 Task: Go to Program & Features. Select Whole Food Market. Add to cart Organic Onions-2. Select Amazon Health. Add to cart Omega-3 fatty acids capsules-2. Place order for Dillon Turner, _x000D_
314 W Division St_x000D_
Stilwell, Oklahoma(OK), 74960, Cell Number (918) 696-8153
Action: Mouse moved to (45, 55)
Screenshot: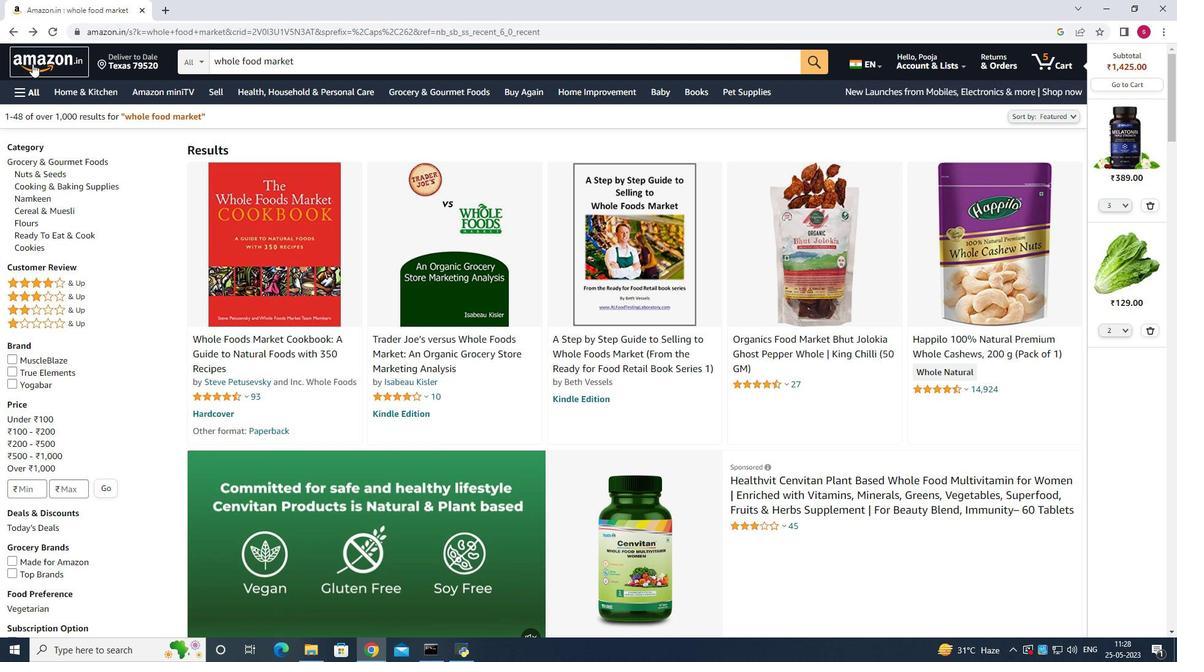 
Action: Mouse pressed left at (45, 55)
Screenshot: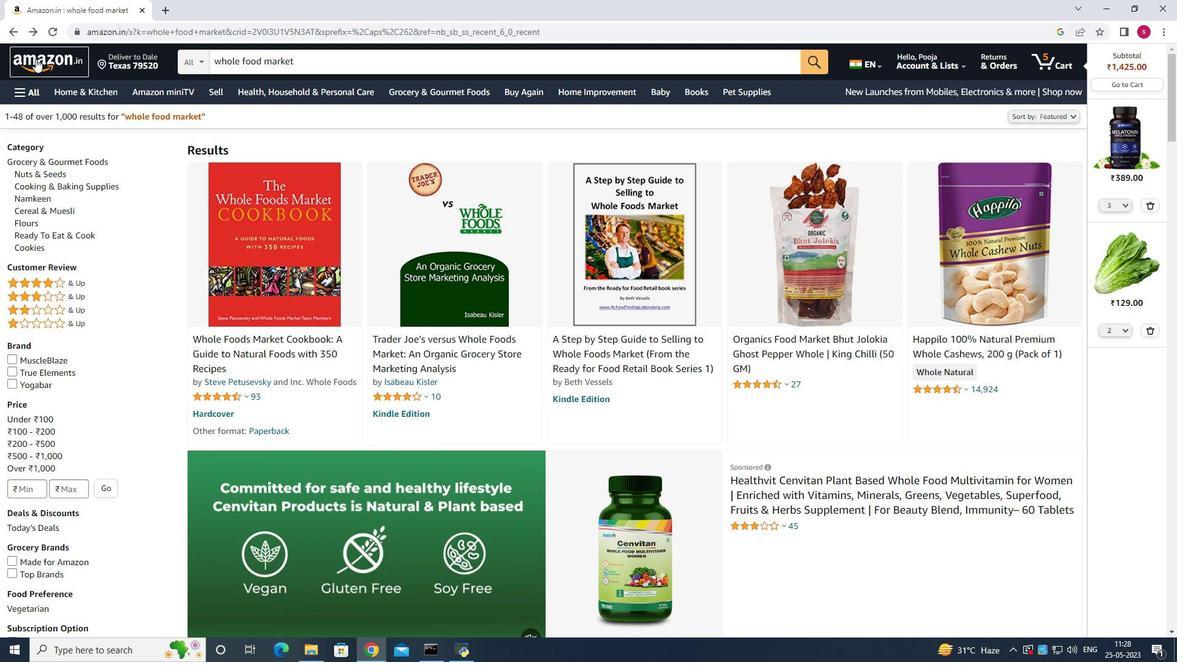 
Action: Mouse moved to (23, 93)
Screenshot: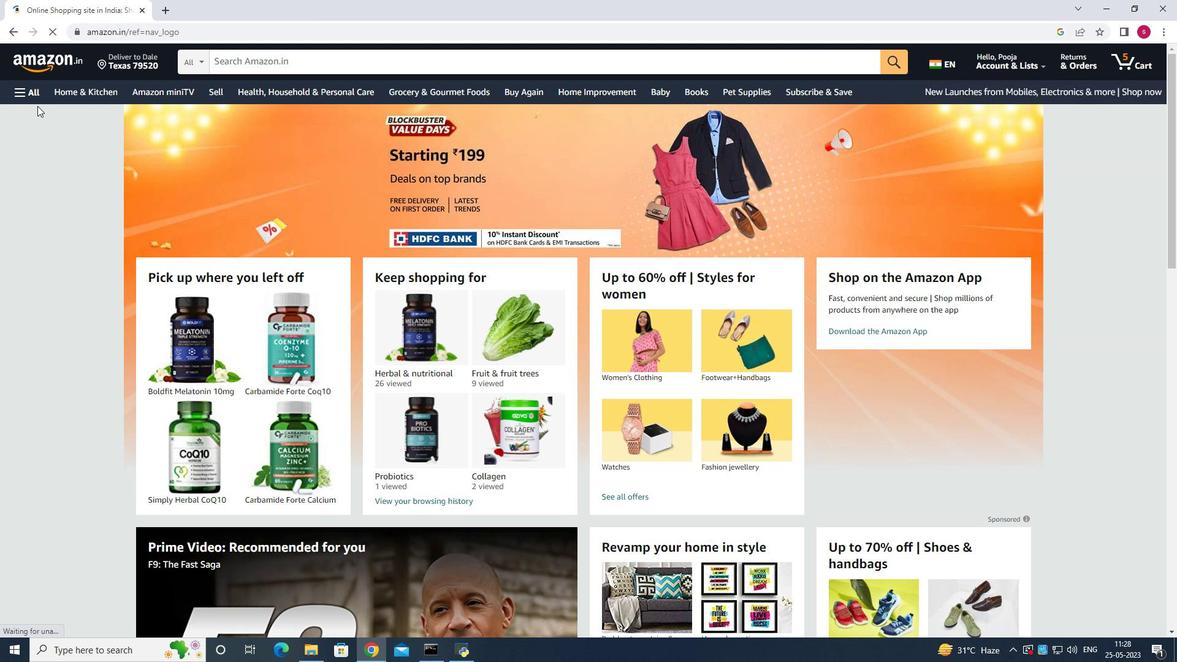 
Action: Mouse pressed left at (23, 93)
Screenshot: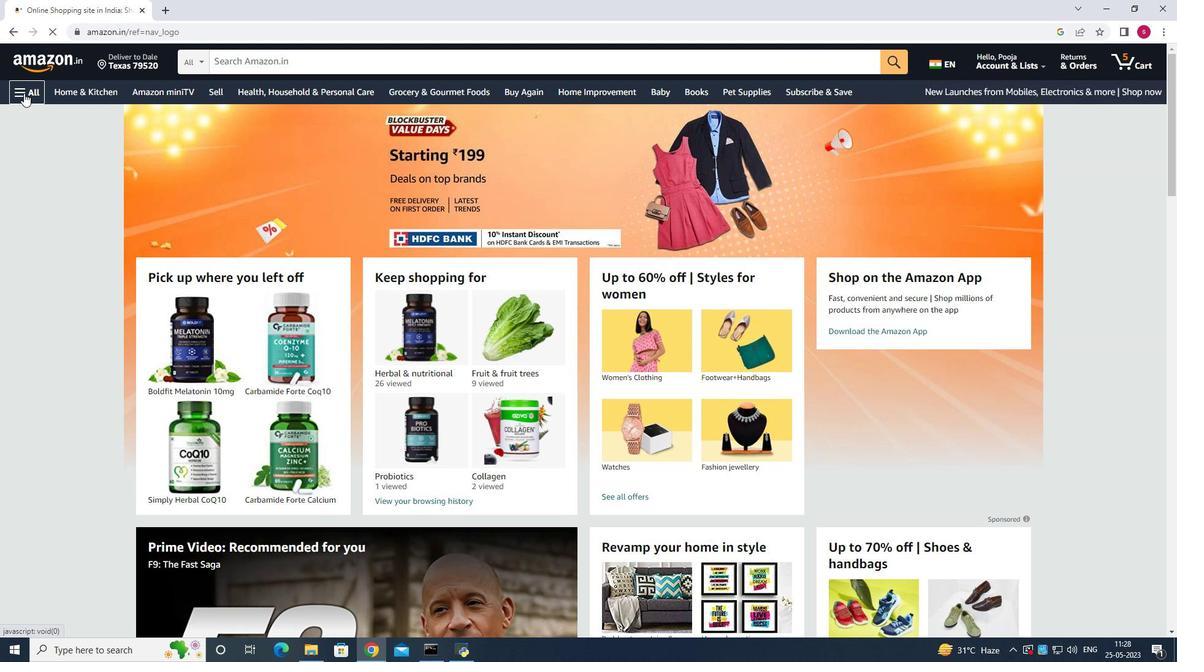 
Action: Mouse moved to (65, 143)
Screenshot: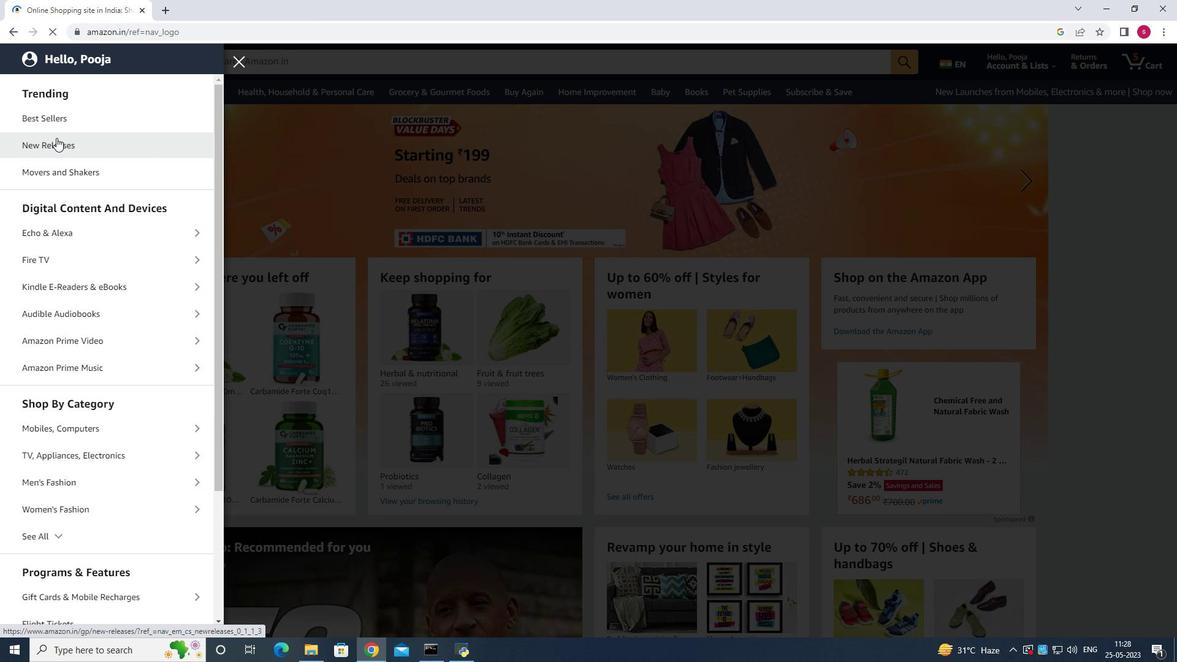 
Action: Mouse scrolled (65, 142) with delta (0, 0)
Screenshot: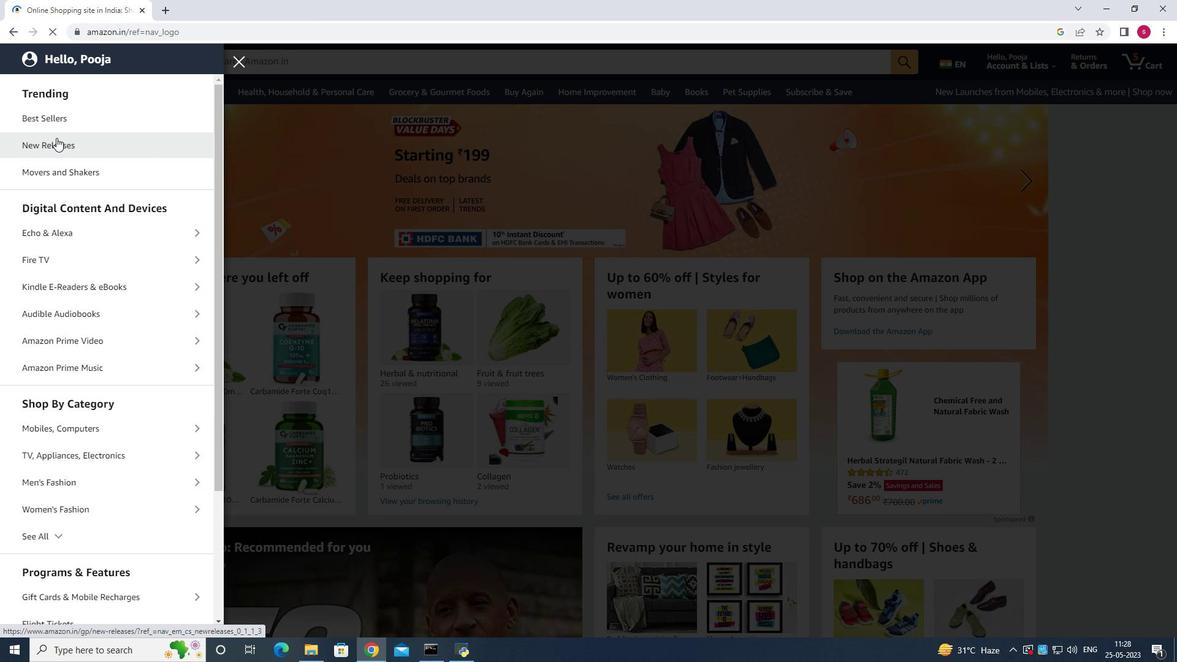 
Action: Mouse moved to (66, 143)
Screenshot: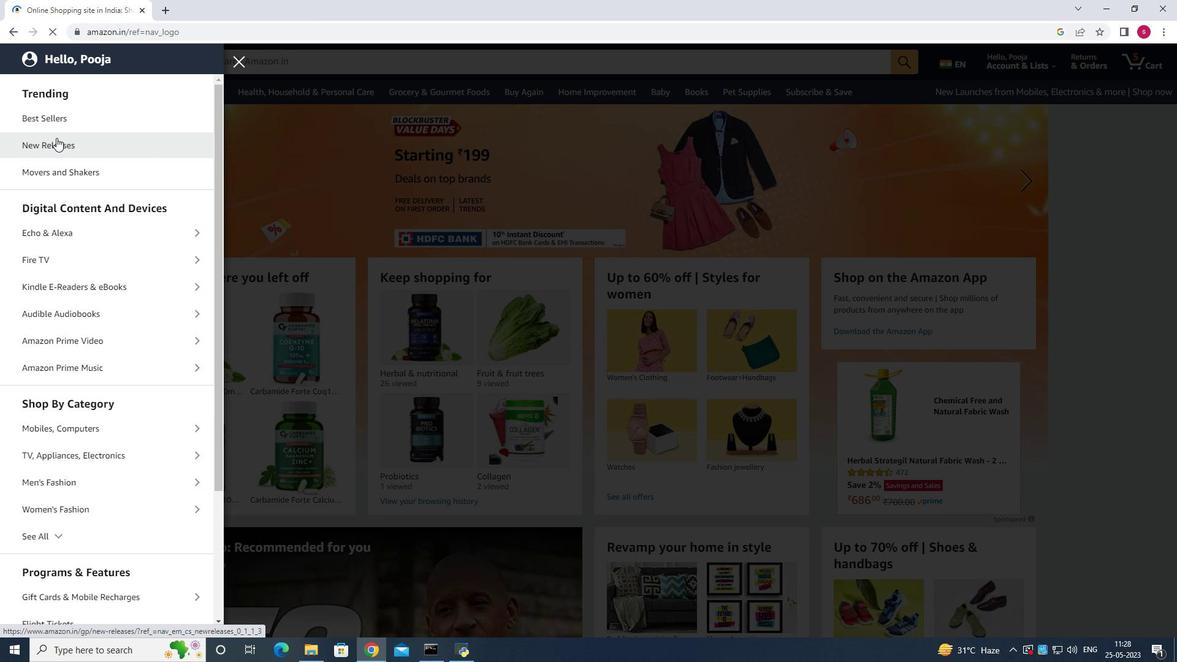
Action: Mouse scrolled (66, 142) with delta (0, 0)
Screenshot: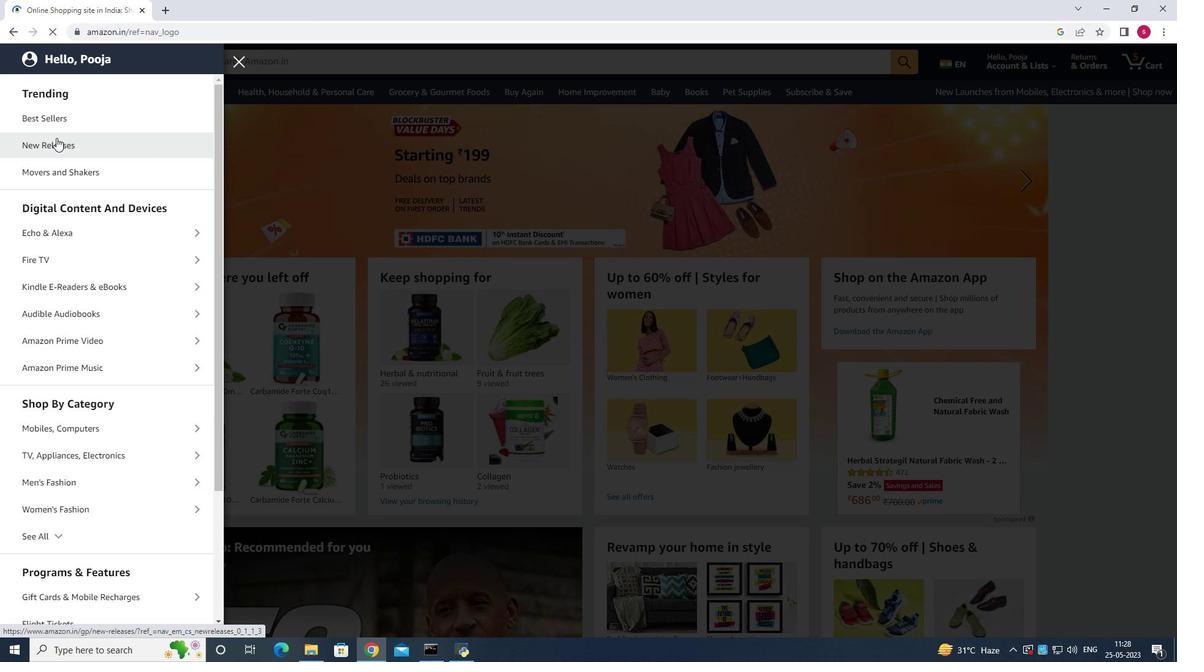 
Action: Mouse moved to (66, 144)
Screenshot: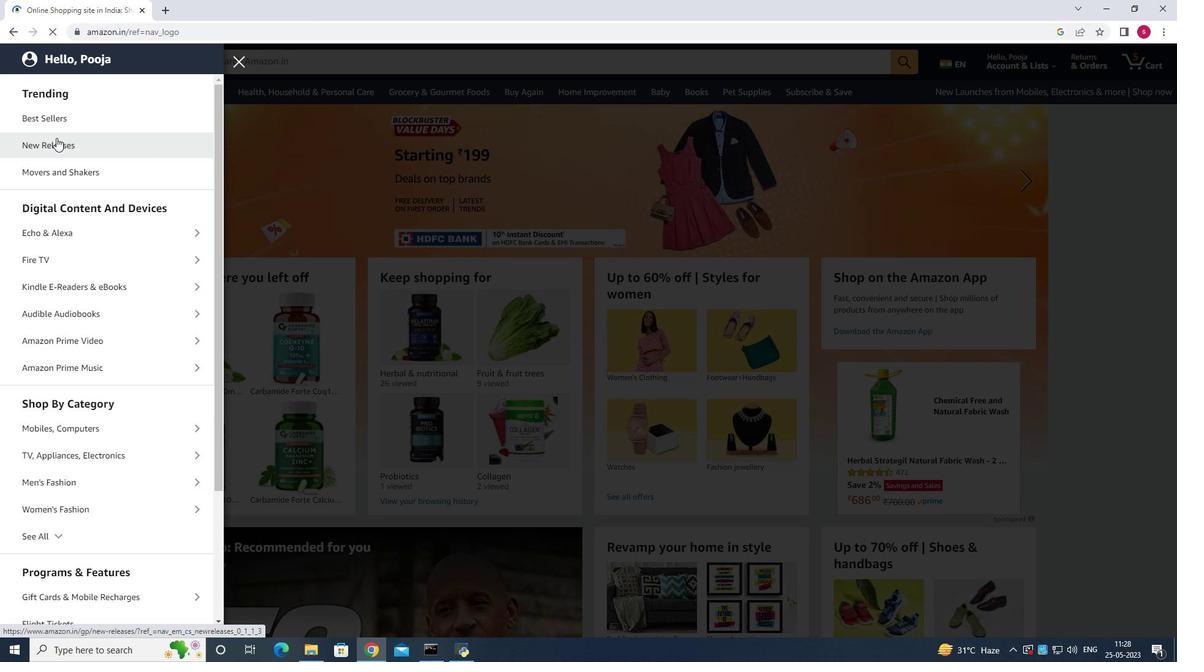 
Action: Mouse scrolled (66, 143) with delta (0, 0)
Screenshot: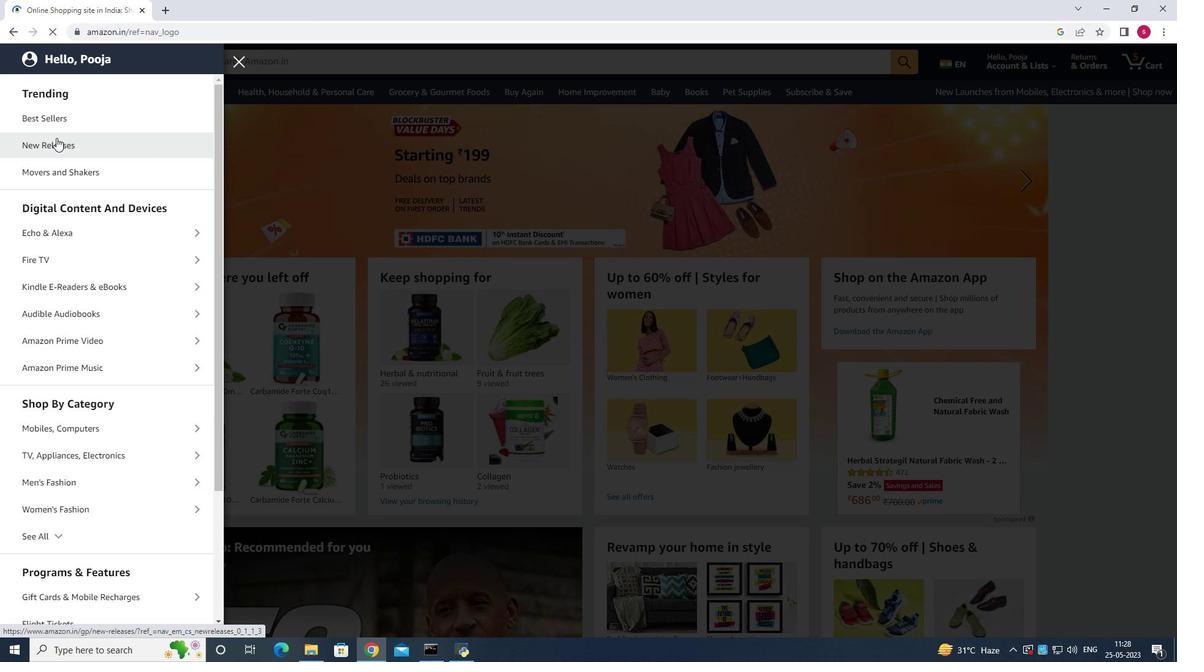 
Action: Mouse moved to (66, 144)
Screenshot: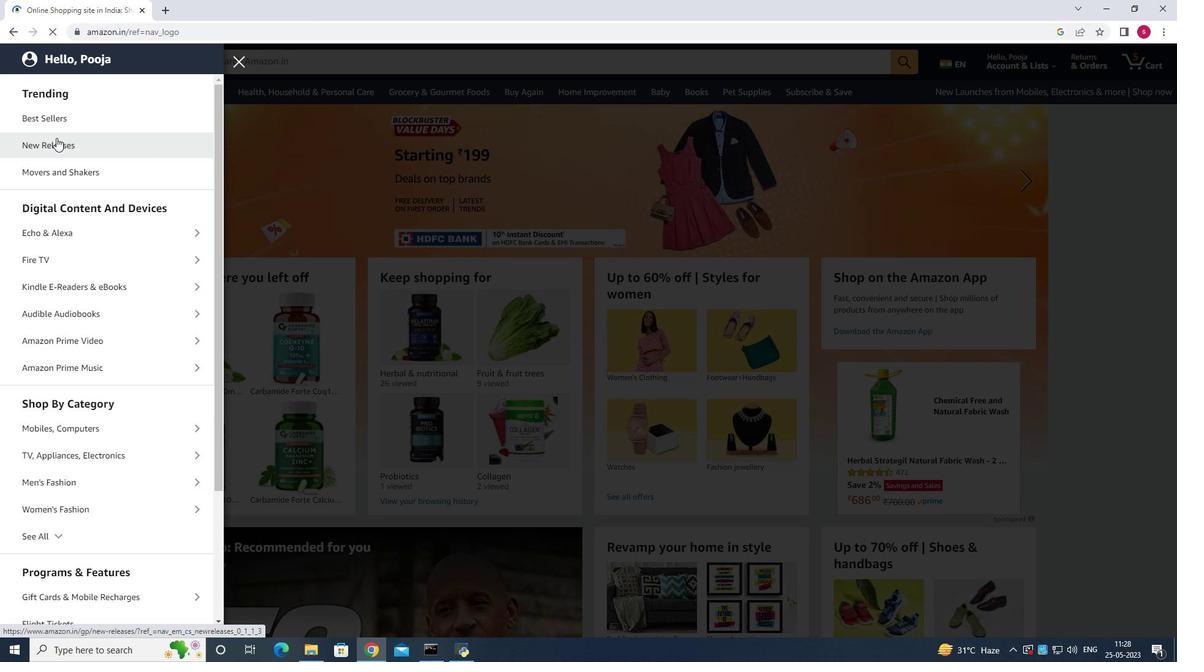 
Action: Mouse scrolled (66, 142) with delta (0, -1)
Screenshot: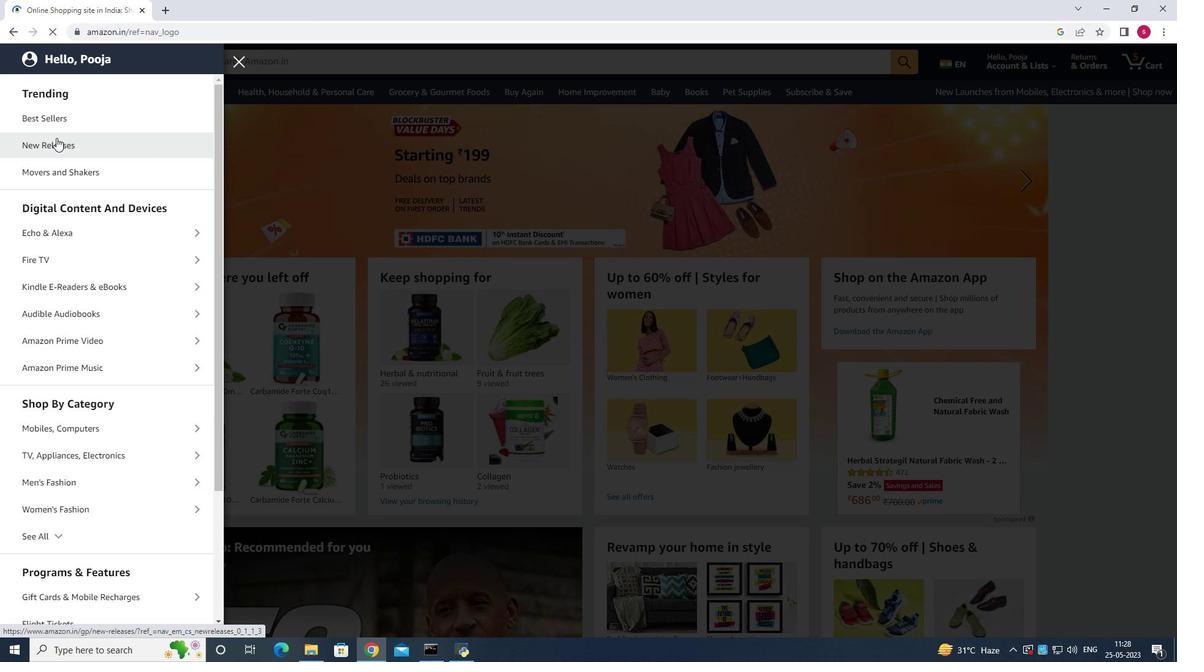 
Action: Mouse scrolled (66, 142) with delta (0, -1)
Screenshot: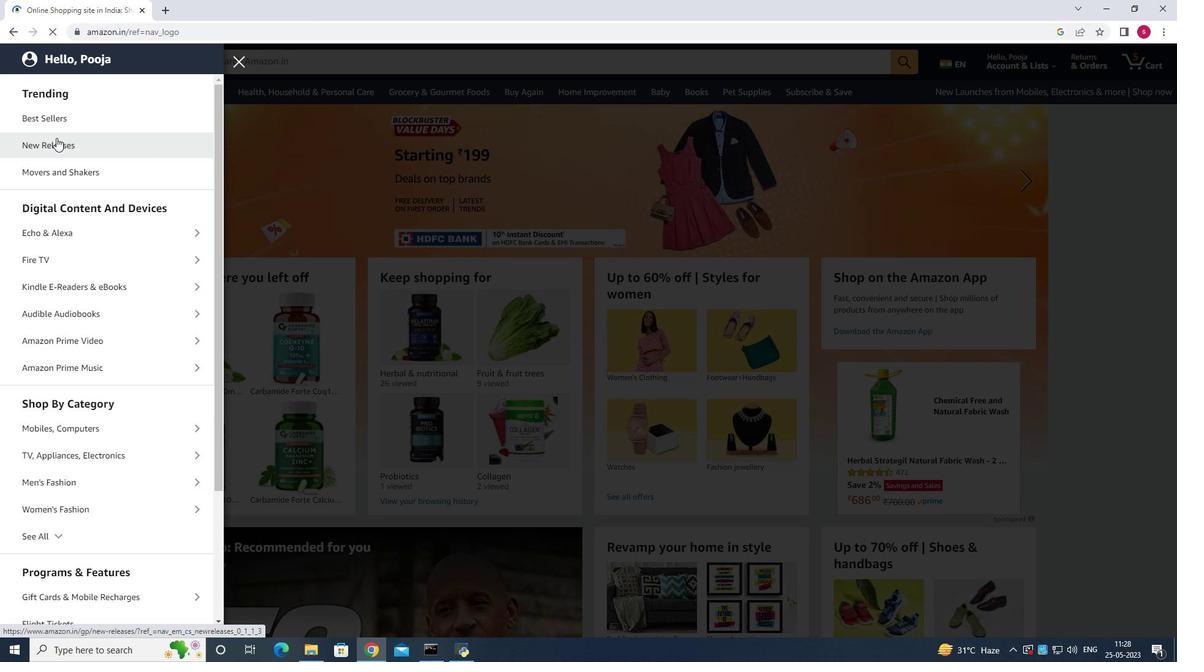 
Action: Mouse moved to (68, 145)
Screenshot: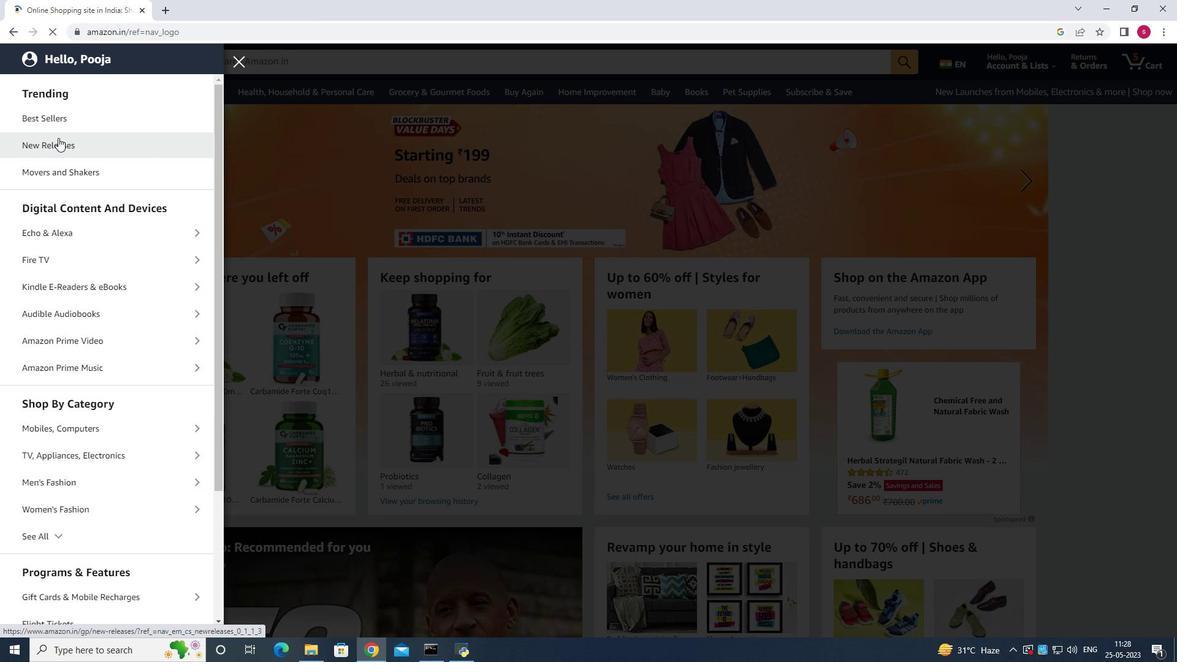 
Action: Mouse scrolled (68, 144) with delta (0, 0)
Screenshot: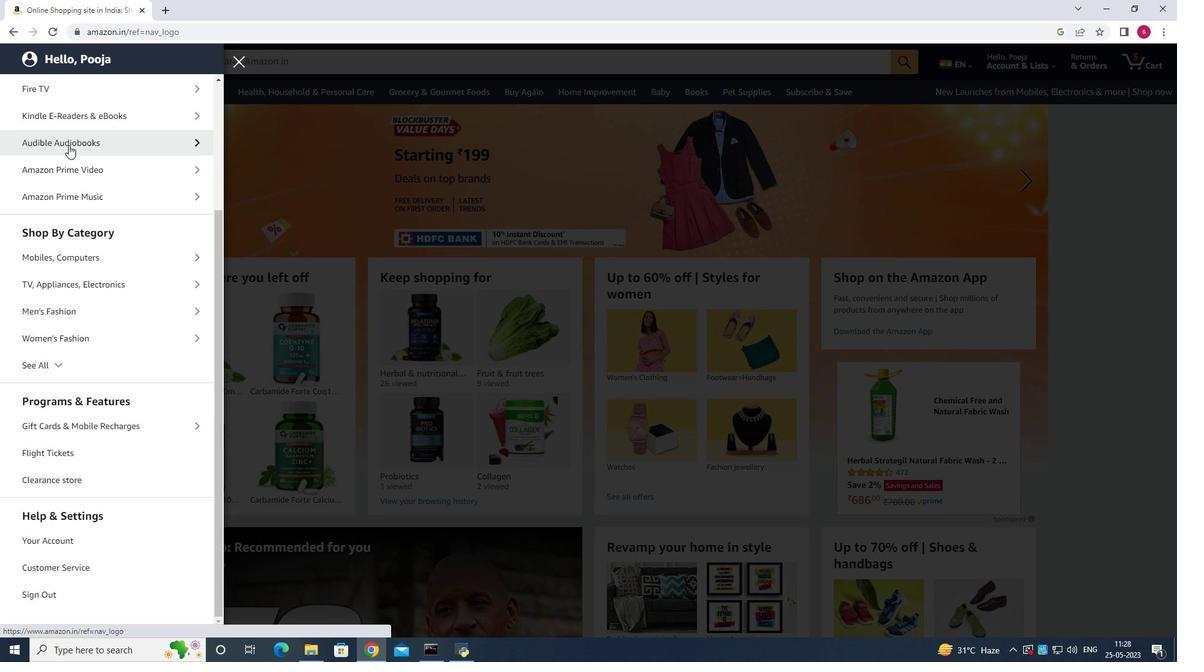 
Action: Mouse moved to (131, 428)
Screenshot: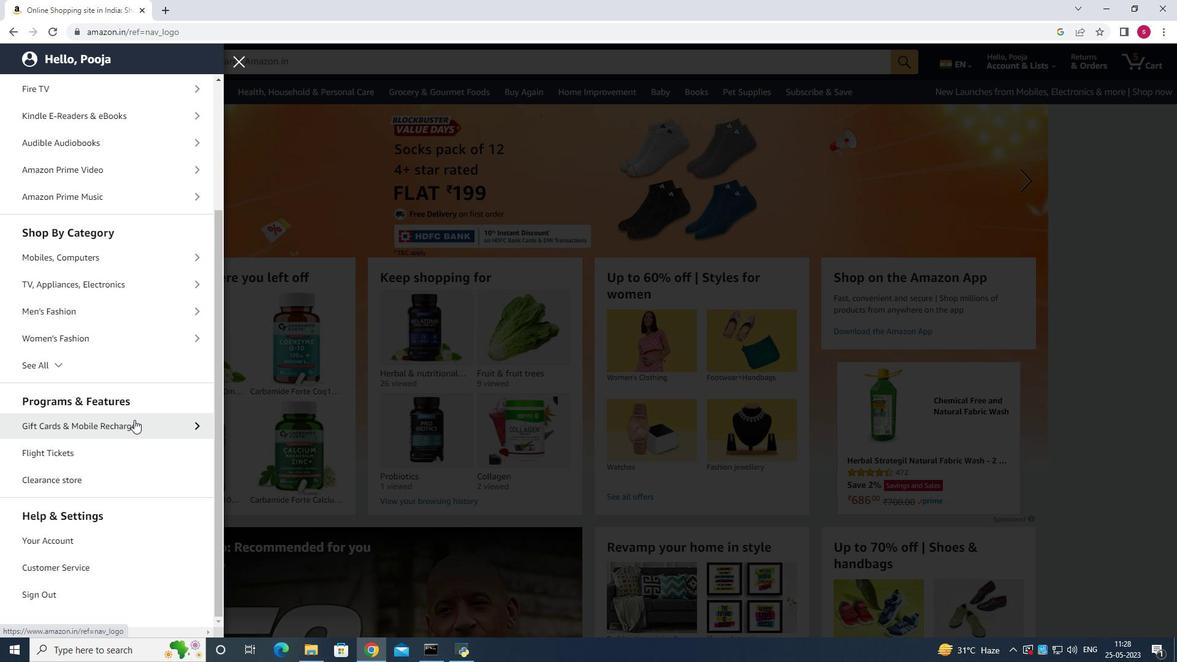 
Action: Mouse pressed left at (131, 428)
Screenshot: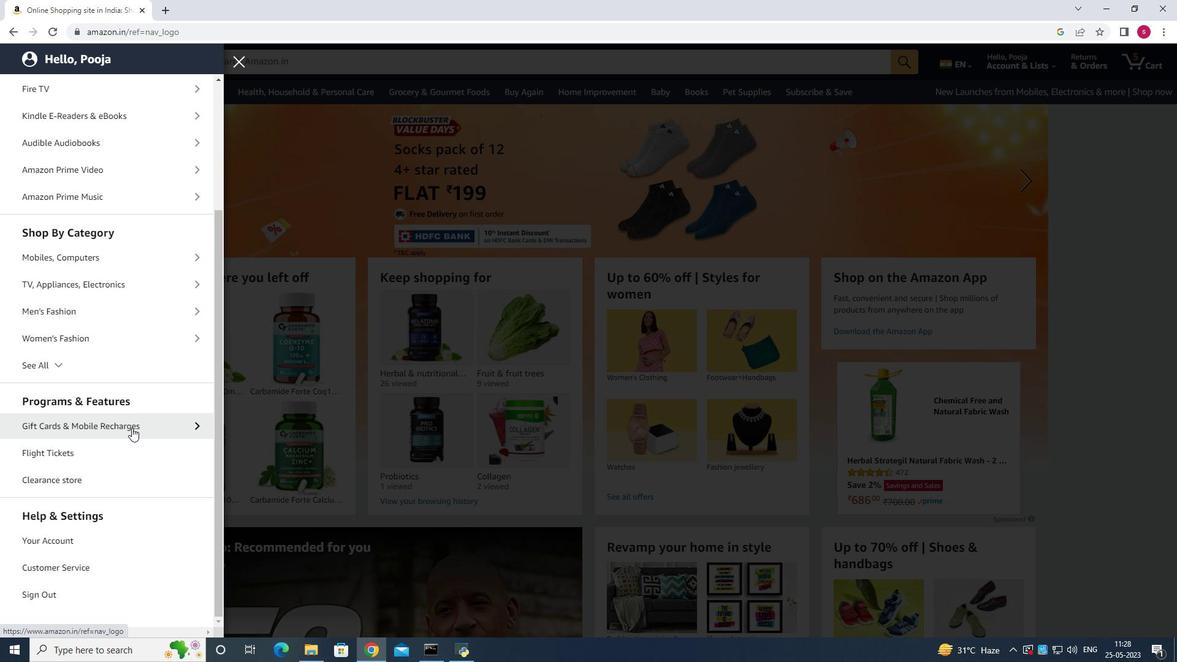 
Action: Mouse moved to (239, 65)
Screenshot: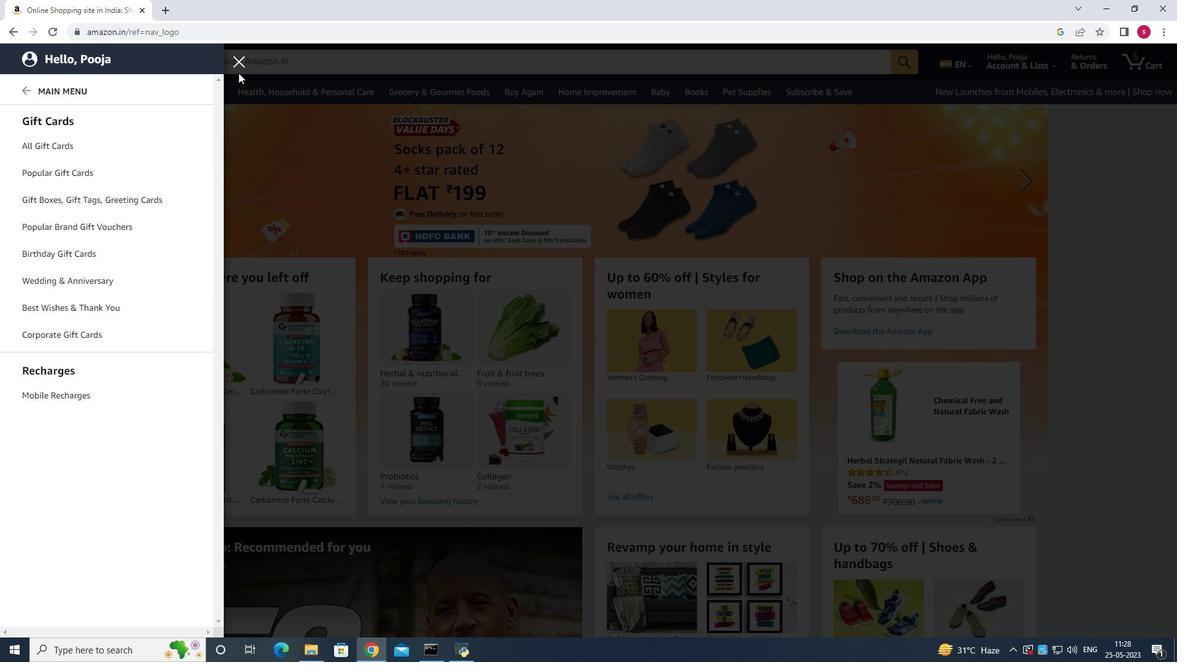 
Action: Mouse pressed left at (239, 65)
Screenshot: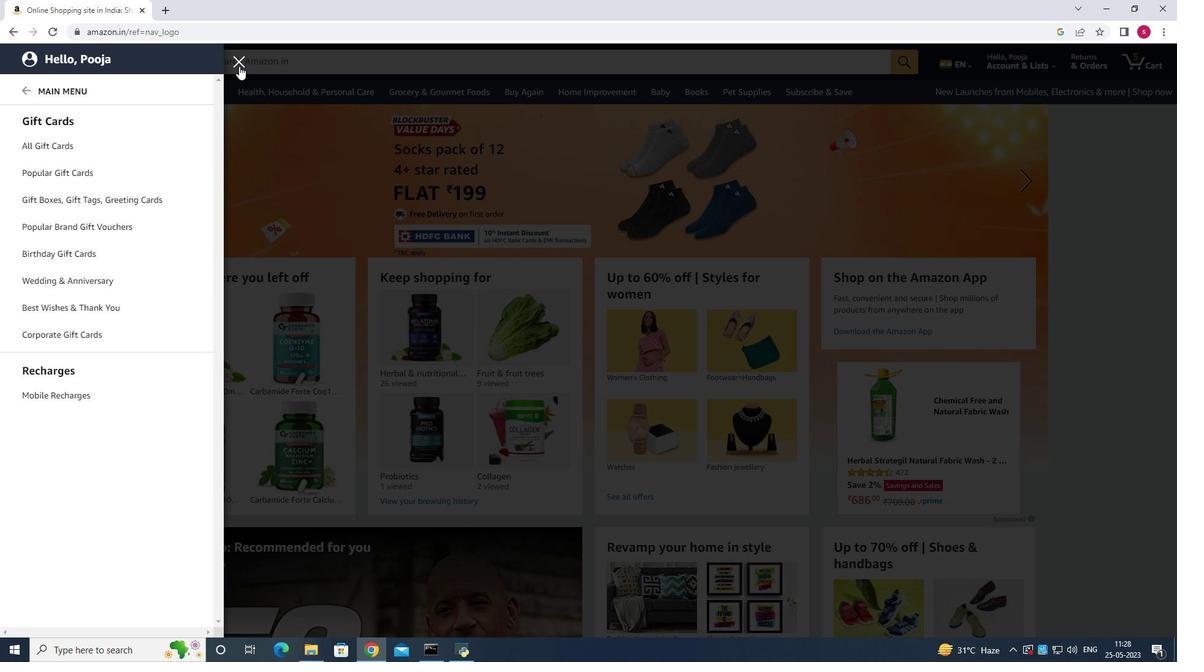 
Action: Mouse moved to (296, 61)
Screenshot: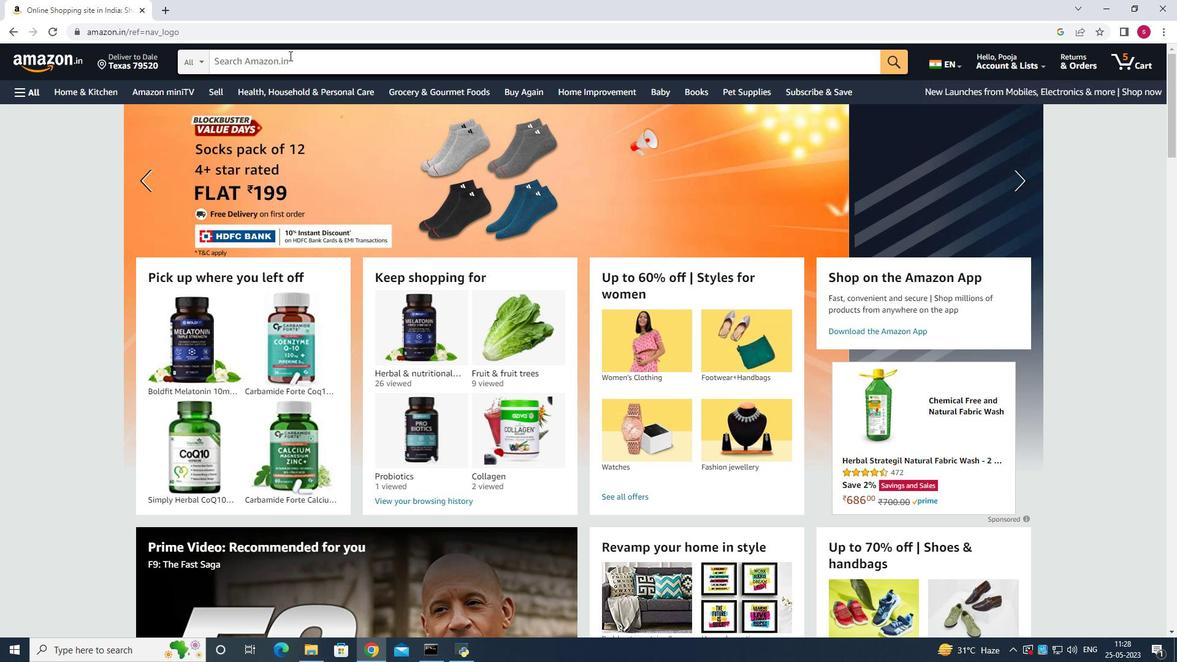 
Action: Mouse pressed left at (296, 61)
Screenshot: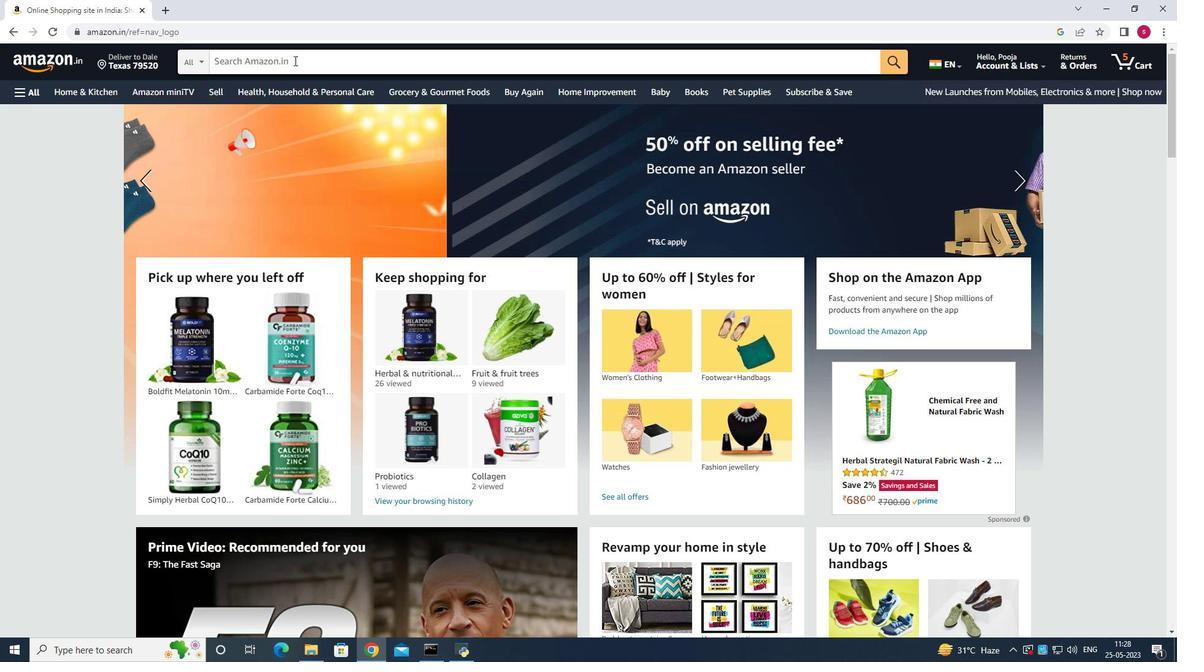 
Action: Mouse moved to (299, 83)
Screenshot: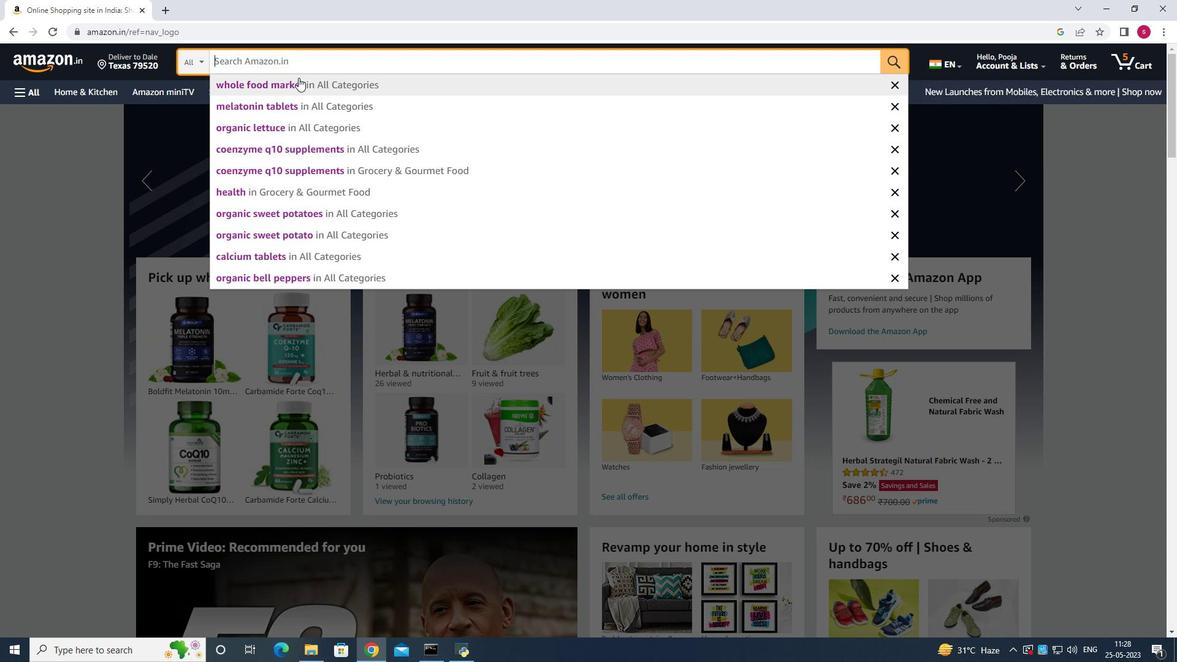 
Action: Mouse pressed left at (299, 83)
Screenshot: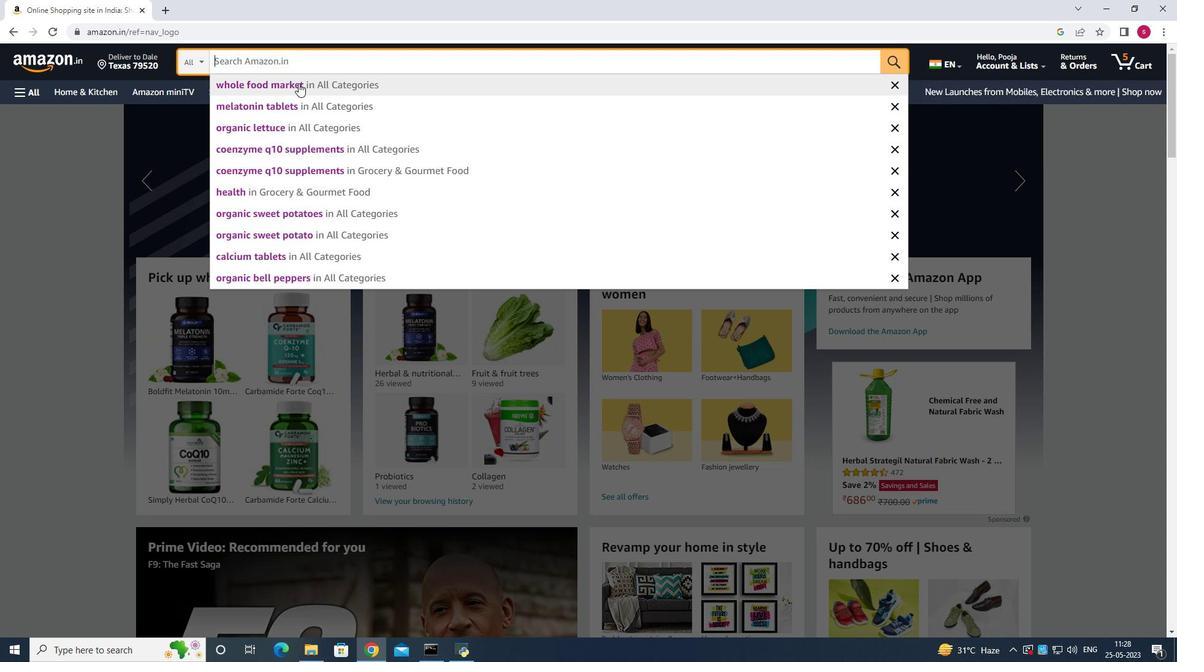 
Action: Mouse moved to (324, 64)
Screenshot: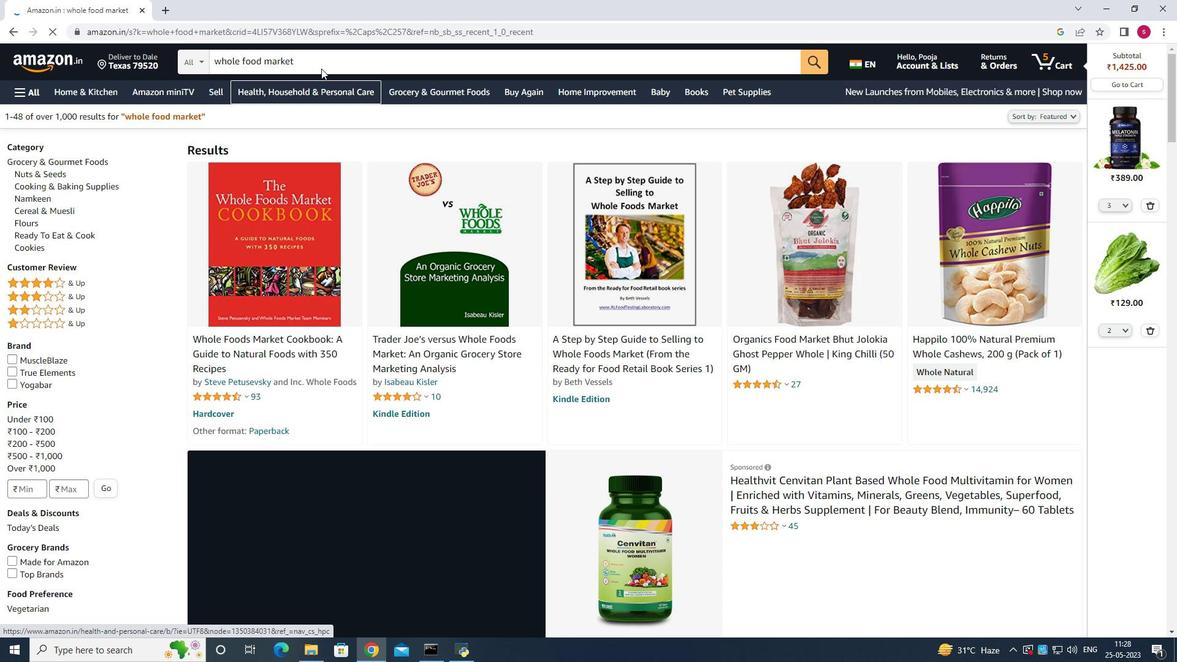 
Action: Mouse pressed left at (324, 64)
Screenshot: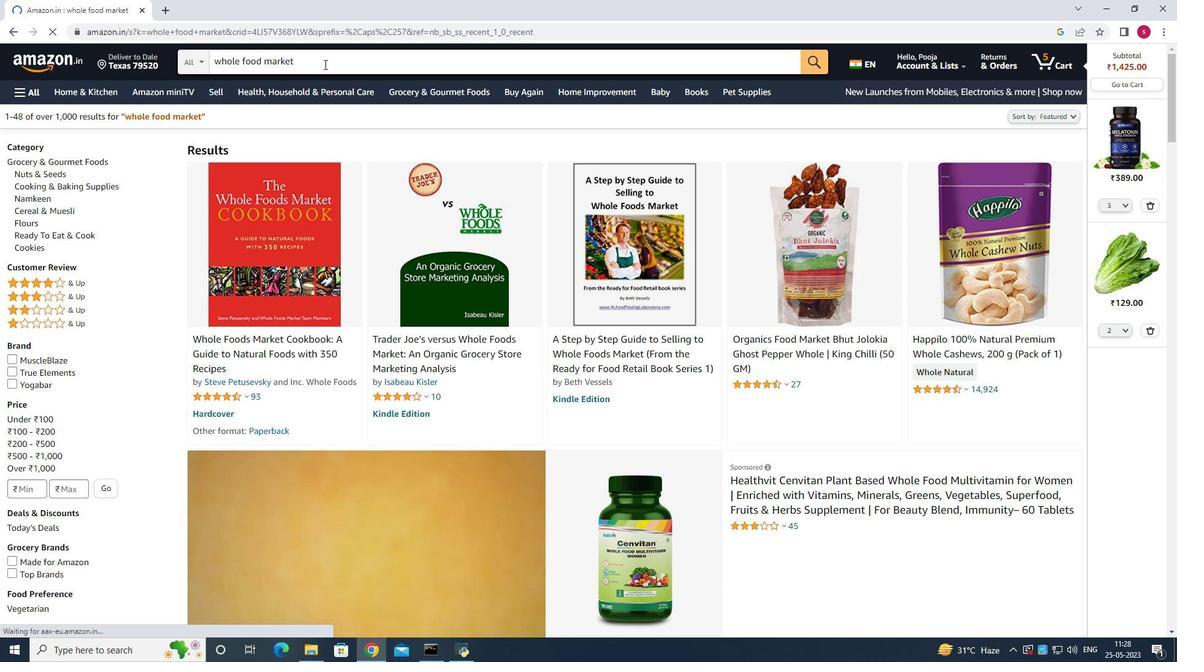 
Action: Mouse moved to (327, 63)
Screenshot: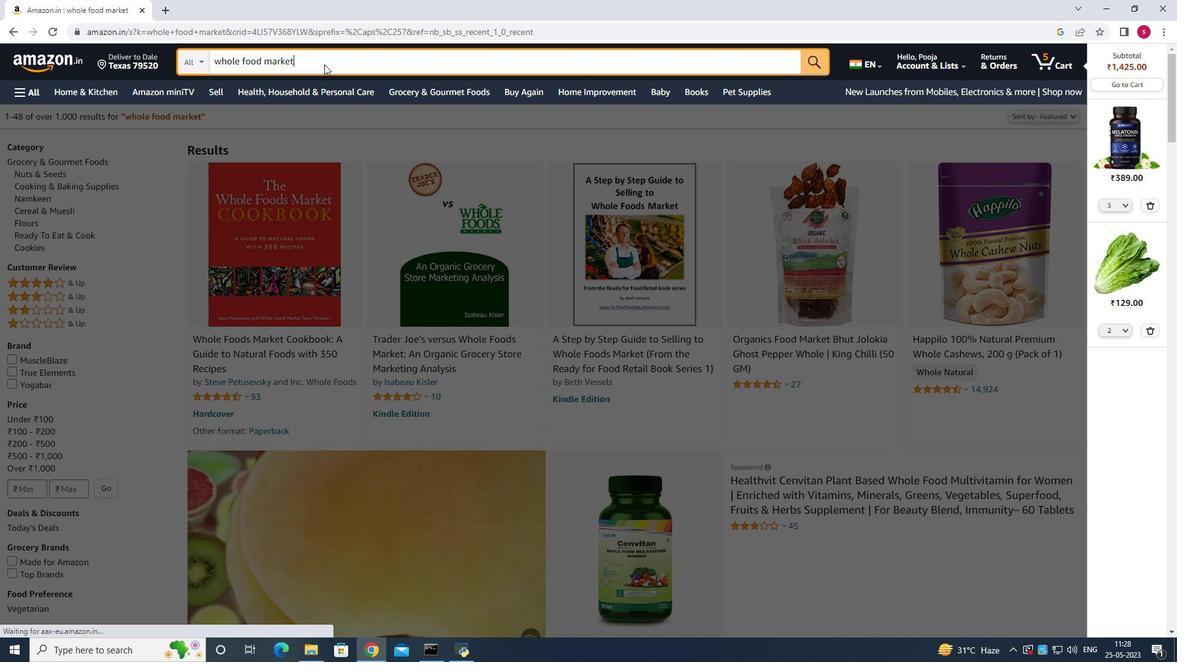 
Action: Key pressed <Key.backspace><Key.backspace><Key.backspace><Key.backspace><Key.backspace><Key.backspace><Key.backspace><Key.backspace><Key.backspace><Key.backspace><Key.backspace><Key.backspace><Key.backspace><Key.backspace><Key.backspace><Key.backspace><Key.backspace><Key.backspace><Key.backspace><Key.backspace><Key.backspace><Key.backspace><Key.backspace><Key.backspace><Key.backspace>
Screenshot: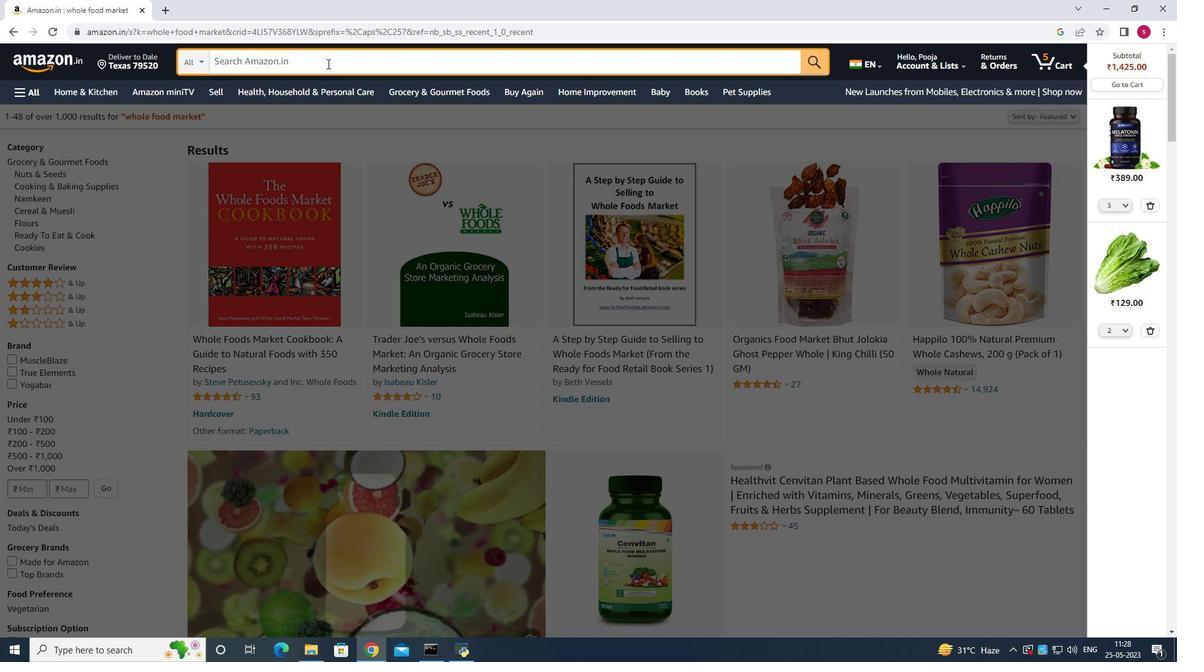 
Action: Mouse moved to (318, 49)
Screenshot: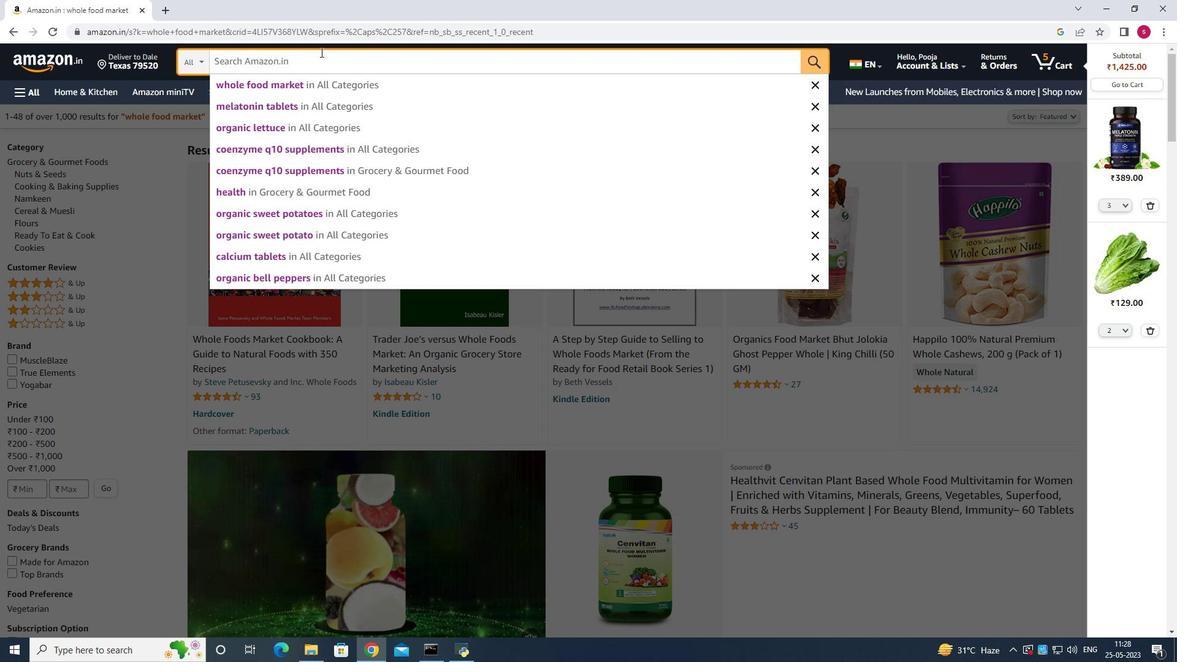 
Action: Key pressed <Key.shift>Orgab<Key.backspace>nic<Key.space>onion<Key.enter>
Screenshot: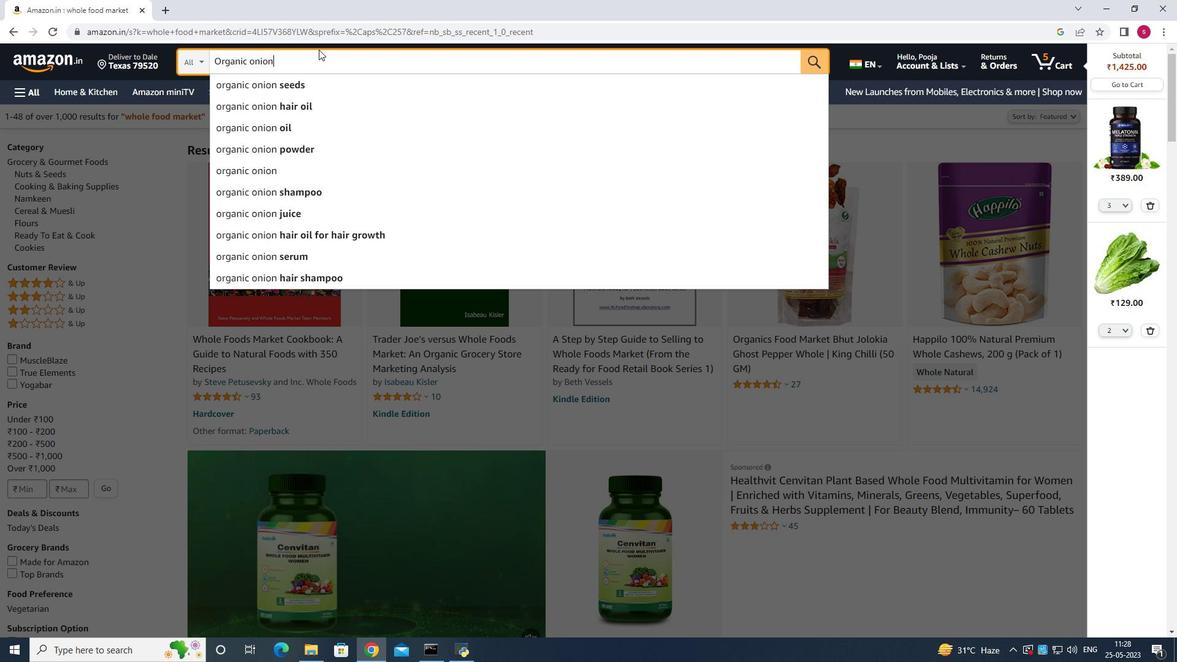 
Action: Mouse moved to (363, 157)
Screenshot: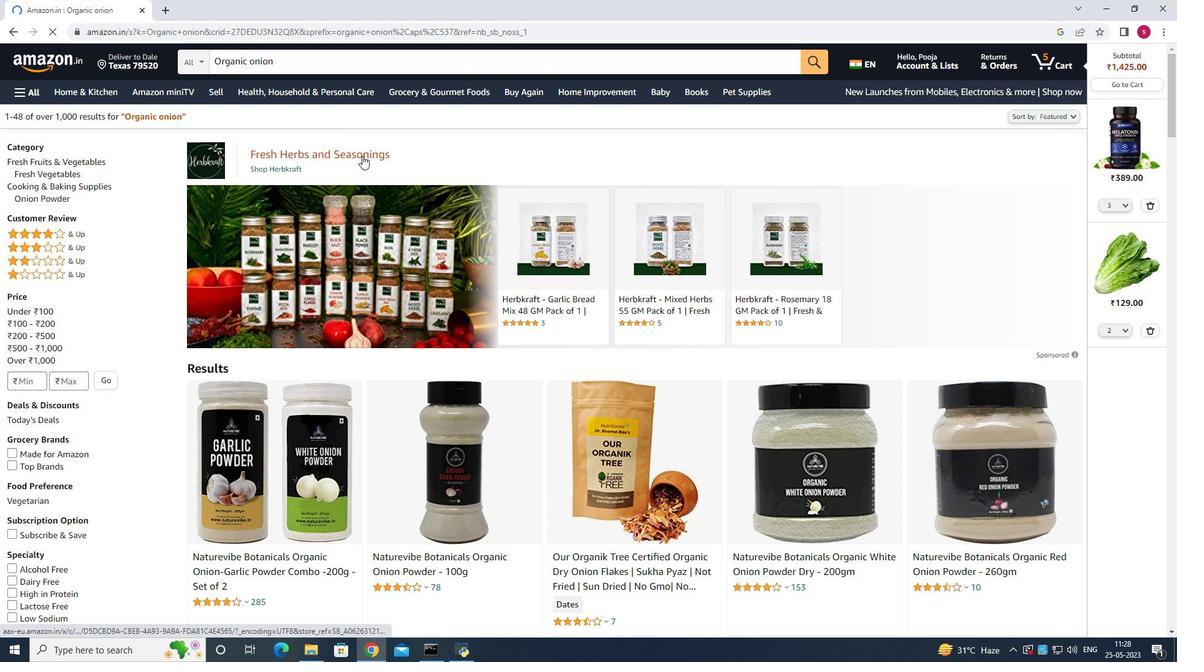 
Action: Mouse scrolled (363, 156) with delta (0, 0)
Screenshot: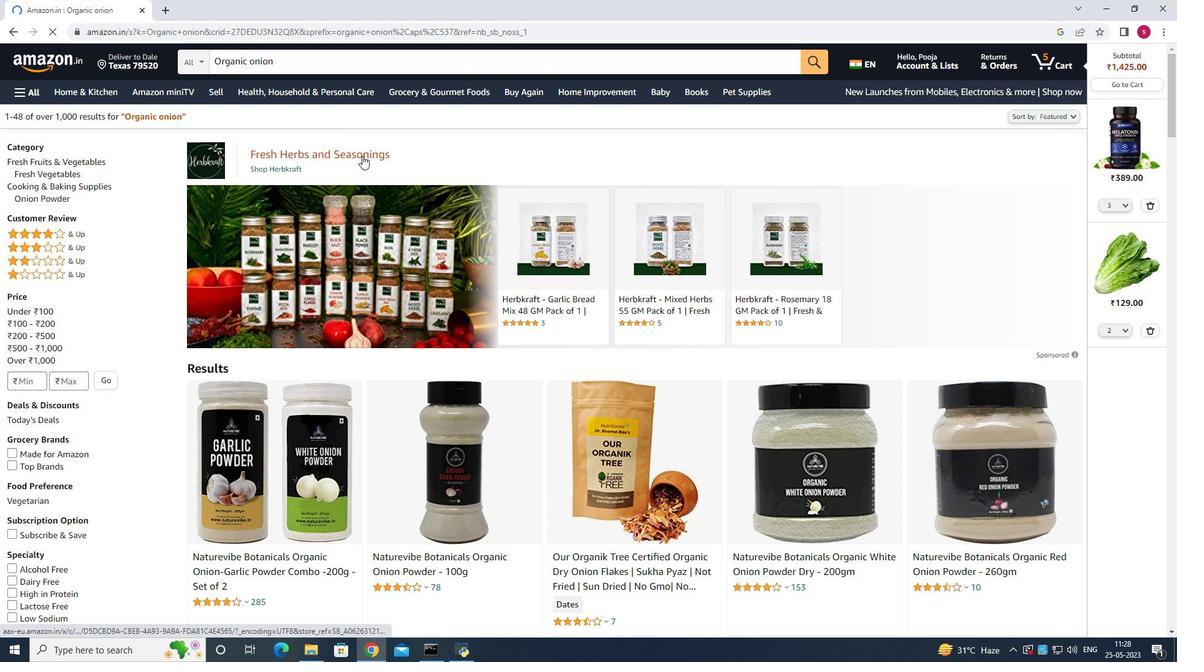 
Action: Mouse moved to (364, 163)
Screenshot: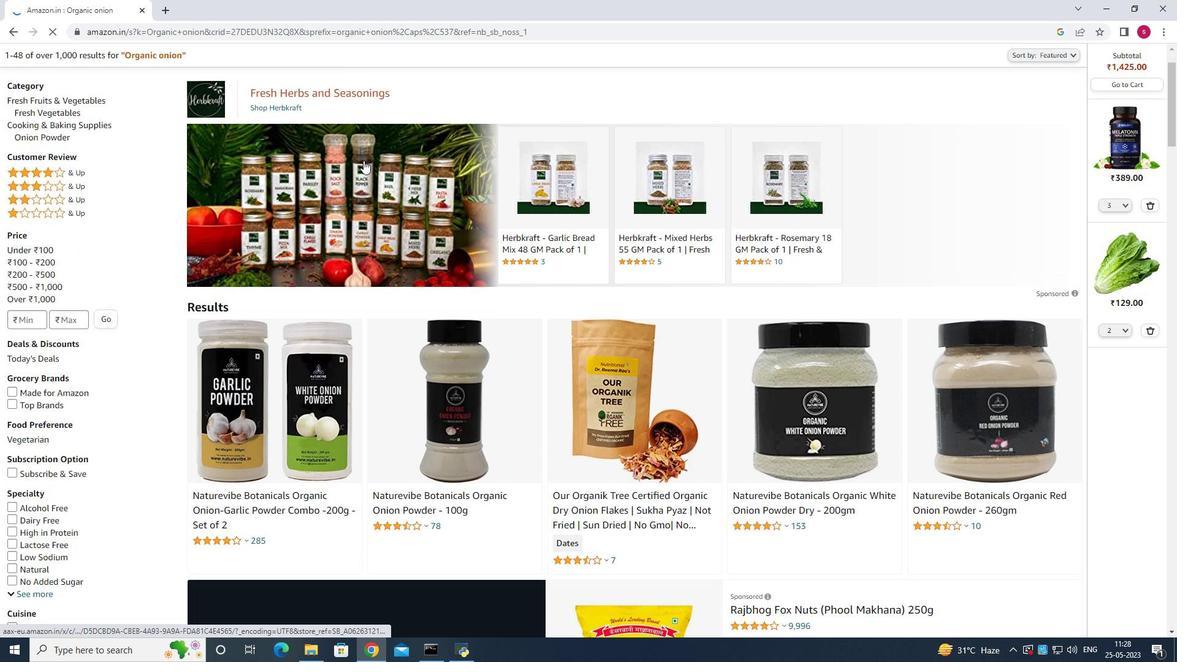 
Action: Mouse scrolled (363, 162) with delta (0, 0)
Screenshot: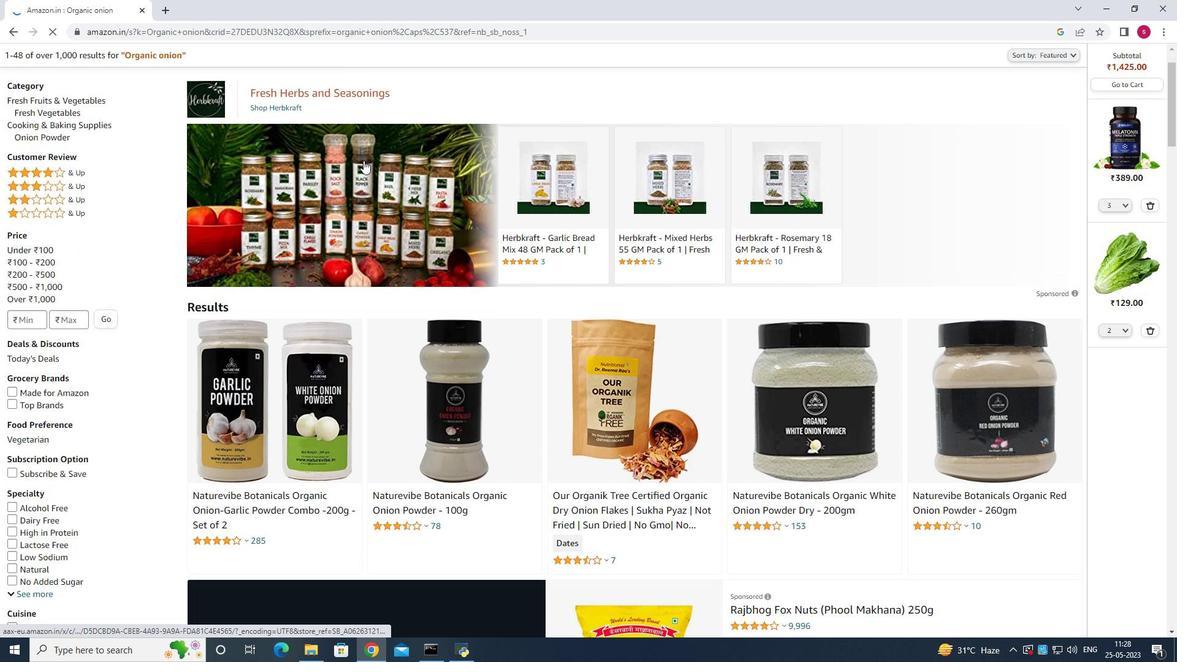 
Action: Mouse moved to (364, 163)
Screenshot: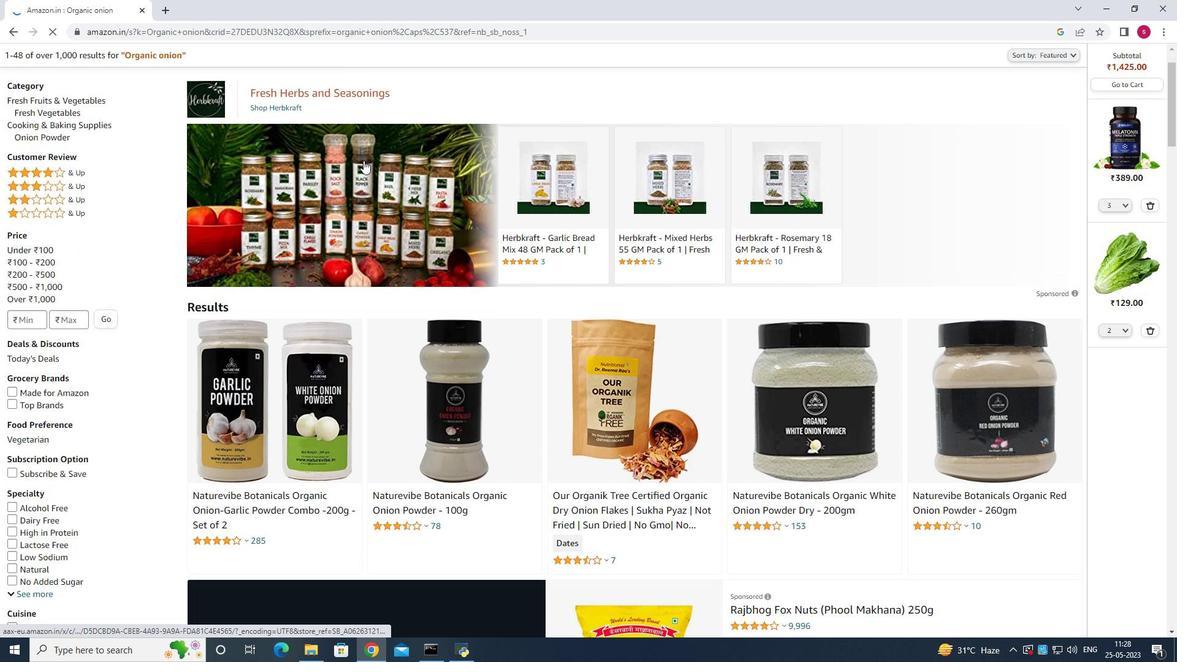 
Action: Mouse scrolled (364, 163) with delta (0, 0)
Screenshot: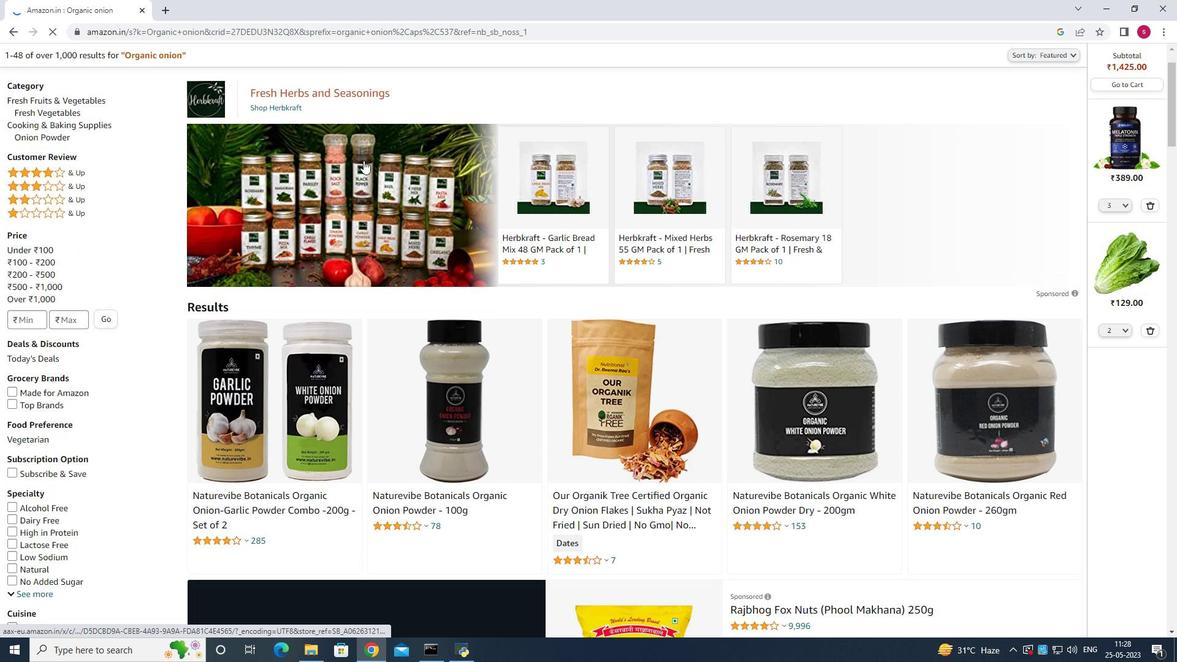 
Action: Mouse moved to (366, 164)
Screenshot: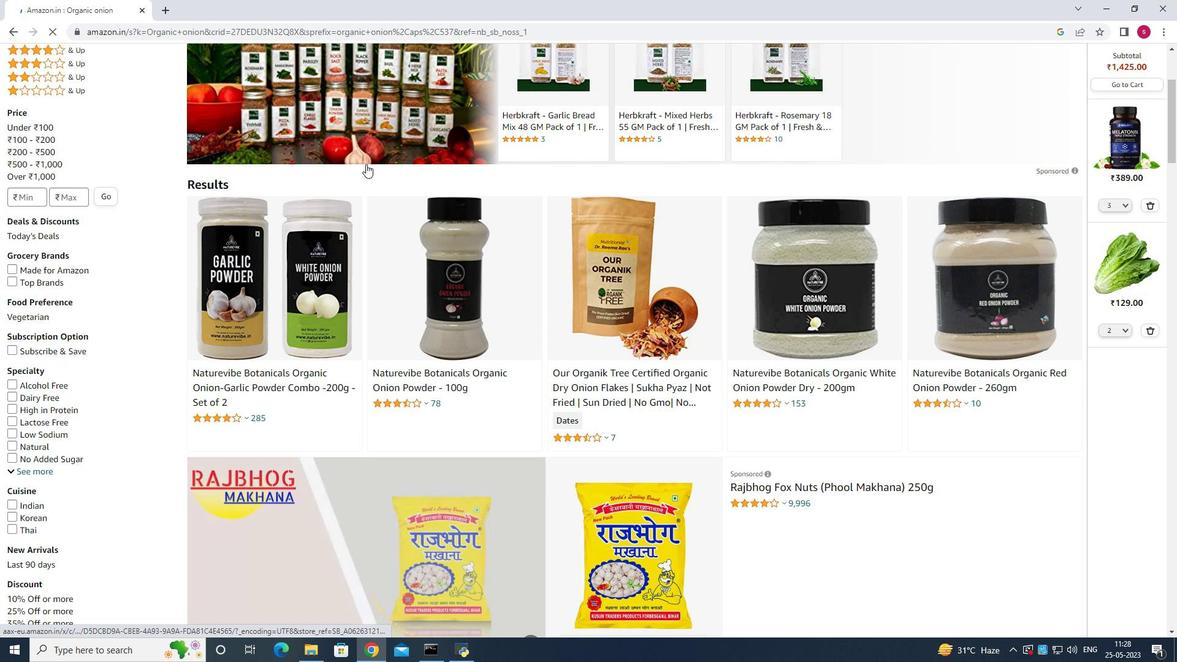 
Action: Mouse scrolled (366, 164) with delta (0, 0)
Screenshot: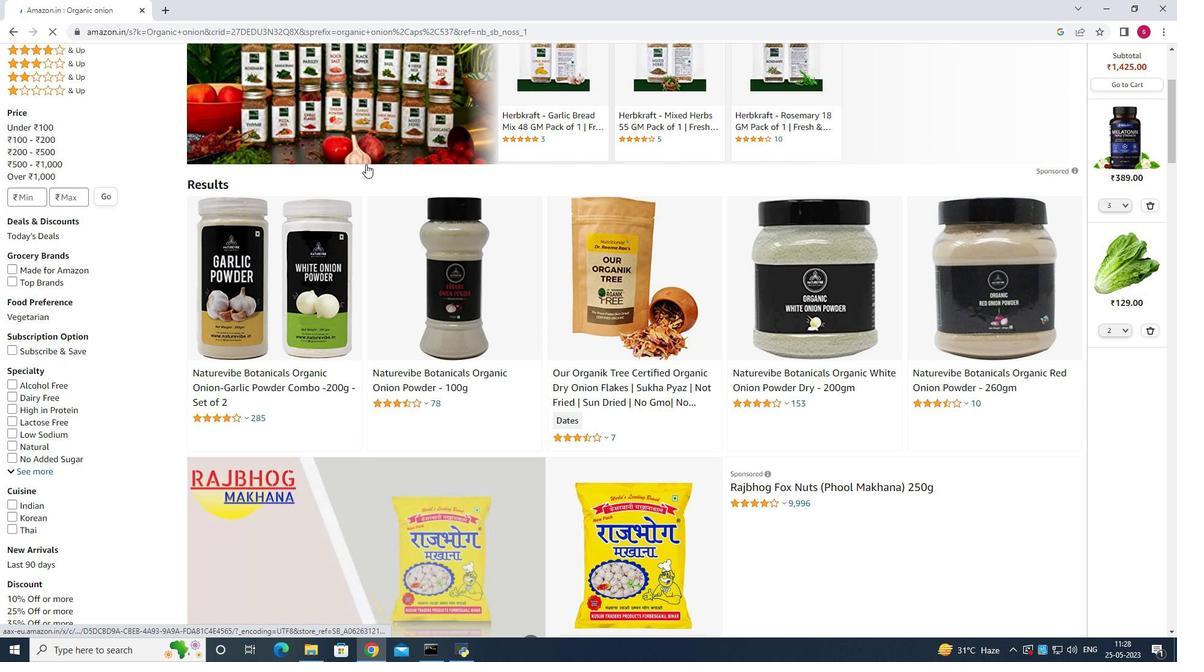 
Action: Mouse moved to (366, 164)
Screenshot: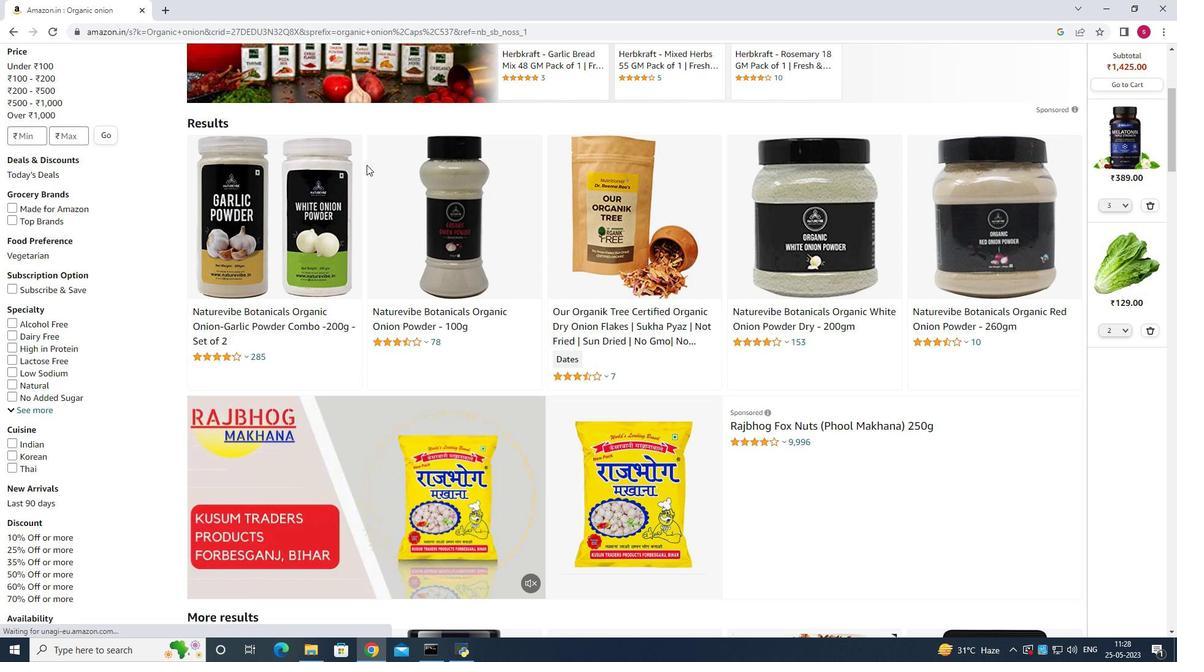 
Action: Mouse scrolled (366, 164) with delta (0, 0)
Screenshot: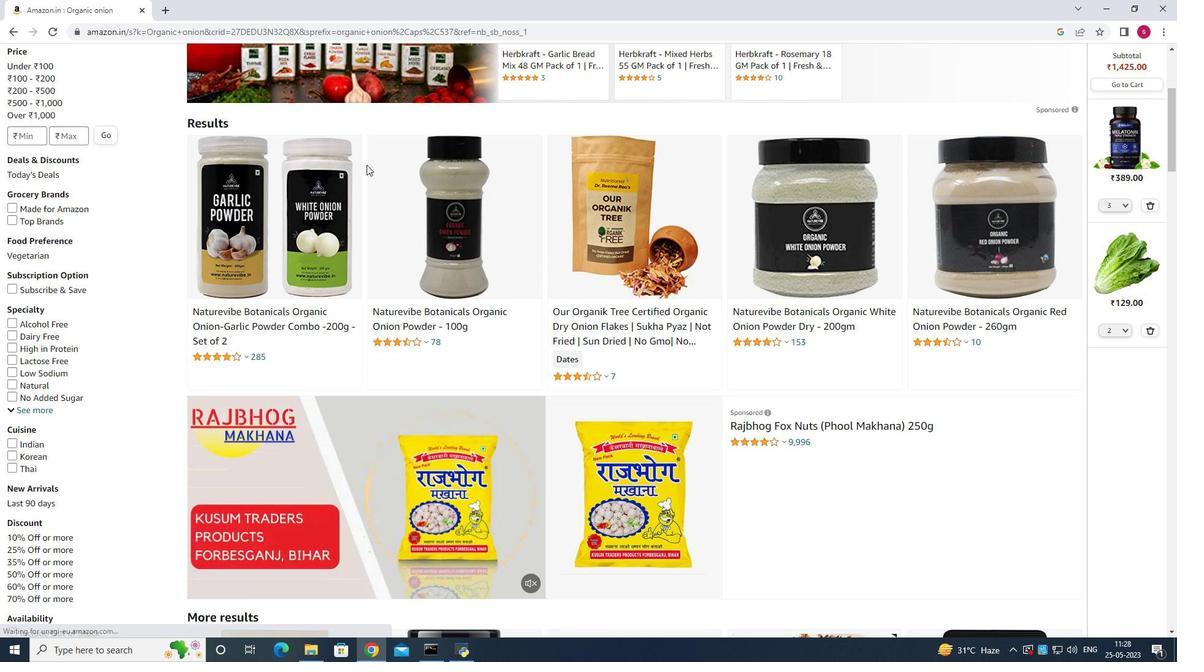 
Action: Mouse moved to (367, 164)
Screenshot: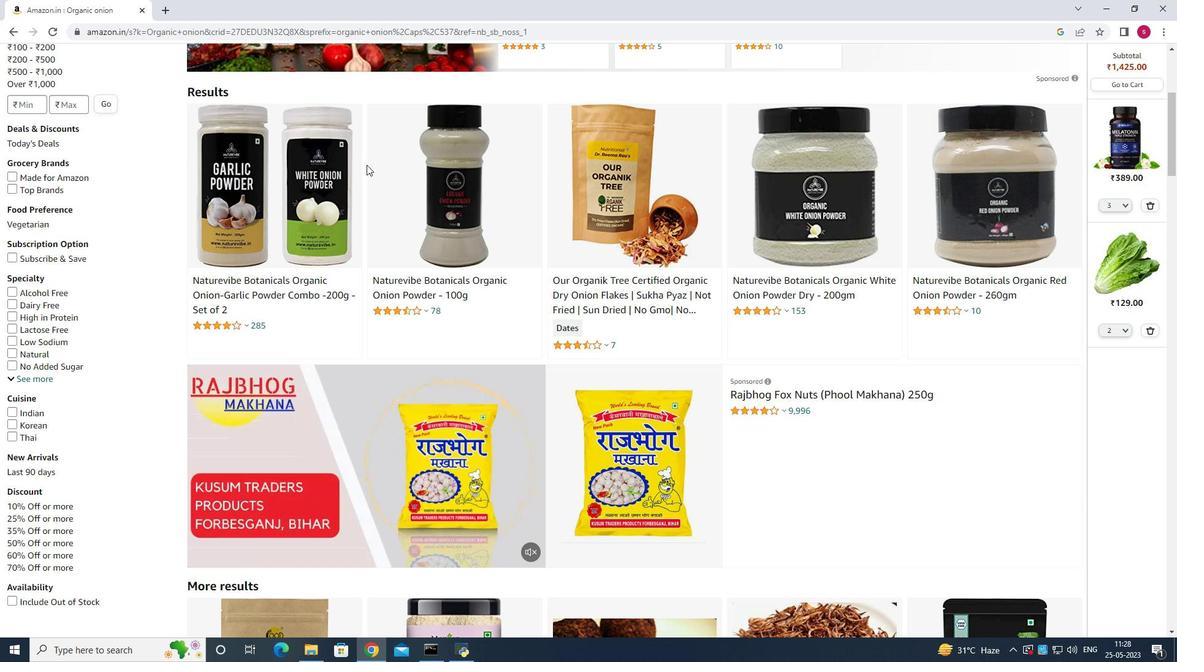 
Action: Mouse scrolled (367, 164) with delta (0, 0)
Screenshot: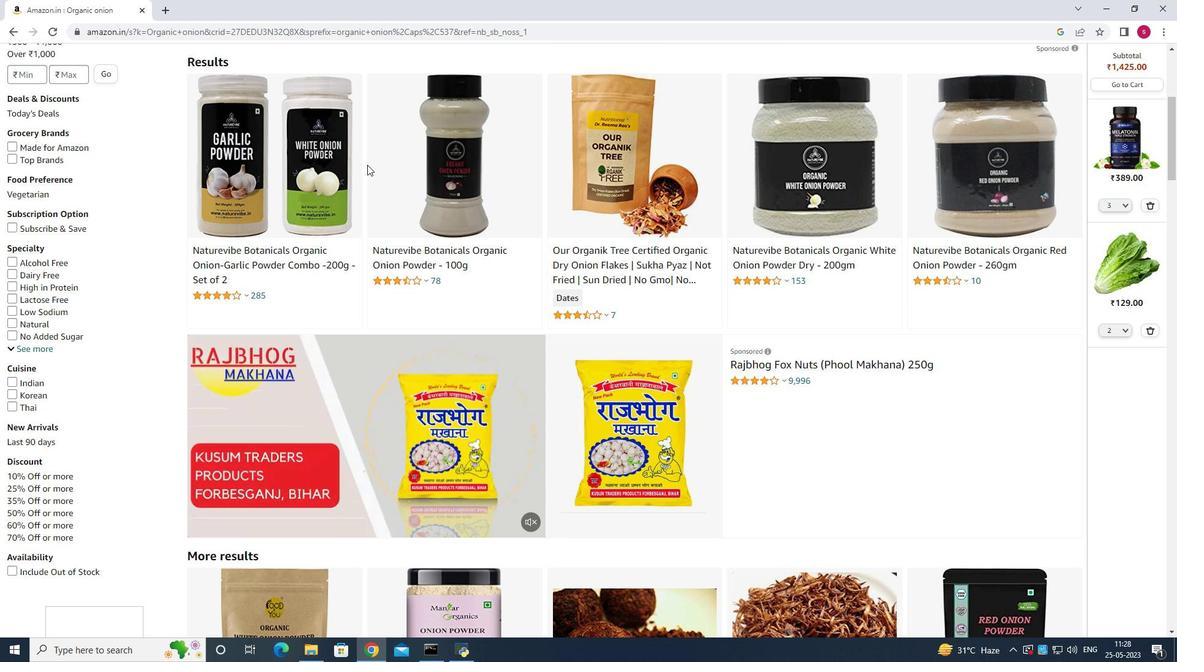 
Action: Mouse scrolled (367, 164) with delta (0, 0)
Screenshot: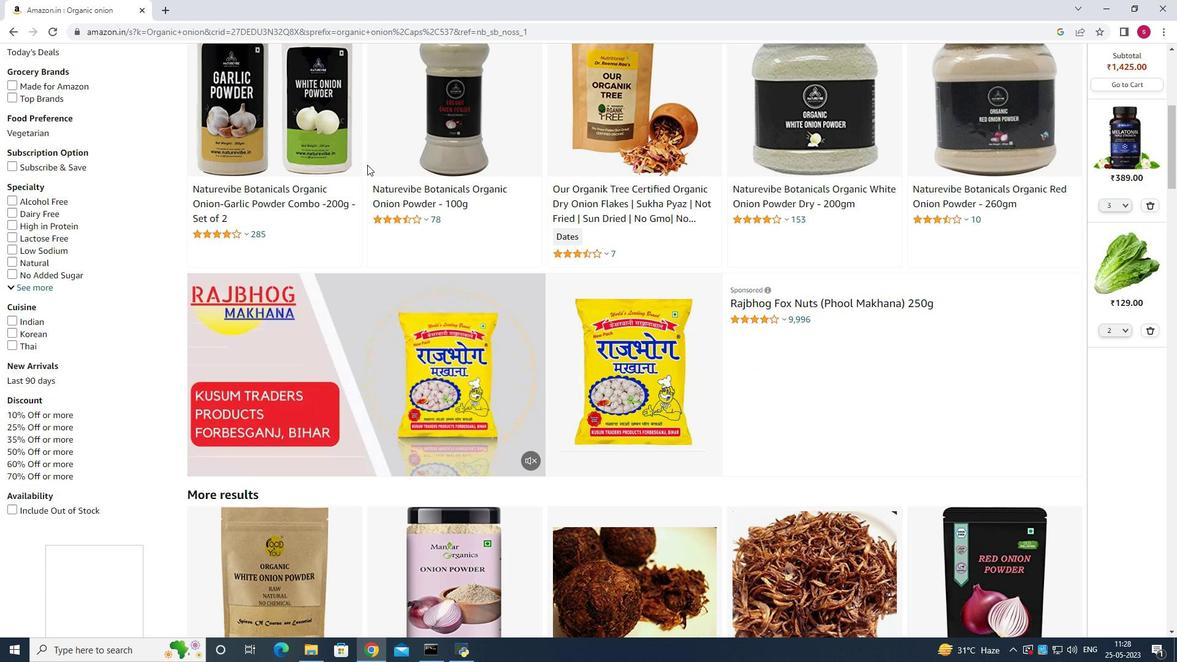 
Action: Mouse scrolled (367, 164) with delta (0, 0)
Screenshot: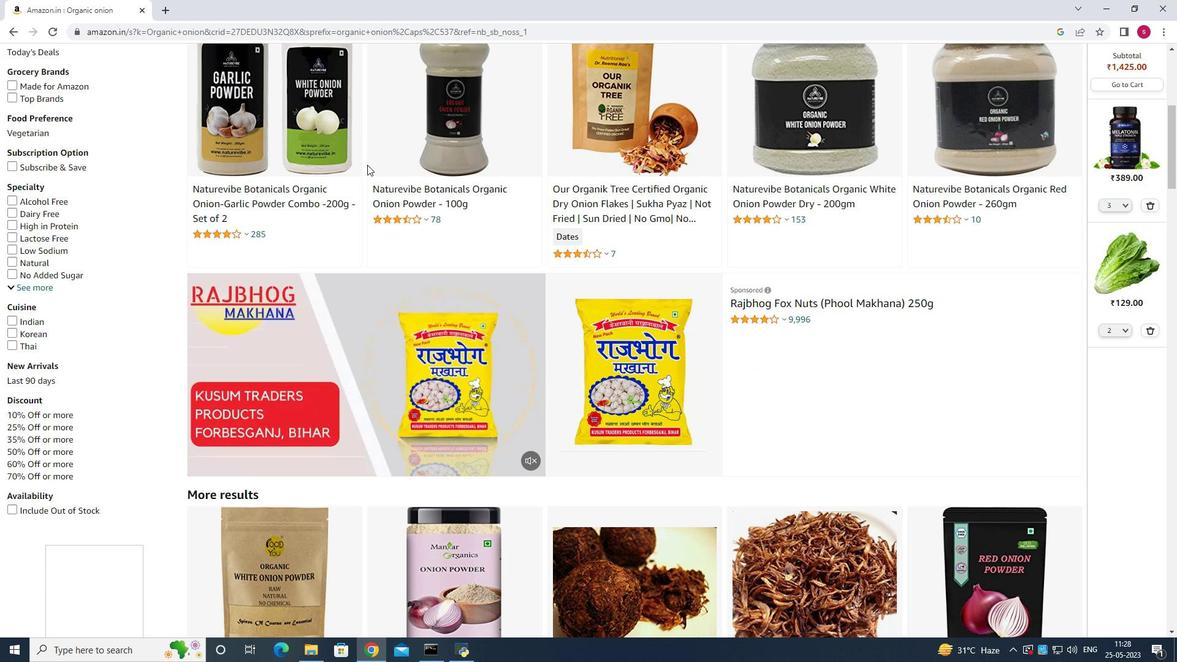 
Action: Mouse scrolled (367, 164) with delta (0, 0)
Screenshot: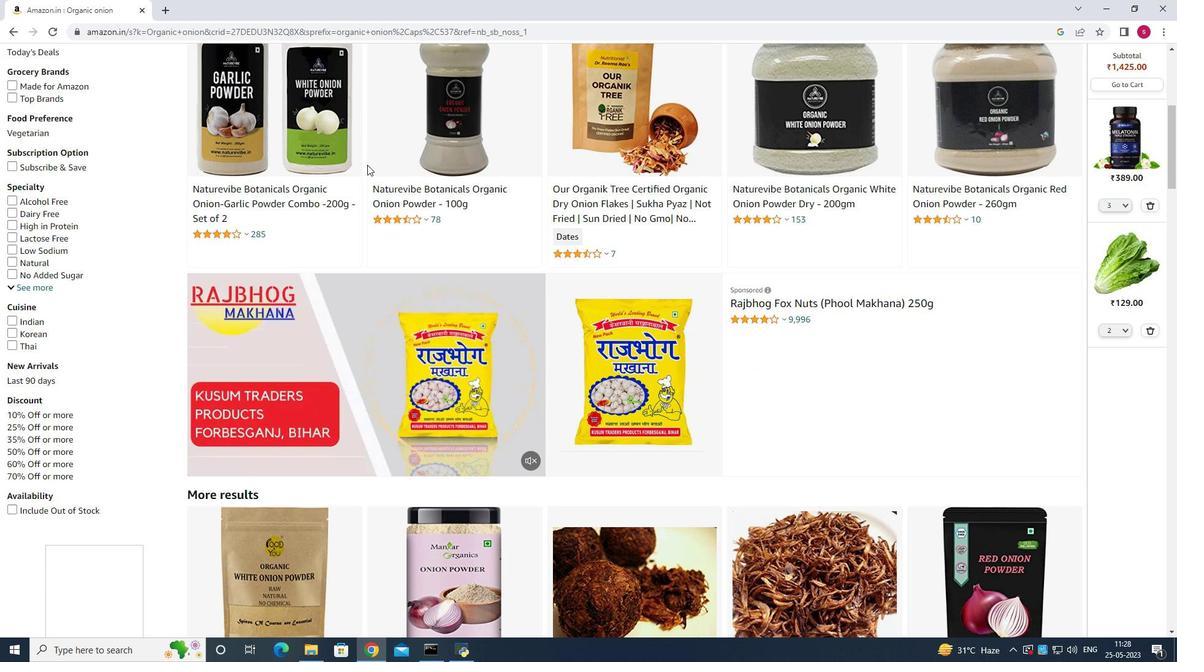 
Action: Mouse moved to (367, 165)
Screenshot: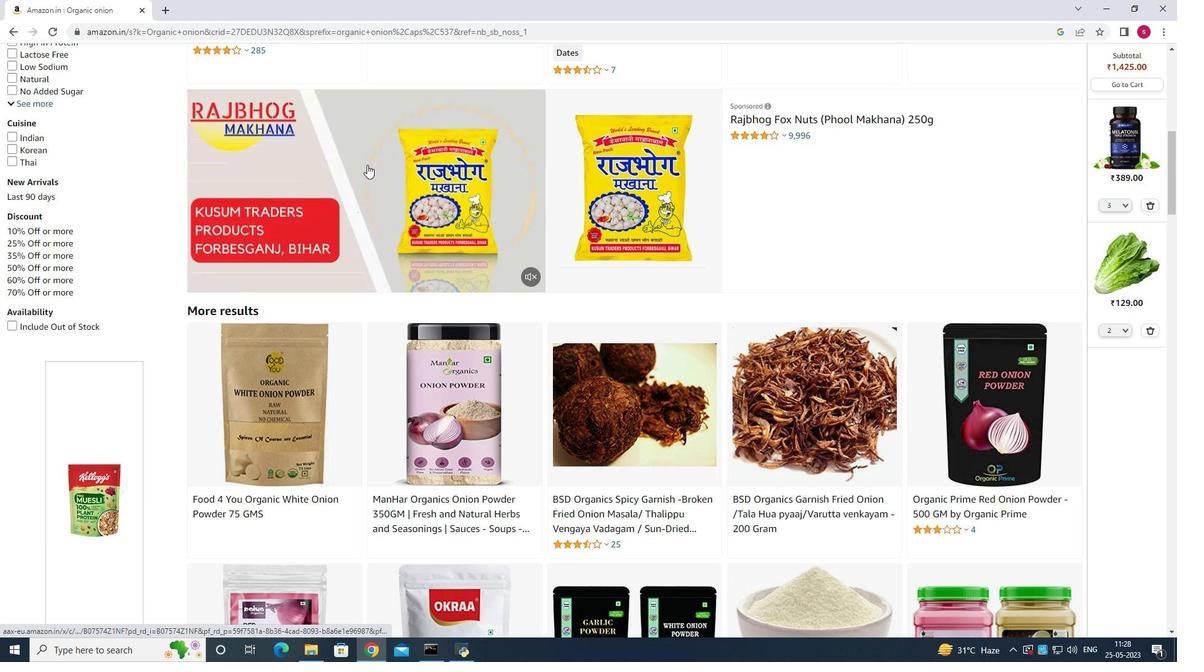 
Action: Mouse scrolled (367, 164) with delta (0, 0)
Screenshot: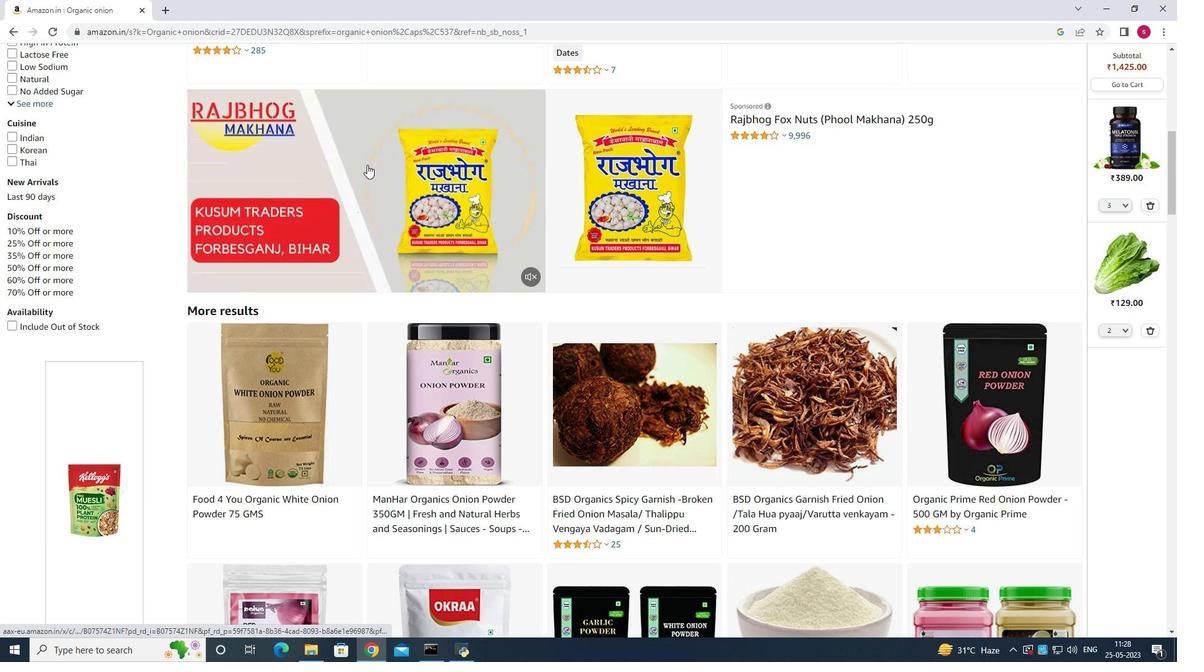
Action: Mouse moved to (368, 169)
Screenshot: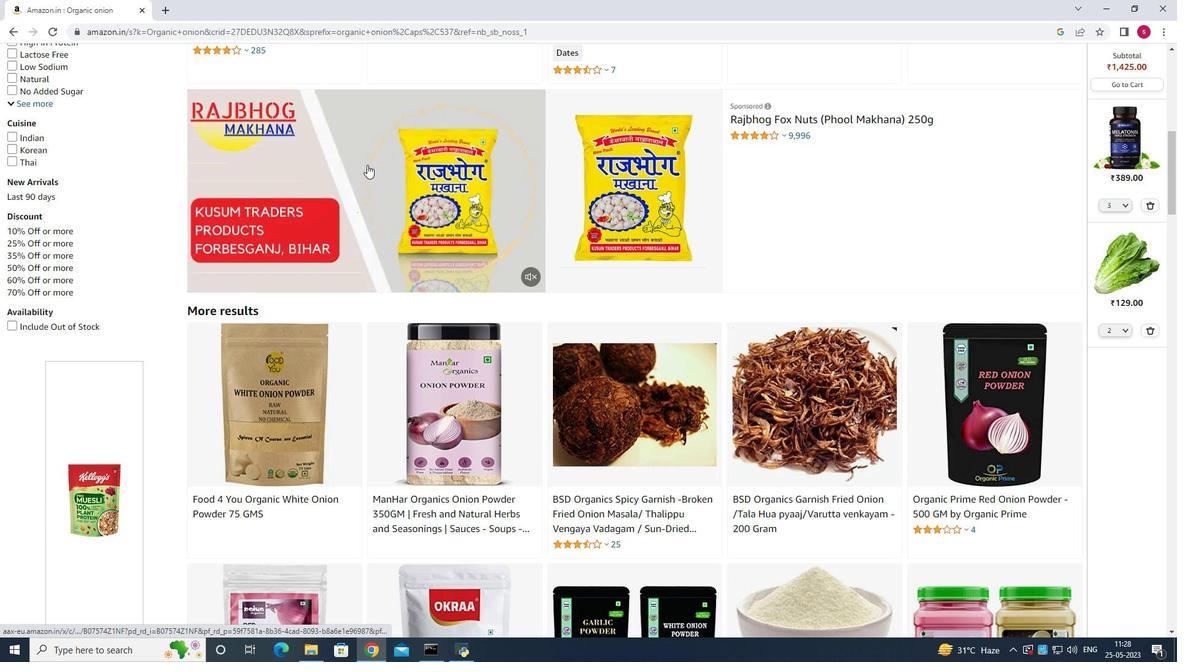 
Action: Mouse scrolled (368, 168) with delta (0, 0)
Screenshot: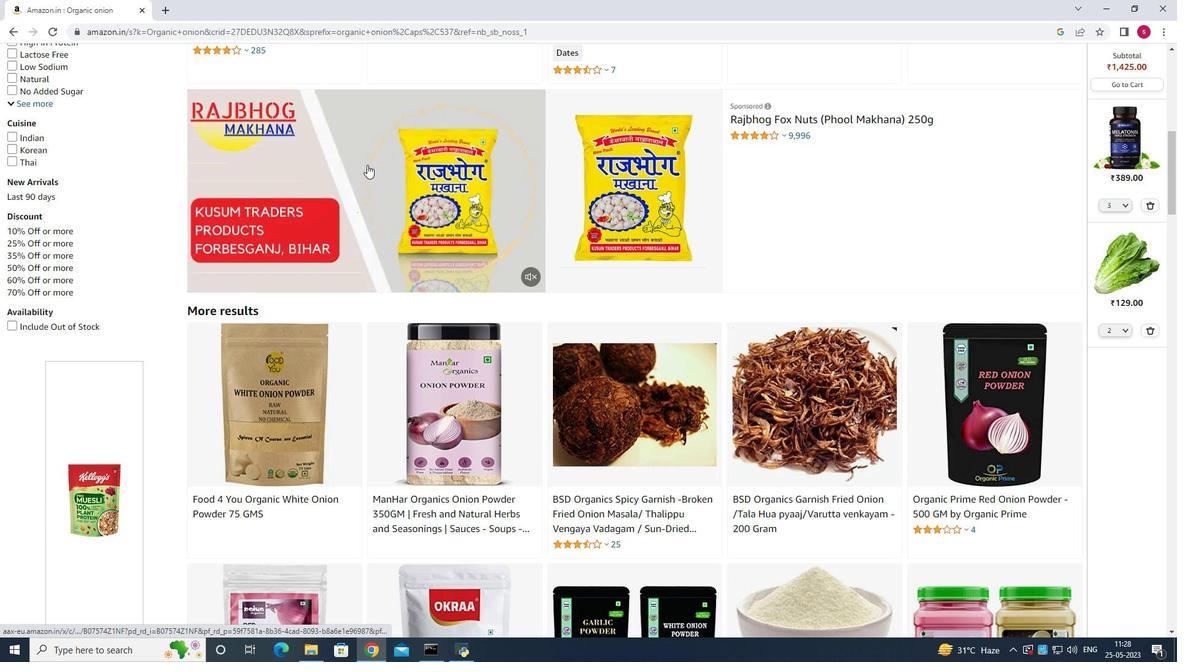 
Action: Mouse scrolled (368, 168) with delta (0, 0)
Screenshot: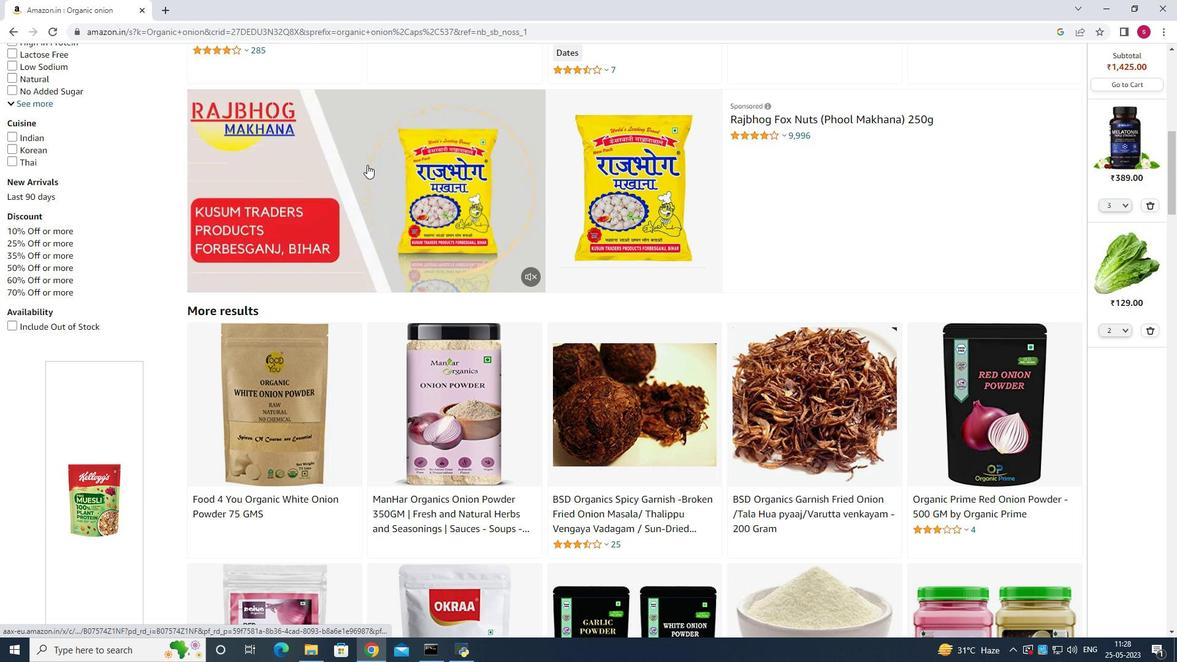 
Action: Mouse scrolled (368, 168) with delta (0, 0)
Screenshot: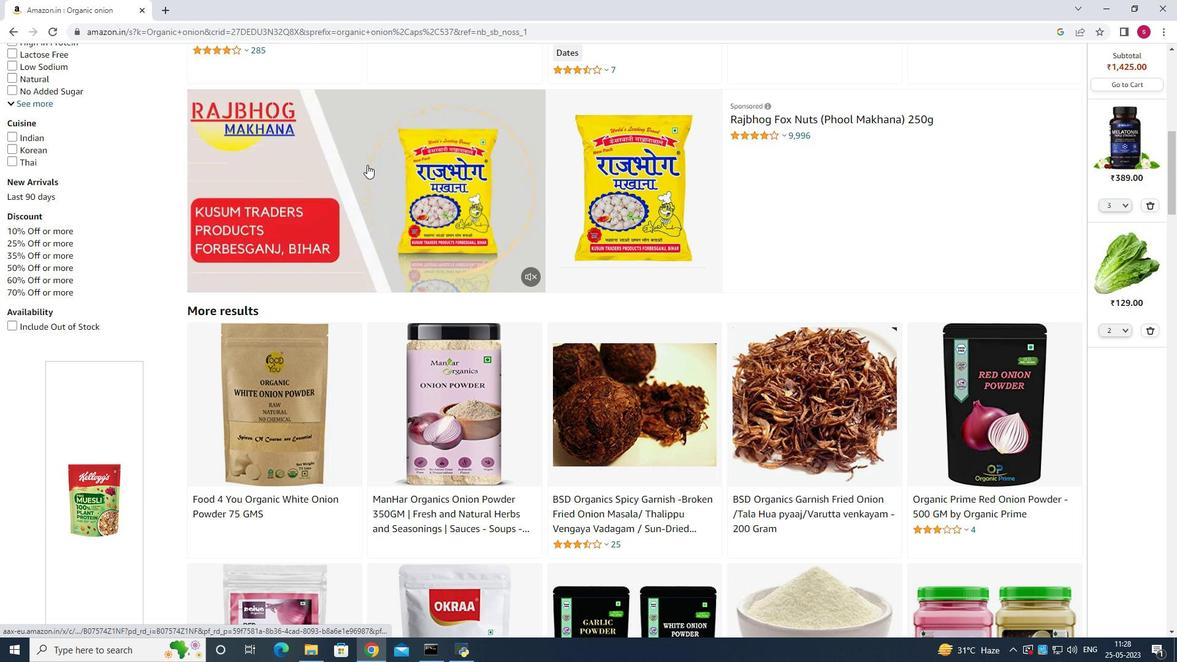 
Action: Mouse scrolled (368, 168) with delta (0, 0)
Screenshot: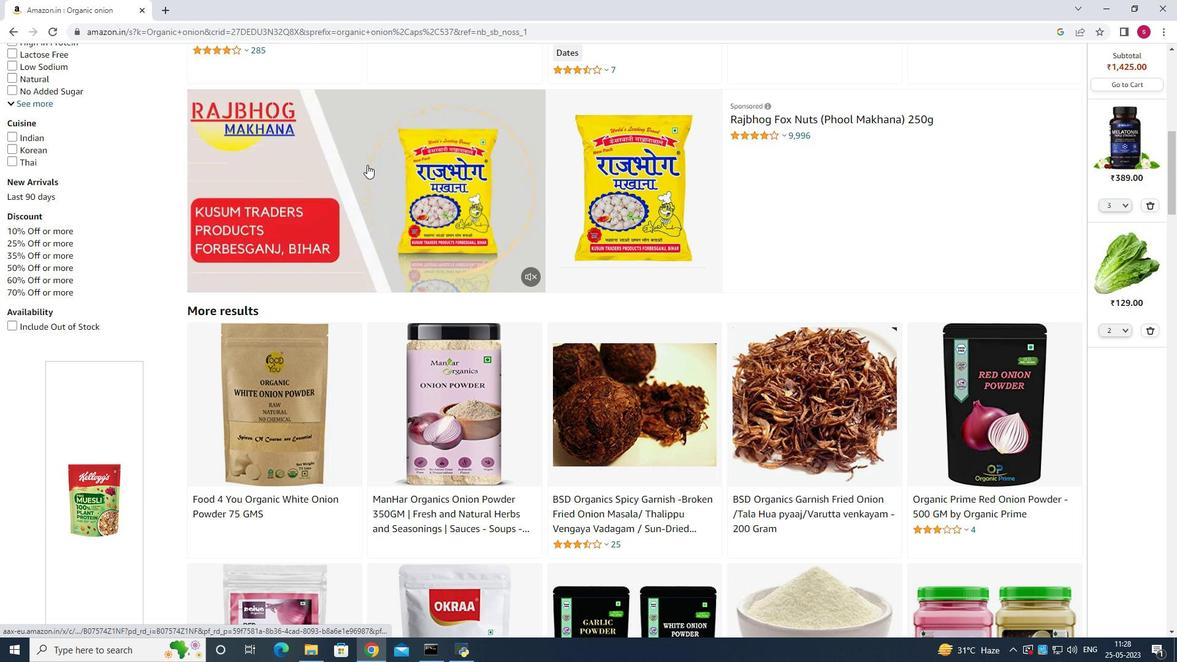 
Action: Mouse scrolled (368, 168) with delta (0, 0)
Screenshot: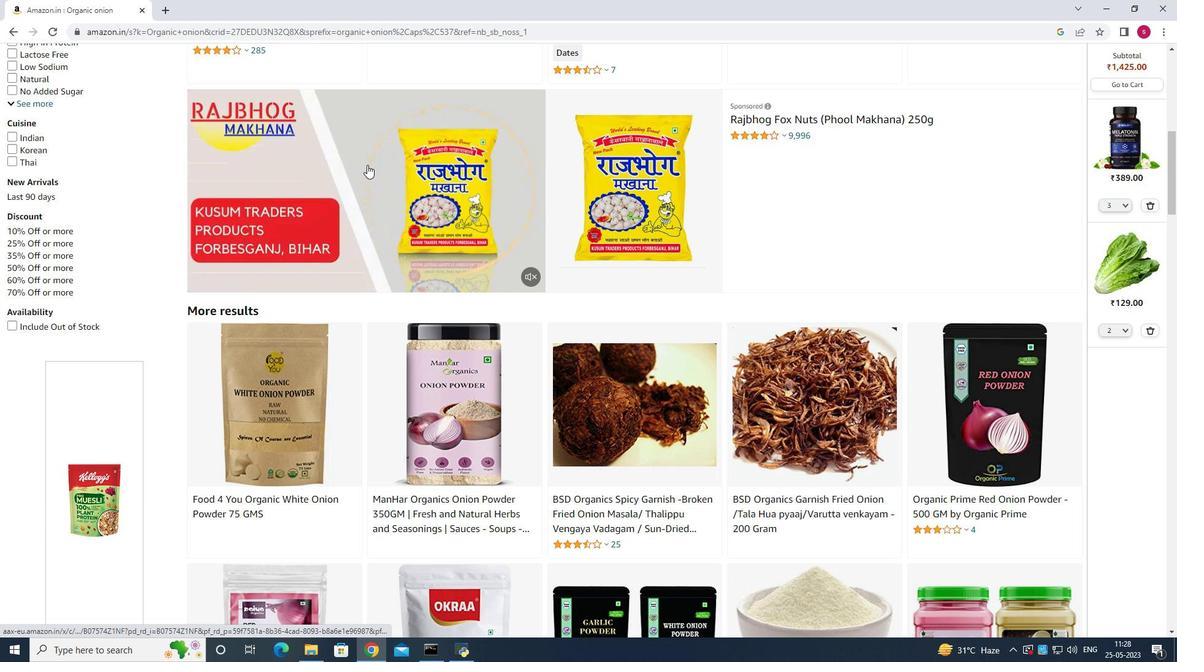 
Action: Mouse scrolled (368, 168) with delta (0, 0)
Screenshot: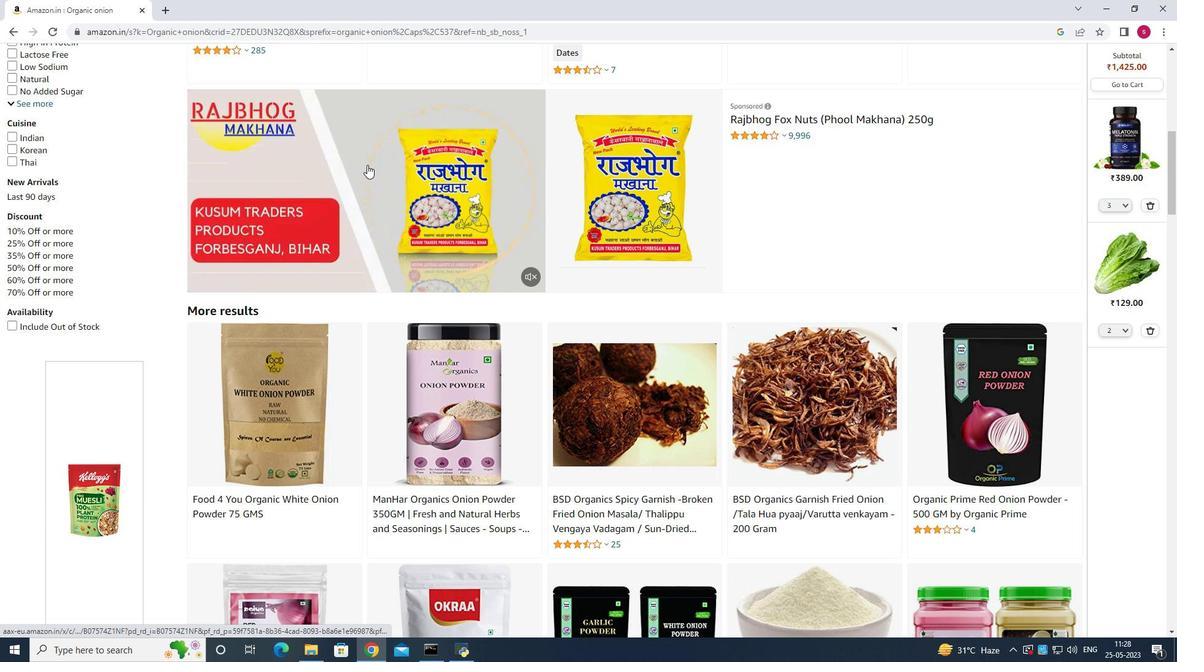 
Action: Mouse scrolled (368, 169) with delta (0, 0)
Screenshot: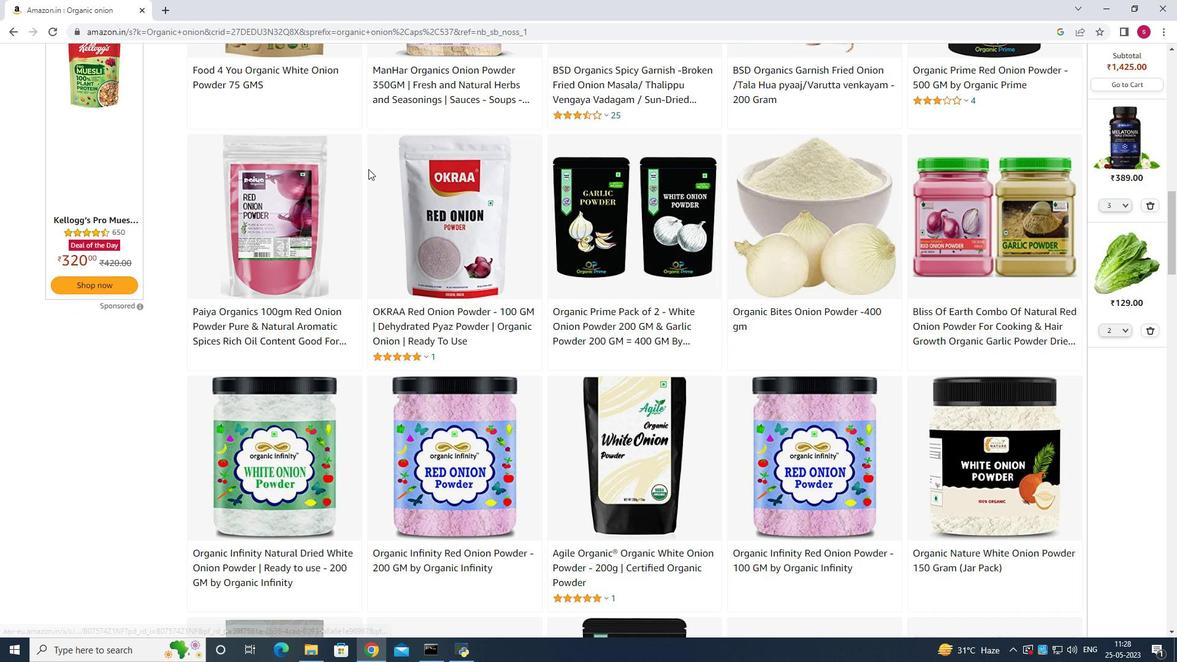 
Action: Mouse scrolled (368, 169) with delta (0, 0)
Screenshot: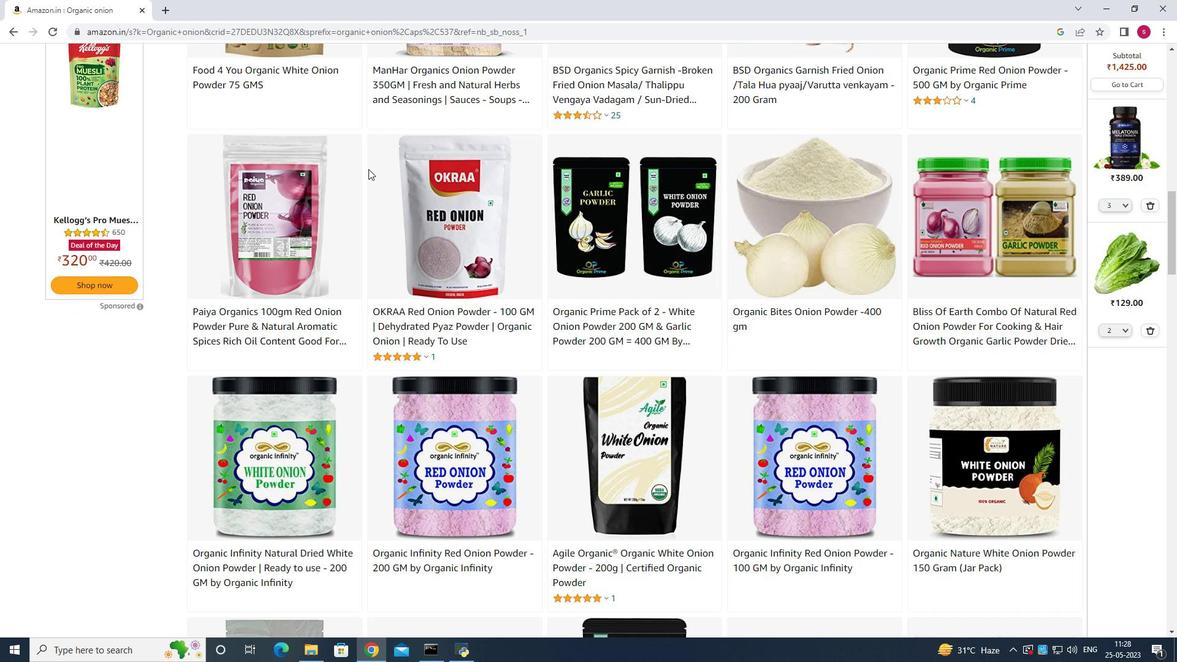
Action: Mouse scrolled (368, 169) with delta (0, 0)
Screenshot: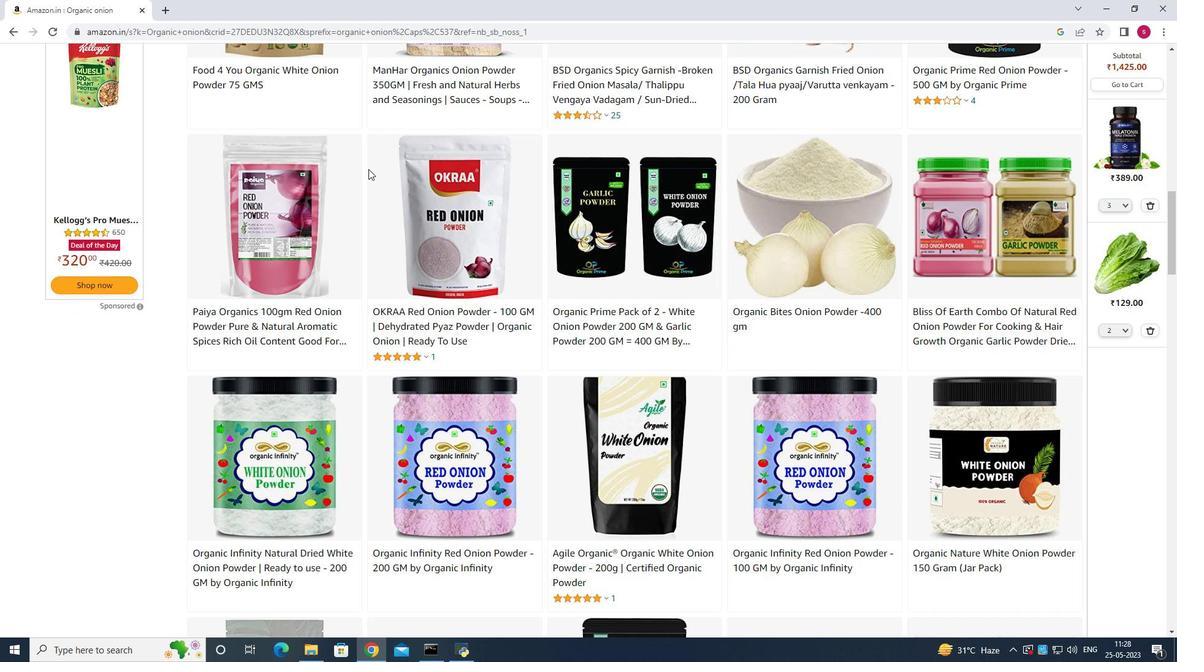
Action: Mouse scrolled (368, 168) with delta (0, 0)
Screenshot: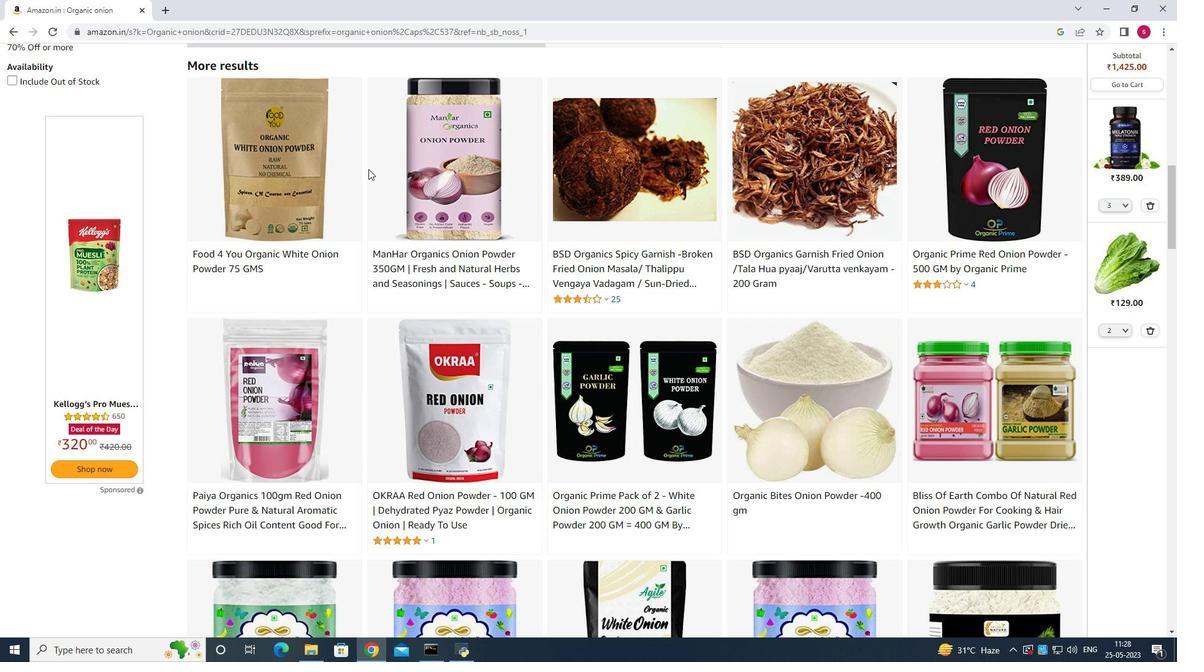 
Action: Mouse scrolled (368, 168) with delta (0, 0)
Screenshot: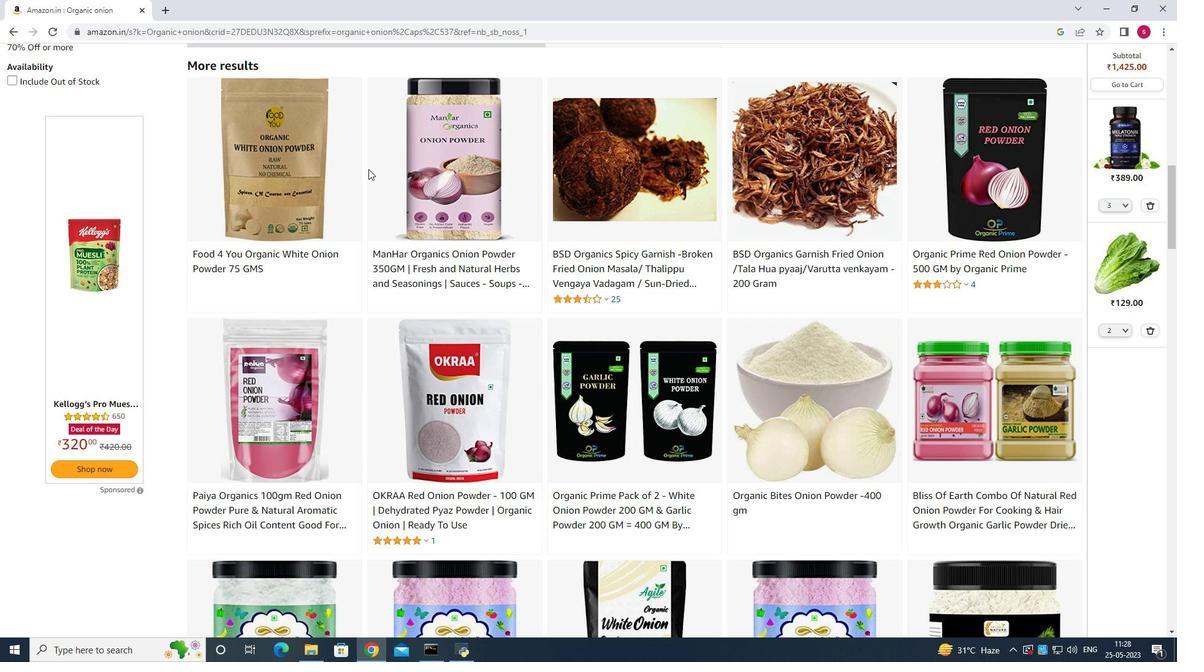 
Action: Mouse scrolled (368, 168) with delta (0, 0)
Screenshot: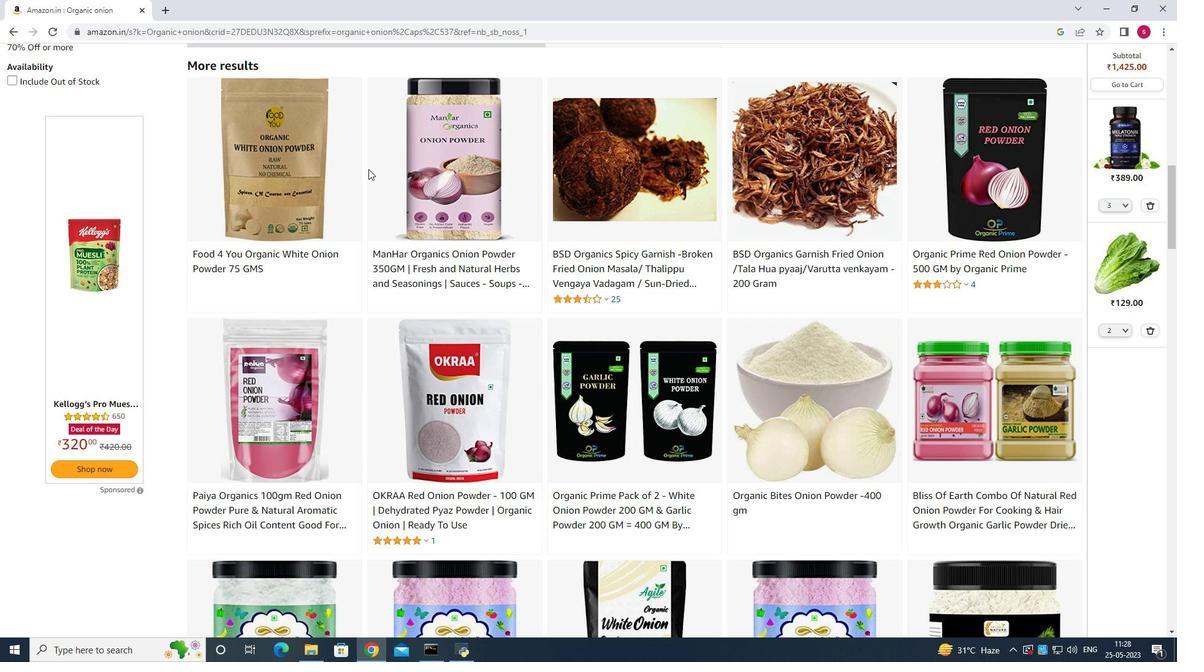 
Action: Mouse moved to (833, 223)
Screenshot: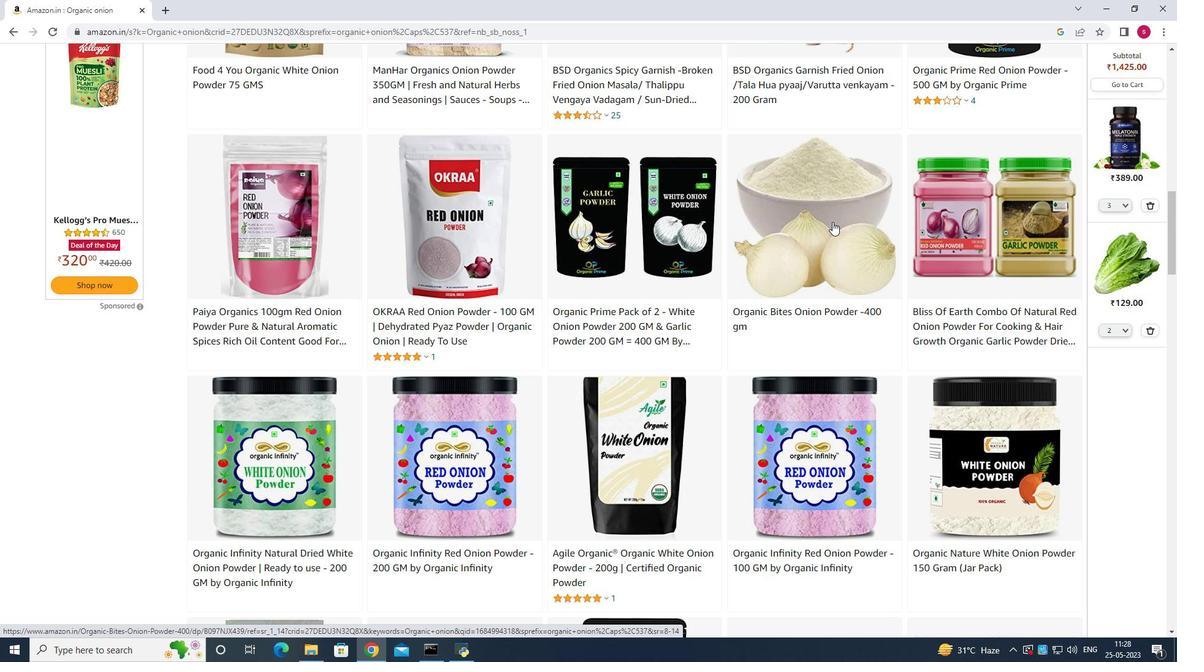 
Action: Mouse scrolled (833, 223) with delta (0, 0)
Screenshot: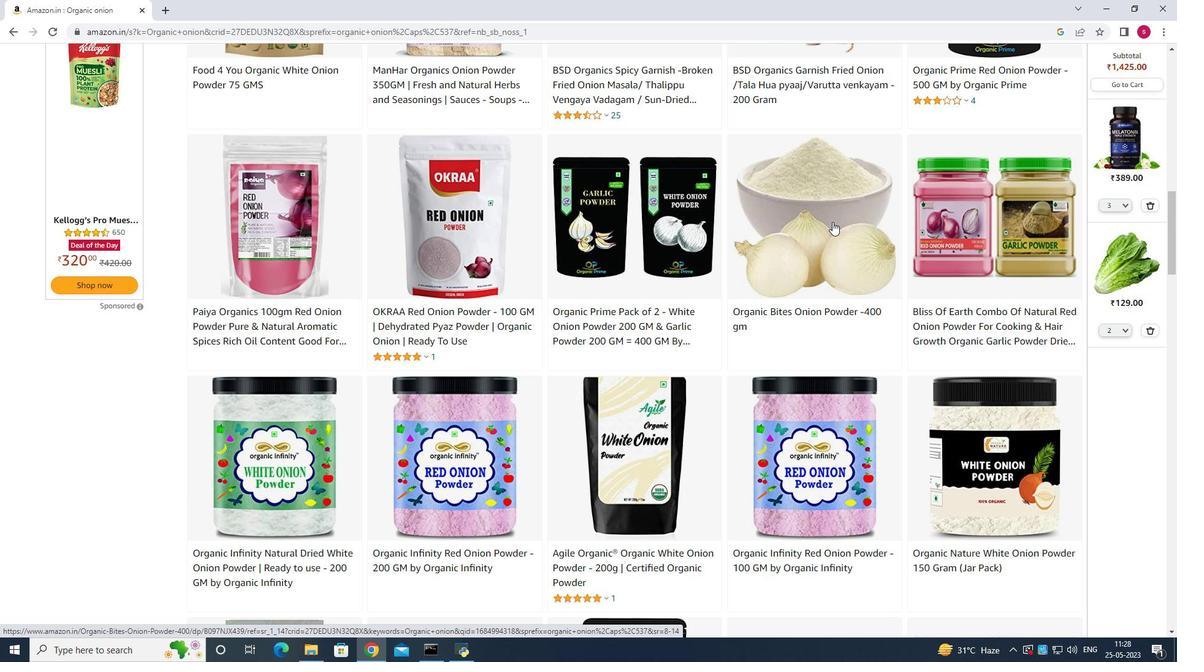 
Action: Mouse moved to (833, 226)
Screenshot: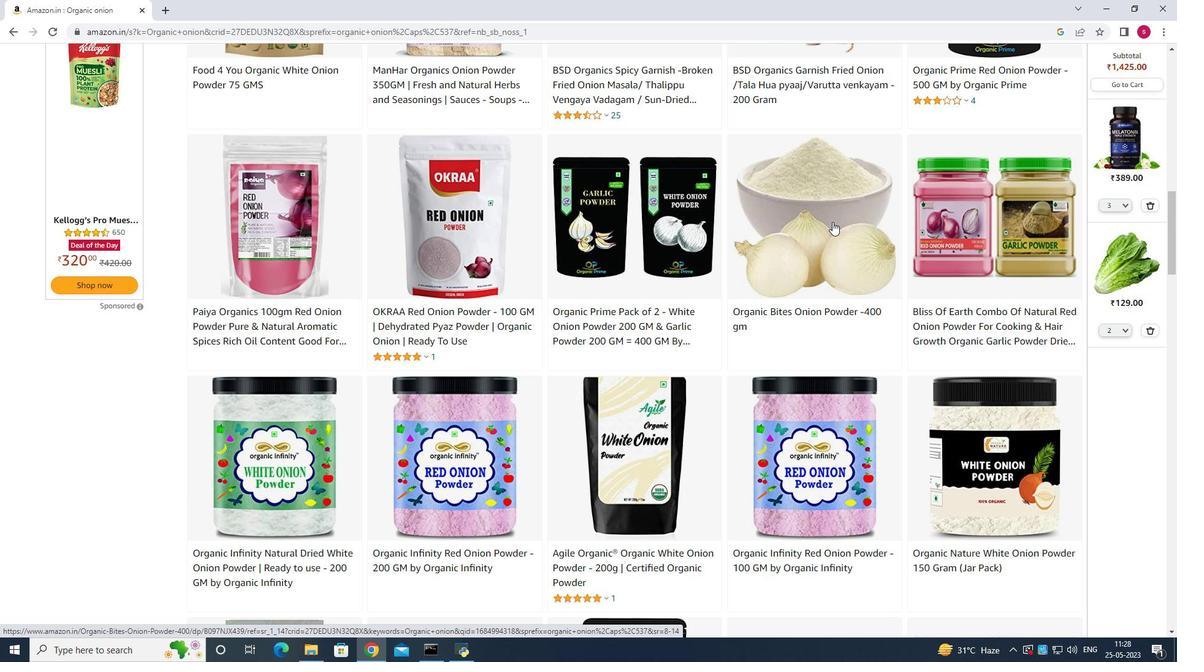 
Action: Mouse scrolled (833, 225) with delta (0, 0)
Screenshot: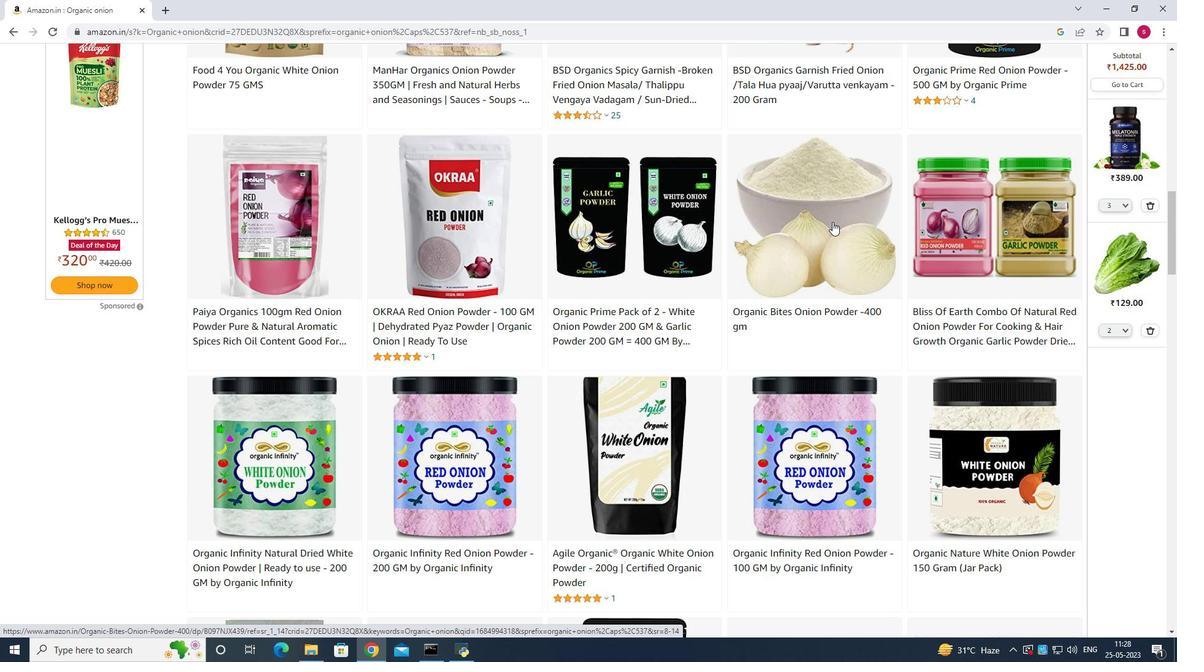 
Action: Mouse moved to (833, 228)
Screenshot: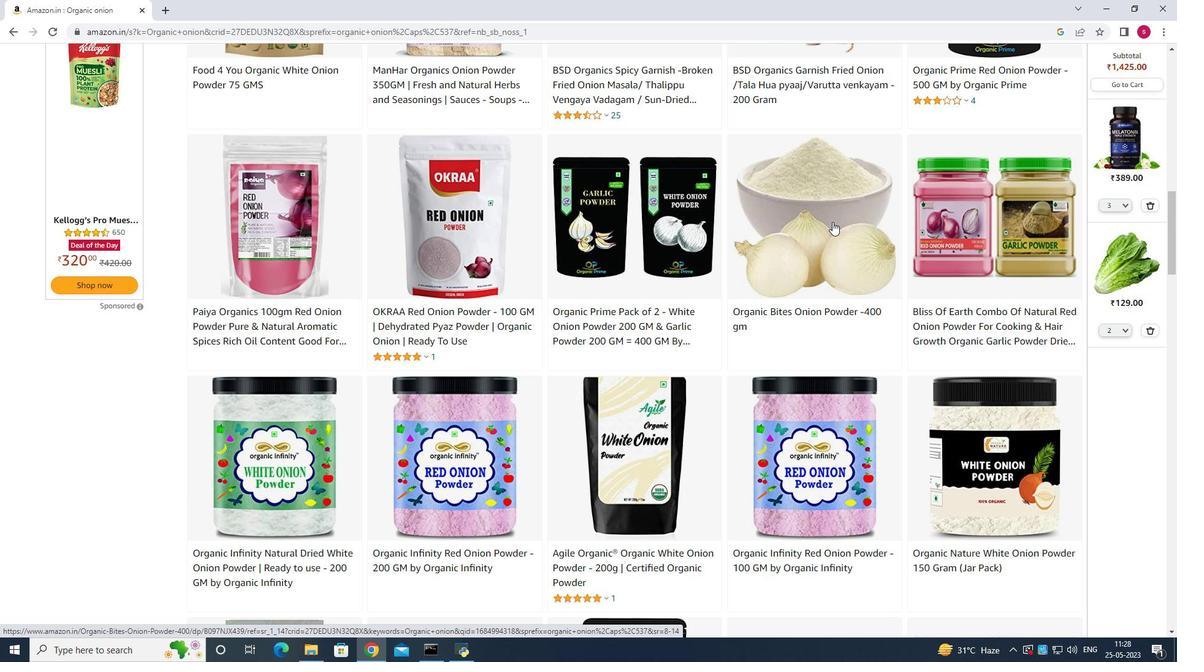 
Action: Mouse scrolled (833, 227) with delta (0, 0)
Screenshot: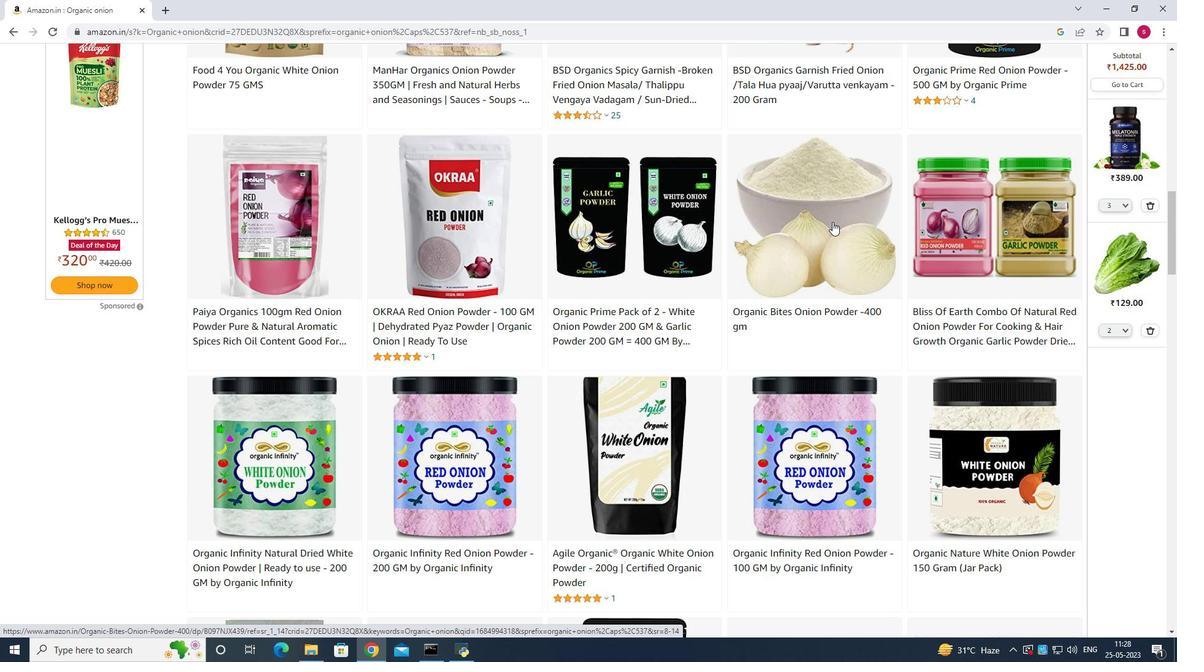 
Action: Mouse scrolled (833, 227) with delta (0, 0)
Screenshot: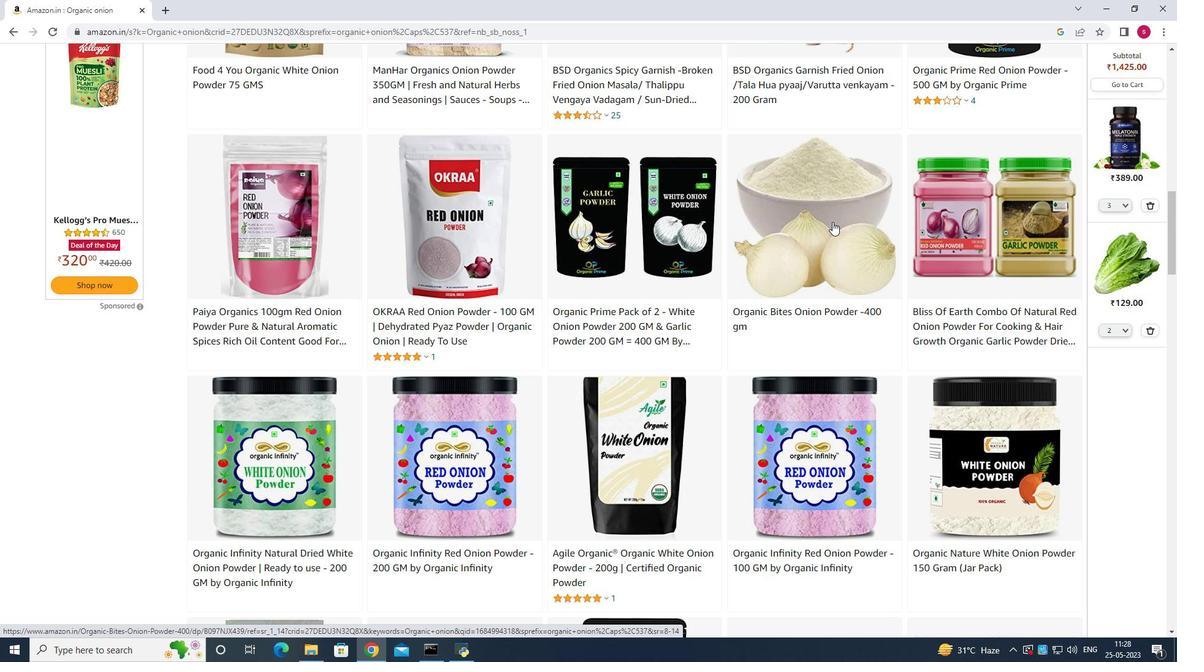 
Action: Mouse moved to (833, 228)
Screenshot: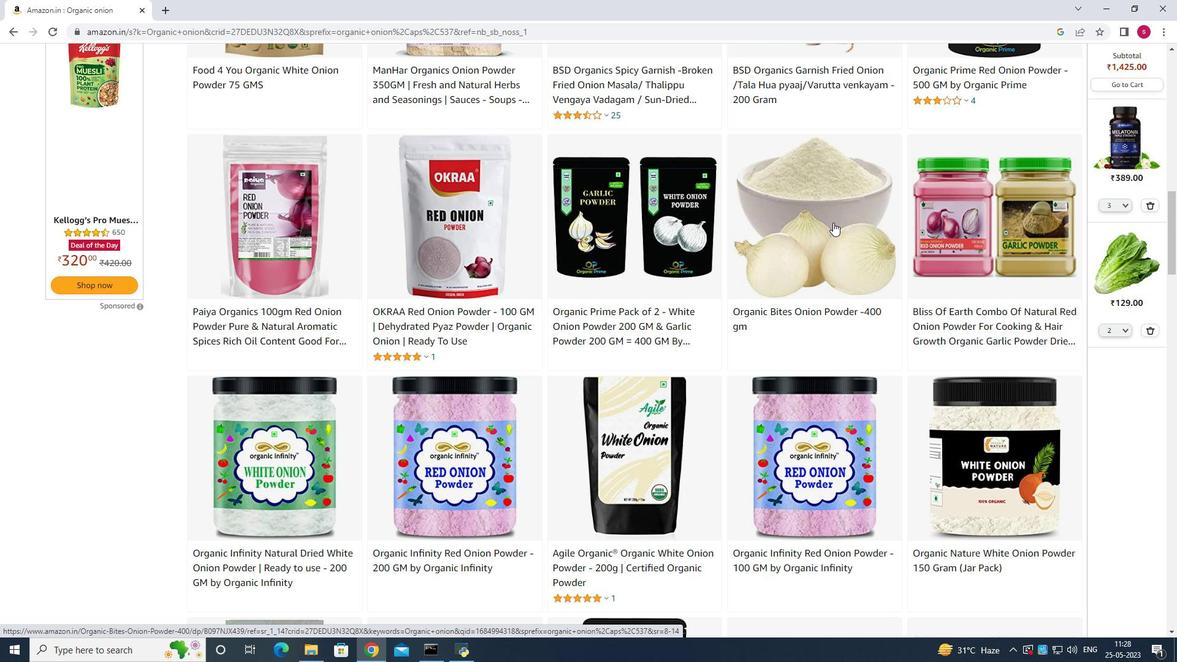 
Action: Mouse scrolled (833, 228) with delta (0, 0)
Screenshot: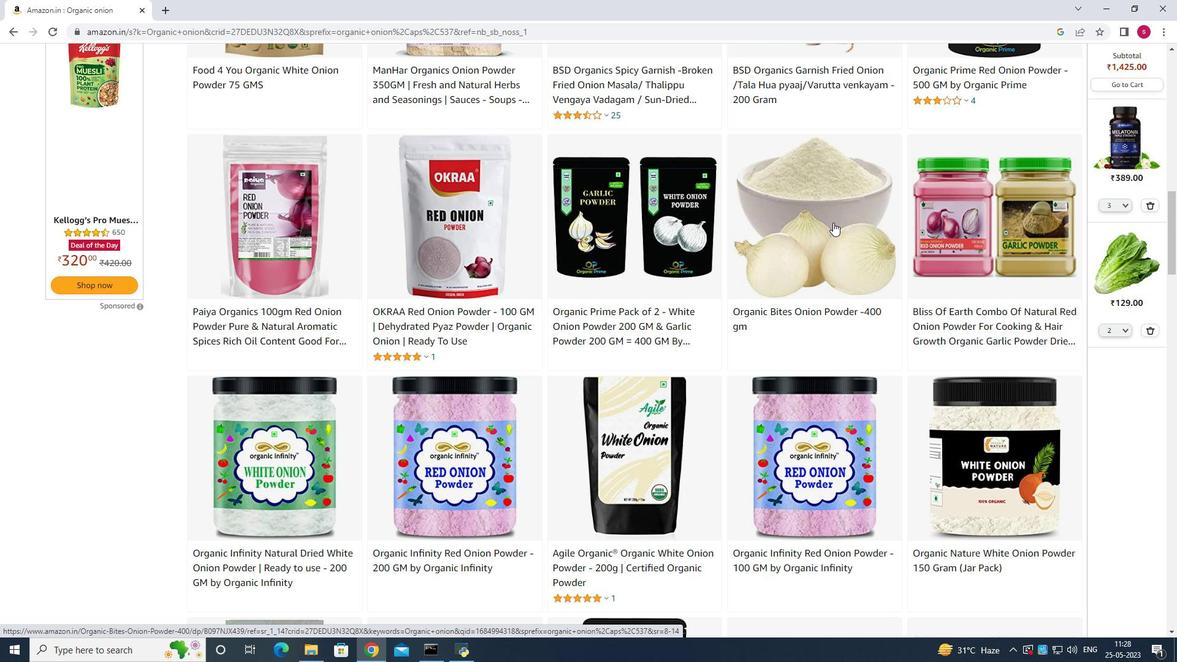 
Action: Mouse moved to (833, 229)
Screenshot: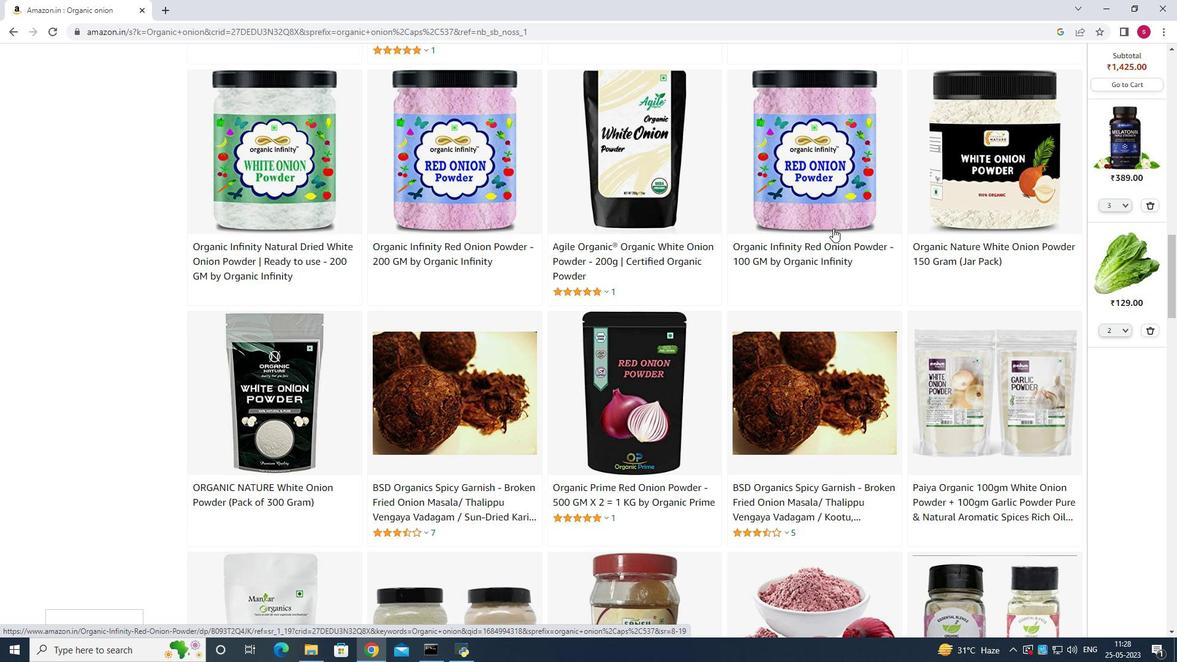
Action: Mouse scrolled (833, 228) with delta (0, 0)
Screenshot: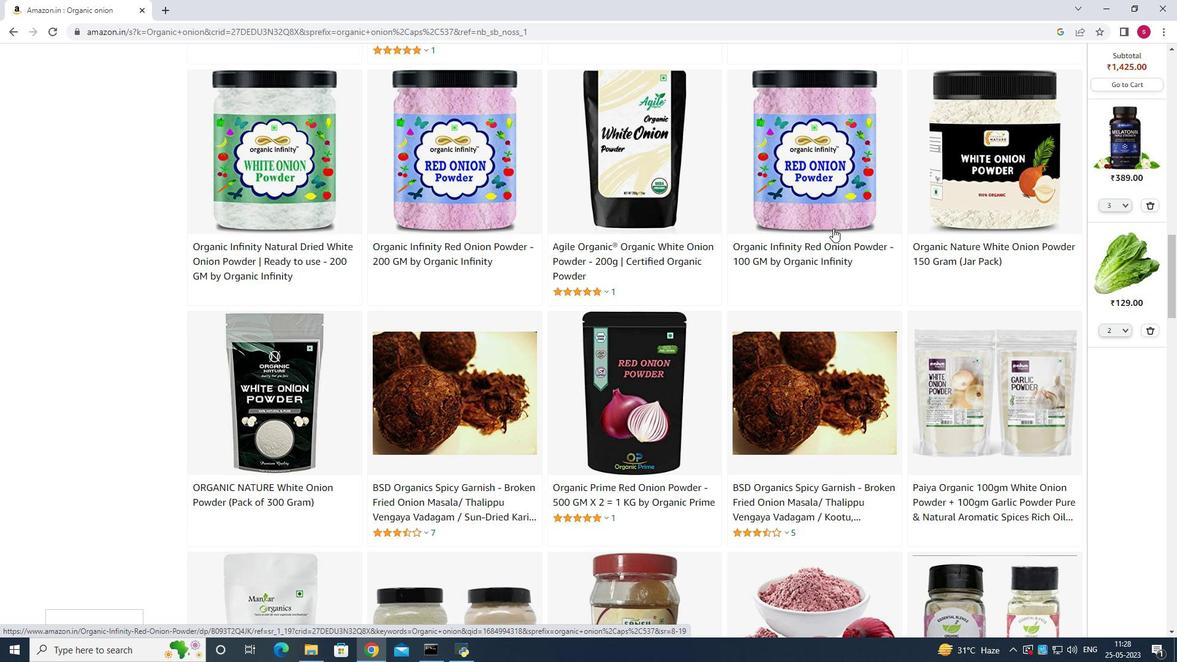 
Action: Mouse scrolled (833, 228) with delta (0, 0)
Screenshot: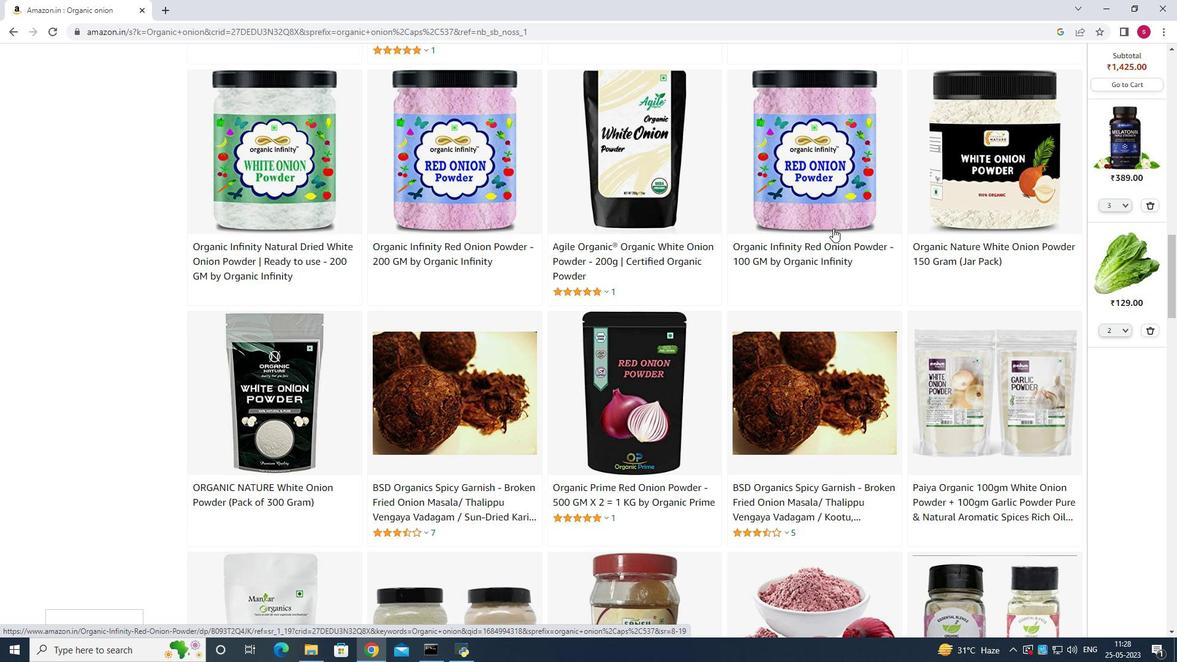 
Action: Mouse scrolled (833, 228) with delta (0, 0)
Screenshot: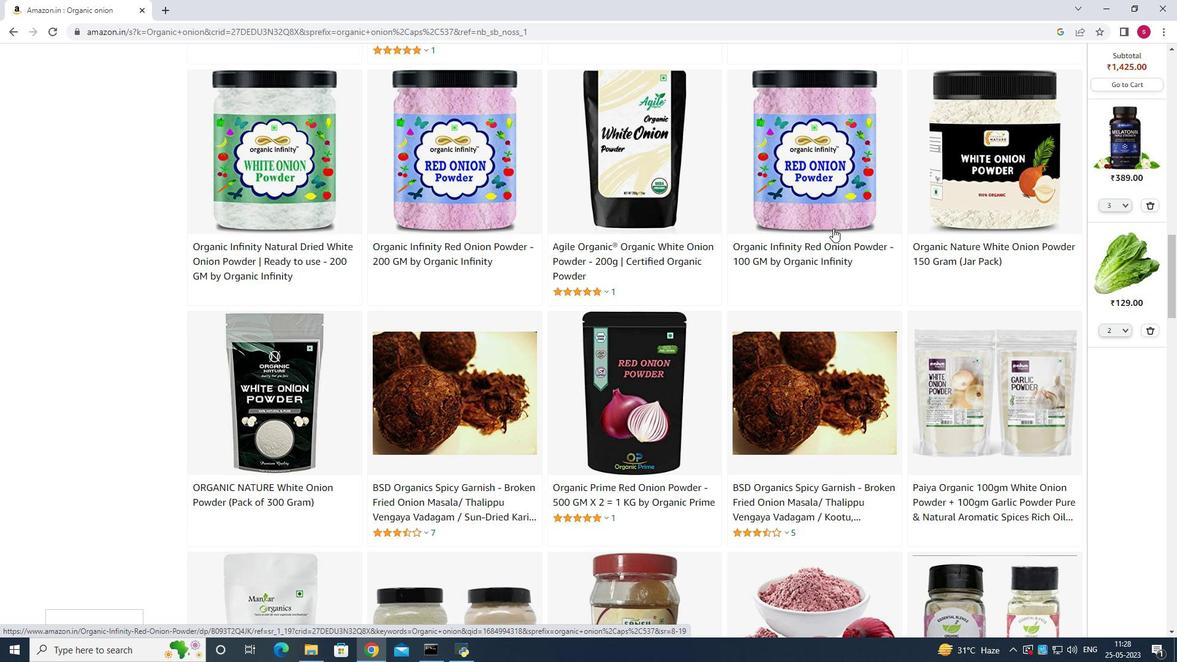
Action: Mouse moved to (833, 230)
Screenshot: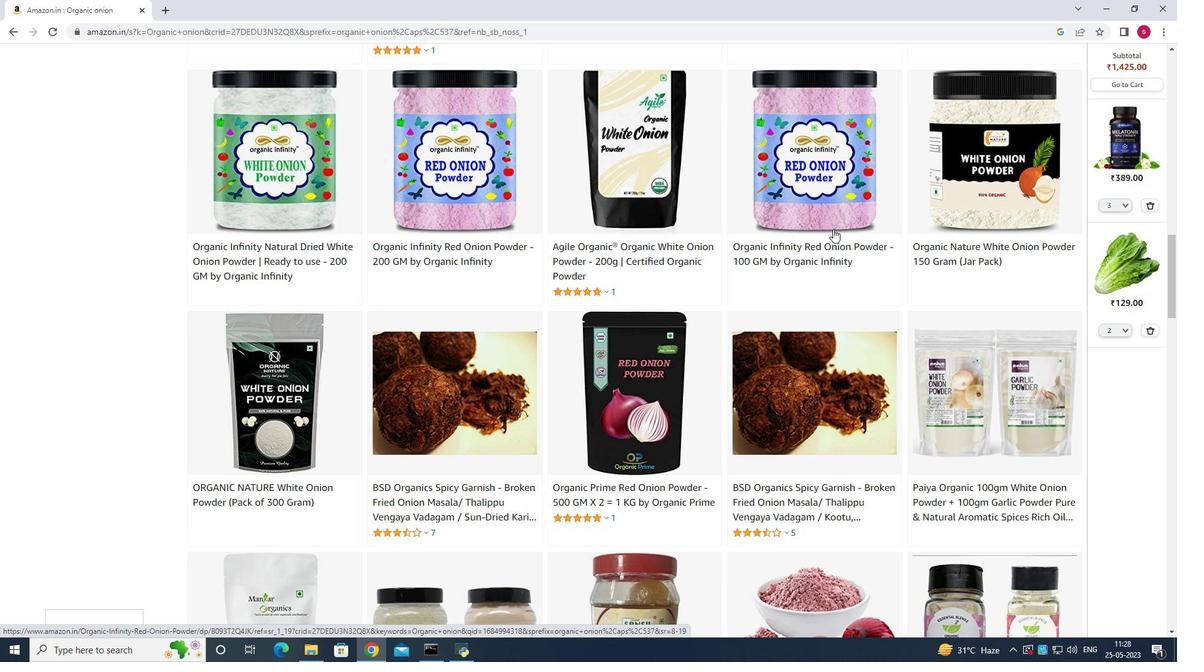 
Action: Mouse scrolled (833, 229) with delta (0, 0)
Screenshot: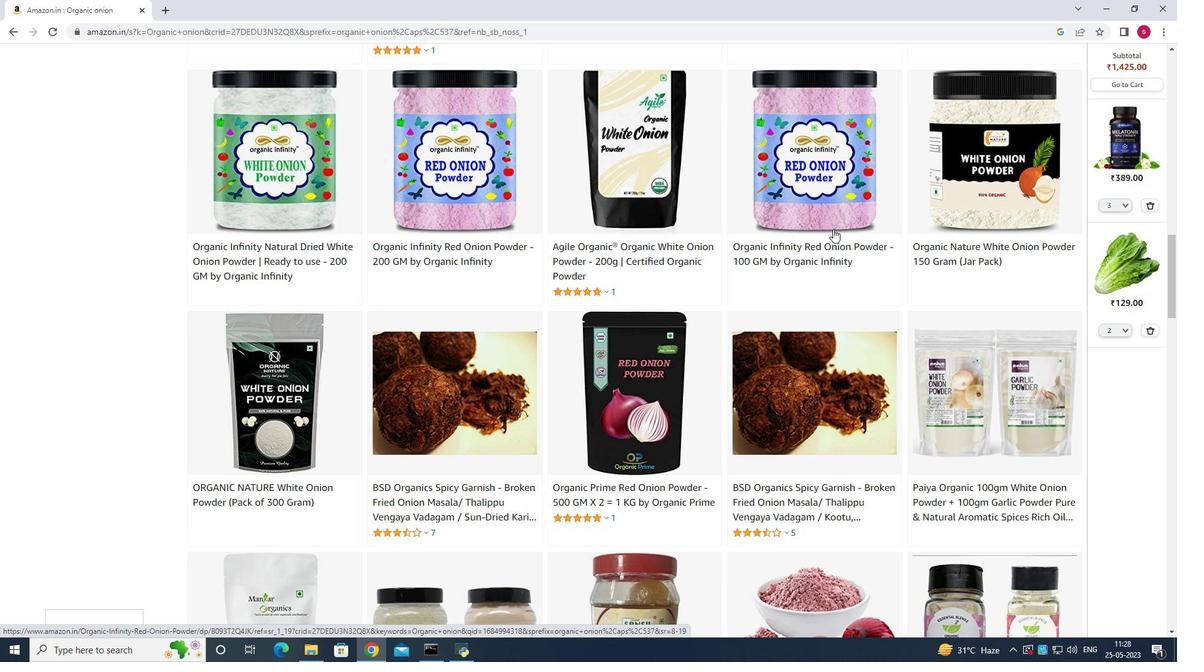
Action: Mouse moved to (830, 232)
Screenshot: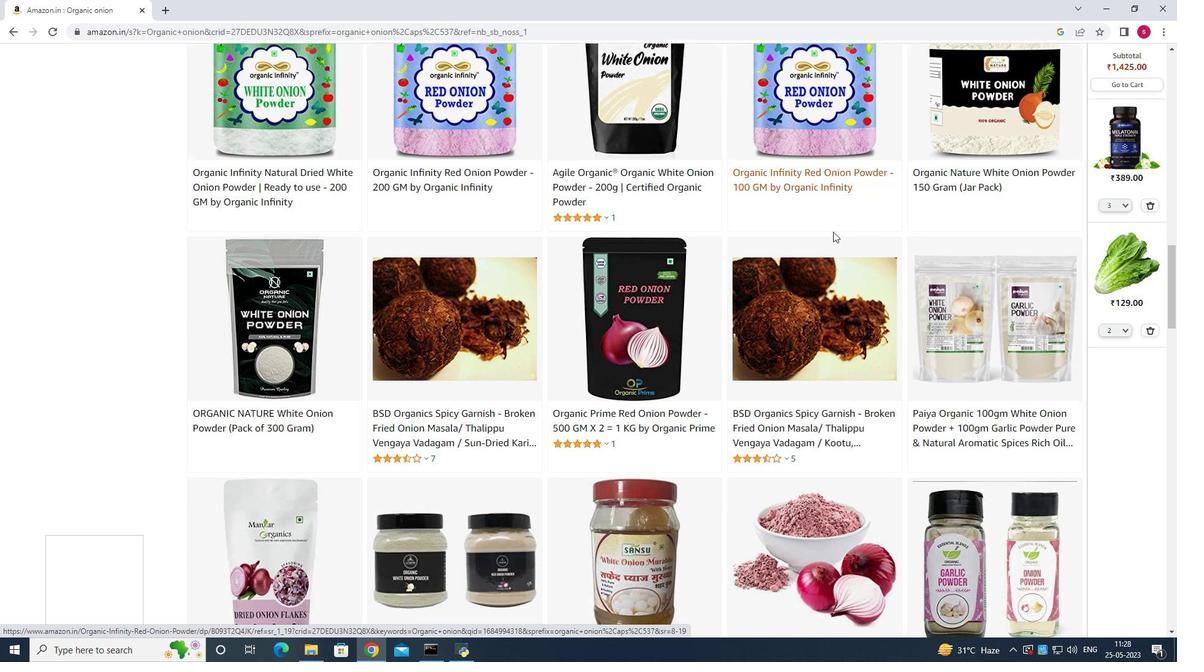 
Action: Mouse scrolled (830, 231) with delta (0, 0)
Screenshot: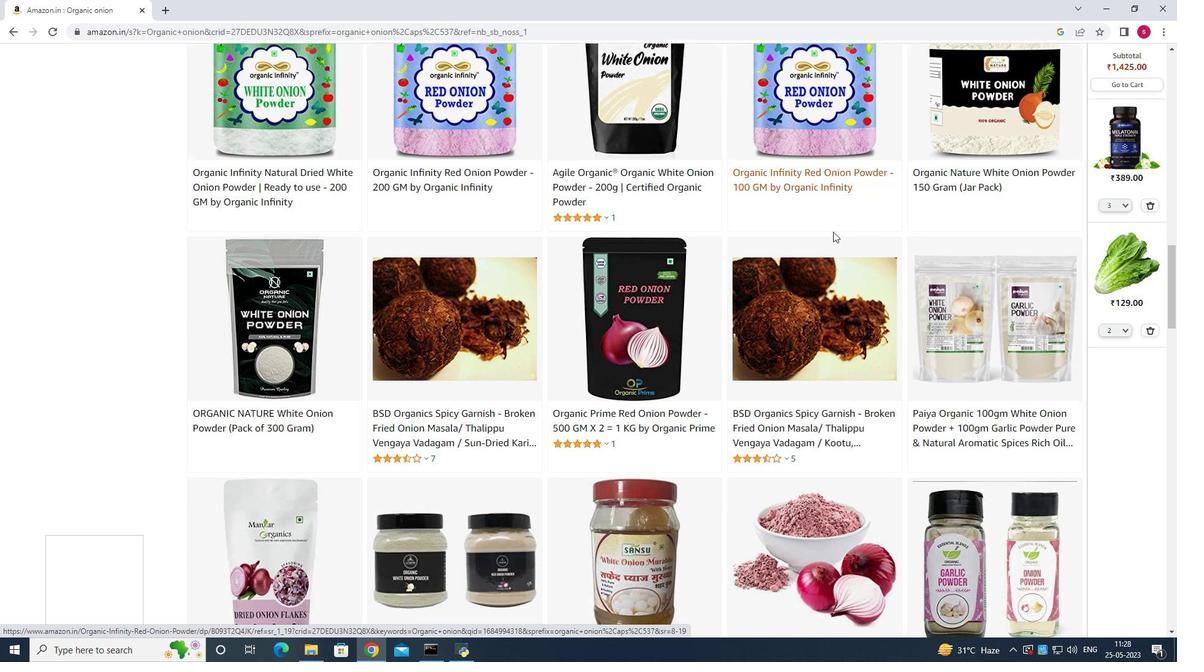 
Action: Mouse moved to (829, 233)
Screenshot: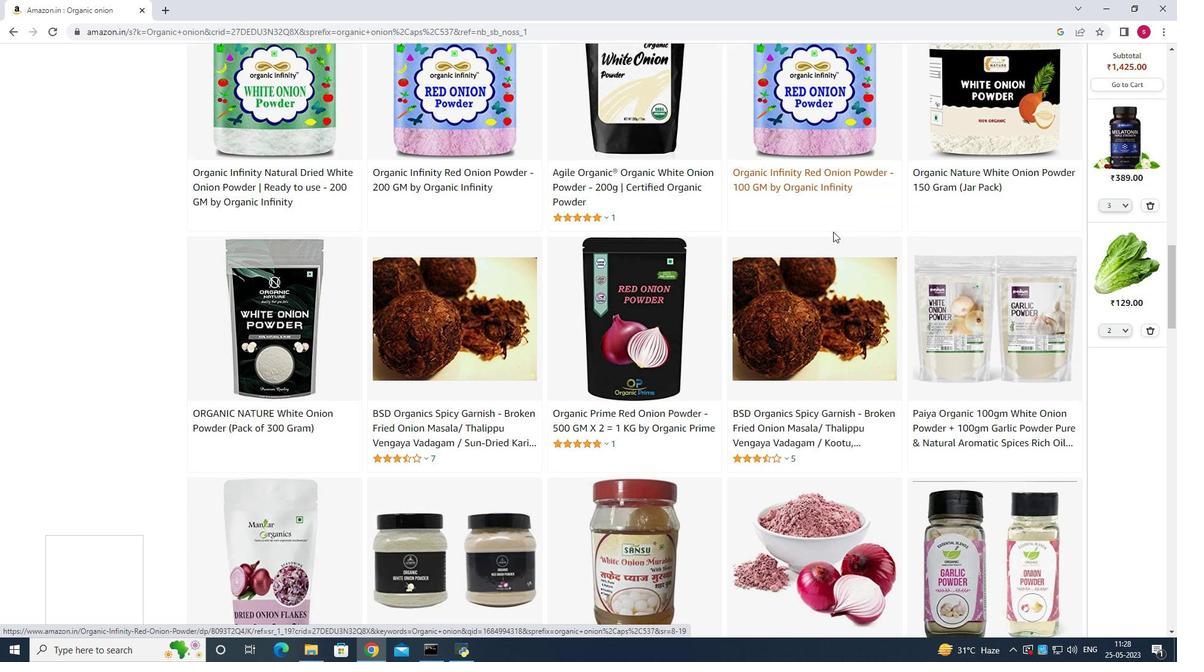 
Action: Mouse scrolled (829, 232) with delta (0, 0)
Screenshot: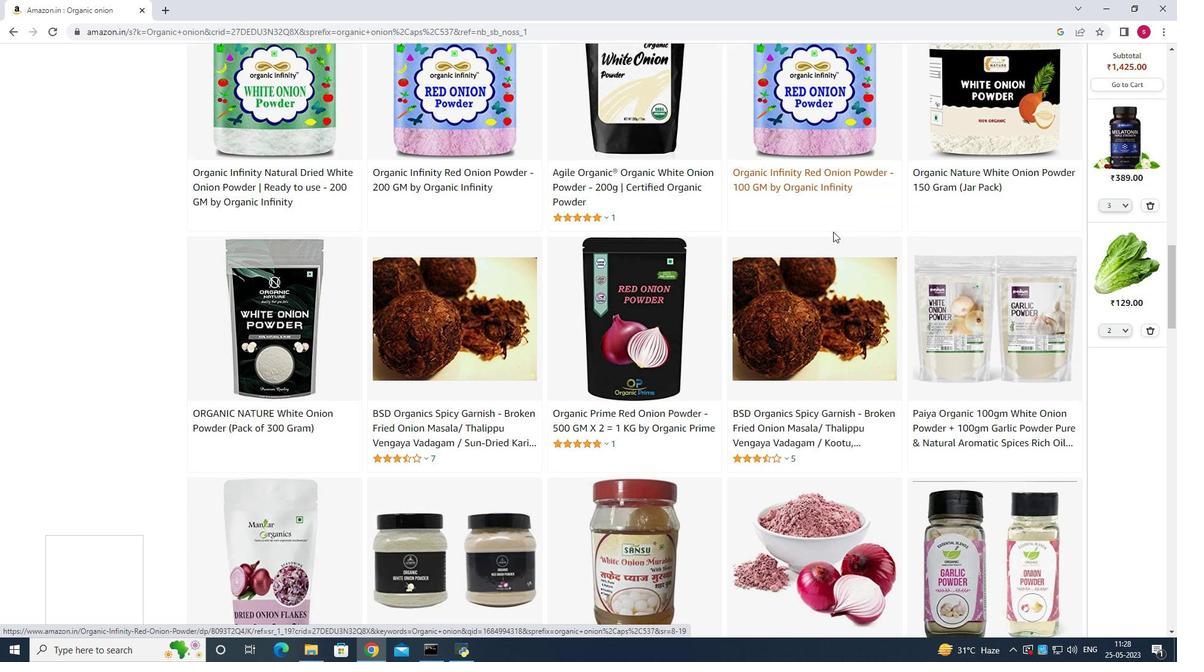 
Action: Mouse moved to (813, 237)
Screenshot: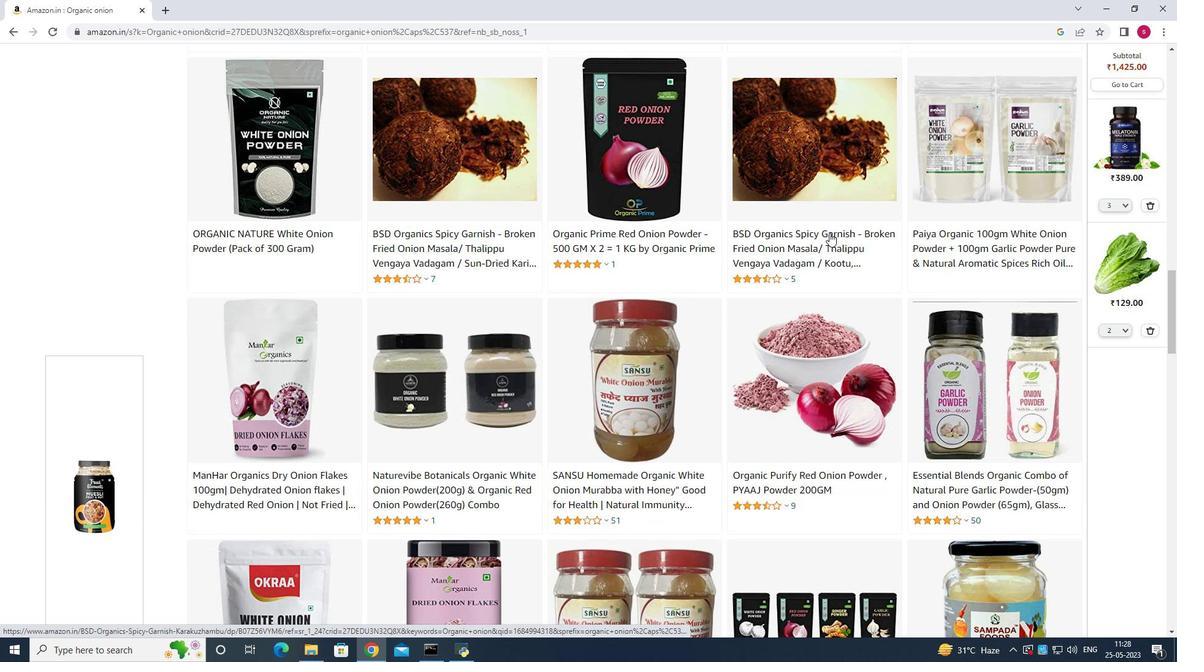 
Action: Mouse scrolled (828, 232) with delta (0, 0)
Screenshot: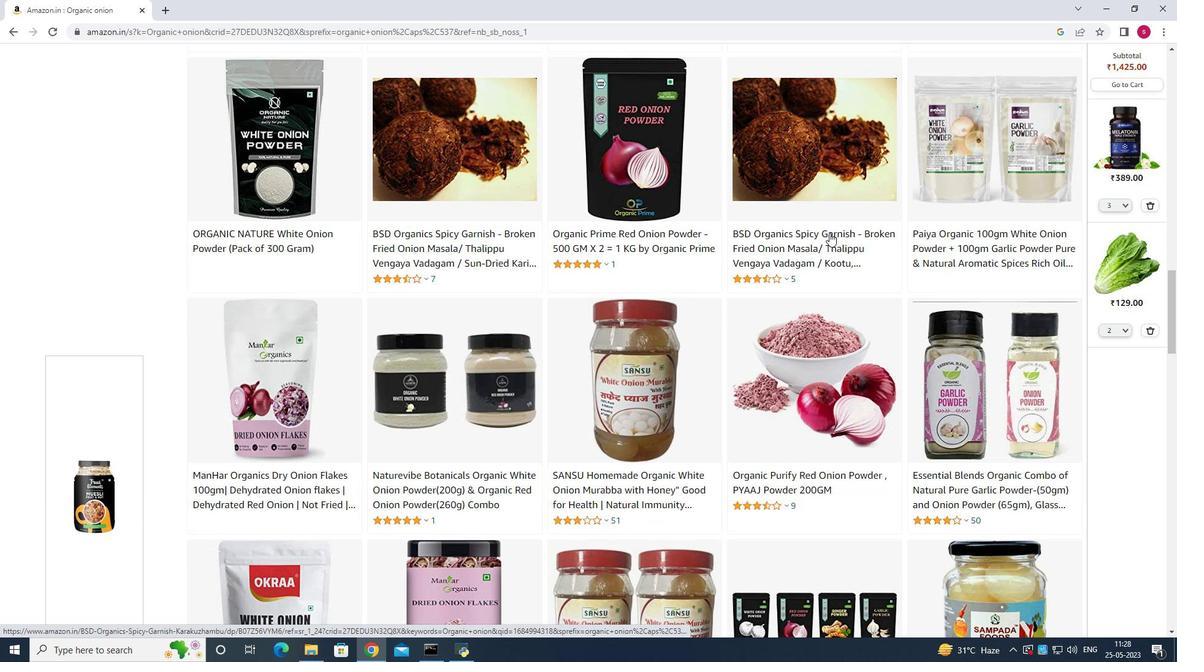 
Action: Mouse moved to (807, 241)
Screenshot: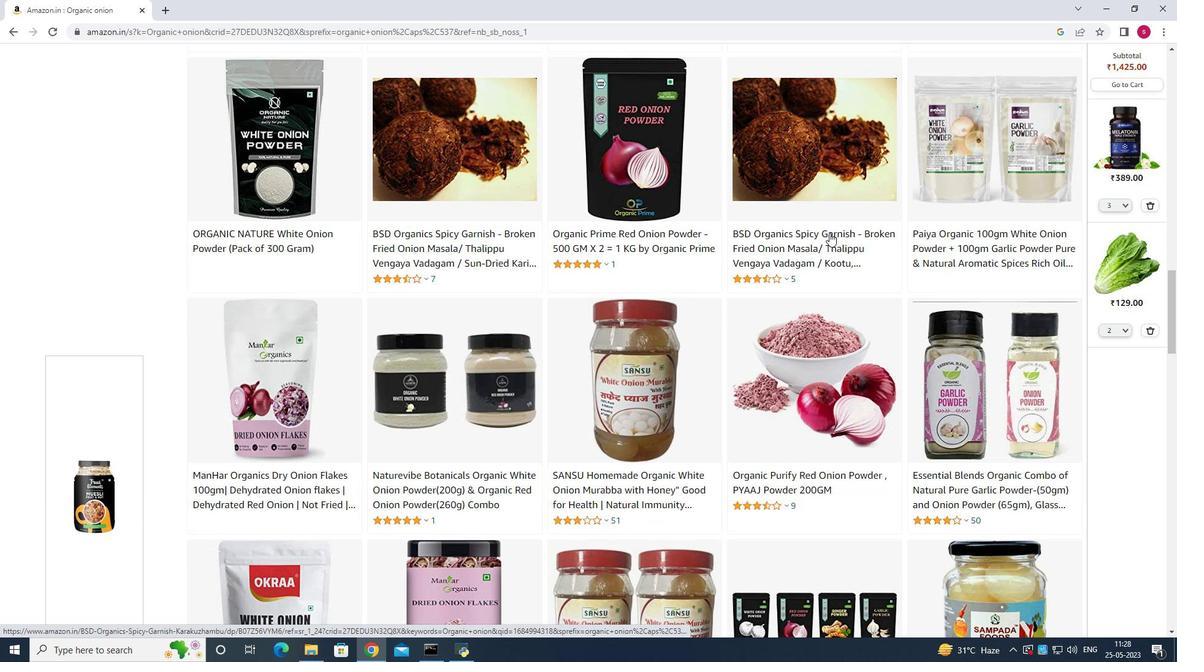 
Action: Mouse scrolled (810, 239) with delta (0, 0)
Screenshot: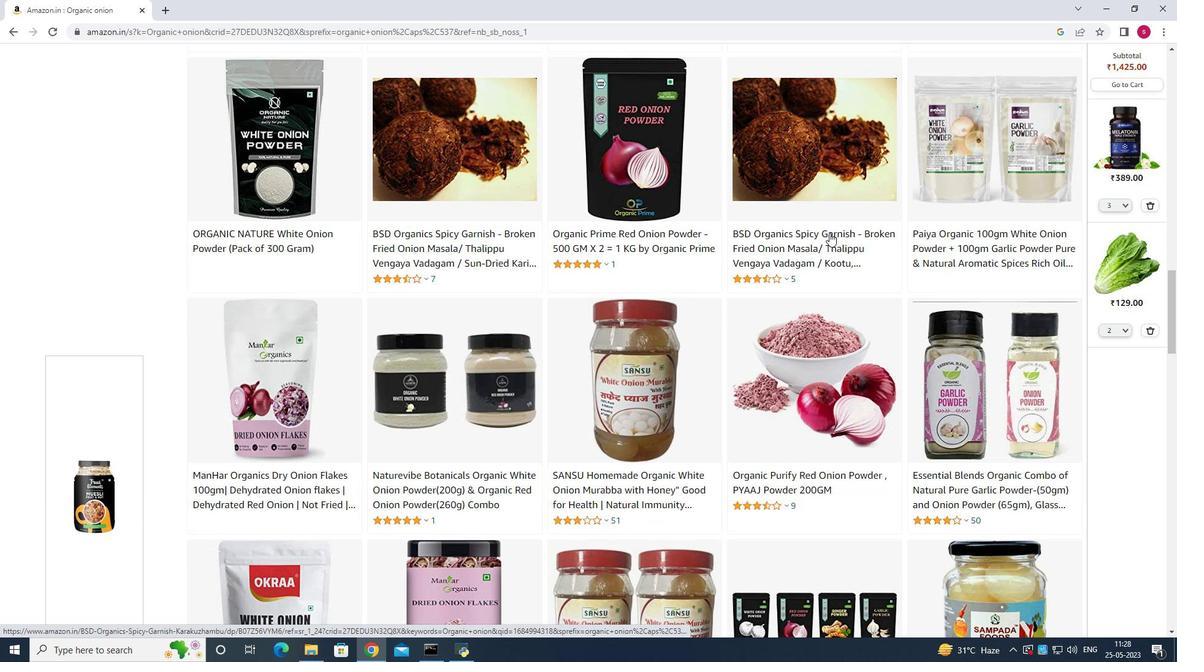 
Action: Mouse moved to (802, 243)
Screenshot: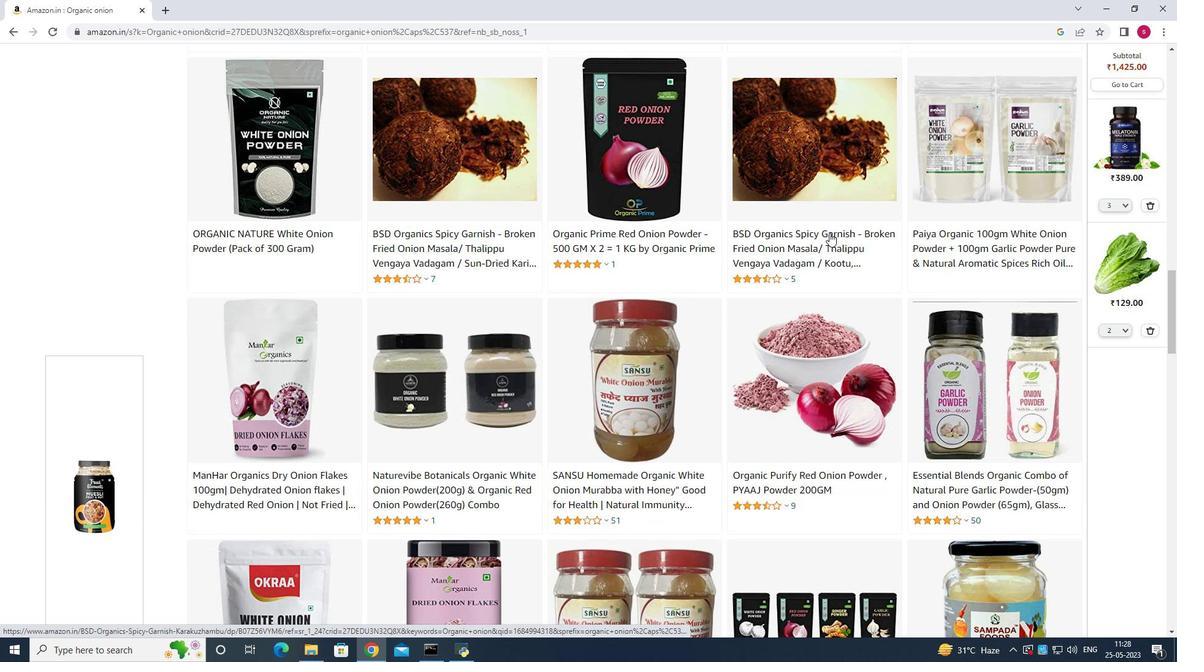 
Action: Mouse scrolled (803, 242) with delta (0, 0)
Screenshot: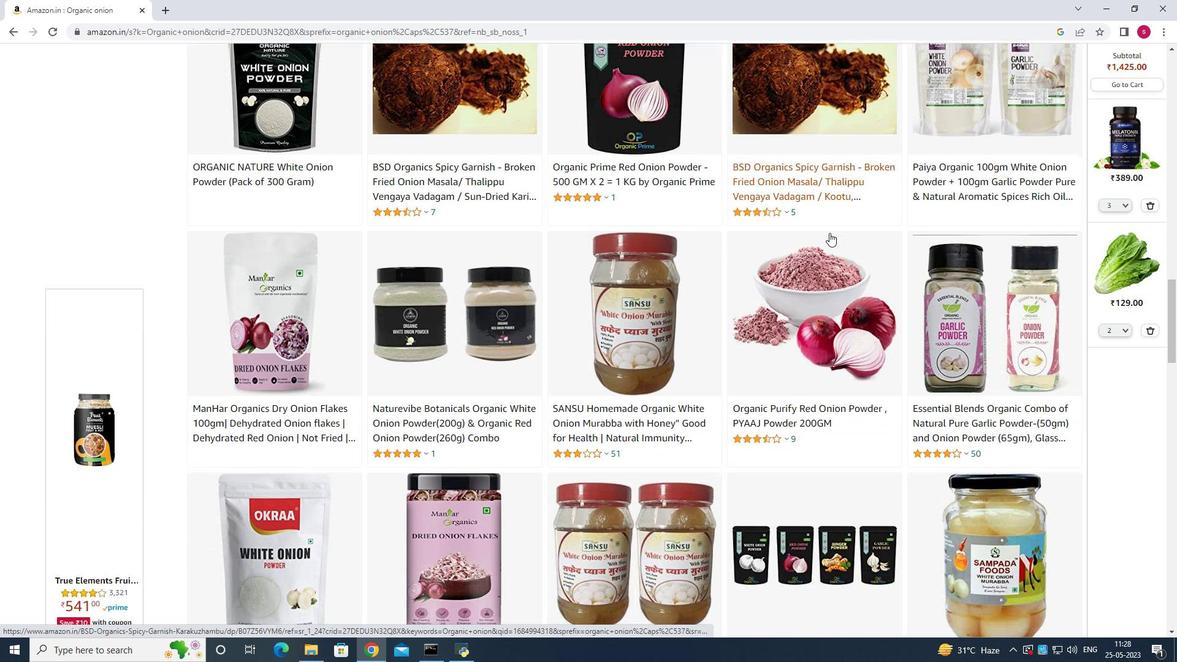 
Action: Mouse moved to (681, 251)
Screenshot: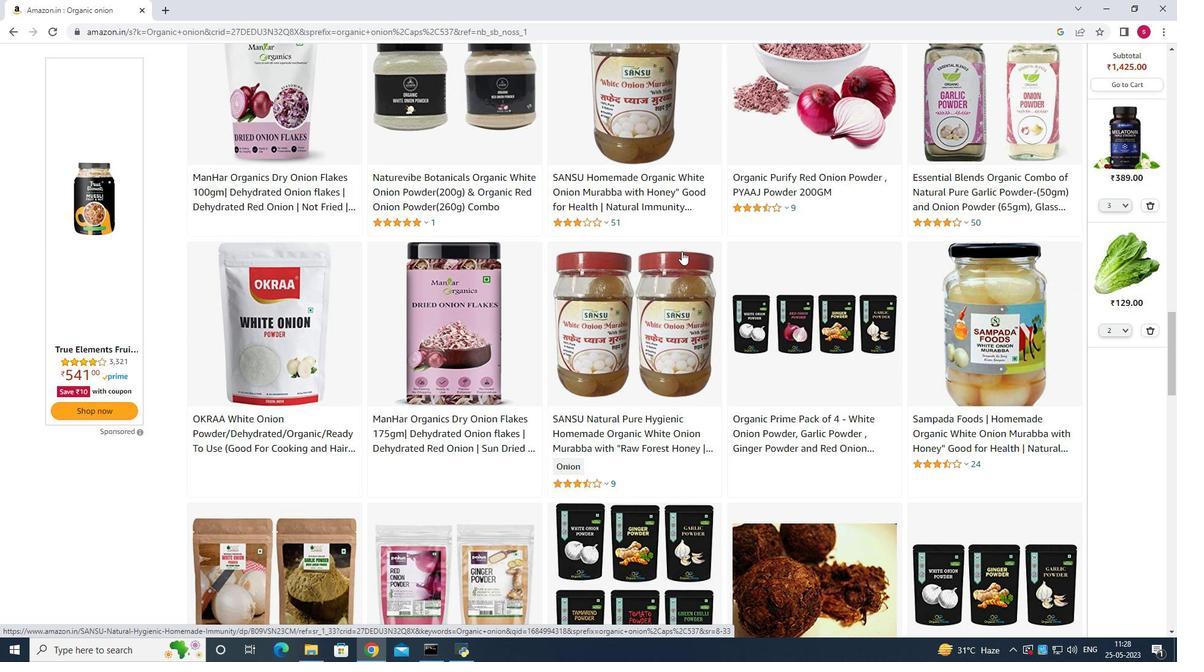 
Action: Mouse scrolled (681, 250) with delta (0, 0)
Screenshot: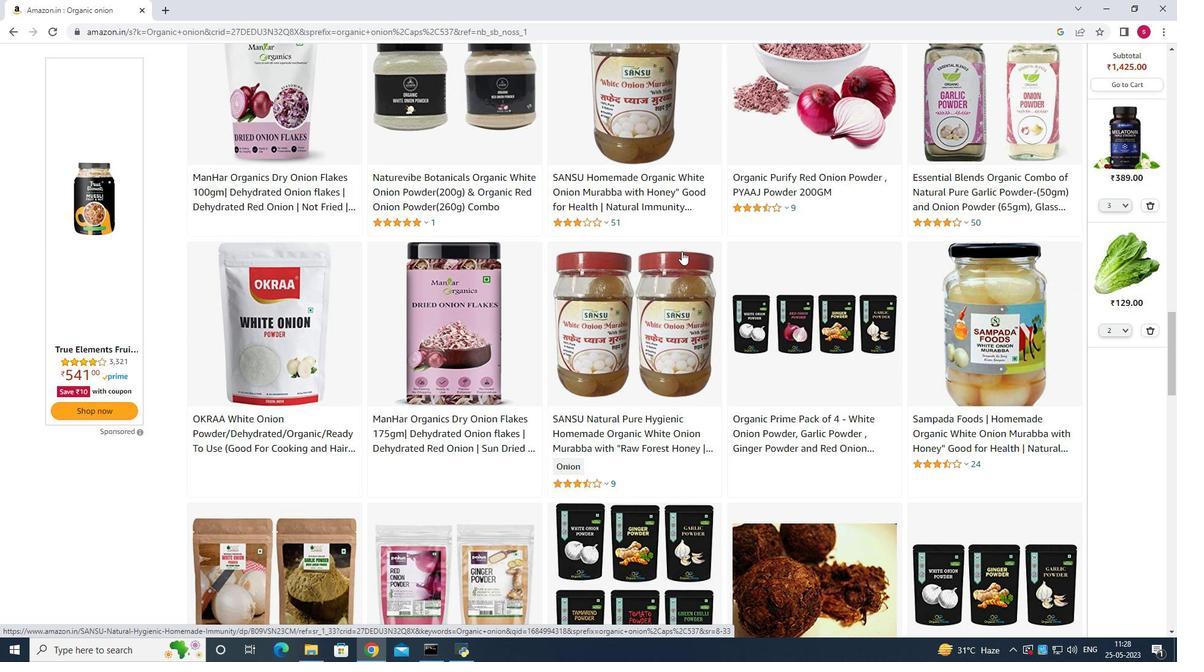 
Action: Mouse moved to (683, 252)
Screenshot: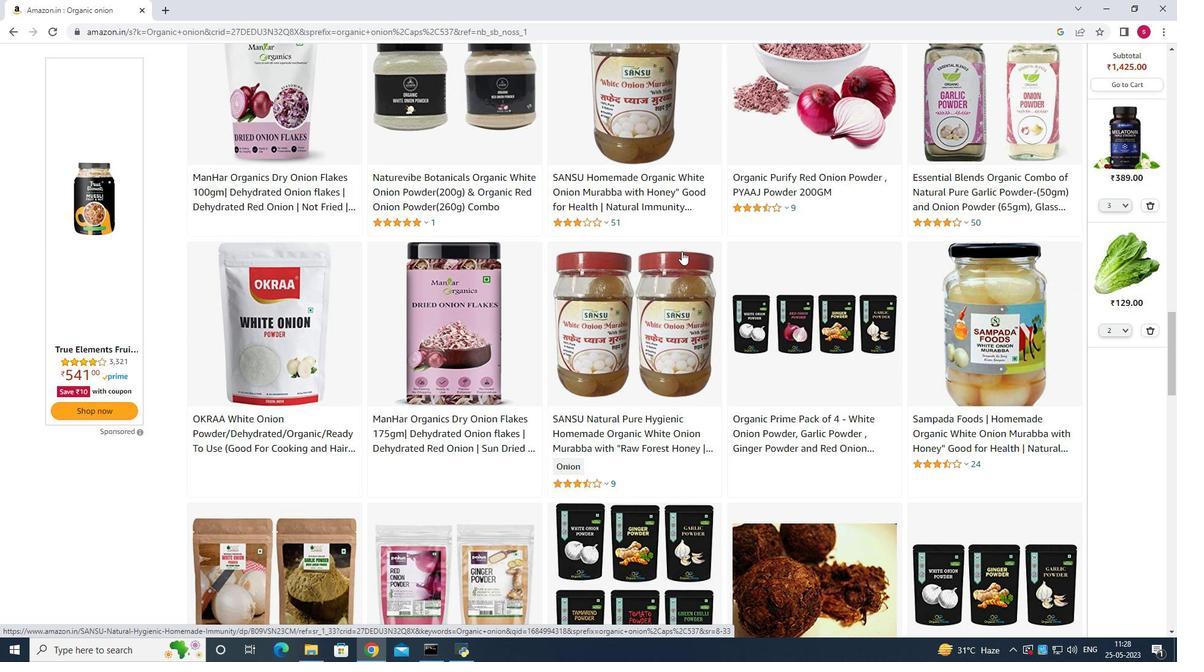 
Action: Mouse scrolled (683, 252) with delta (0, 0)
Screenshot: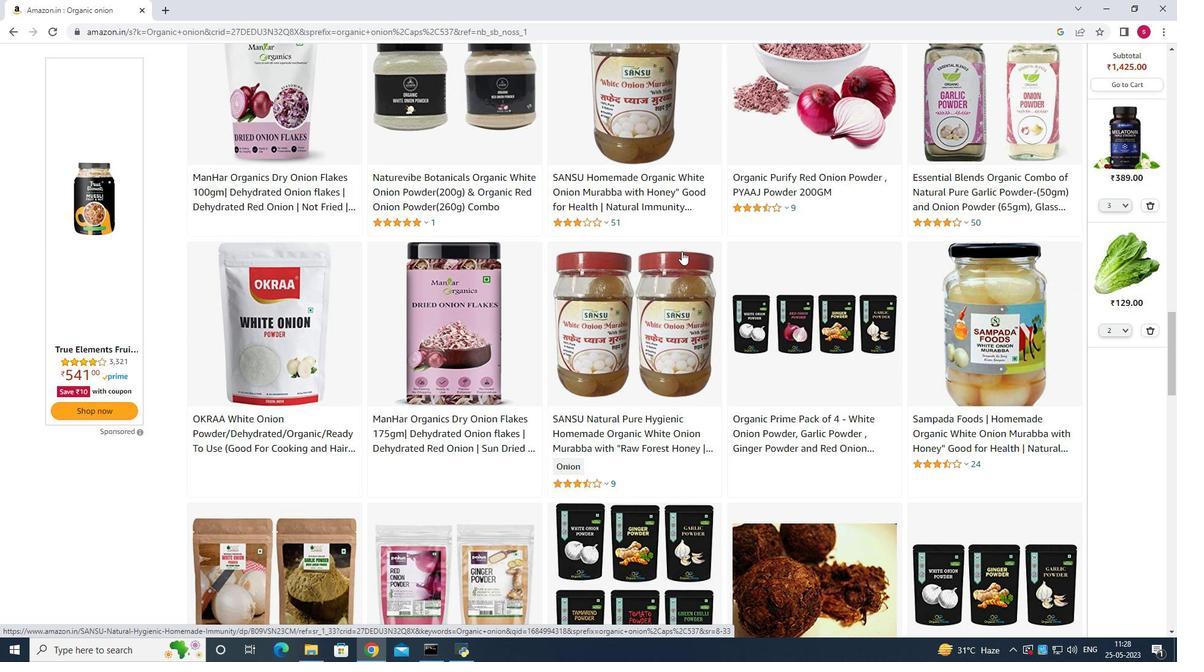 
Action: Mouse scrolled (683, 252) with delta (0, 0)
Screenshot: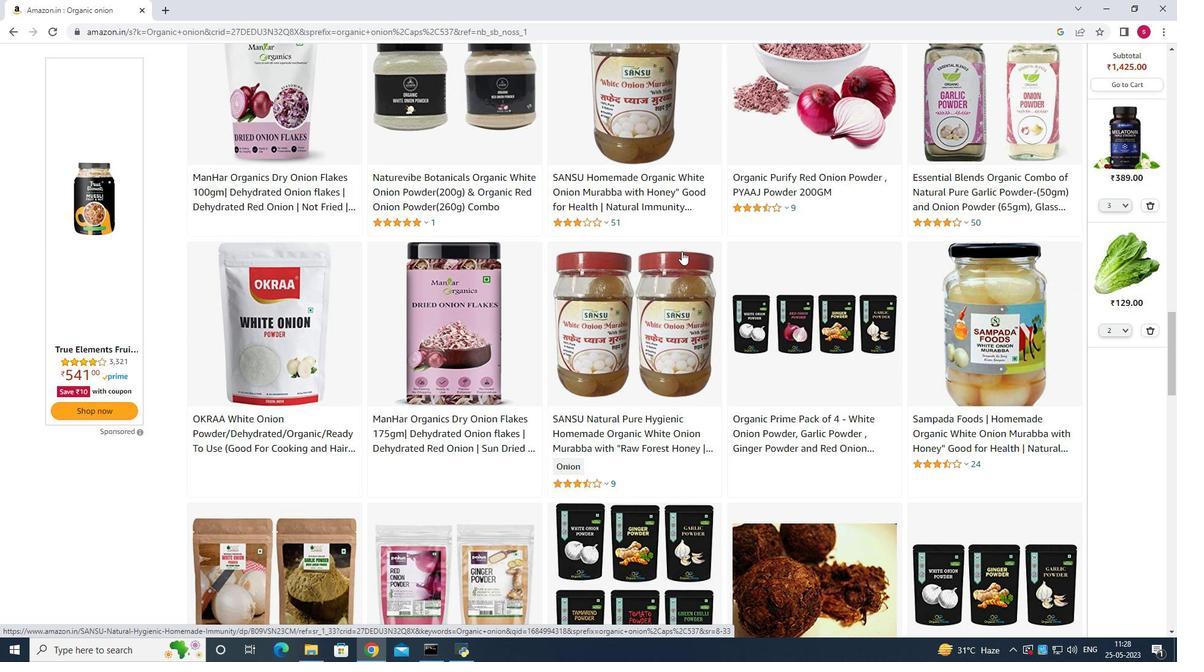 
Action: Mouse scrolled (683, 252) with delta (0, 0)
Screenshot: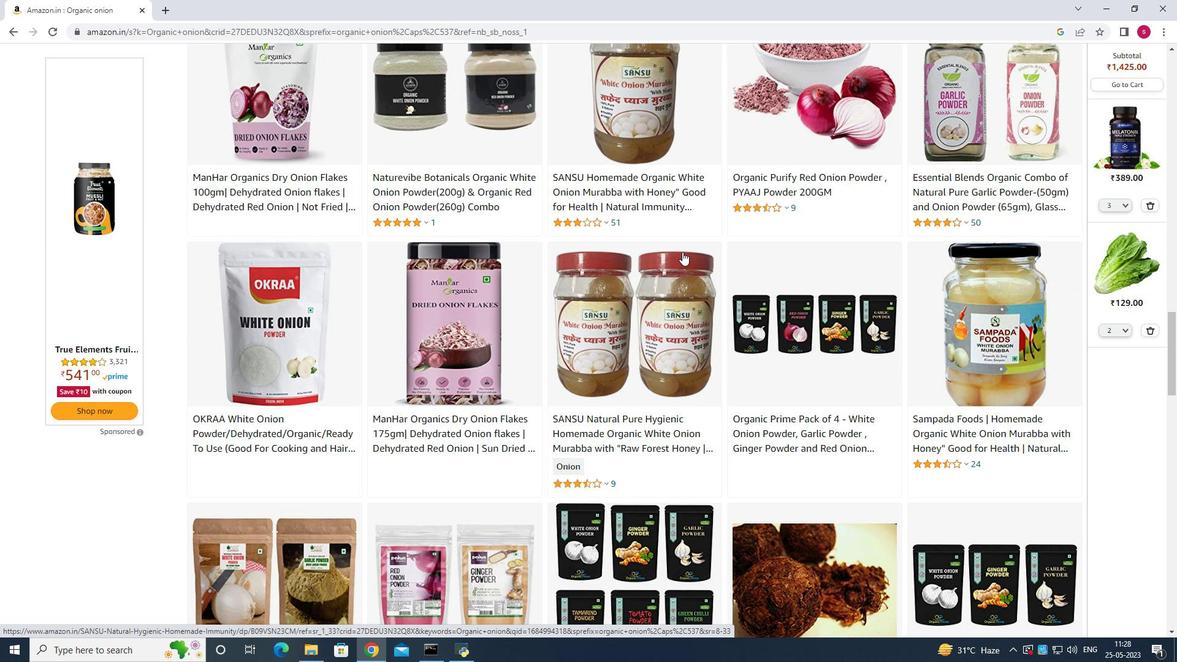 
Action: Mouse scrolled (683, 252) with delta (0, 0)
Screenshot: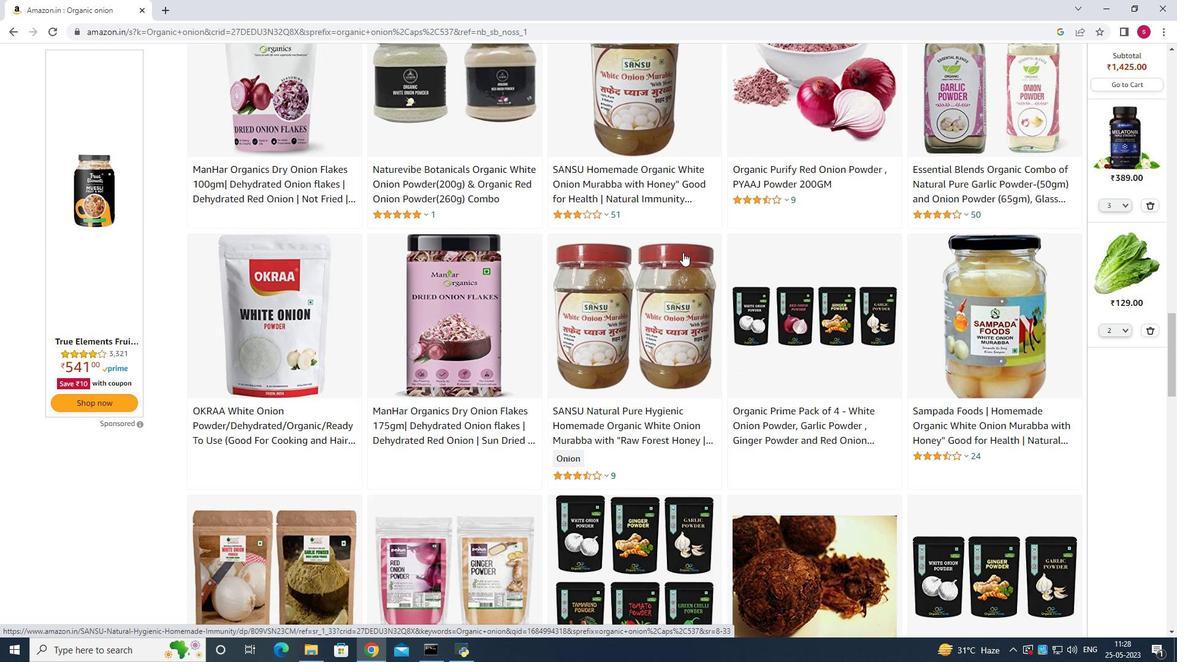 
Action: Mouse moved to (687, 252)
Screenshot: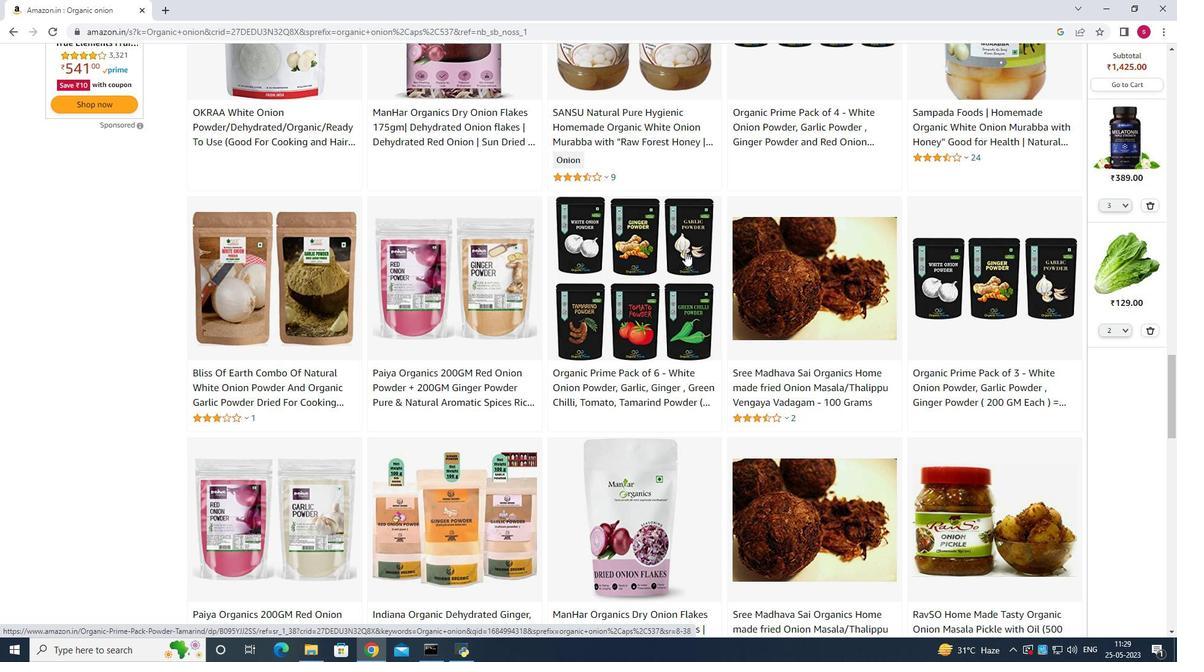 
Action: Mouse scrolled (687, 251) with delta (0, 0)
Screenshot: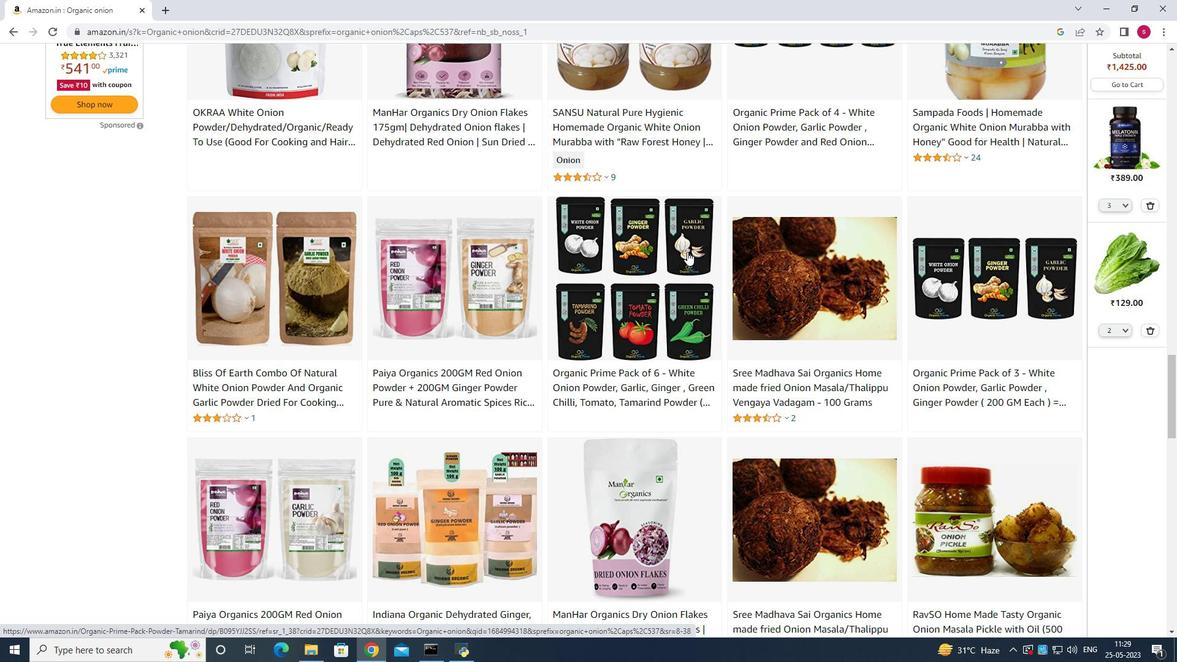 
Action: Mouse scrolled (687, 251) with delta (0, 0)
Screenshot: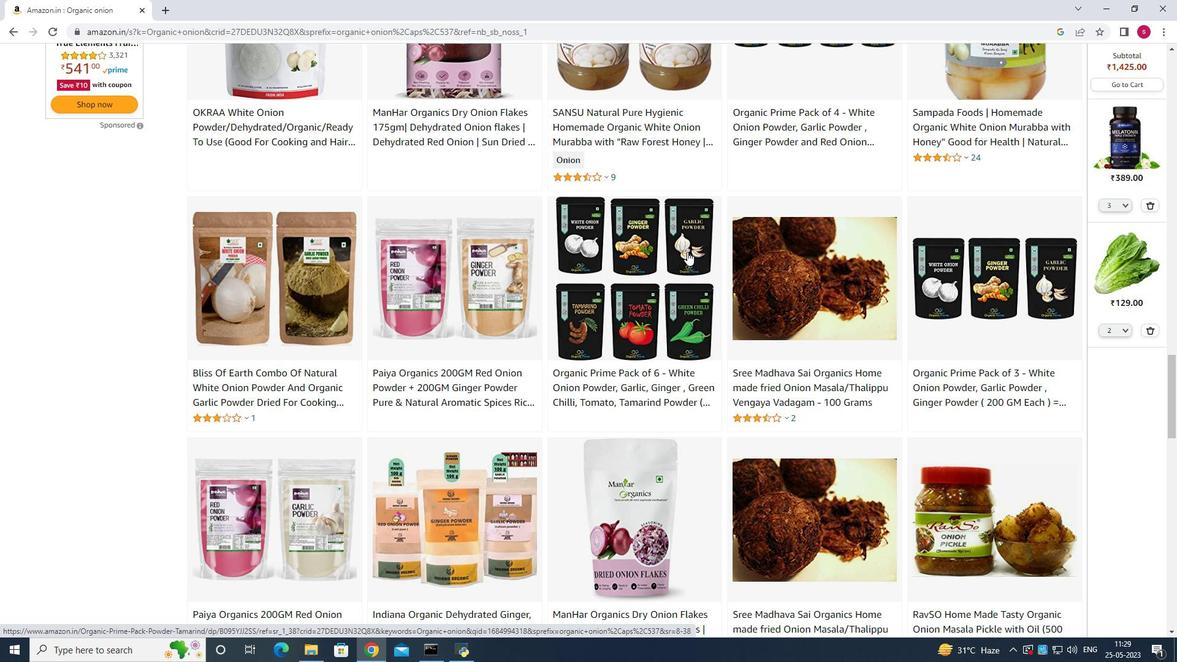 
Action: Mouse scrolled (687, 251) with delta (0, 0)
Screenshot: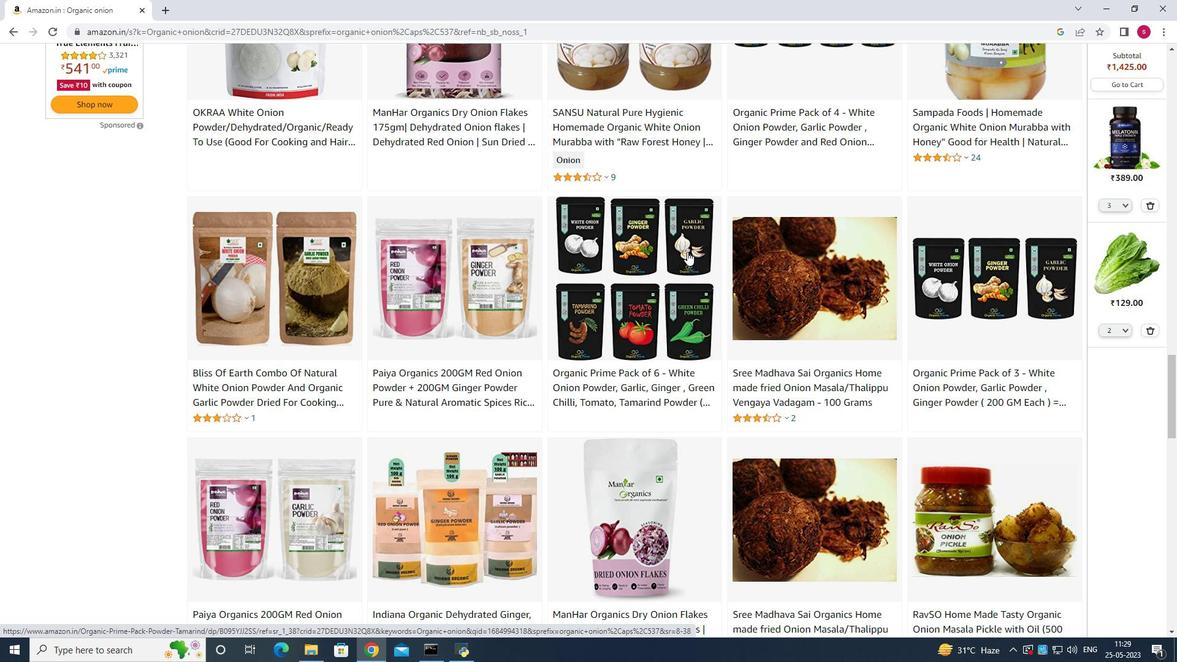 
Action: Mouse scrolled (687, 251) with delta (0, 0)
Screenshot: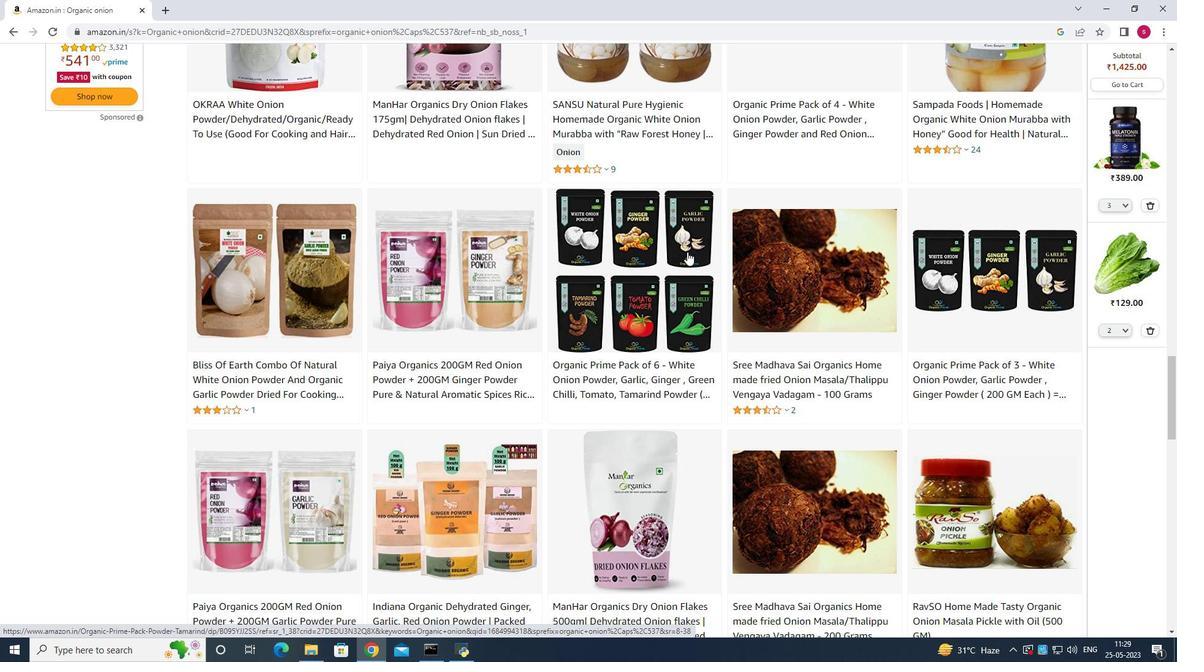 
Action: Mouse scrolled (687, 251) with delta (0, 0)
Screenshot: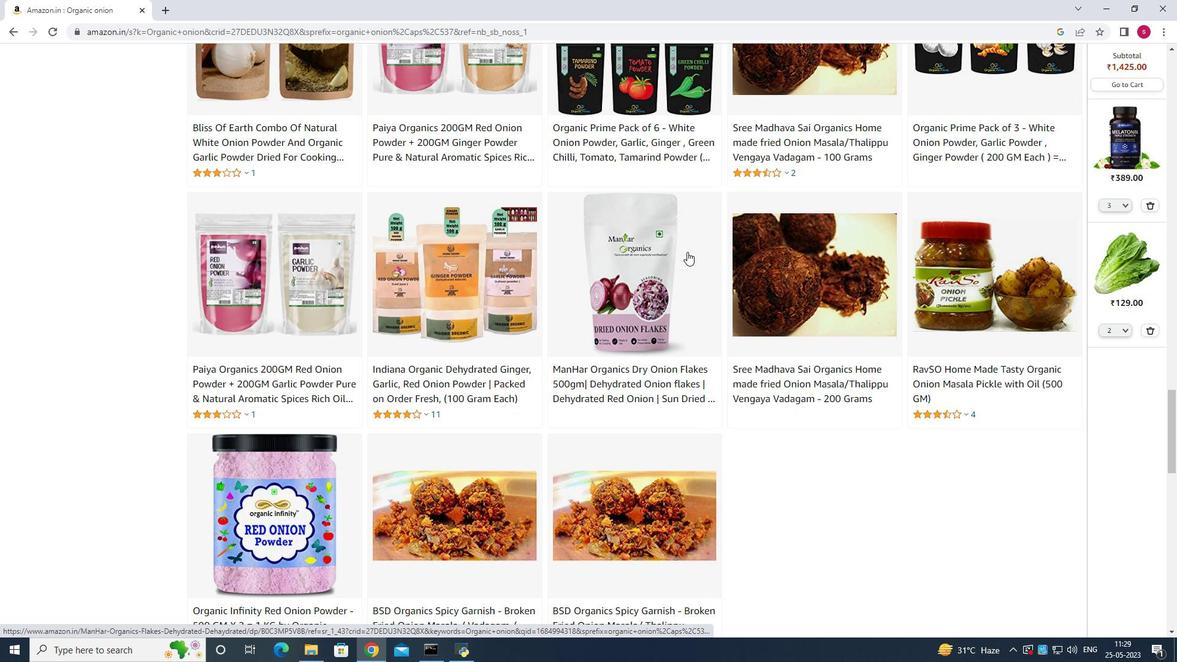 
Action: Mouse scrolled (687, 251) with delta (0, 0)
Screenshot: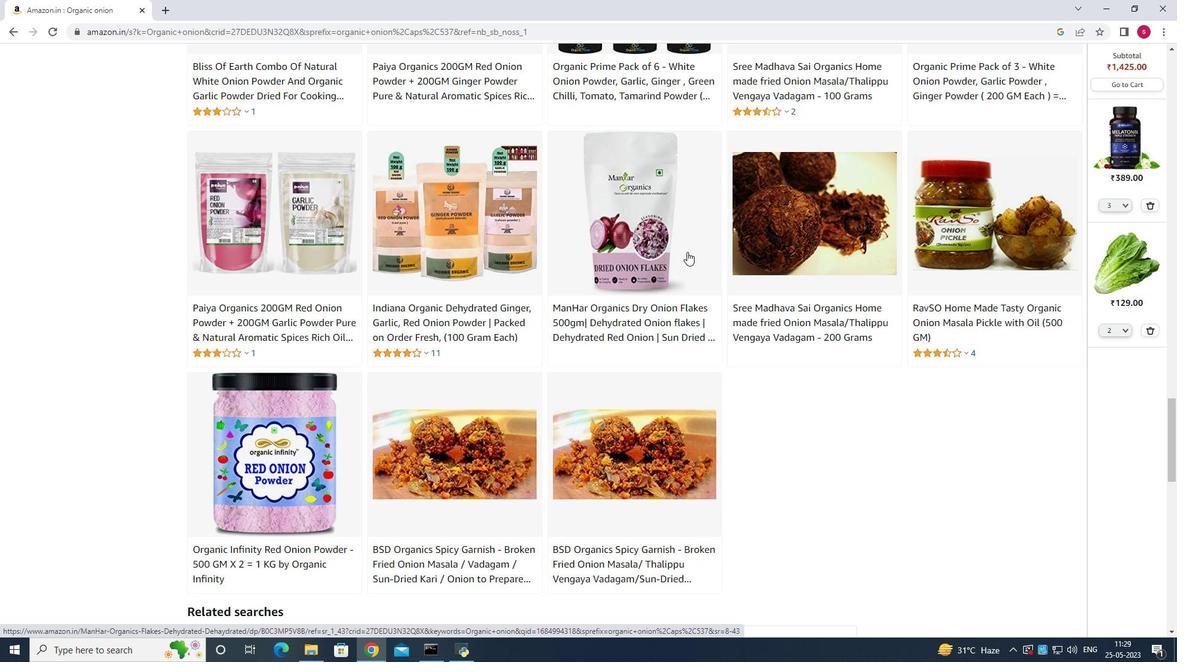 
Action: Mouse scrolled (687, 251) with delta (0, 0)
Screenshot: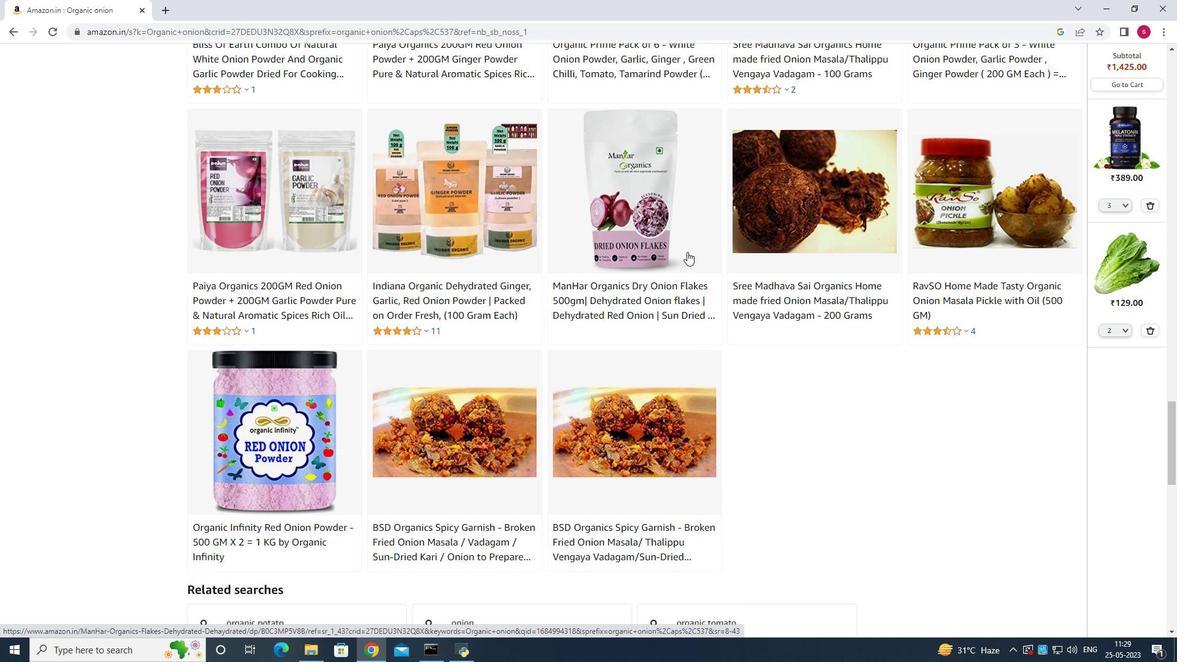 
Action: Mouse scrolled (687, 251) with delta (0, 0)
Screenshot: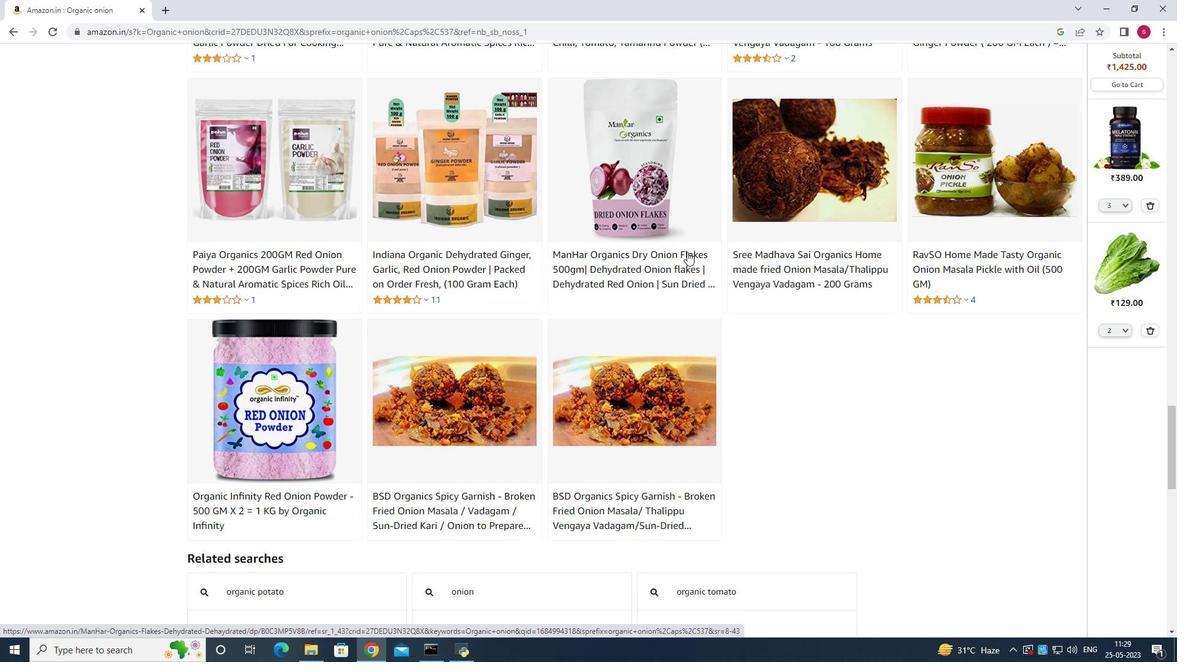 
Action: Mouse scrolled (687, 251) with delta (0, 0)
Screenshot: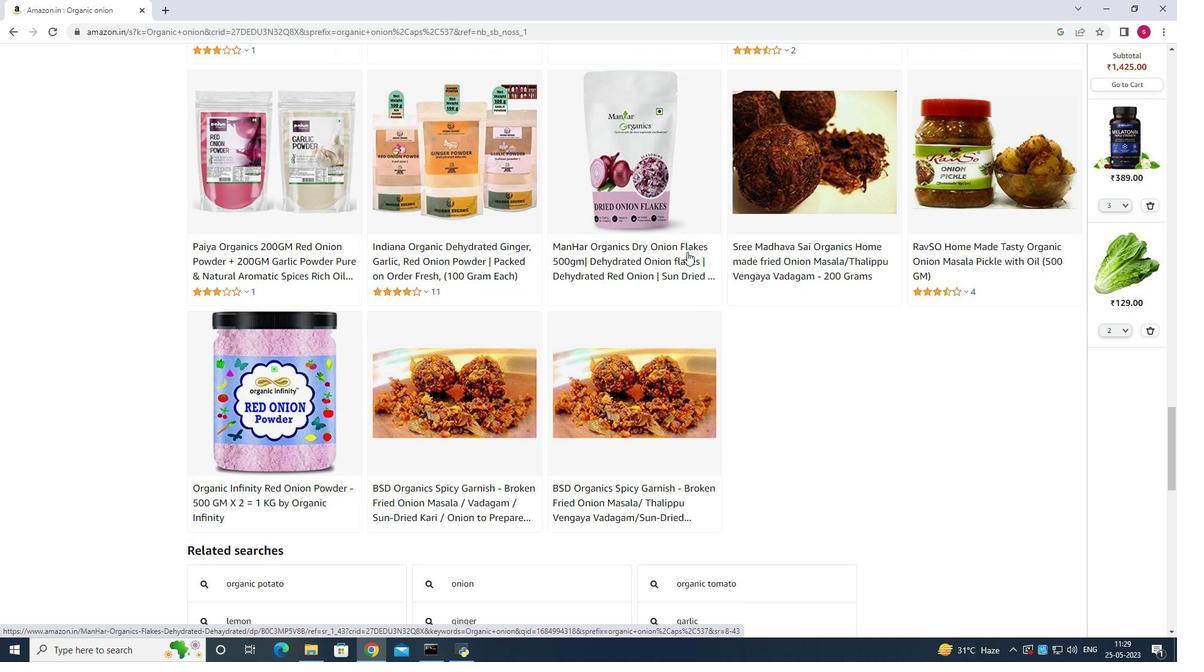 
Action: Mouse scrolled (687, 251) with delta (0, 0)
Screenshot: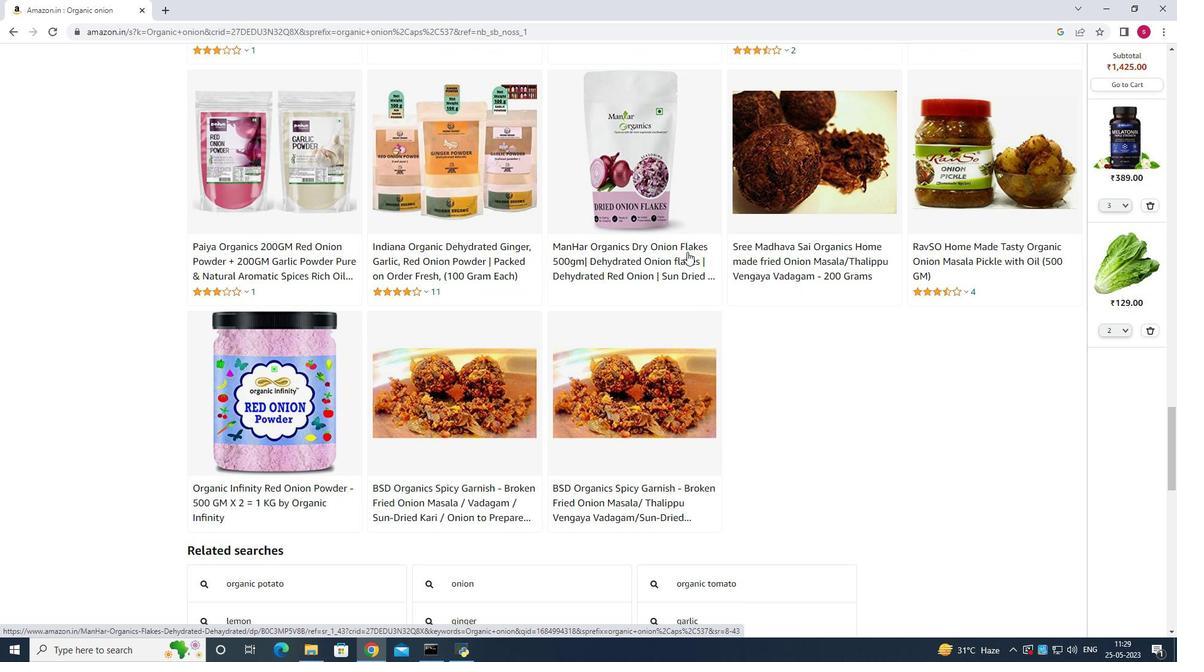 
Action: Mouse scrolled (687, 251) with delta (0, 0)
Screenshot: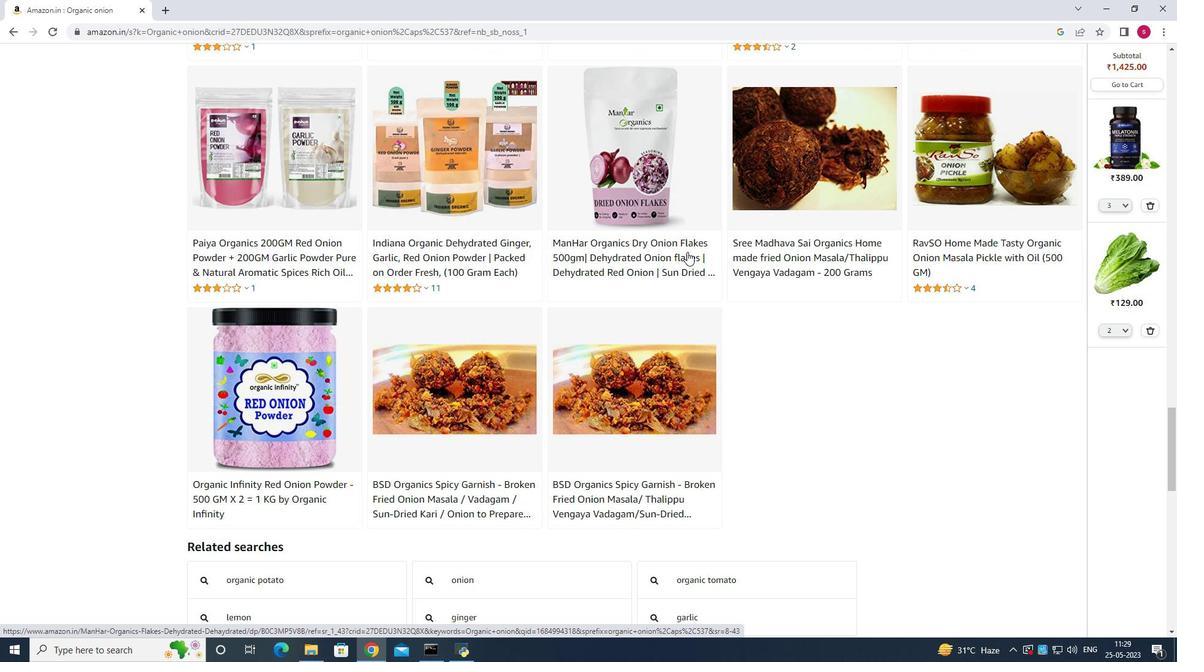 
Action: Mouse scrolled (687, 252) with delta (0, 0)
Screenshot: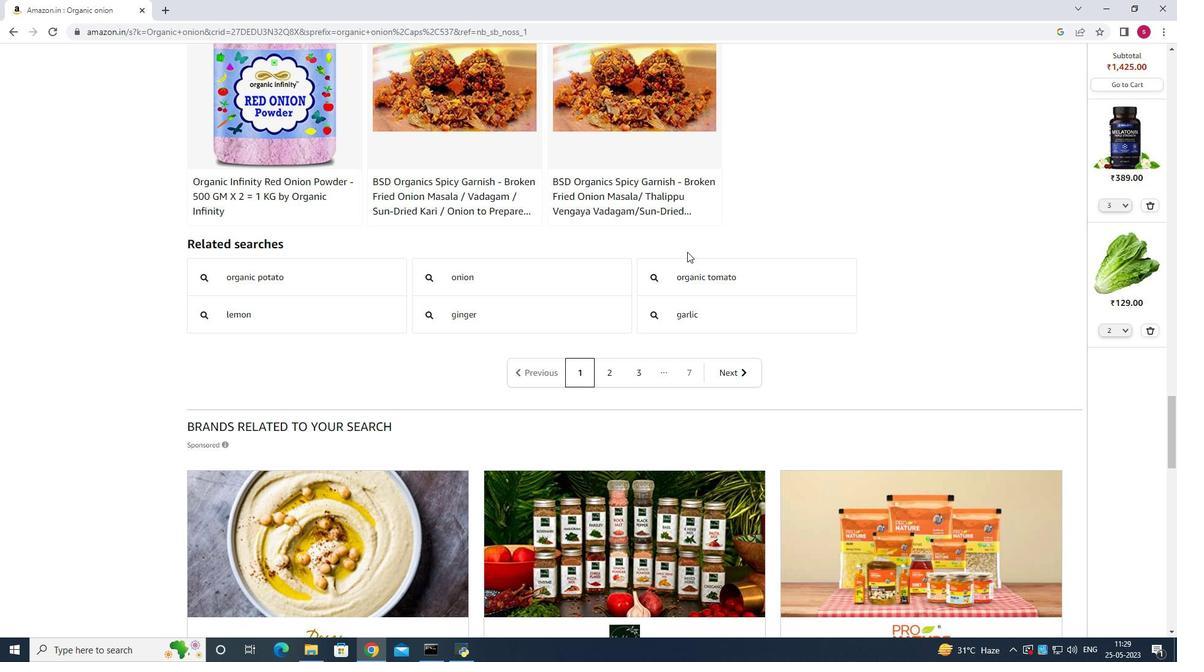 
Action: Mouse scrolled (687, 252) with delta (0, 0)
Screenshot: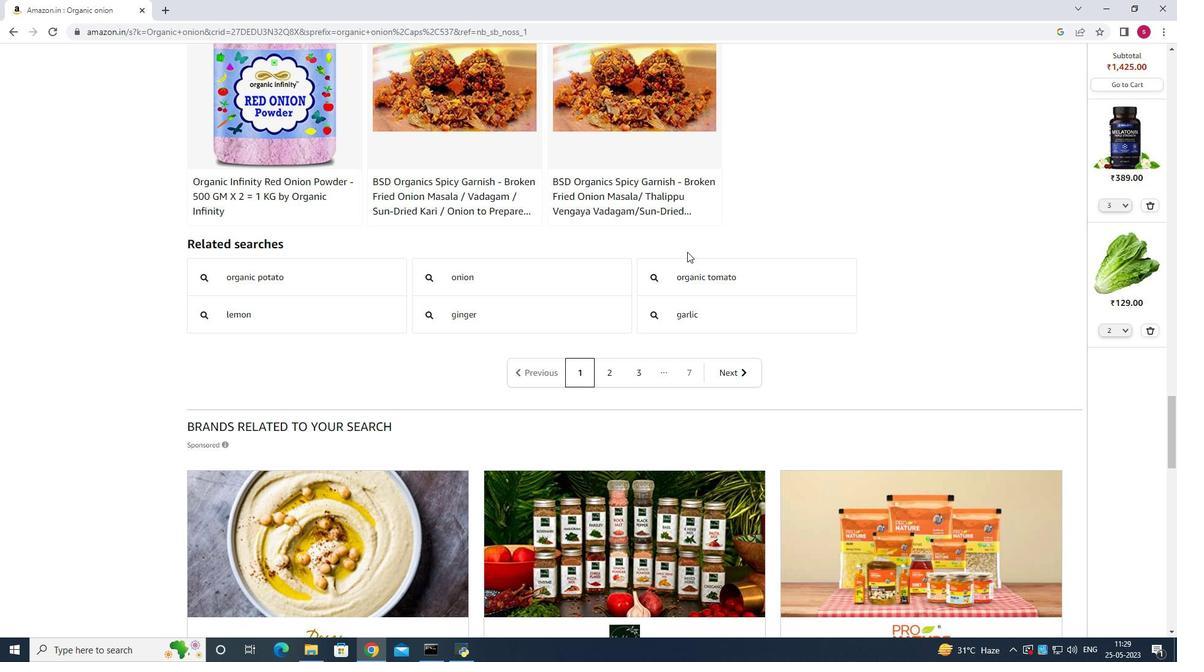
Action: Mouse scrolled (687, 252) with delta (0, 0)
Screenshot: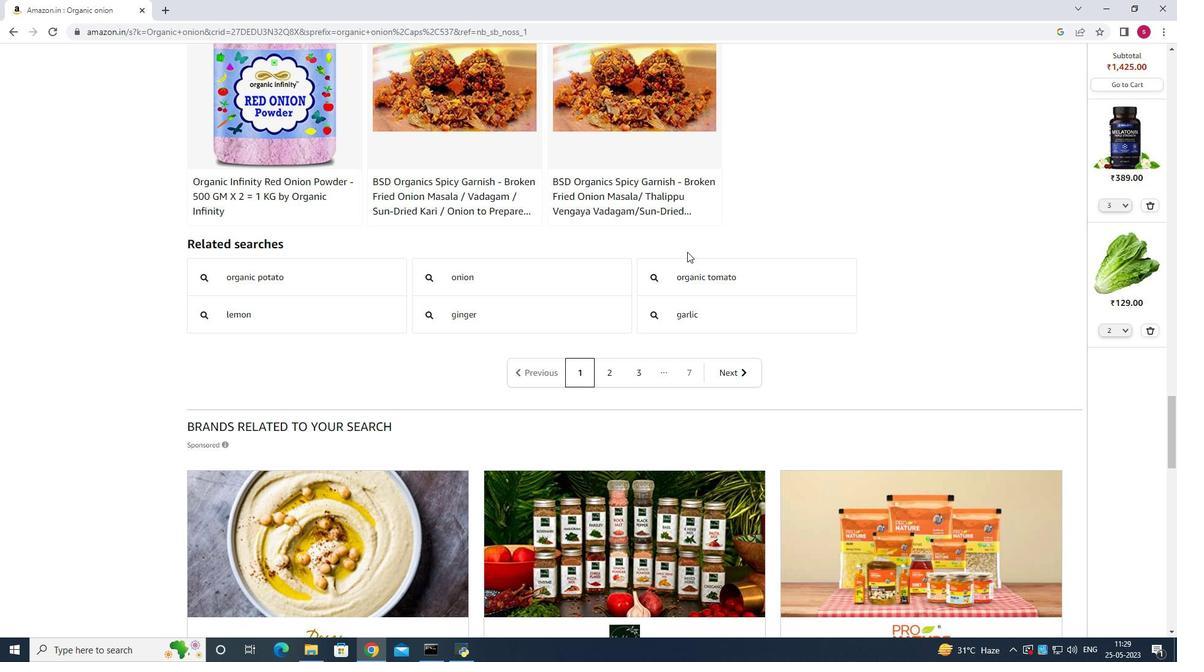 
Action: Mouse scrolled (687, 252) with delta (0, 0)
Screenshot: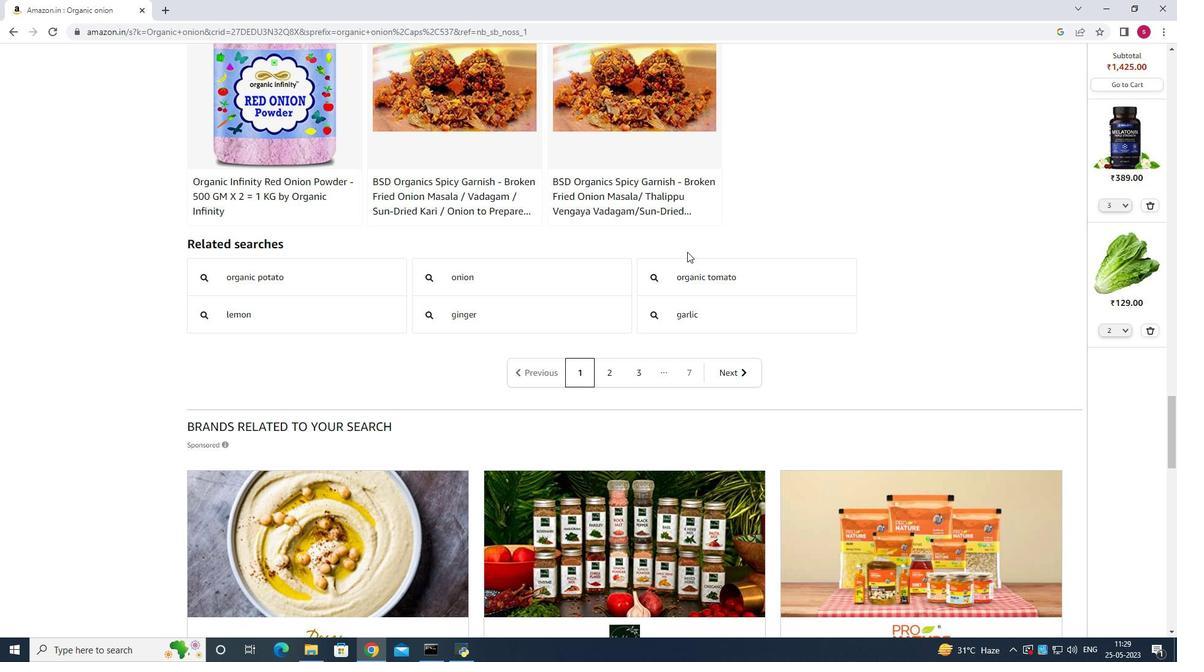 
Action: Mouse scrolled (687, 252) with delta (0, 0)
Screenshot: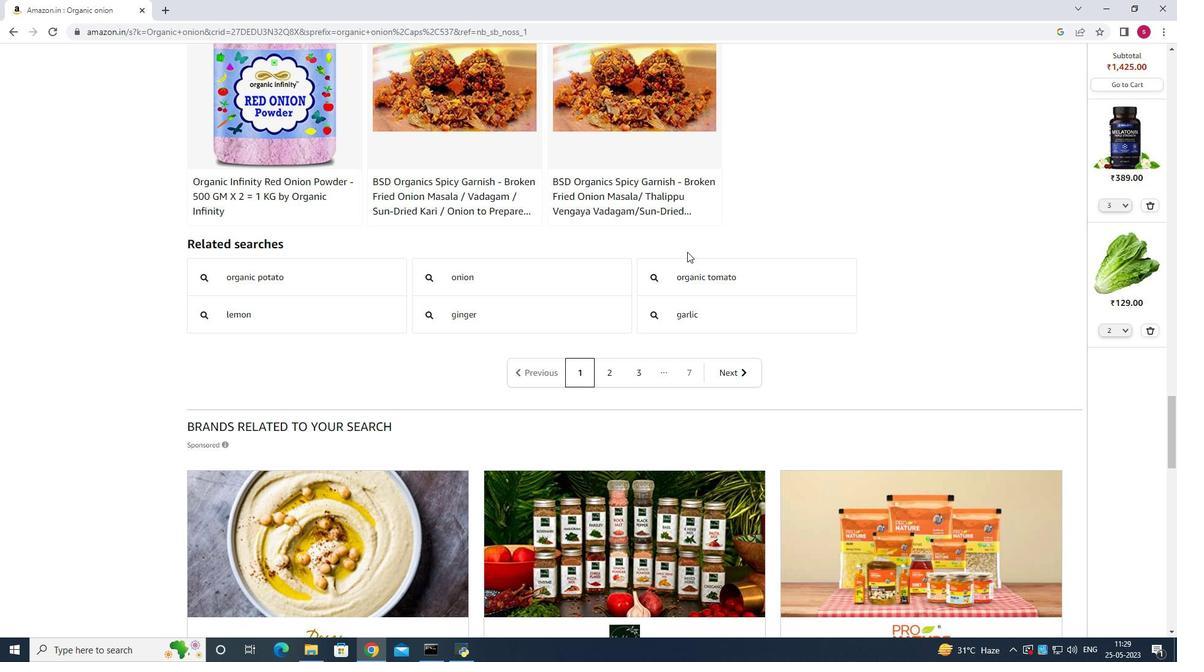 
Action: Mouse scrolled (687, 252) with delta (0, 0)
Screenshot: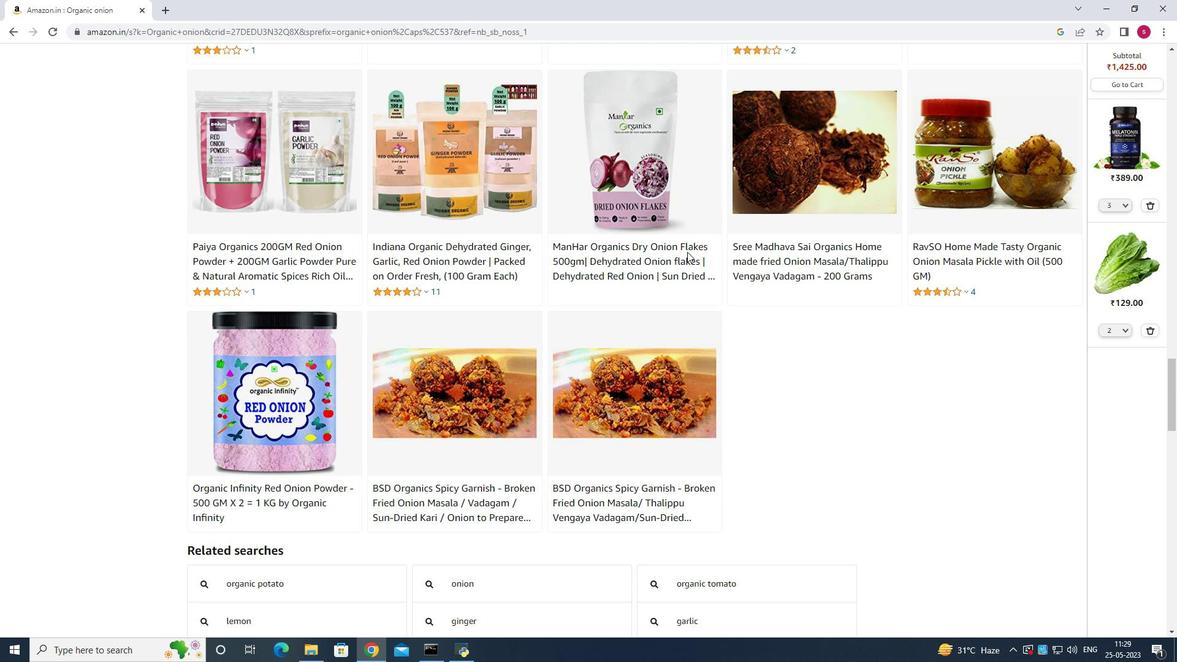 
Action: Mouse scrolled (687, 252) with delta (0, 0)
Screenshot: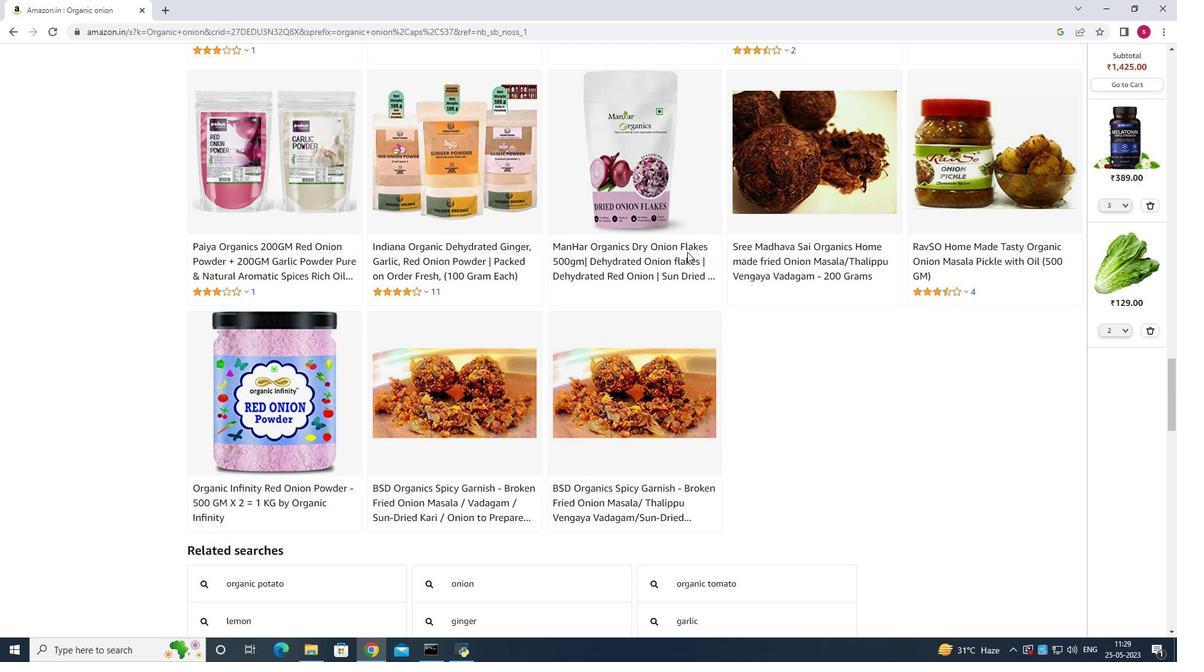 
Action: Mouse scrolled (687, 252) with delta (0, 0)
Screenshot: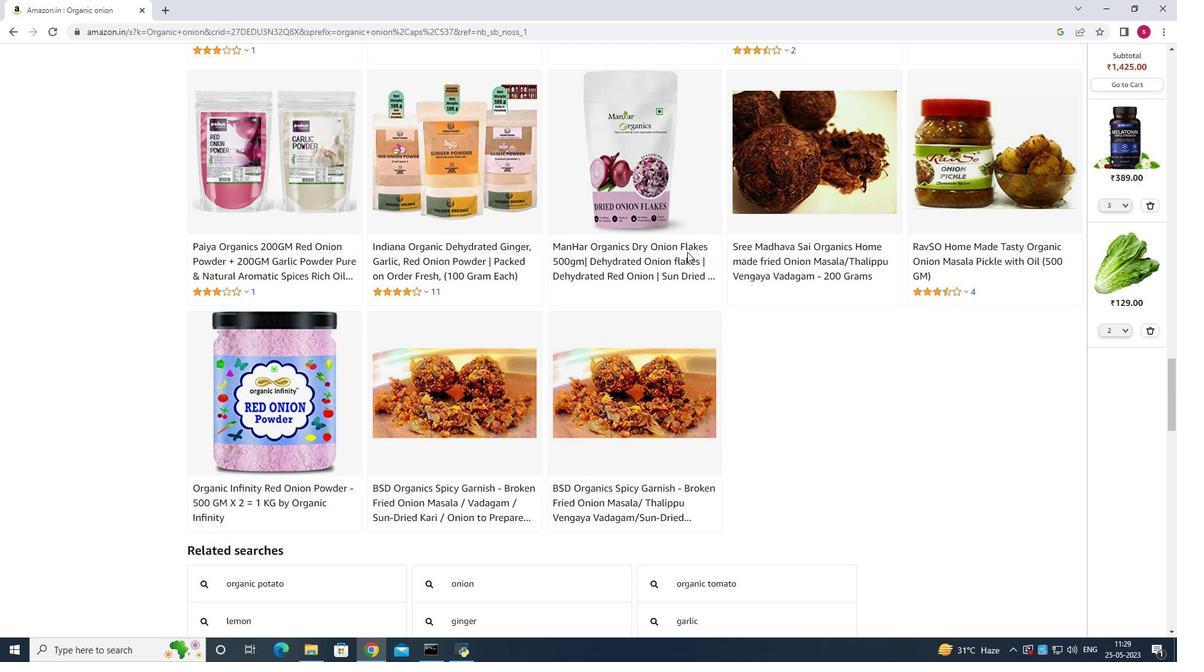 
Action: Mouse scrolled (687, 252) with delta (0, 0)
Screenshot: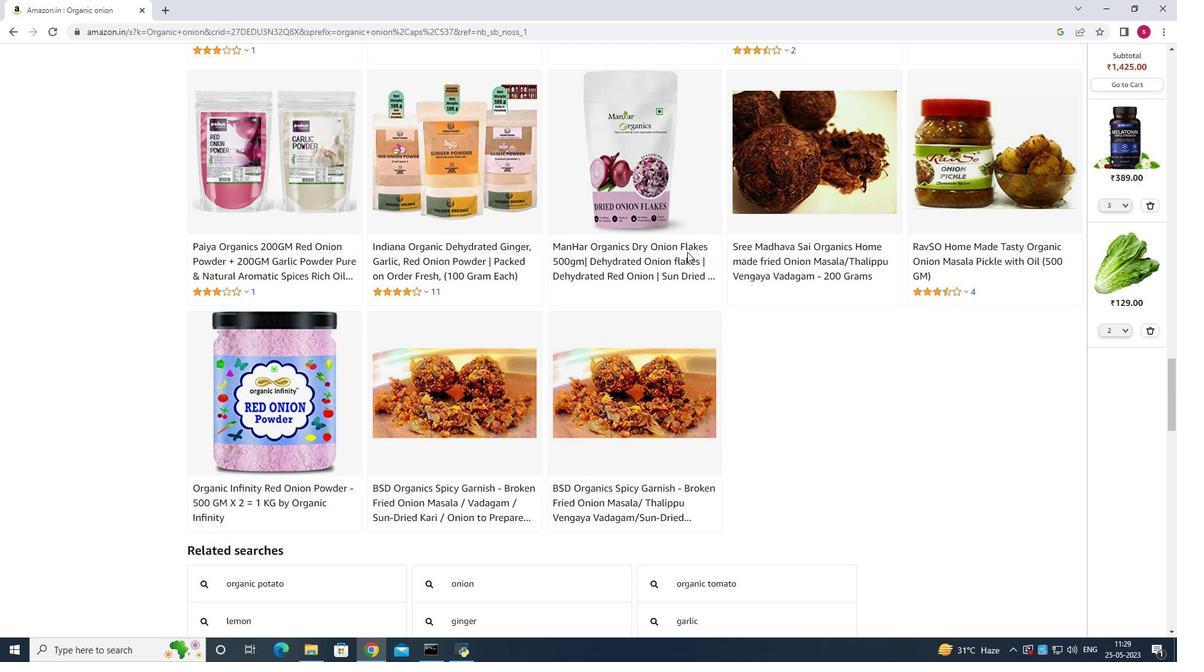 
Action: Mouse moved to (688, 251)
Screenshot: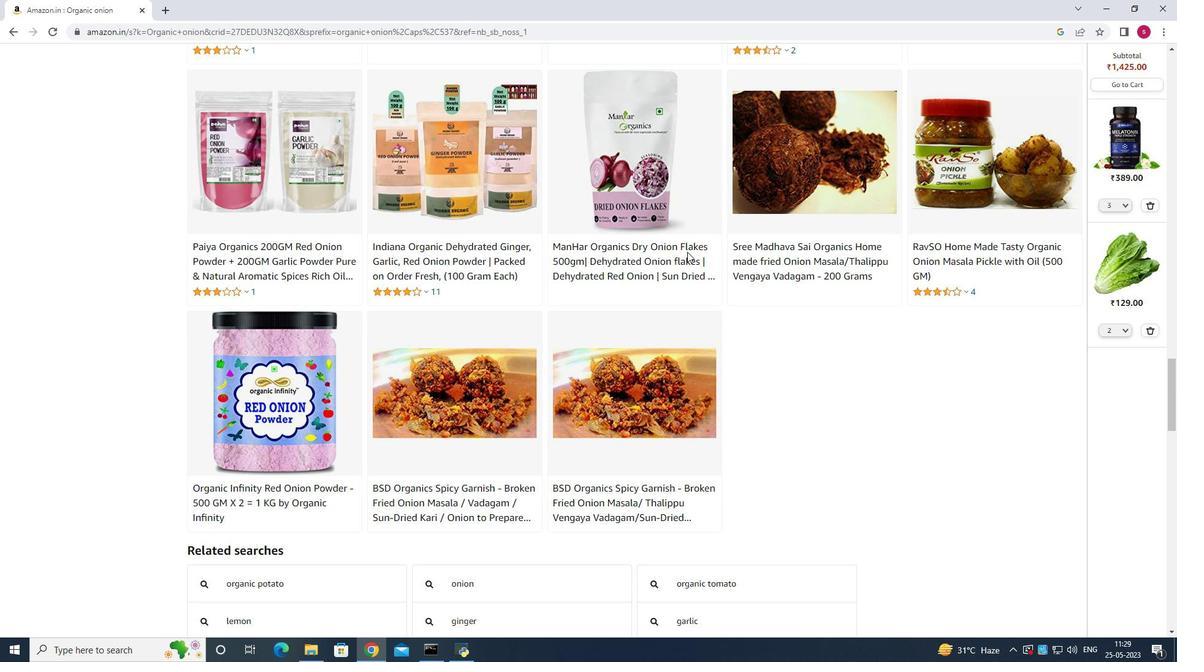 
Action: Mouse scrolled (688, 252) with delta (0, 0)
Screenshot: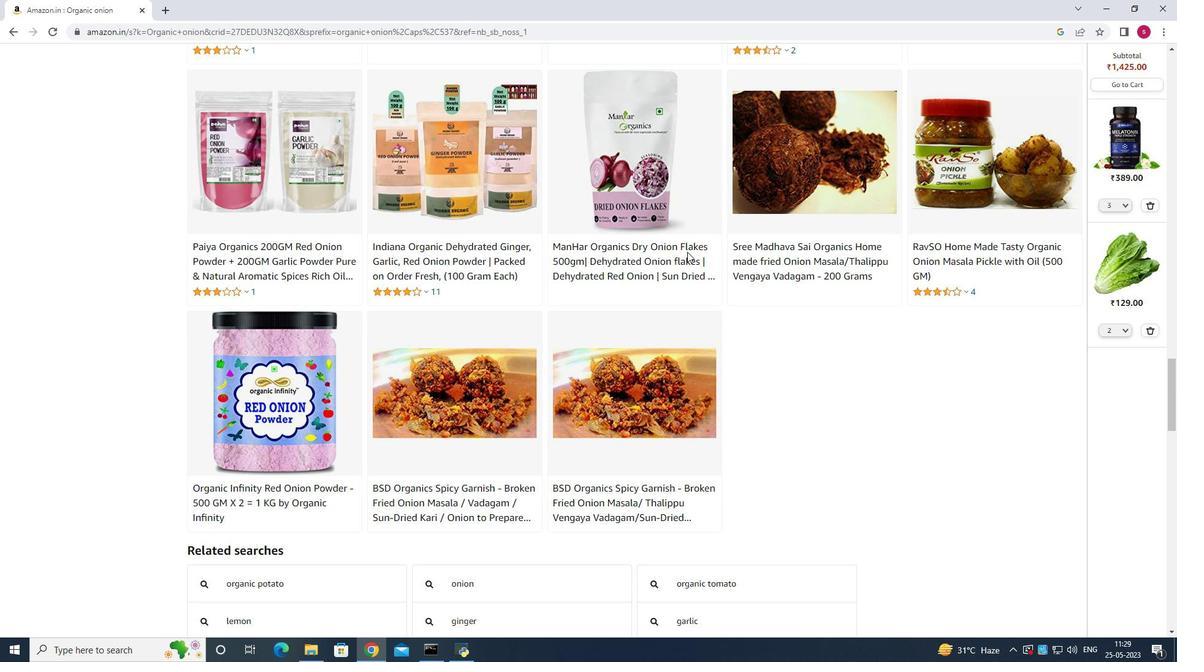 
Action: Mouse moved to (685, 237)
Screenshot: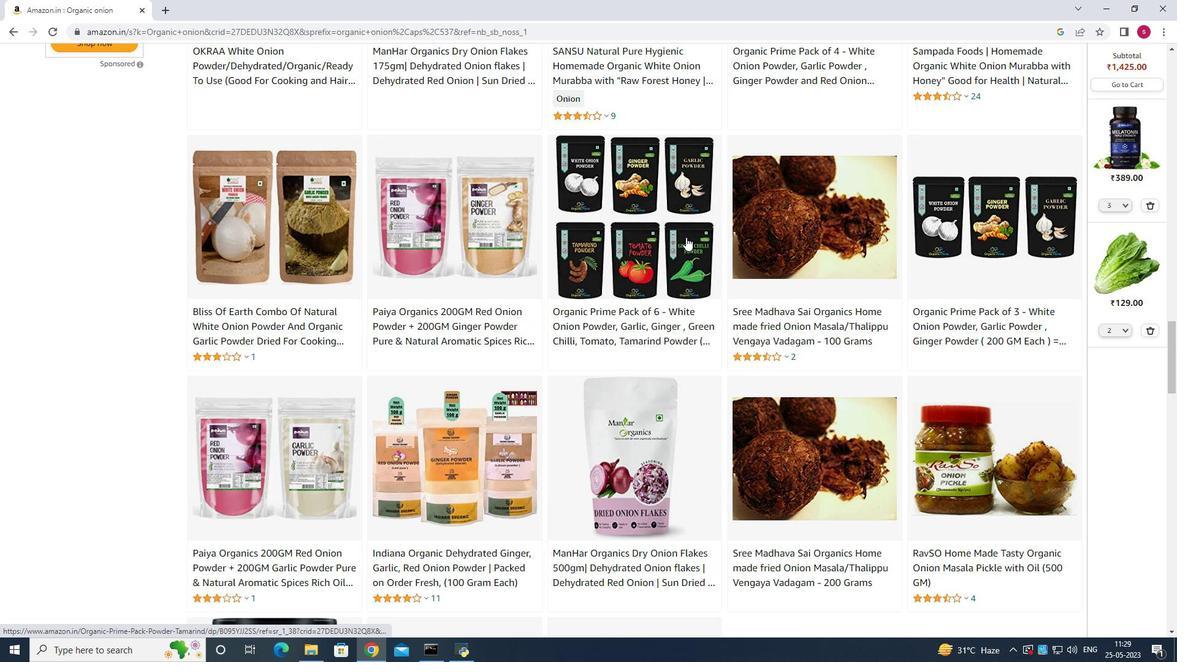 
Action: Mouse scrolled (685, 238) with delta (0, 0)
Screenshot: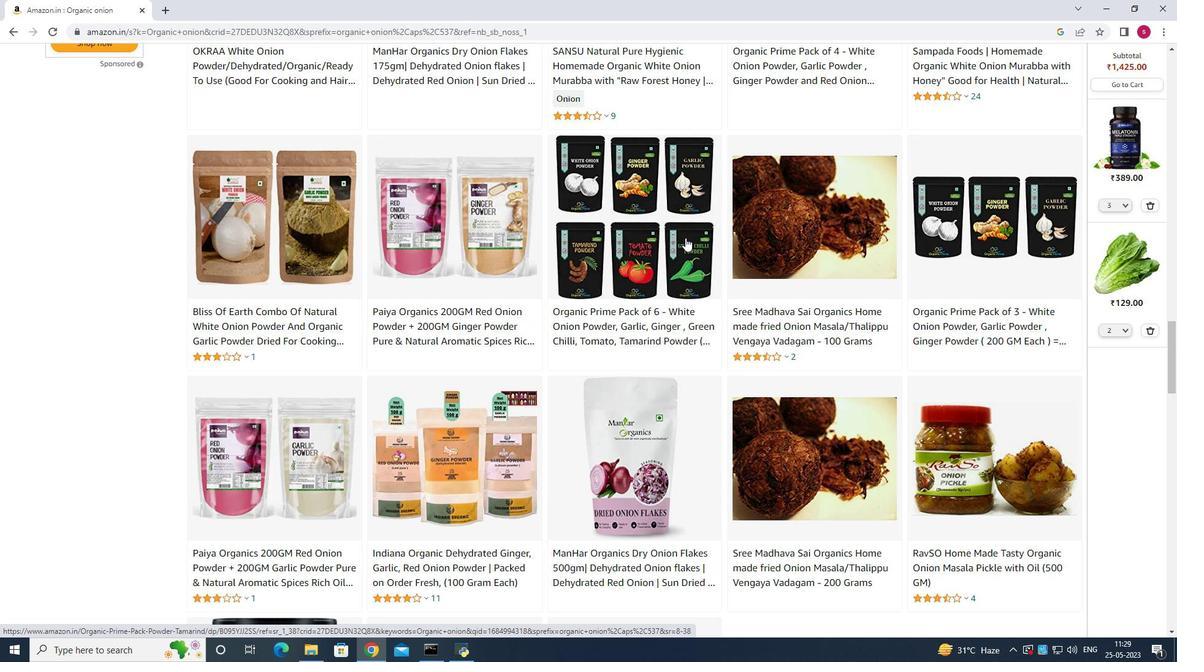 
Action: Mouse scrolled (685, 238) with delta (0, 0)
Screenshot: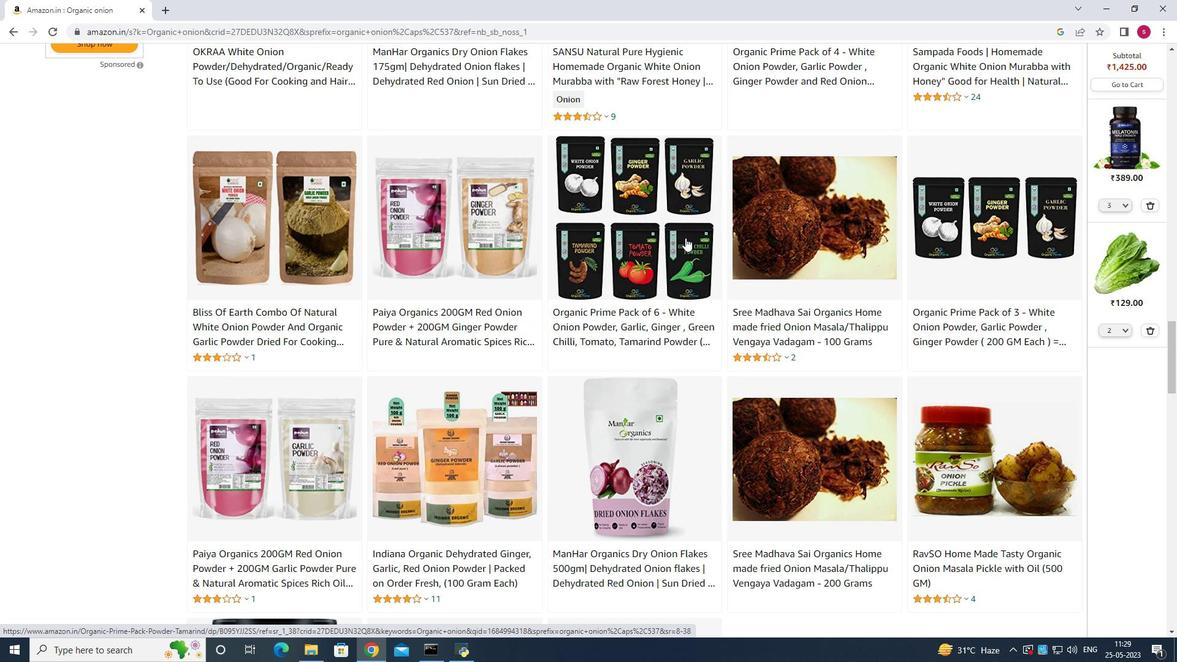 
Action: Mouse scrolled (685, 238) with delta (0, 0)
Screenshot: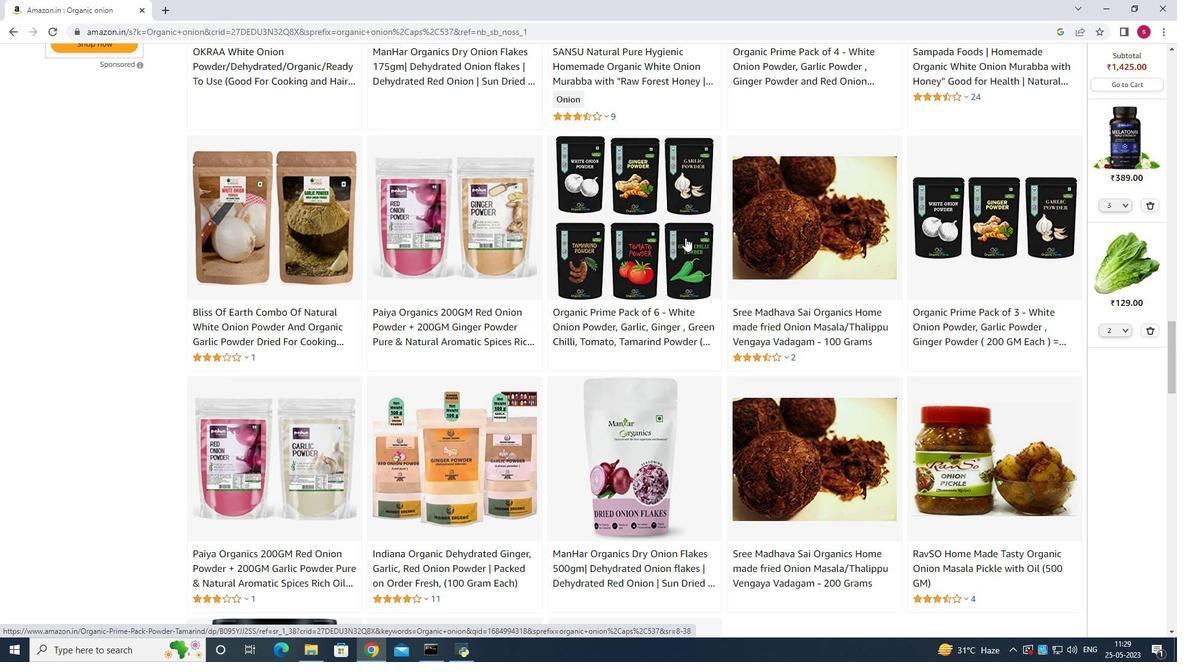 
Action: Mouse scrolled (685, 238) with delta (0, 0)
Screenshot: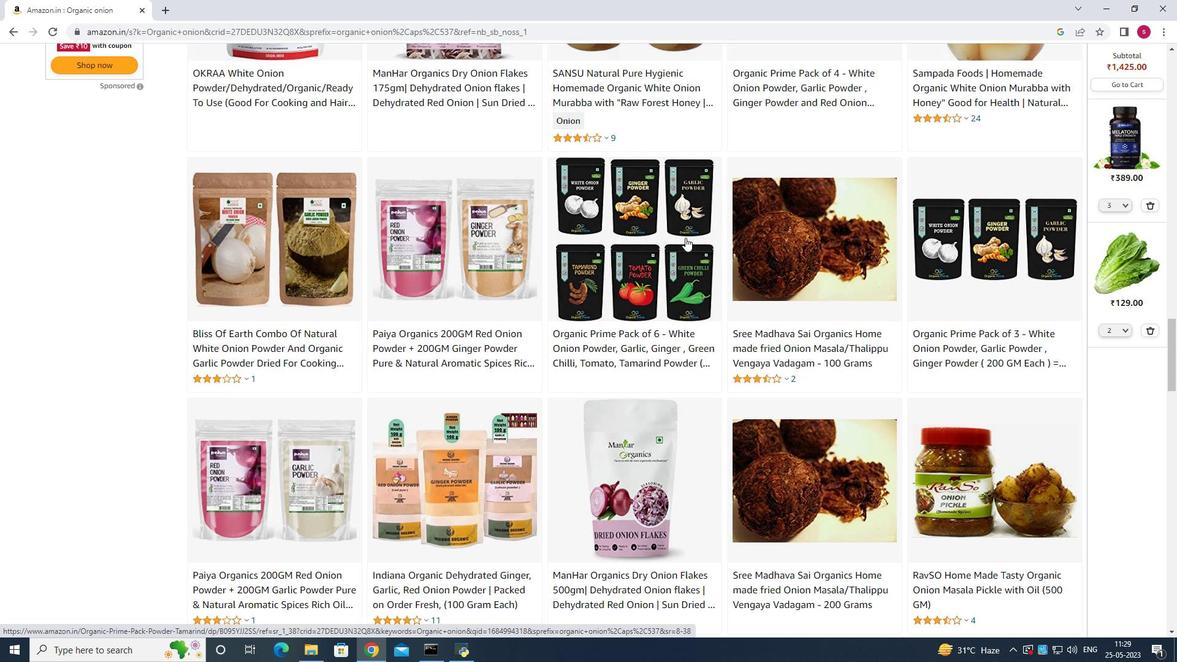 
Action: Mouse scrolled (685, 238) with delta (0, 0)
Screenshot: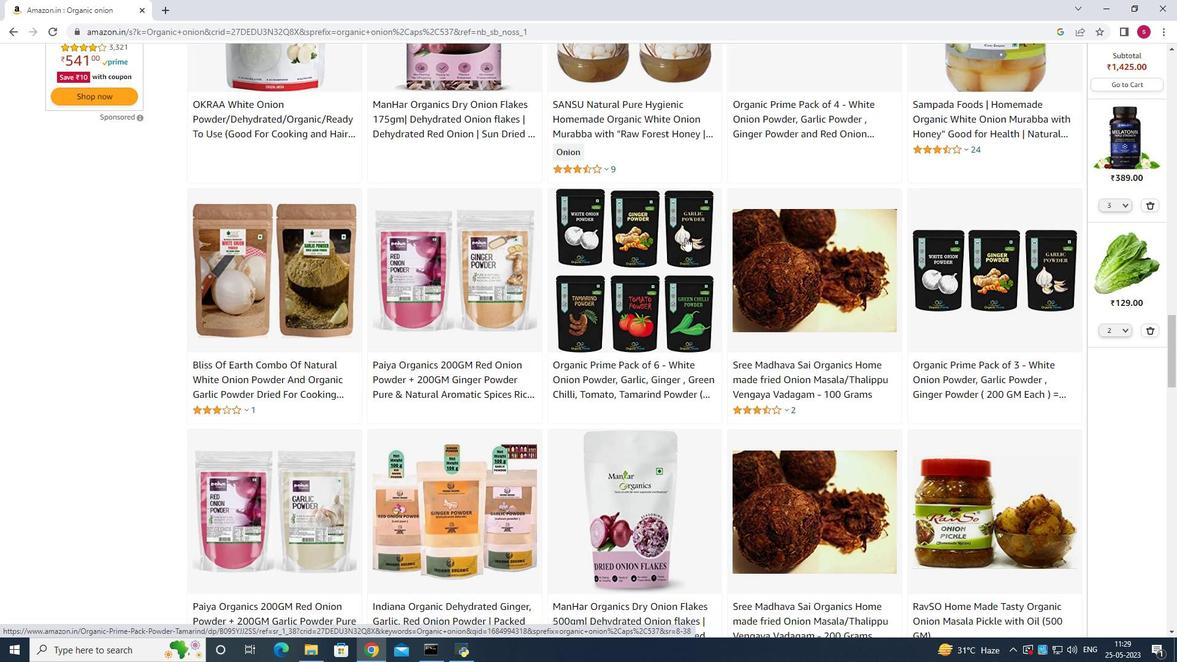 
Action: Mouse scrolled (685, 238) with delta (0, 0)
Screenshot: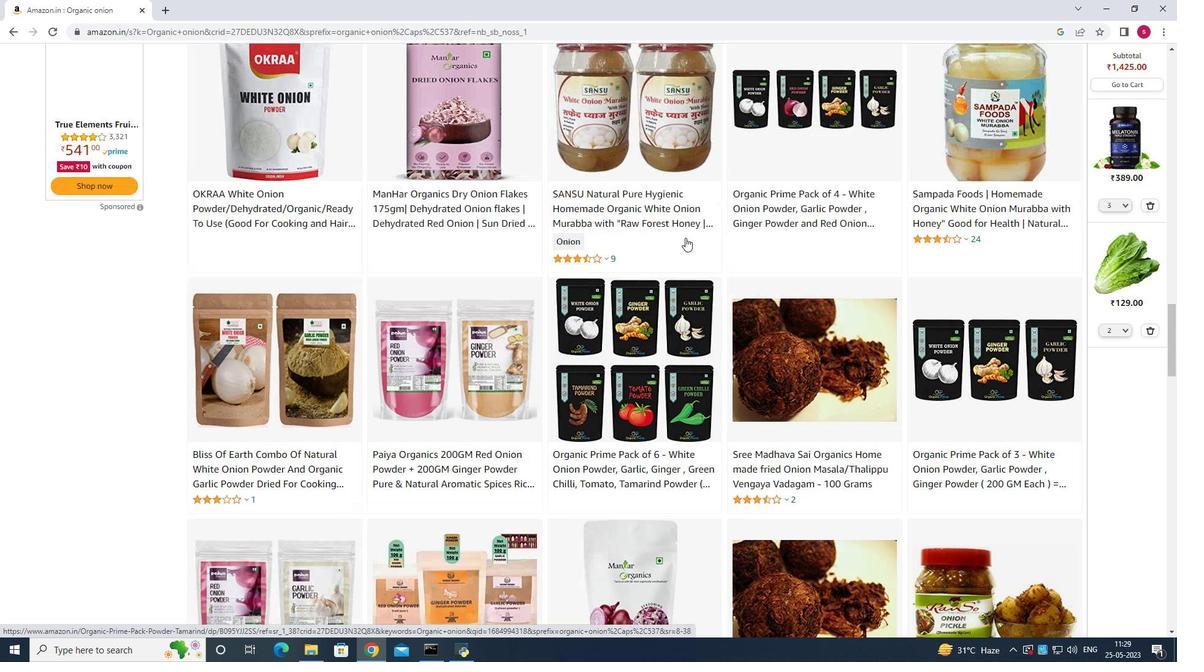 
Action: Mouse scrolled (685, 238) with delta (0, 0)
Screenshot: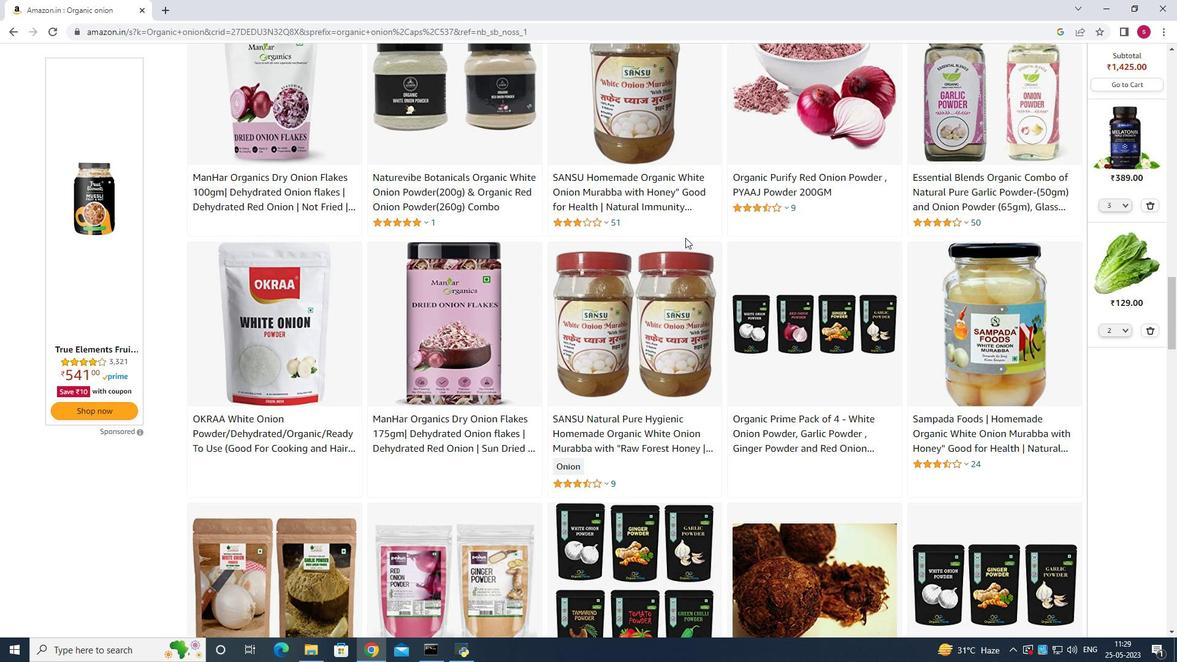 
Action: Mouse scrolled (685, 238) with delta (0, 0)
Screenshot: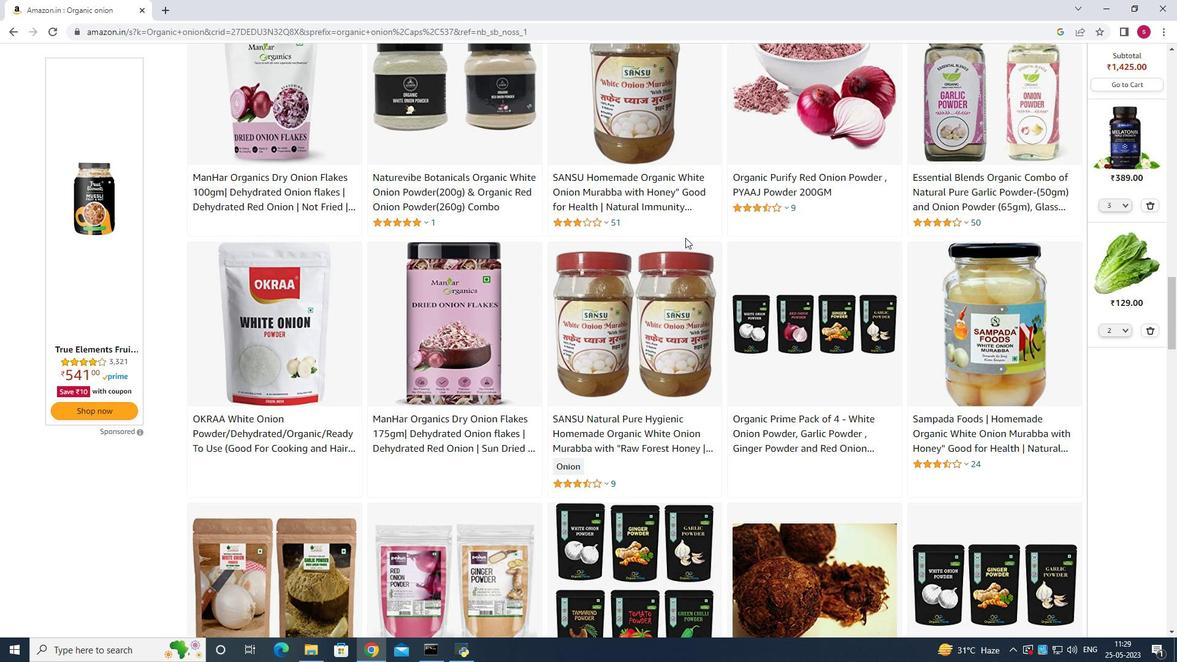 
Action: Mouse moved to (685, 237)
Screenshot: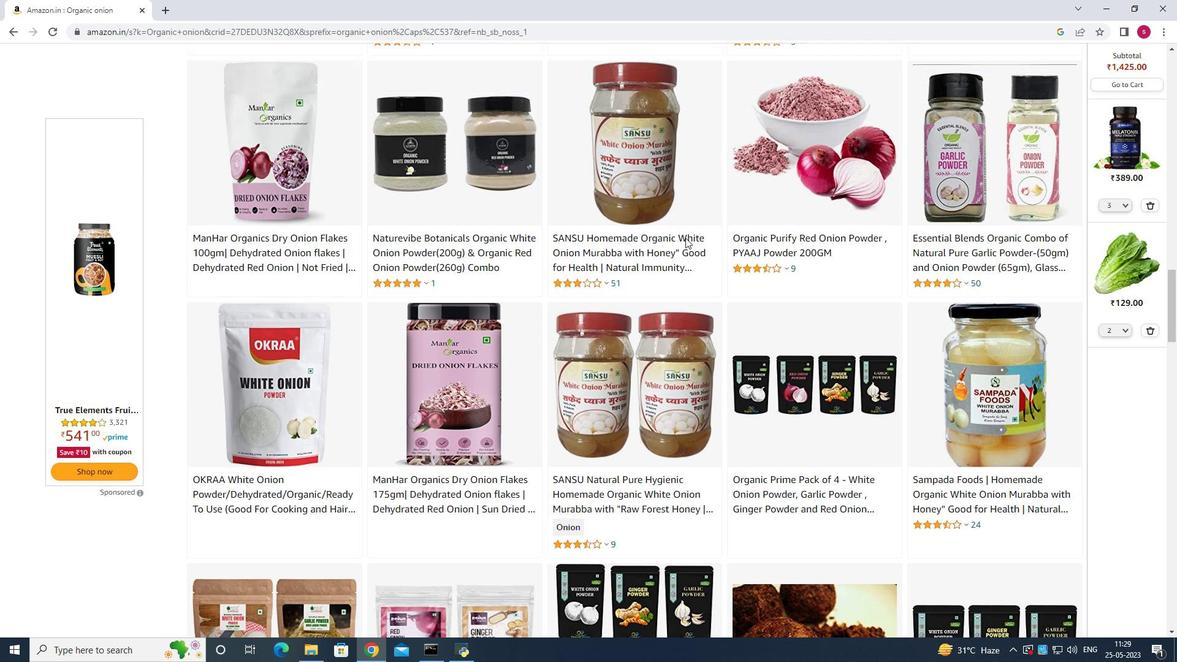 
Action: Mouse scrolled (685, 238) with delta (0, 0)
Screenshot: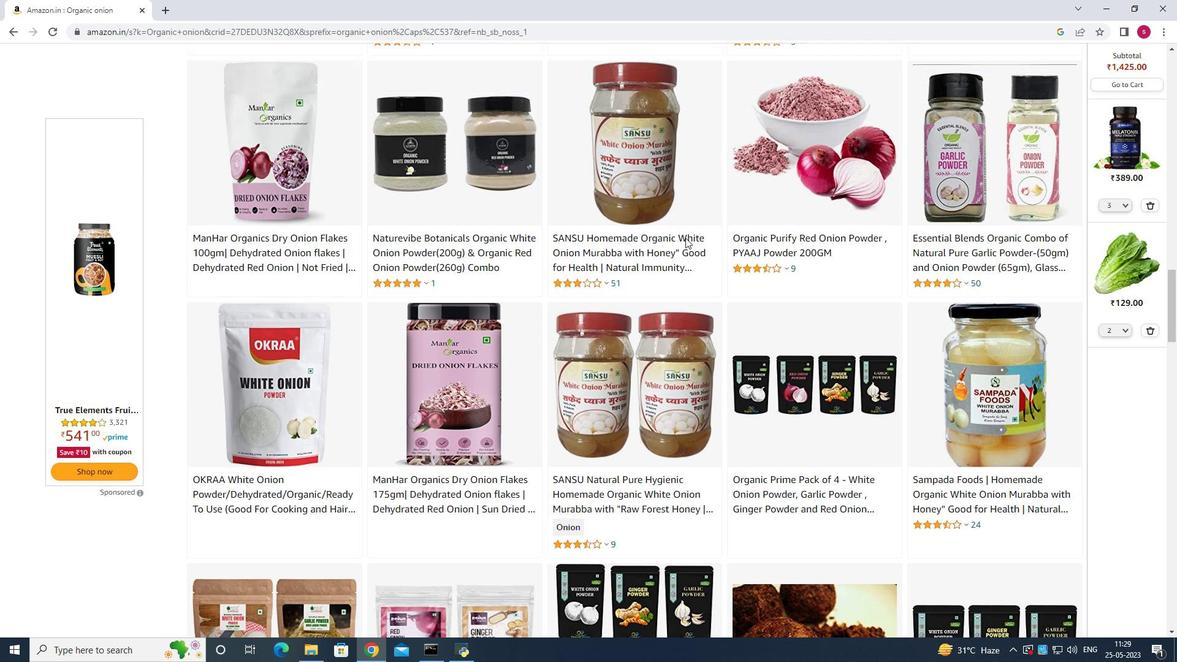 
Action: Mouse moved to (683, 237)
Screenshot: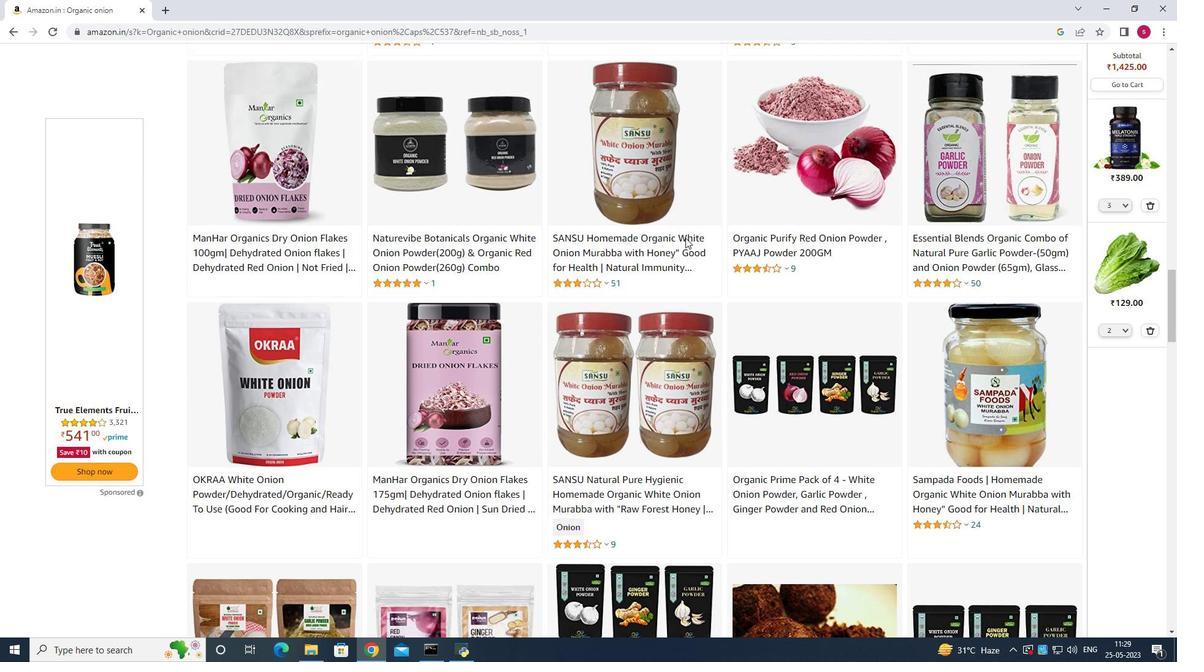 
Action: Mouse scrolled (685, 238) with delta (0, 0)
Screenshot: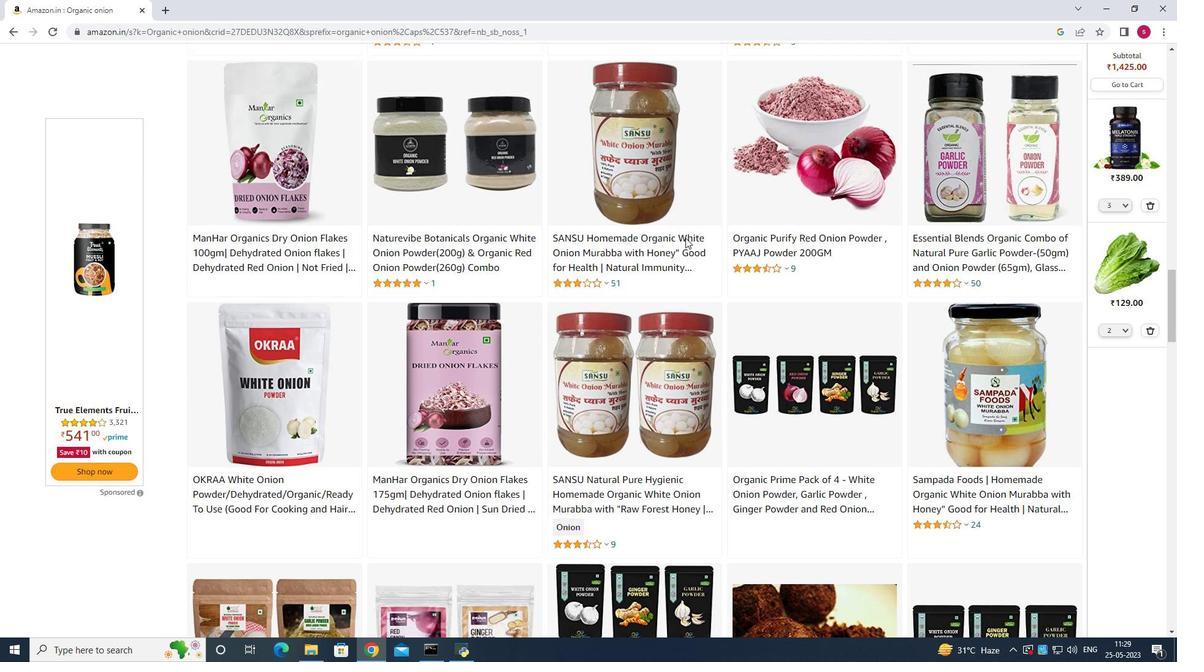 
Action: Mouse scrolled (685, 238) with delta (0, 0)
Screenshot: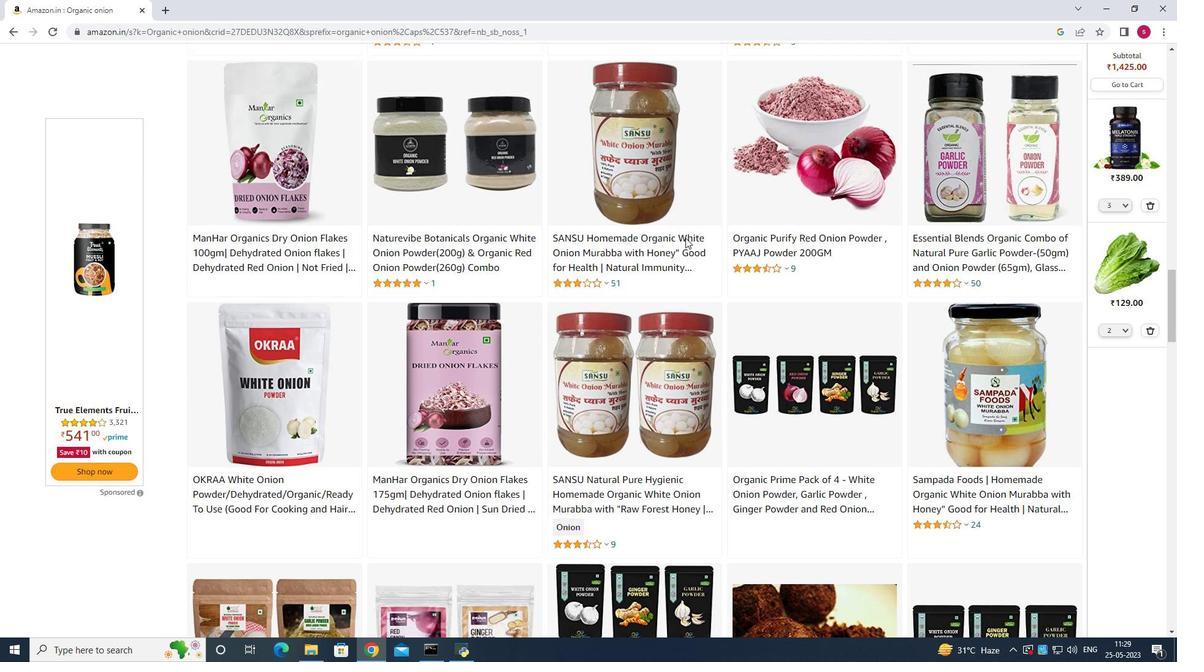 
Action: Mouse moved to (823, 366)
Screenshot: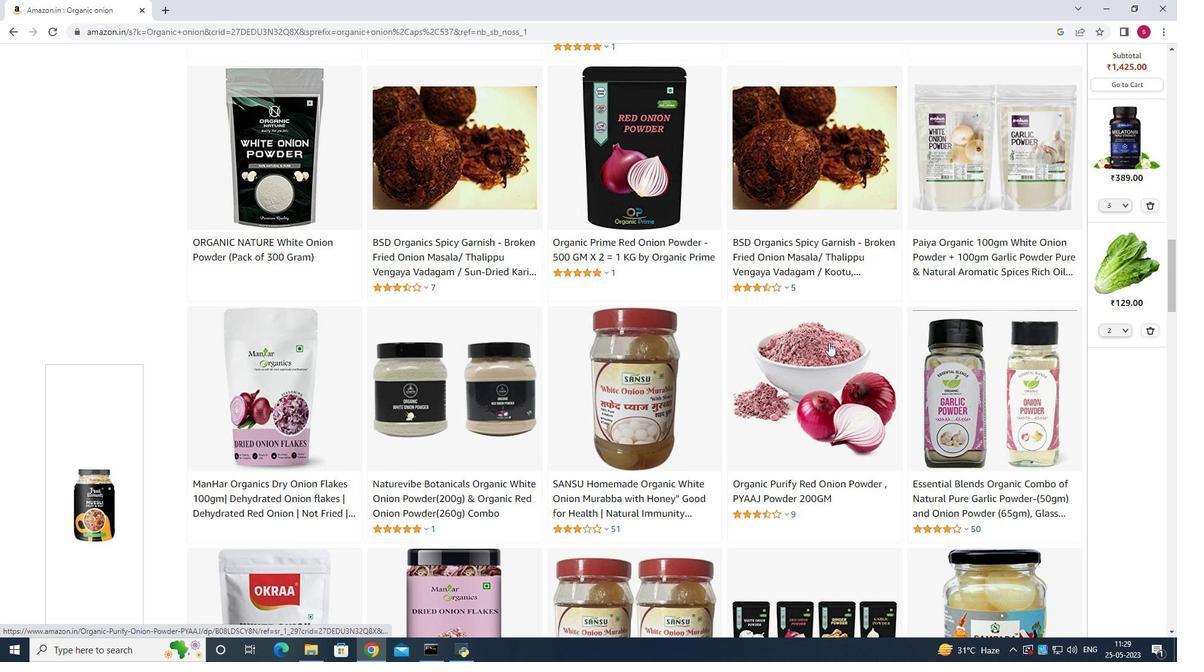 
Action: Mouse pressed left at (823, 366)
Screenshot: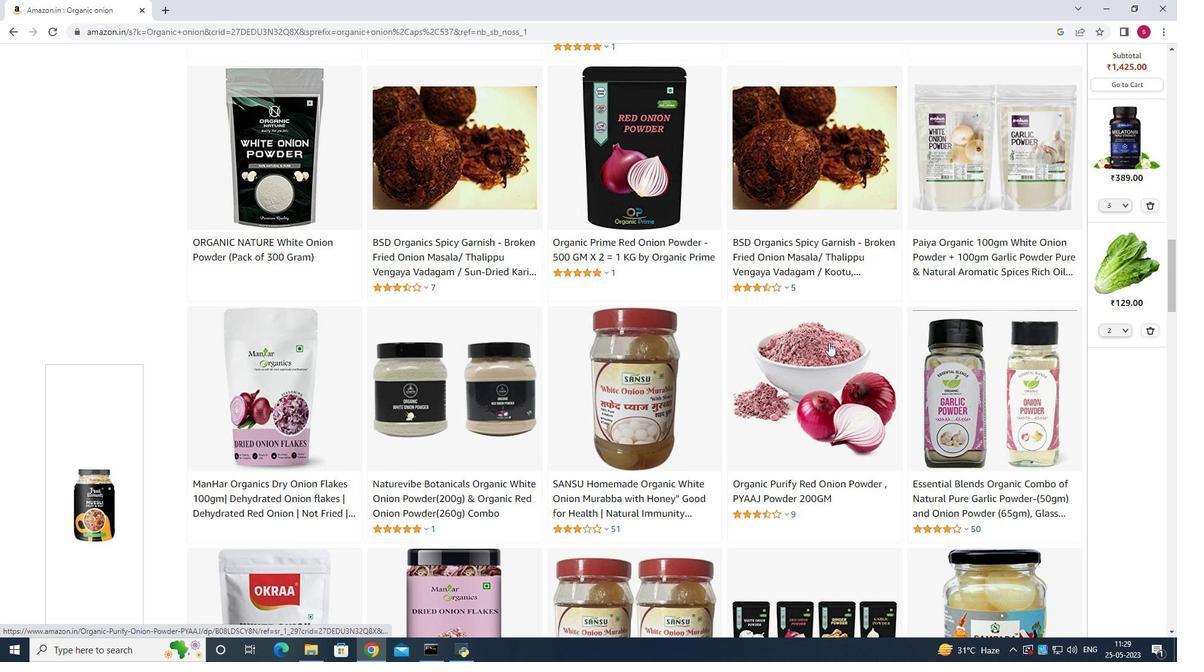 
Action: Mouse moved to (385, 188)
Screenshot: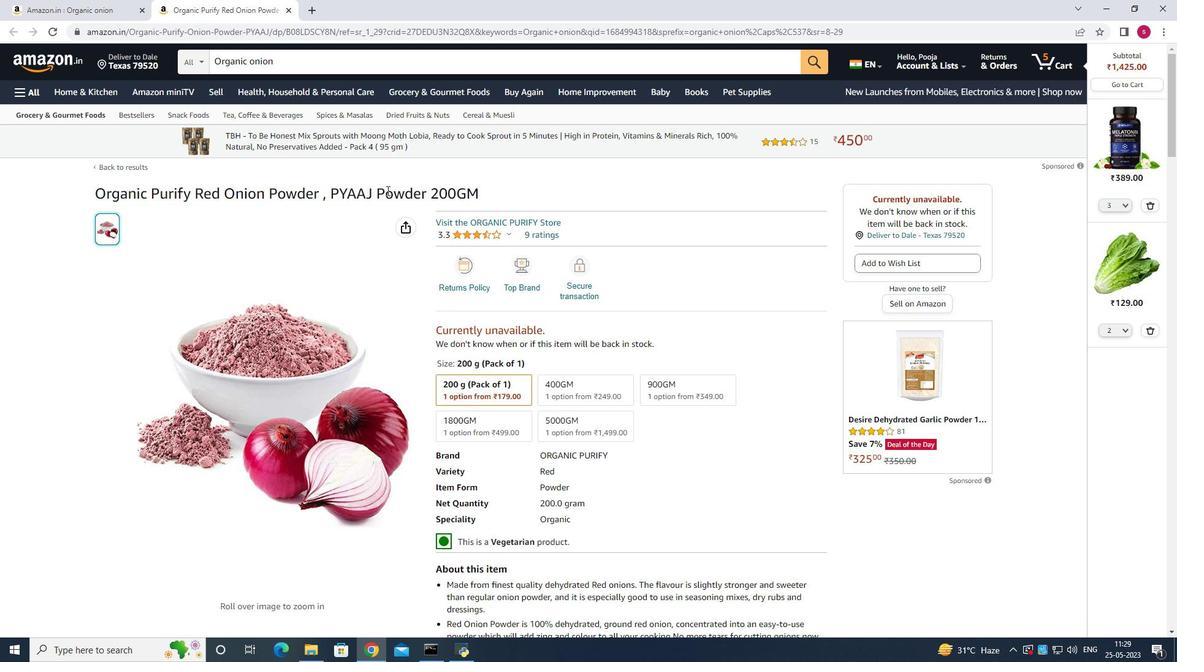 
Action: Mouse scrolled (385, 188) with delta (0, 0)
Screenshot: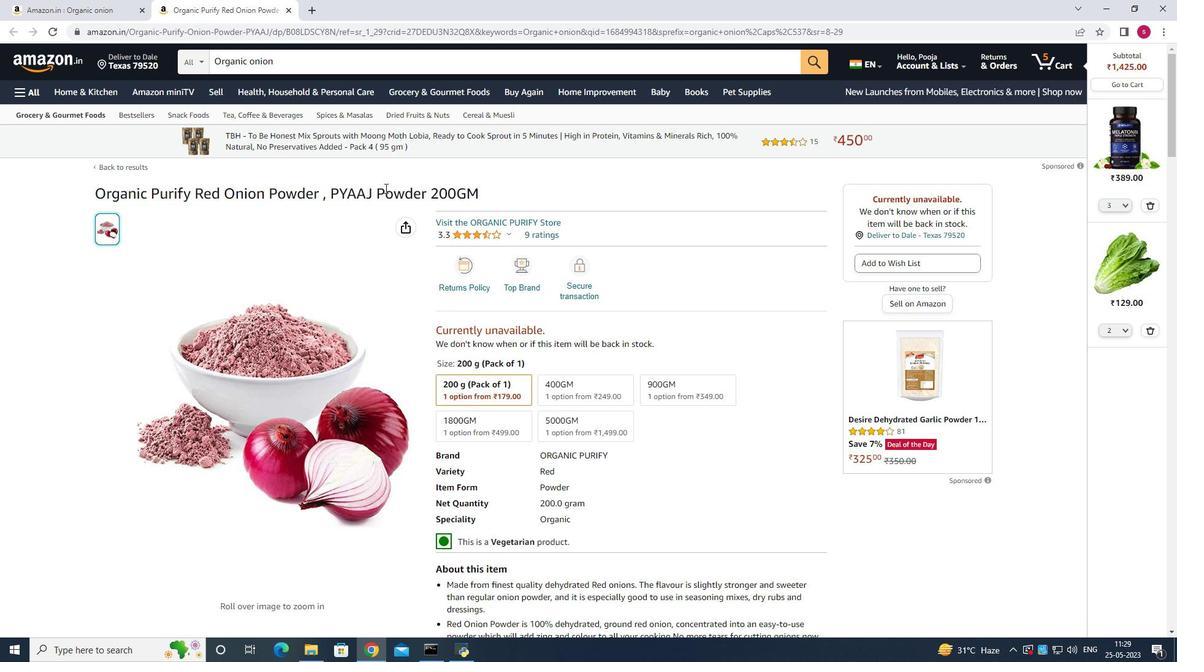 
Action: Mouse scrolled (385, 188) with delta (0, 0)
Screenshot: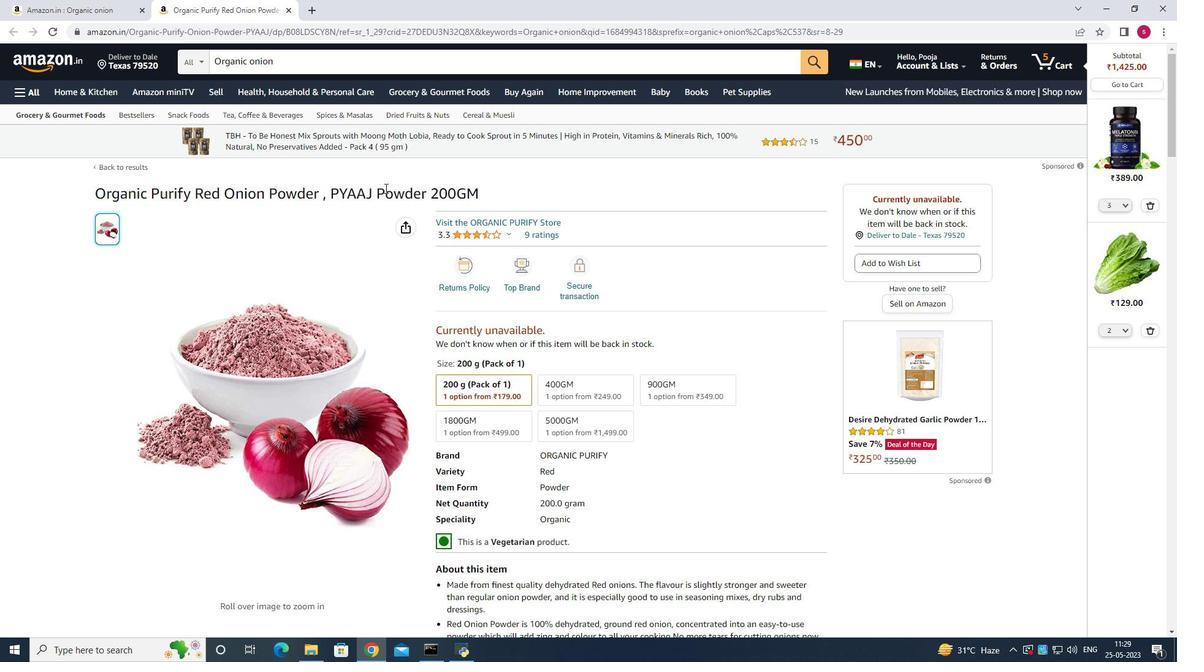 
Action: Mouse scrolled (385, 188) with delta (0, 0)
Screenshot: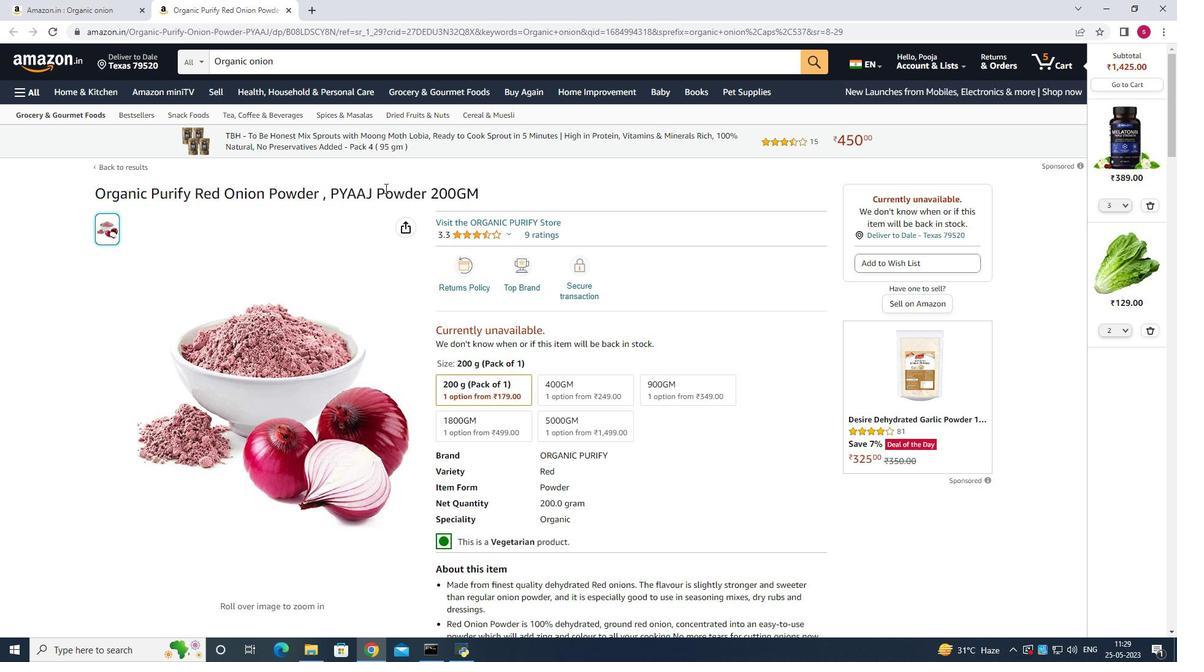 
Action: Mouse scrolled (385, 188) with delta (0, 0)
Screenshot: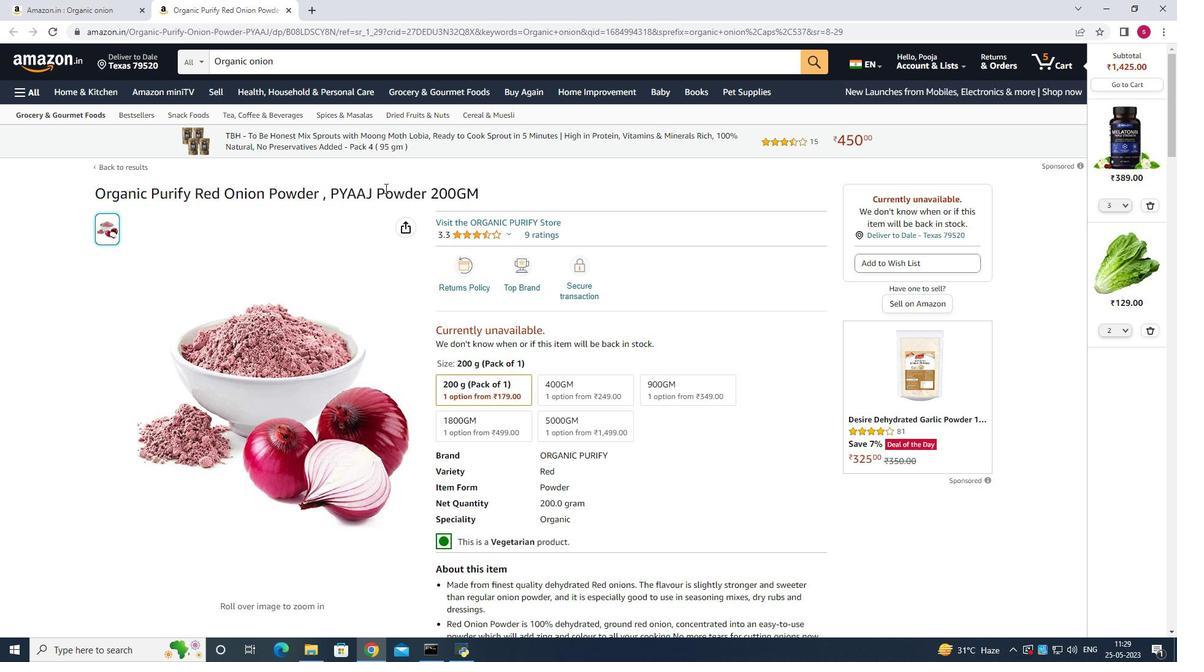 
Action: Mouse scrolled (385, 188) with delta (0, 0)
Screenshot: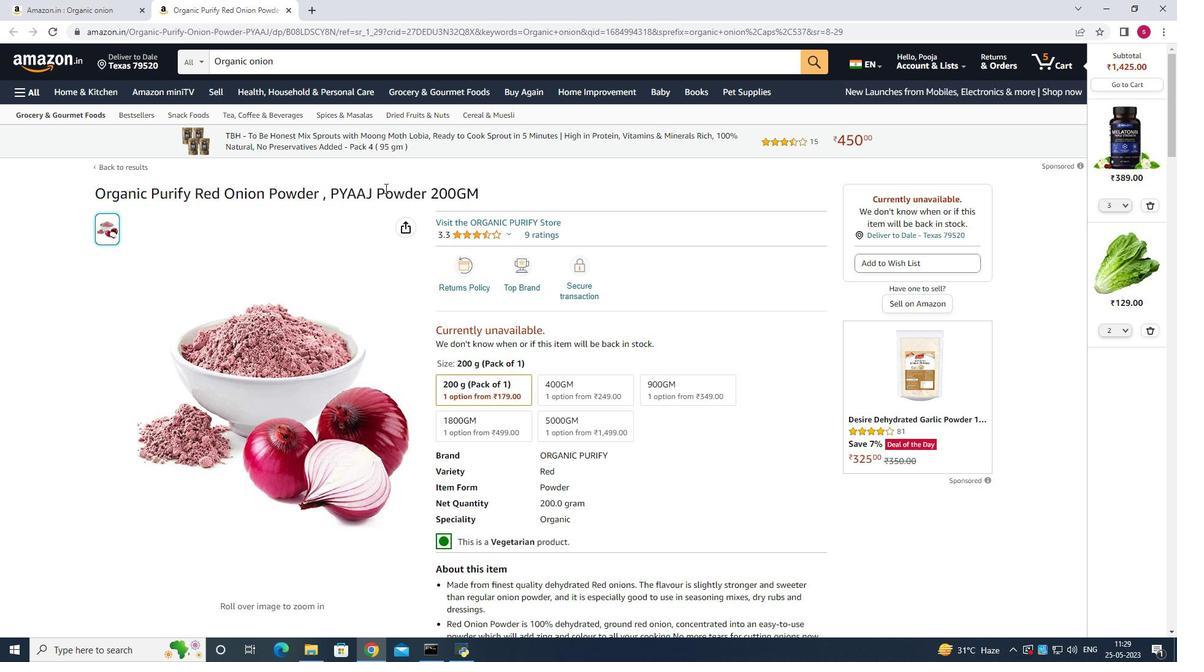 
Action: Mouse scrolled (385, 188) with delta (0, 0)
Screenshot: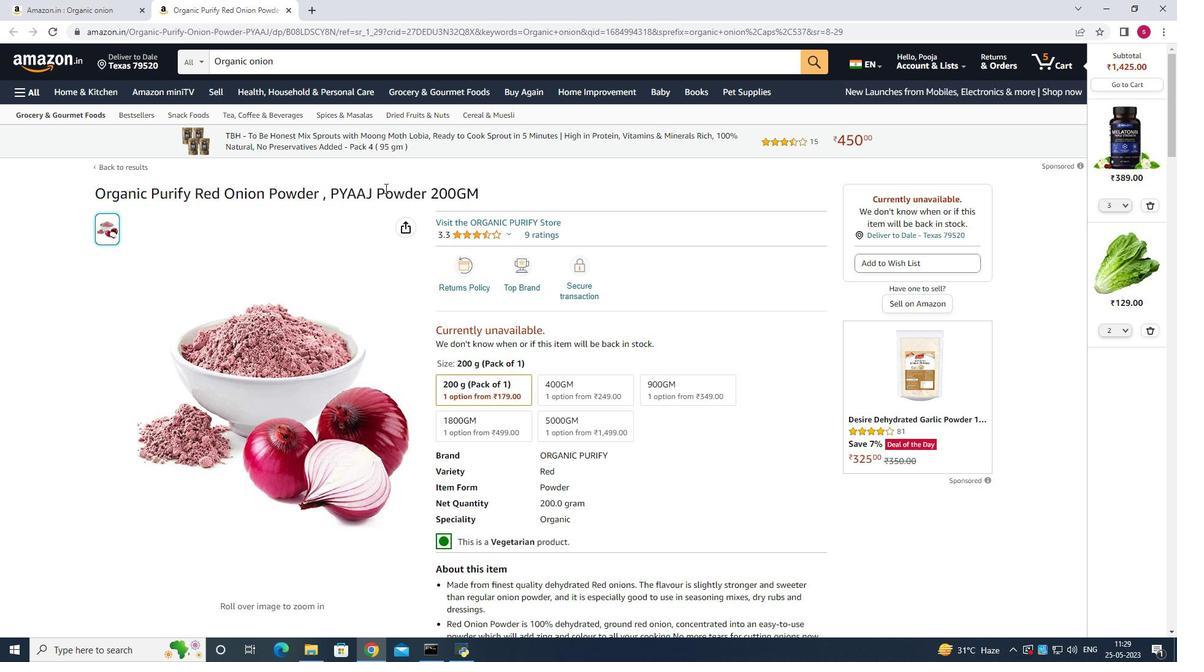 
Action: Mouse scrolled (385, 188) with delta (0, 0)
Screenshot: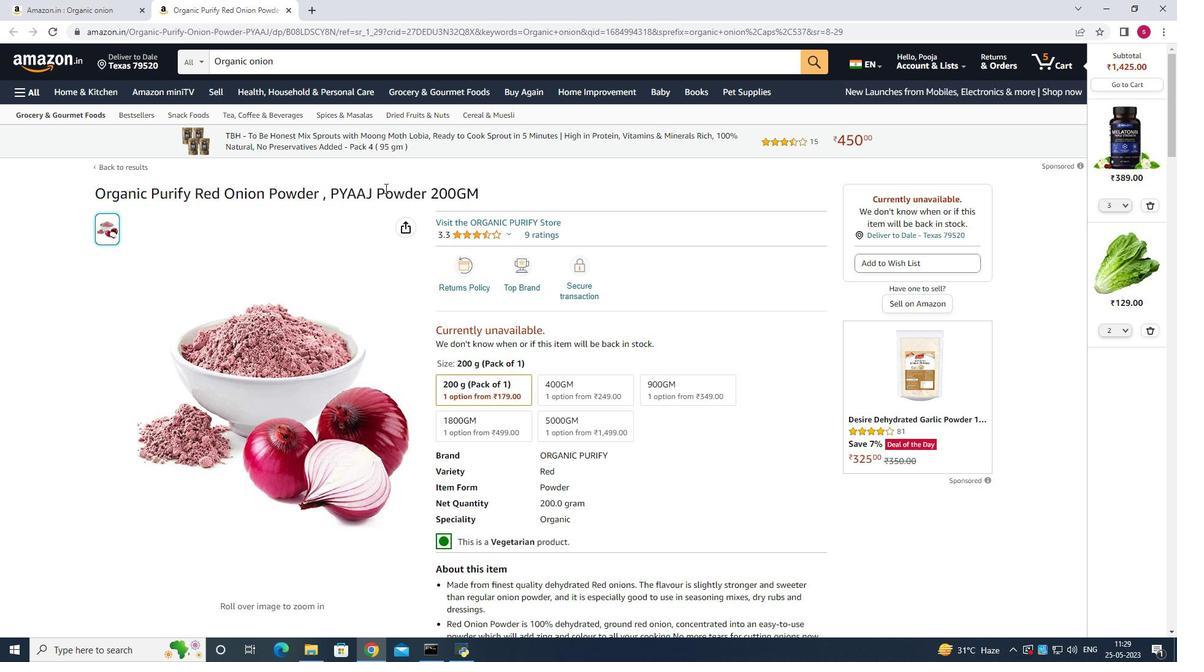 
Action: Mouse scrolled (385, 187) with delta (0, 0)
Screenshot: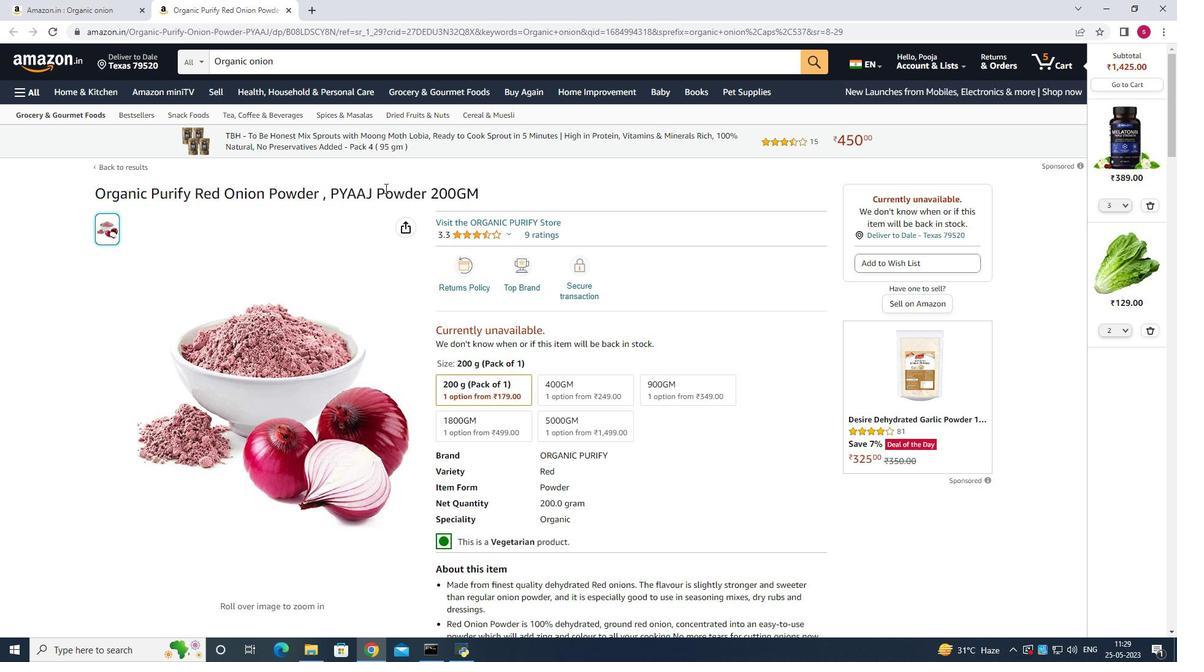 
Action: Mouse scrolled (385, 187) with delta (0, 0)
Screenshot: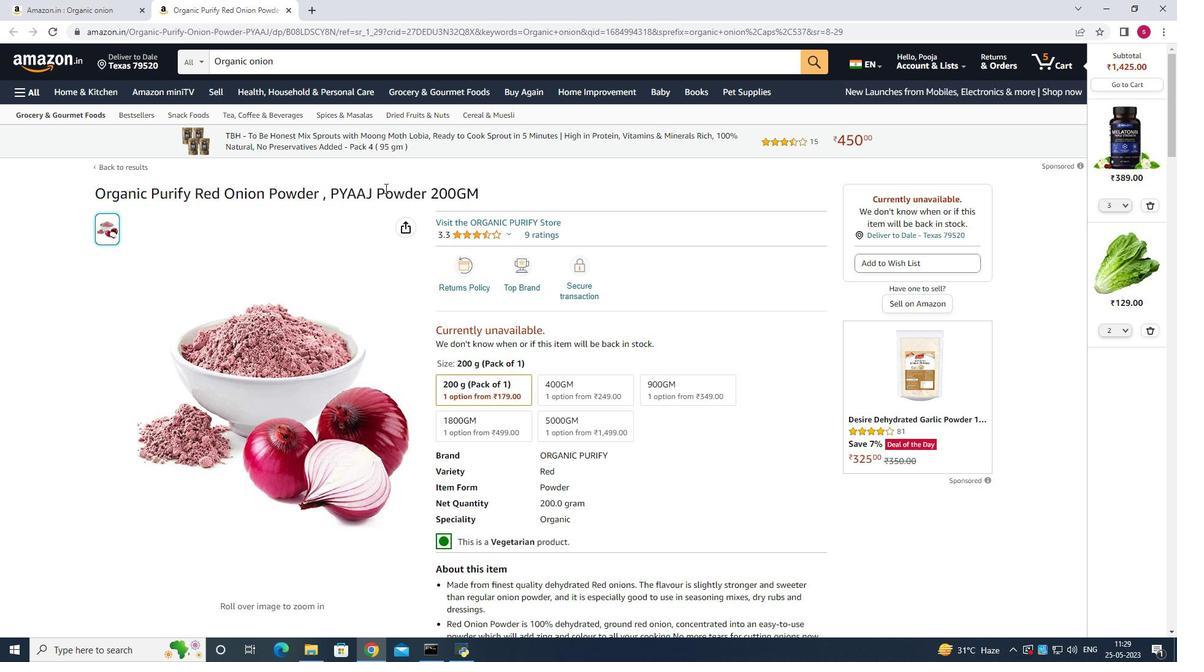 
Action: Mouse scrolled (385, 187) with delta (0, 0)
Screenshot: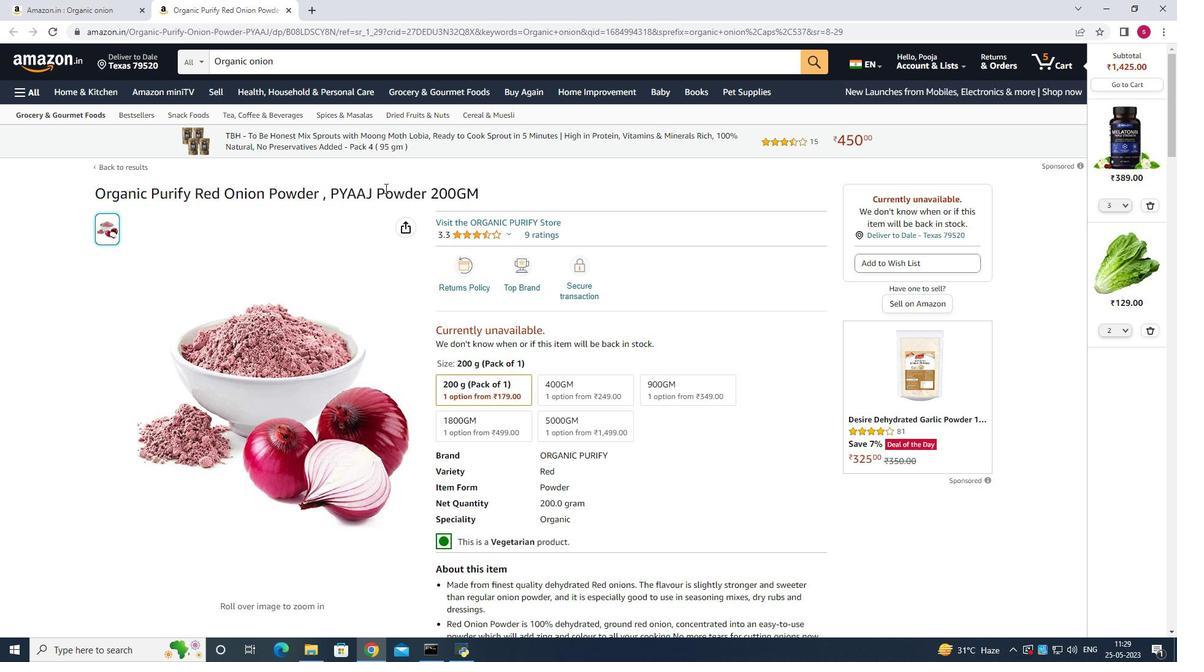
Action: Mouse scrolled (385, 187) with delta (0, 0)
Screenshot: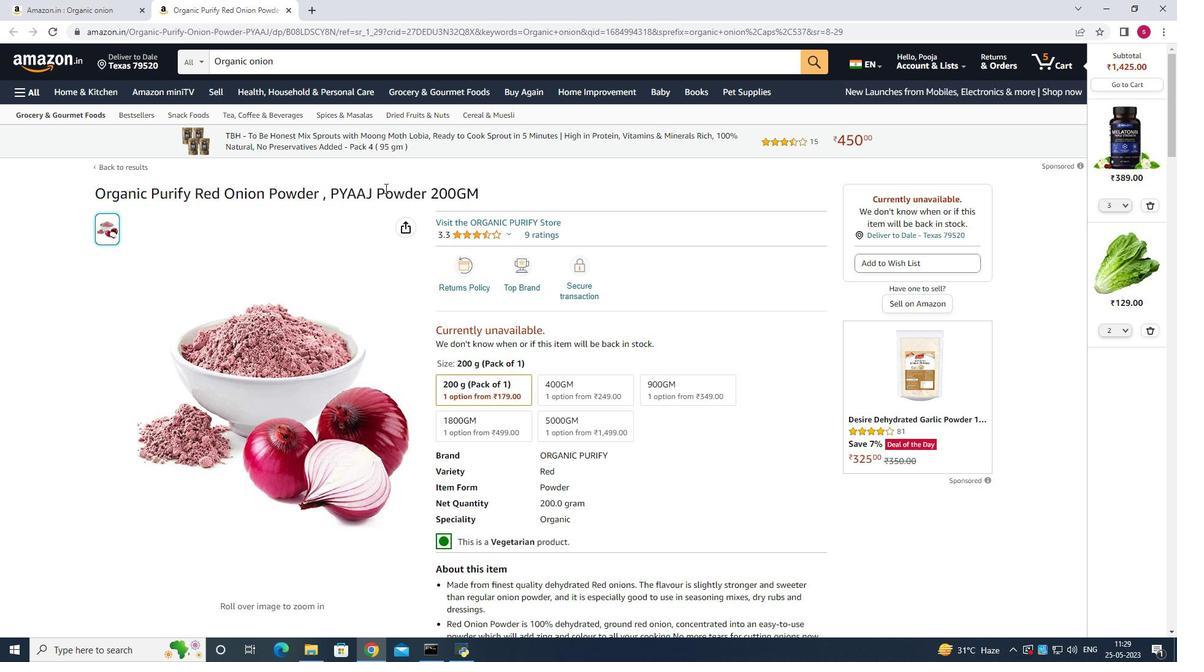 
Action: Mouse scrolled (385, 187) with delta (0, 0)
Screenshot: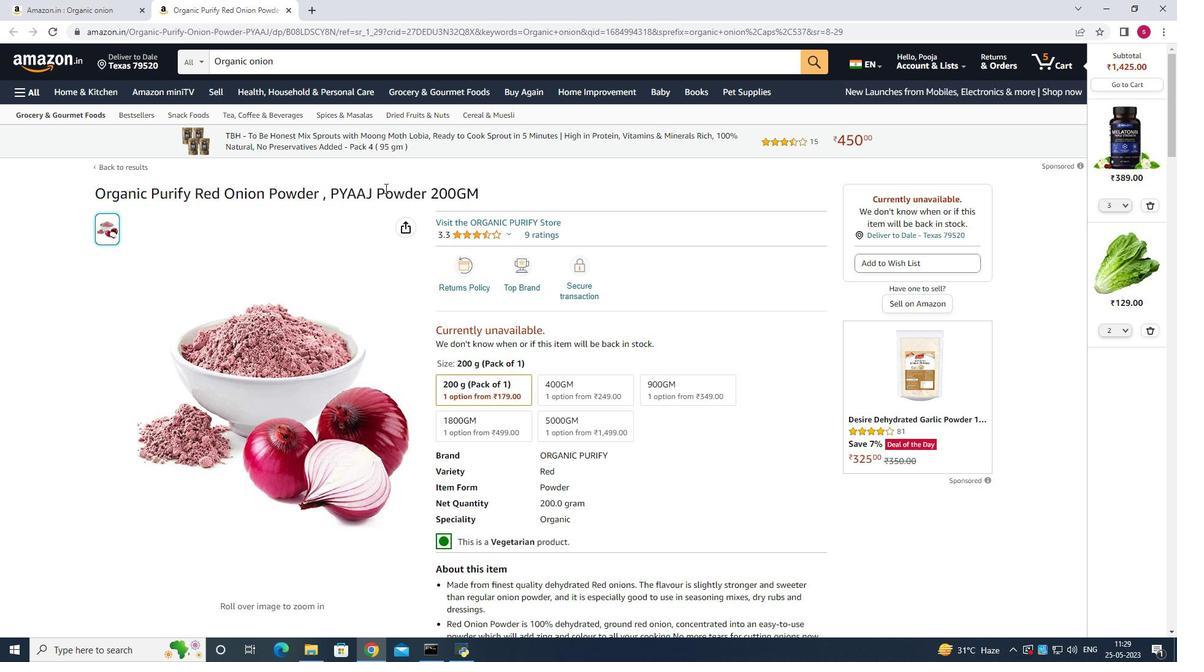 
Action: Mouse scrolled (385, 187) with delta (0, 0)
Screenshot: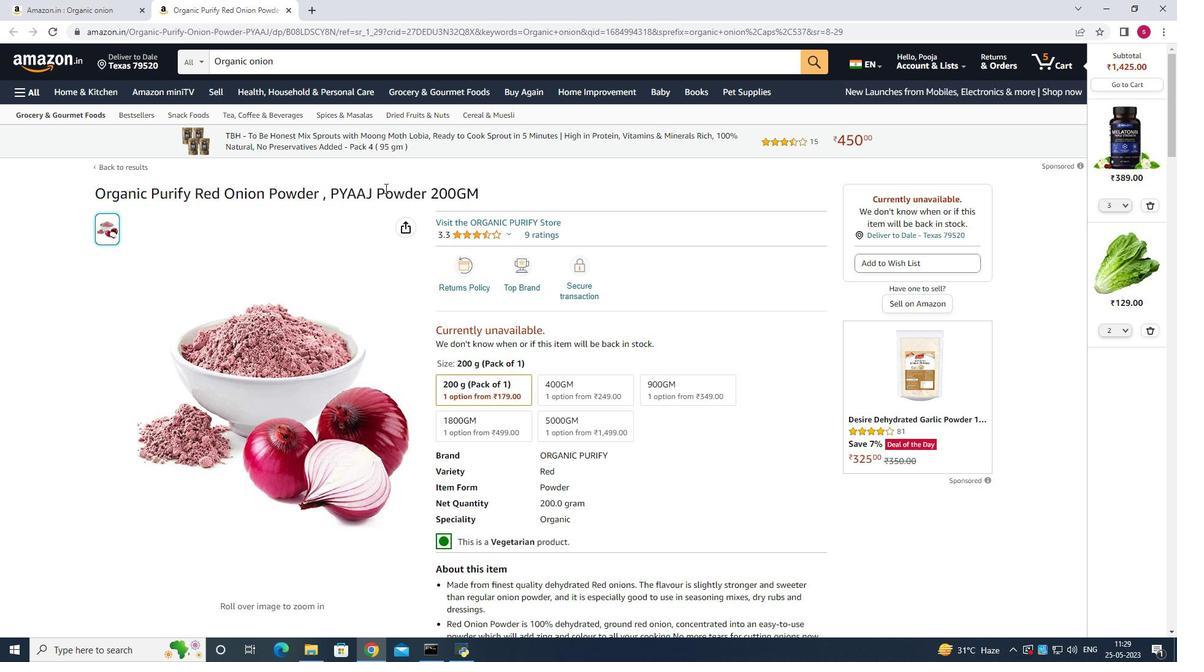 
Action: Mouse scrolled (385, 188) with delta (0, 0)
Screenshot: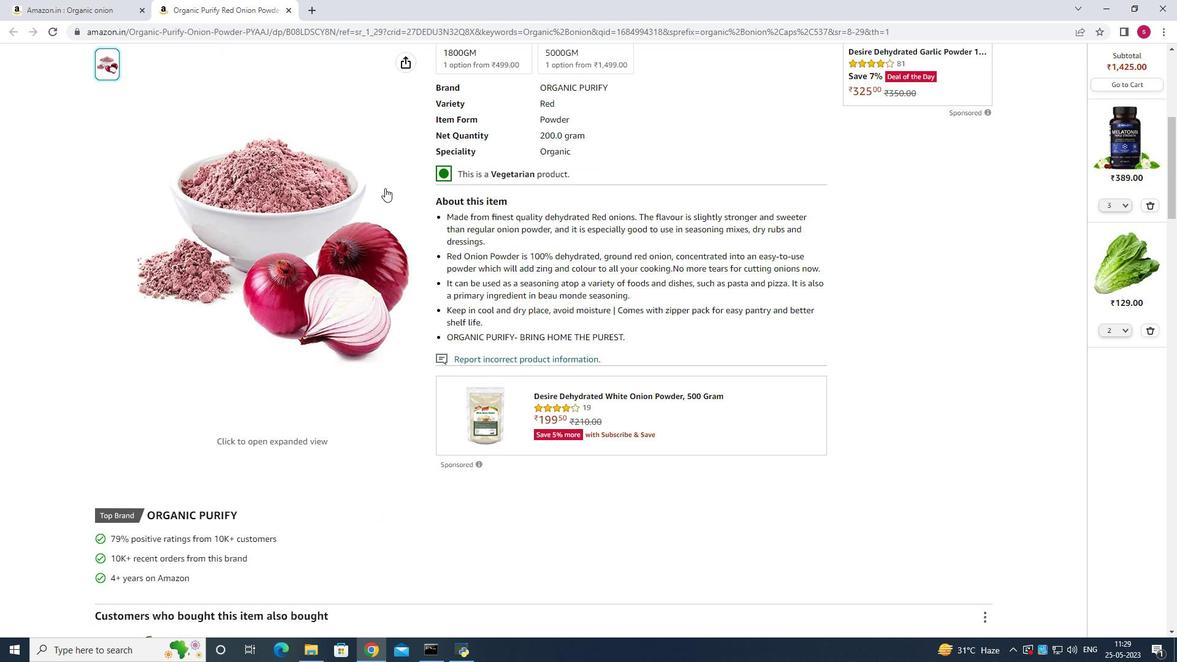 
Action: Mouse scrolled (385, 188) with delta (0, 0)
Screenshot: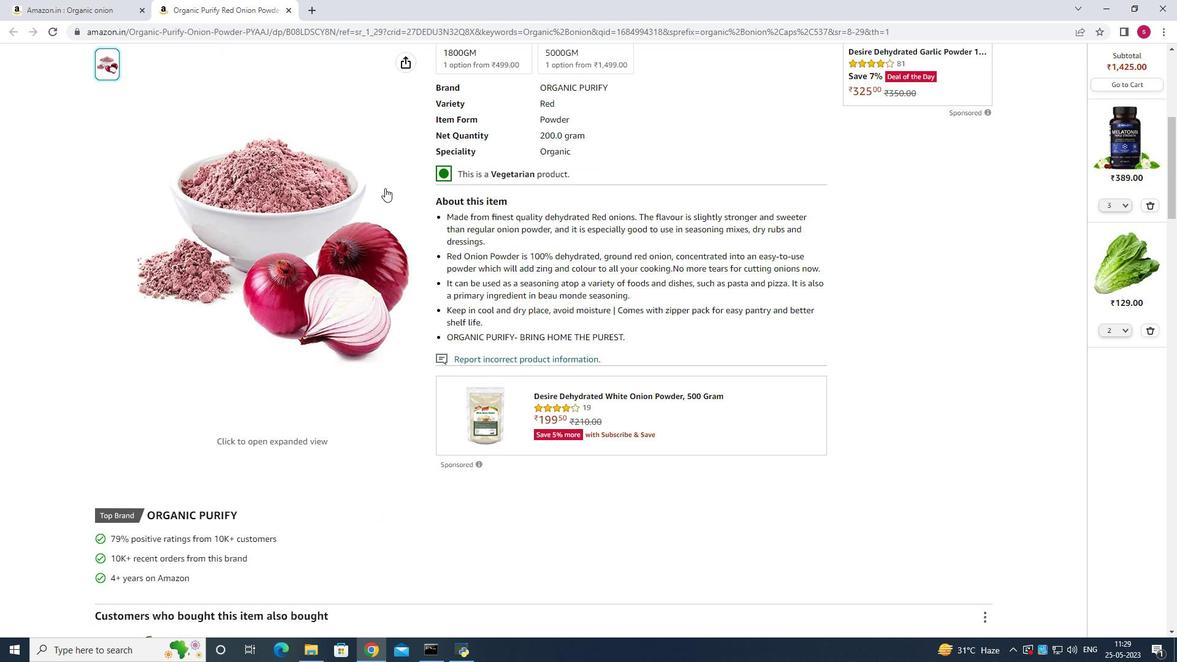 
Action: Mouse scrolled (385, 188) with delta (0, 0)
Screenshot: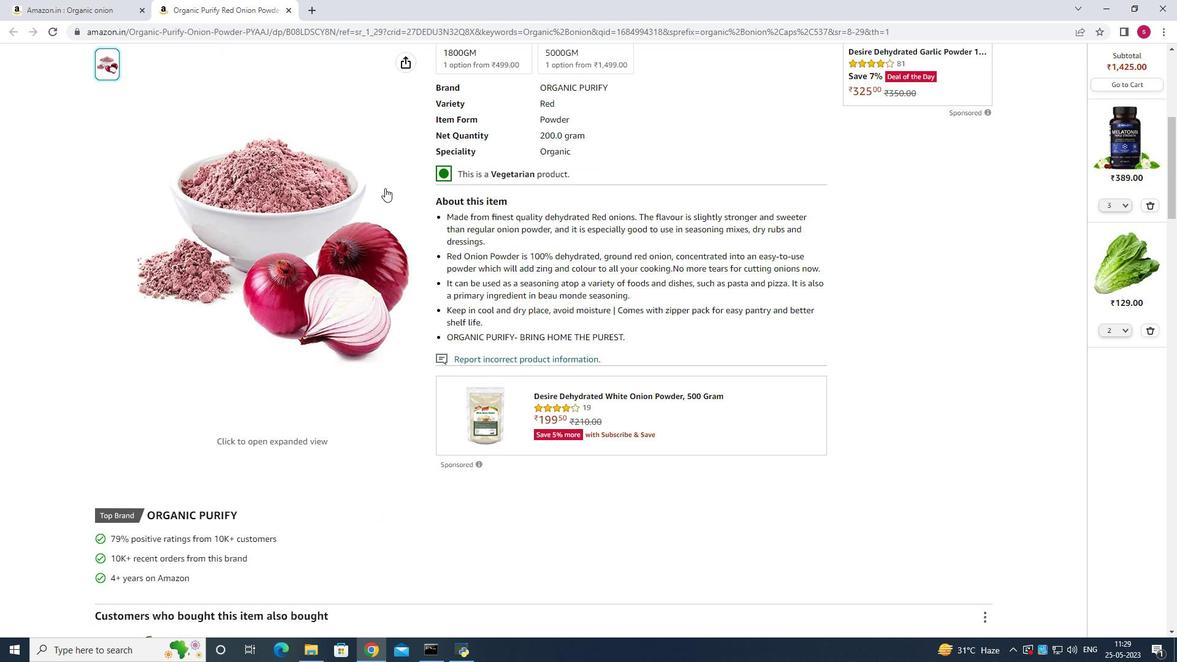 
Action: Mouse scrolled (385, 188) with delta (0, 0)
Screenshot: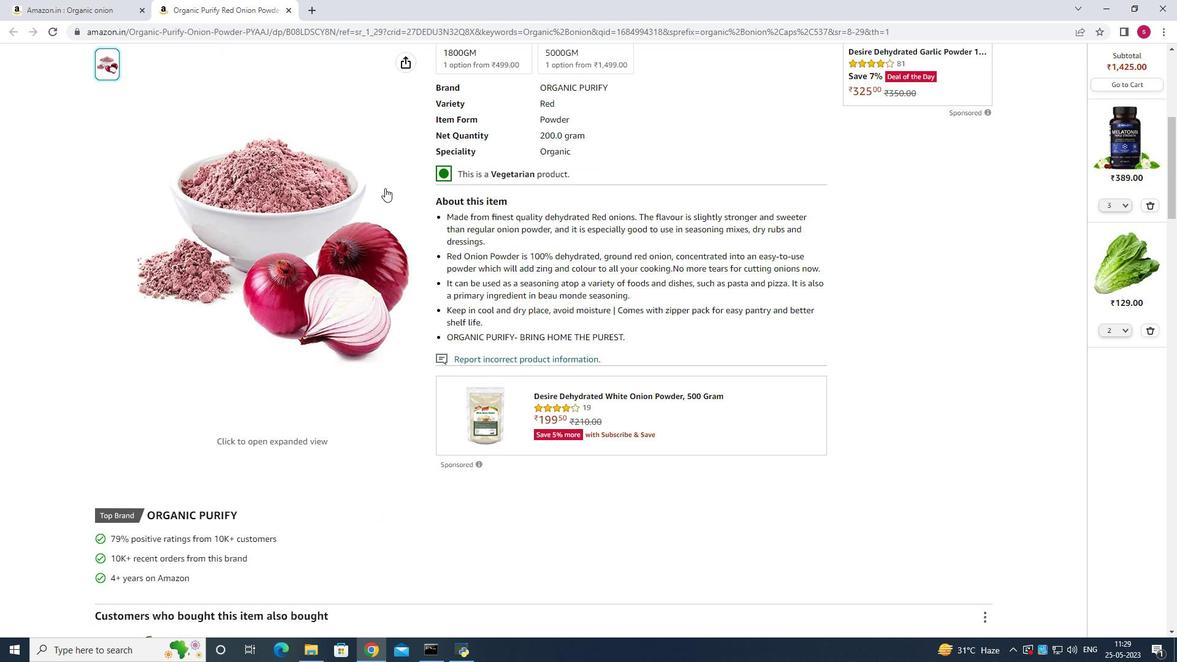 
Action: Mouse scrolled (385, 188) with delta (0, 0)
Screenshot: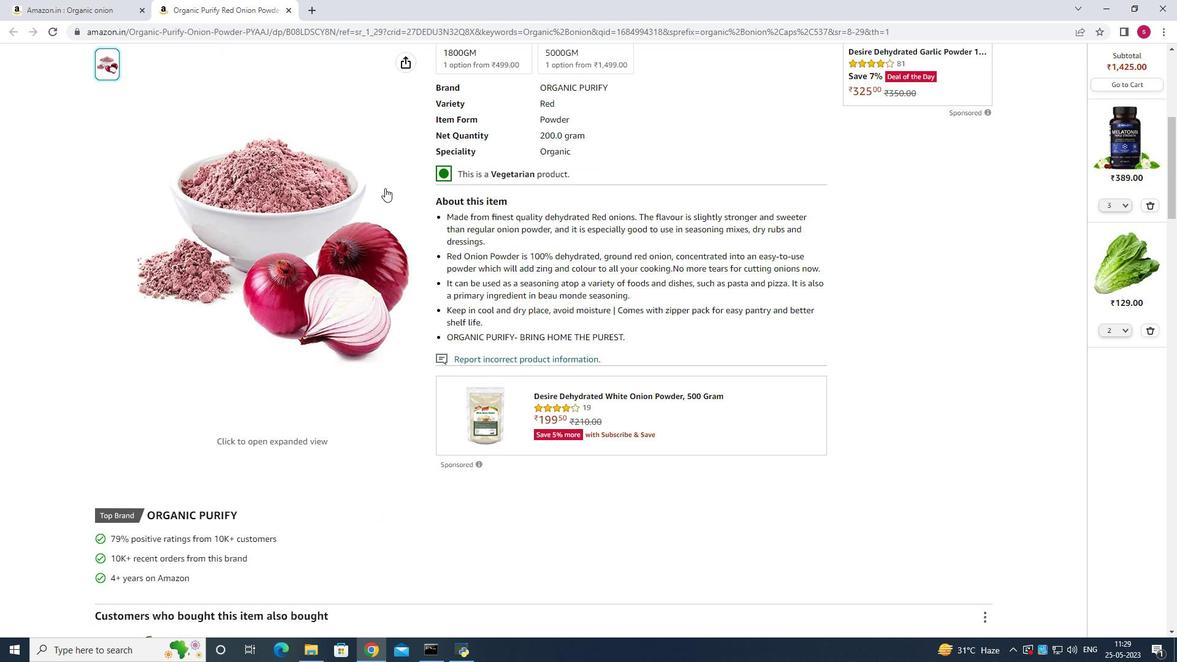 
Action: Mouse scrolled (385, 188) with delta (0, 0)
Screenshot: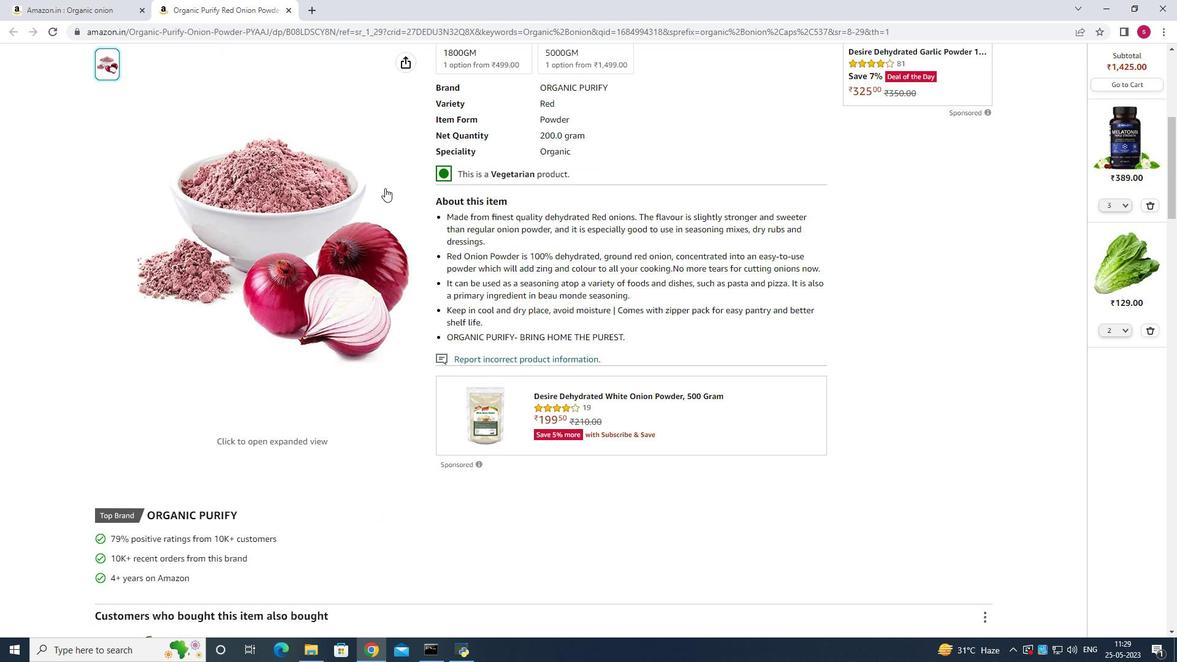 
Action: Mouse scrolled (385, 188) with delta (0, 0)
Screenshot: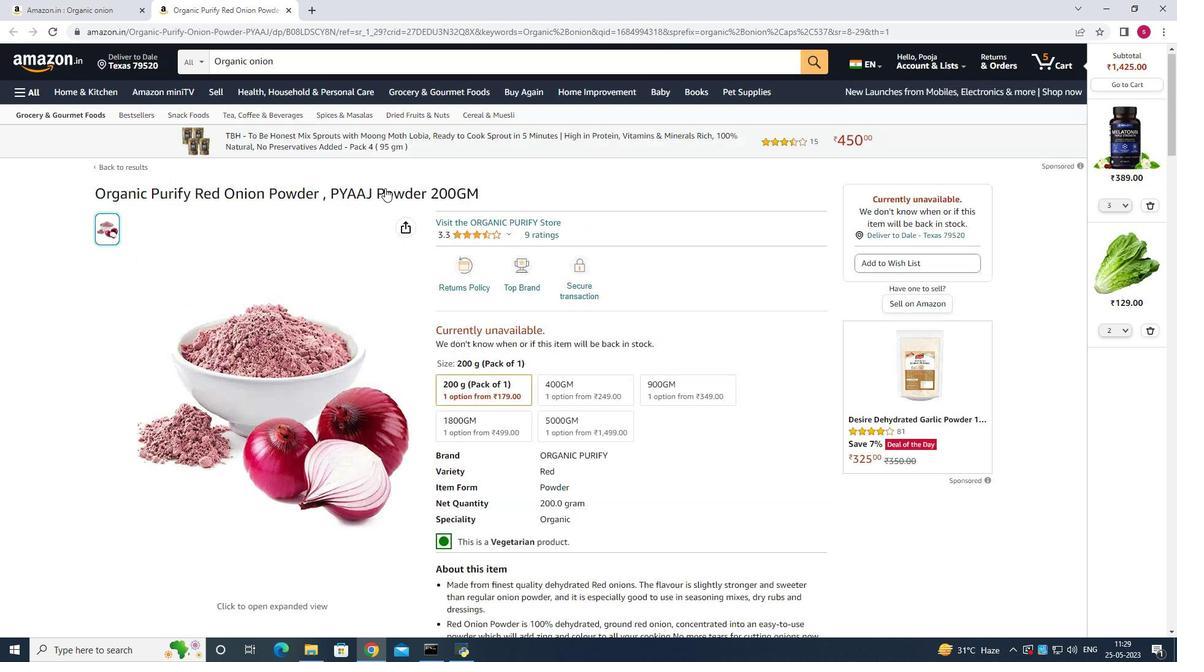 
Action: Mouse scrolled (385, 188) with delta (0, 0)
Screenshot: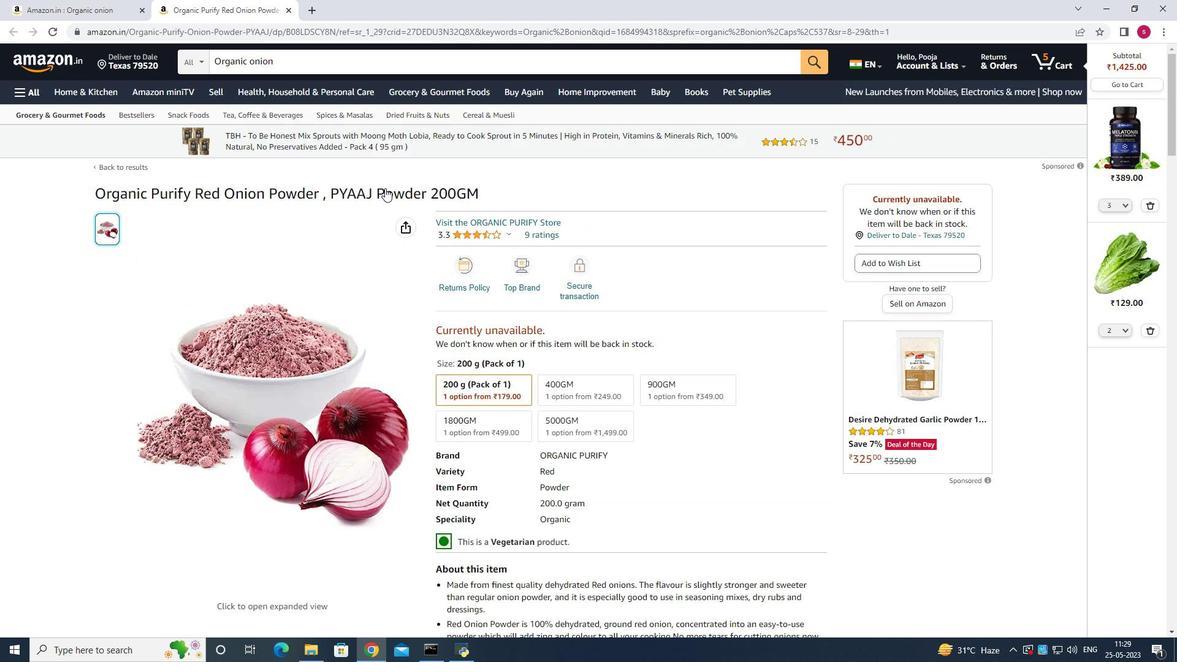 
Action: Mouse scrolled (385, 188) with delta (0, 0)
Screenshot: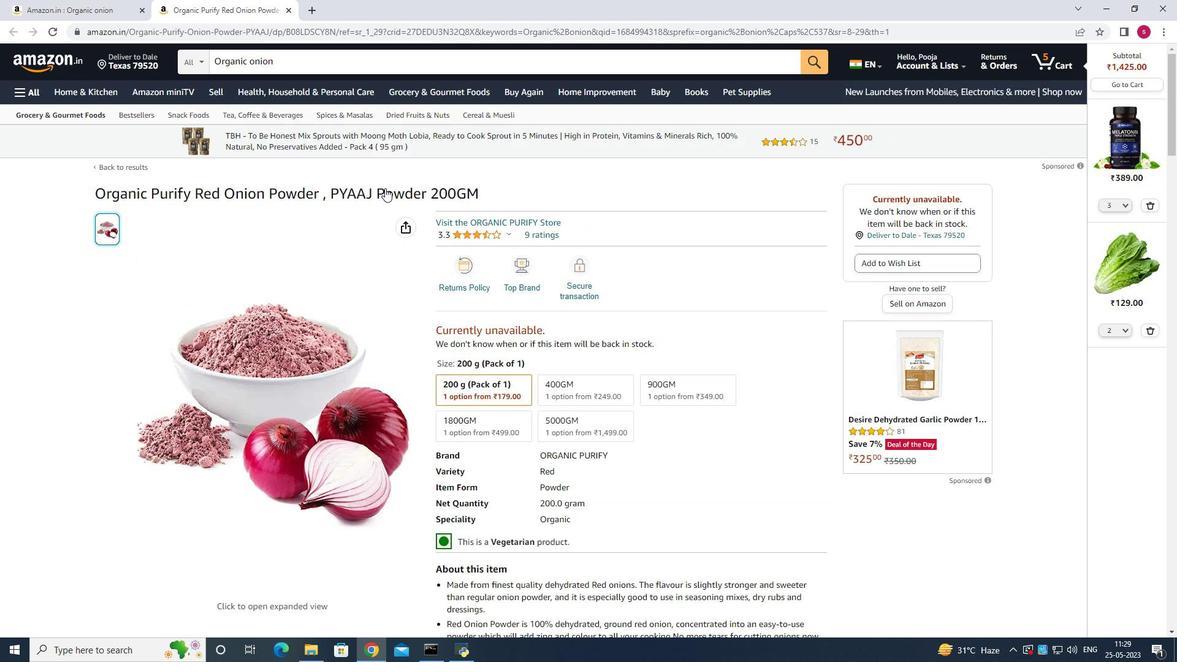 
Action: Mouse scrolled (385, 188) with delta (0, 0)
Screenshot: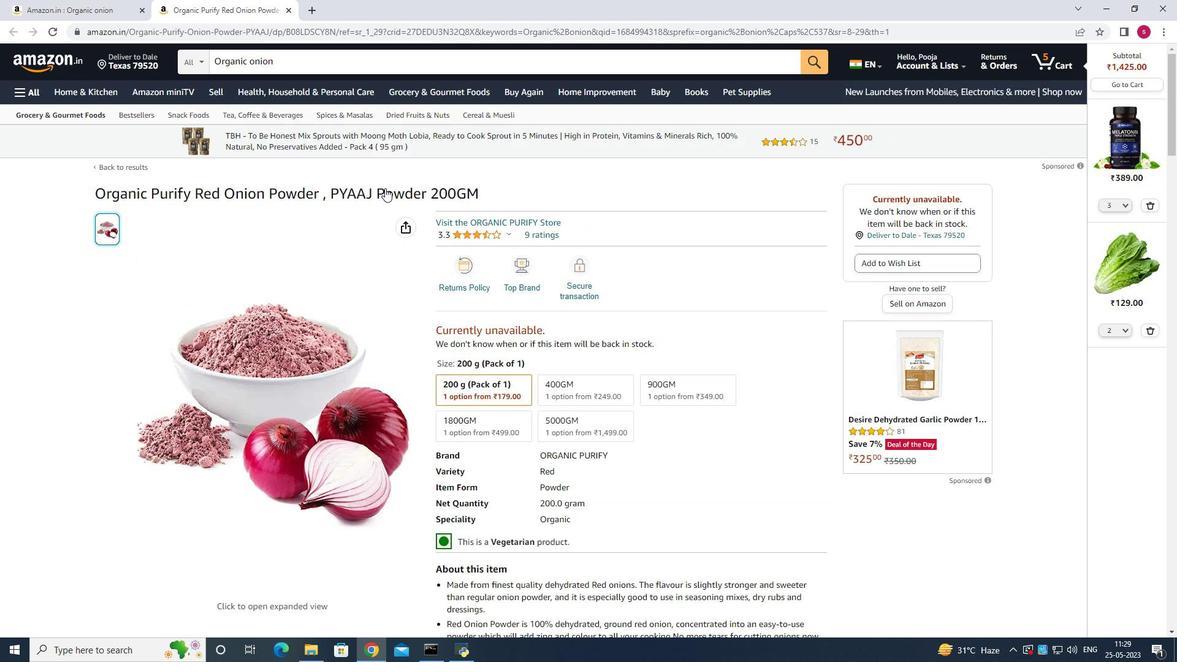 
Action: Mouse scrolled (385, 188) with delta (0, 0)
Screenshot: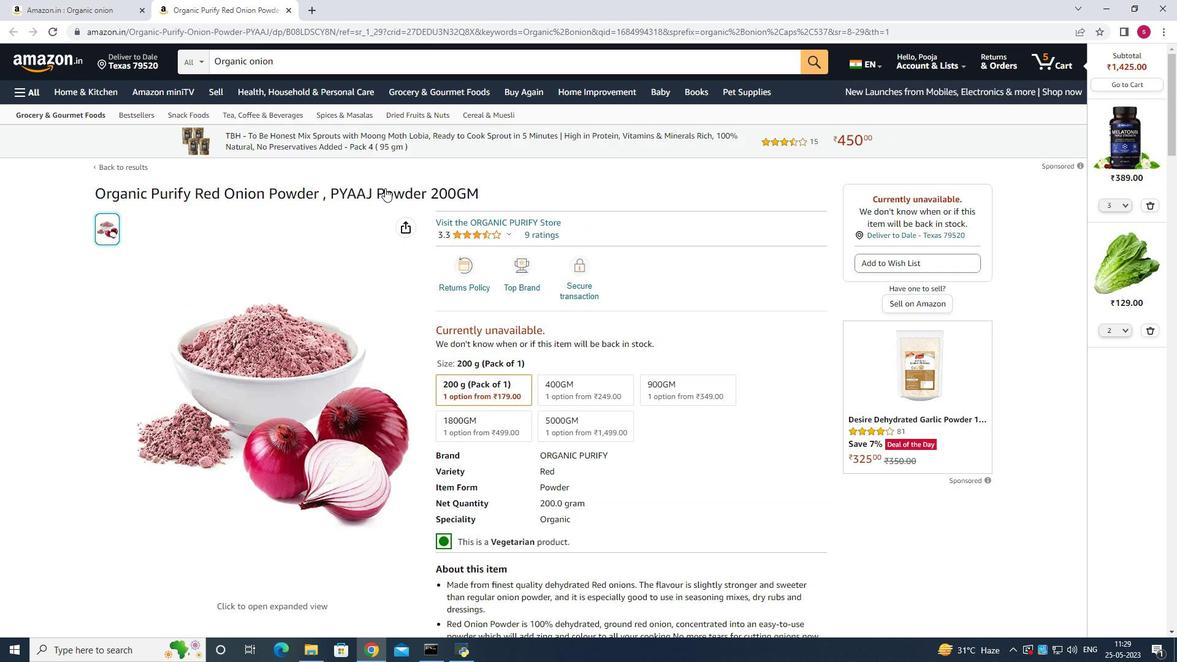 
Action: Mouse moved to (1155, 204)
Screenshot: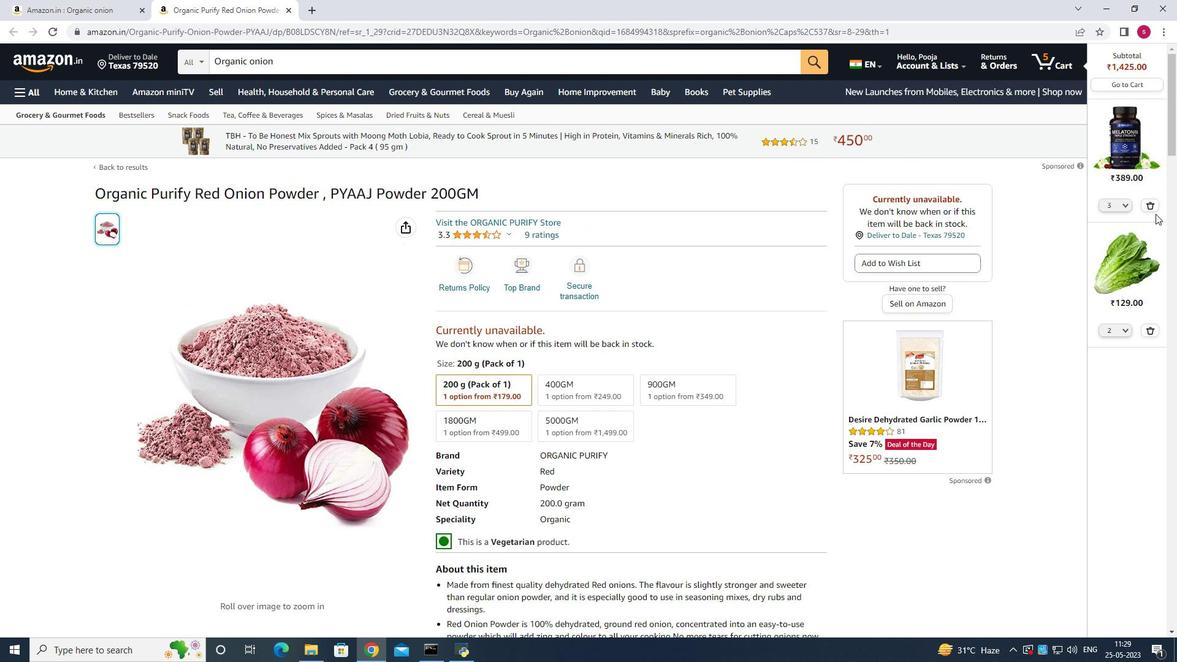 
Action: Mouse pressed left at (1155, 204)
Screenshot: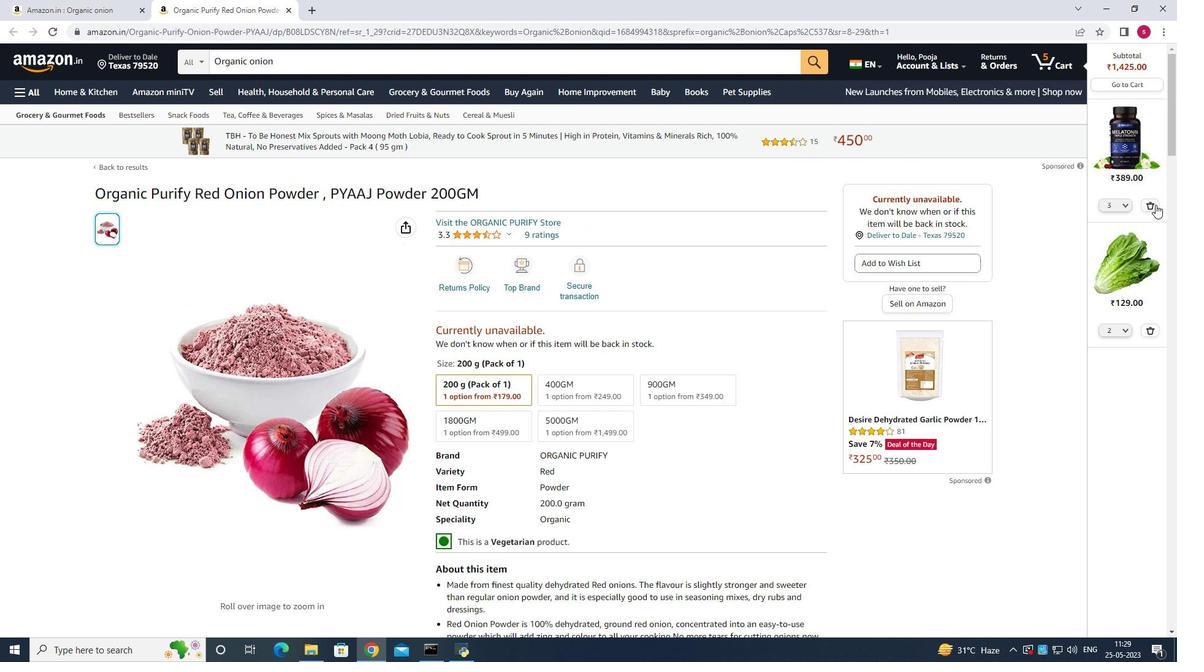 
Action: Mouse moved to (1149, 266)
Screenshot: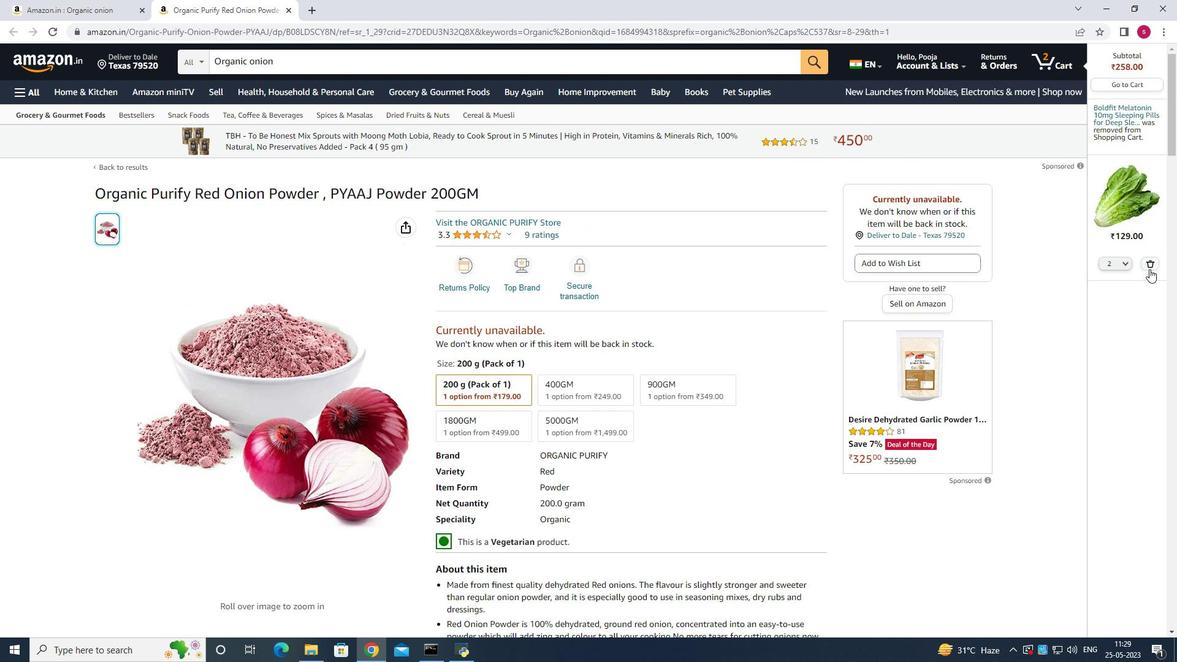 
Action: Mouse pressed left at (1149, 266)
Screenshot: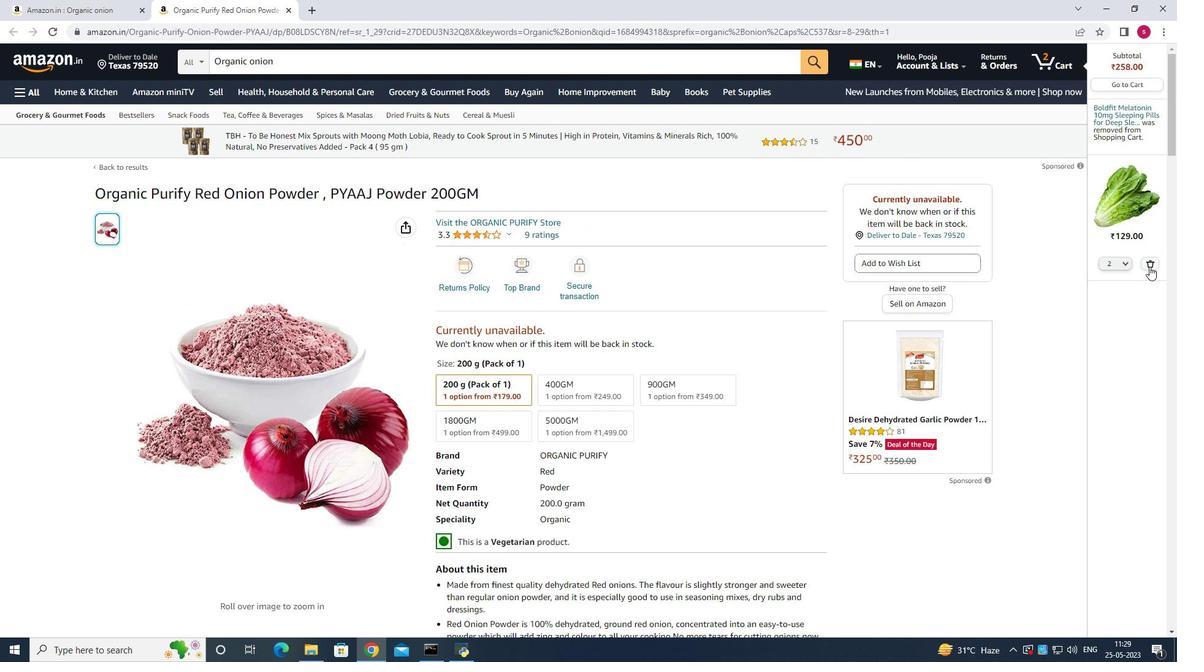 
Action: Mouse moved to (490, 74)
Screenshot: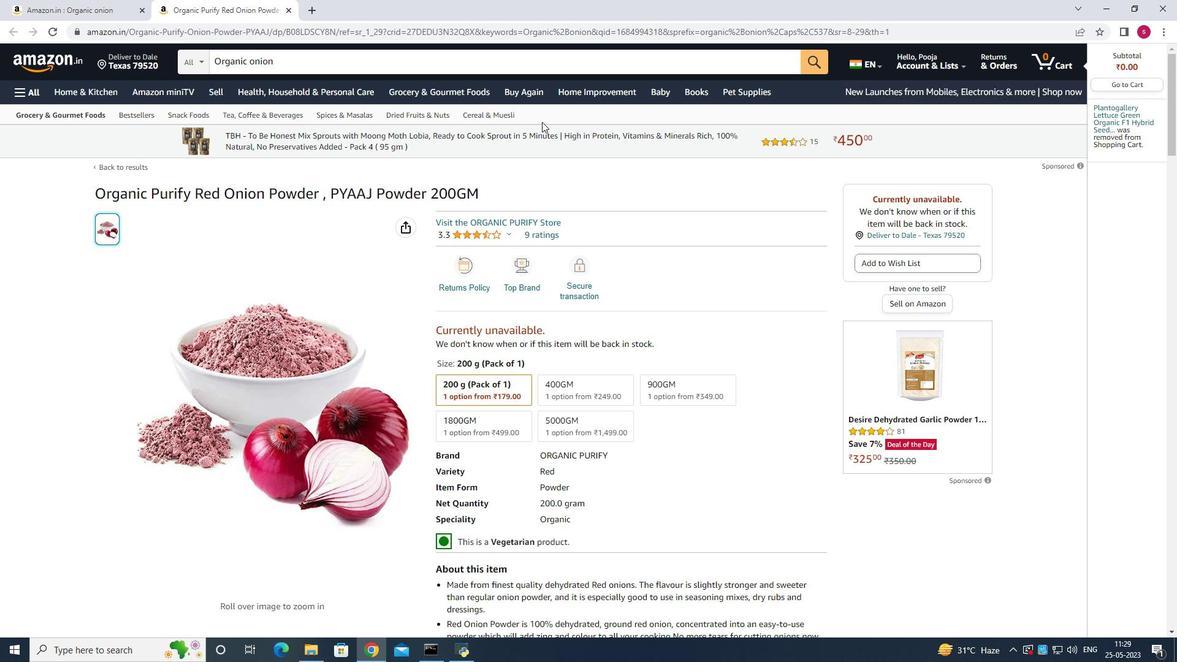 
Action: Mouse scrolled (502, 98) with delta (0, 0)
Screenshot: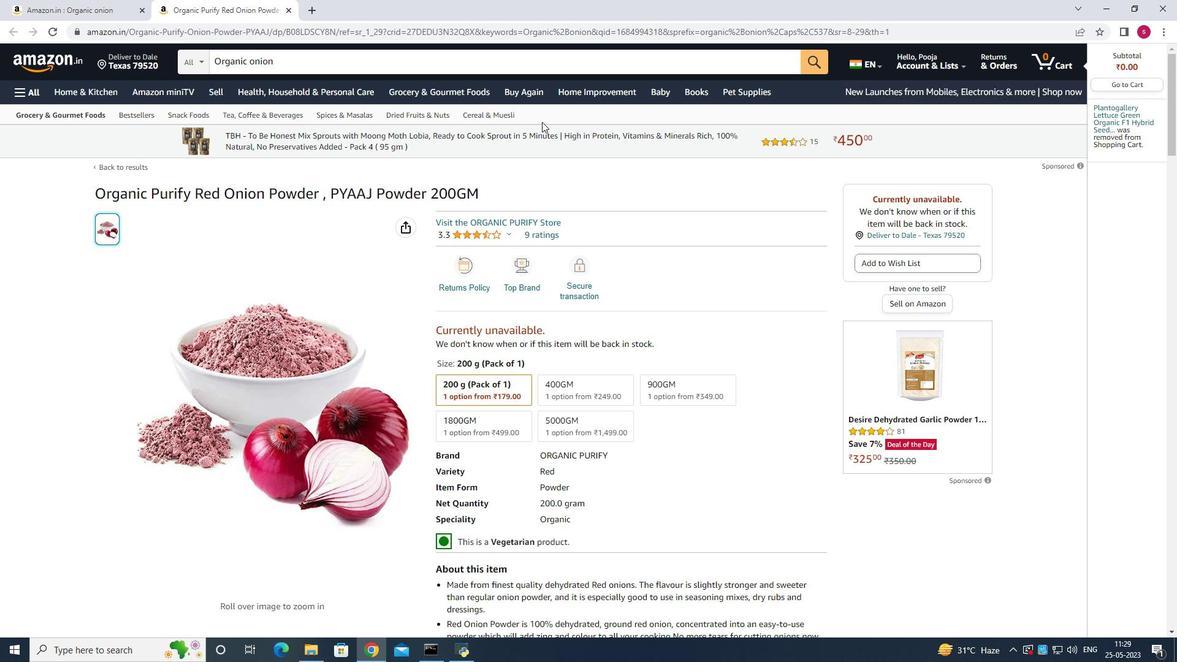 
Action: Mouse moved to (408, 204)
Screenshot: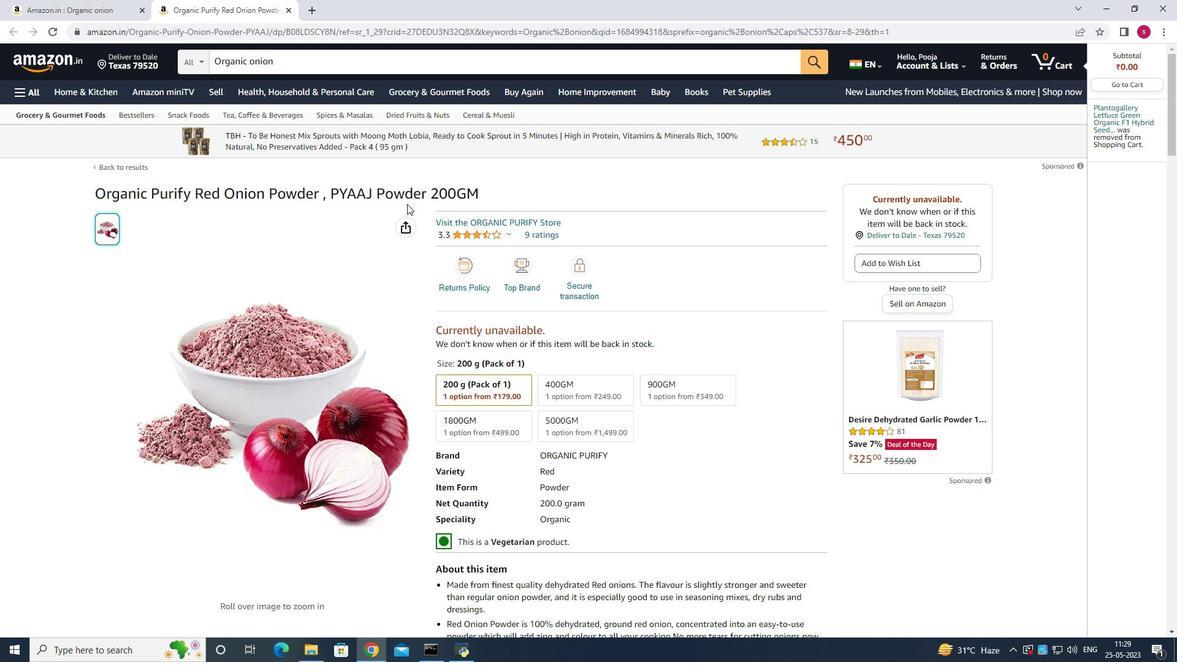 
Action: Mouse scrolled (408, 204) with delta (0, 0)
Screenshot: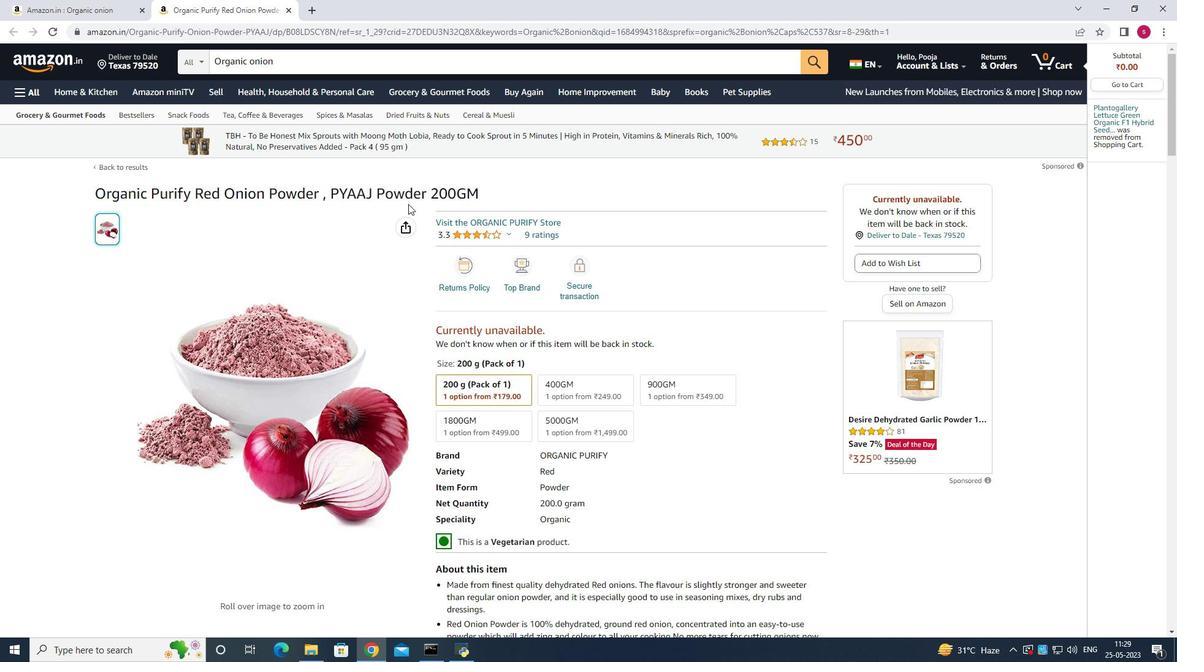 
Action: Mouse moved to (410, 204)
Screenshot: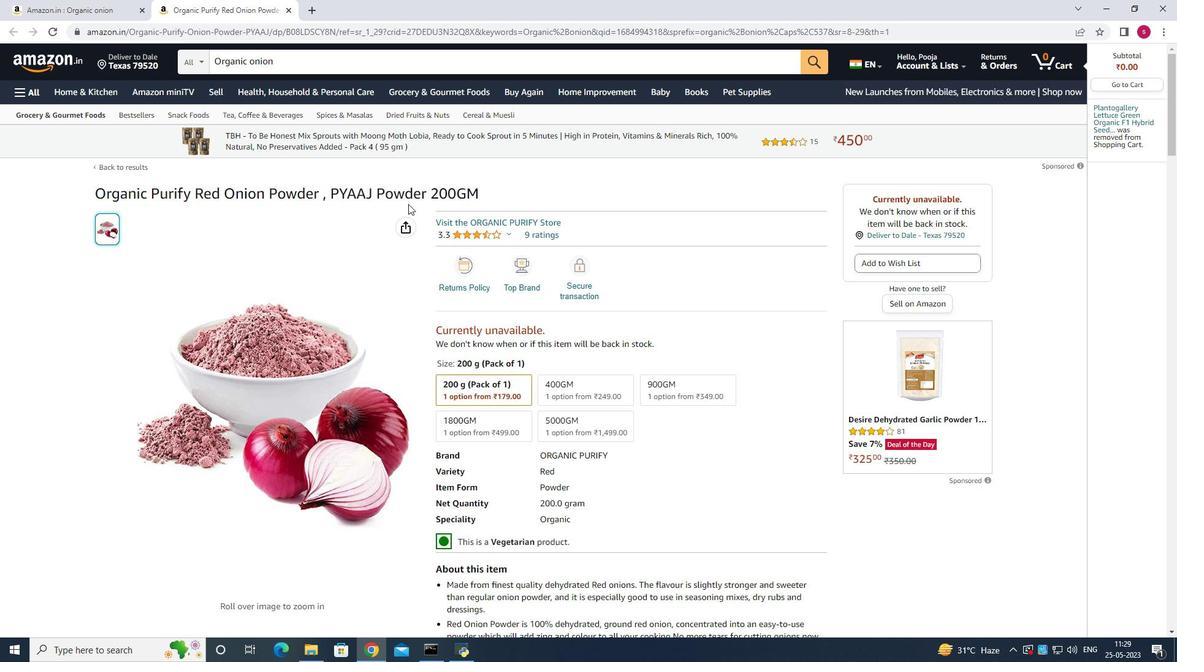 
Action: Mouse scrolled (410, 204) with delta (0, 0)
Screenshot: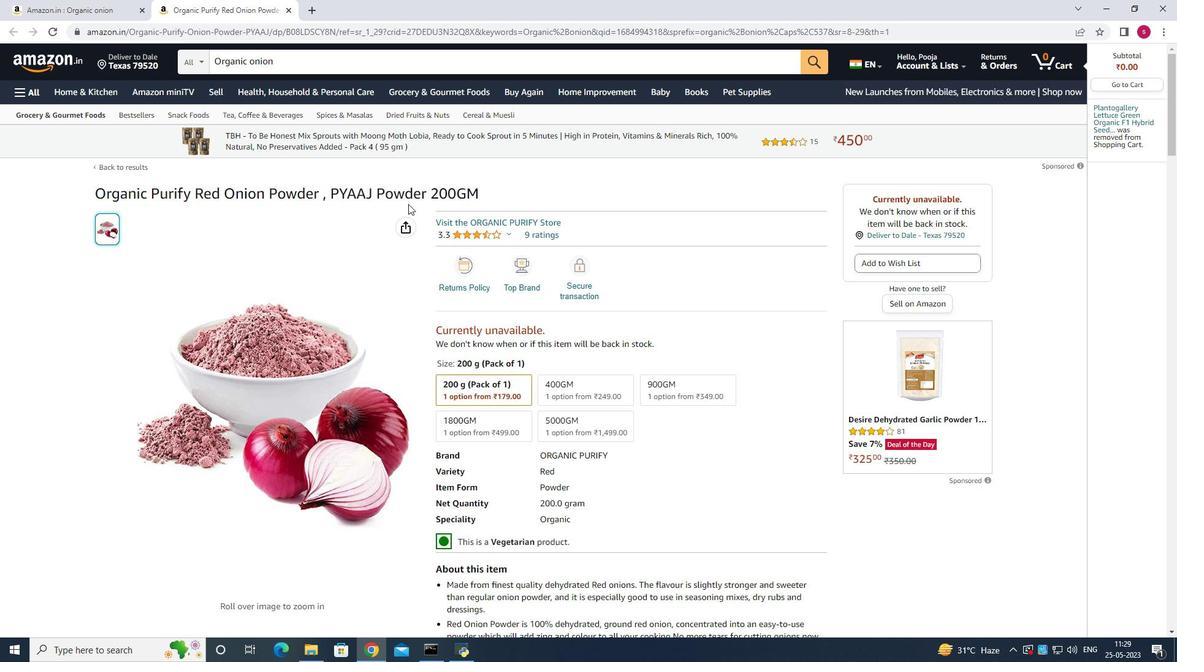 
Action: Mouse moved to (410, 206)
Screenshot: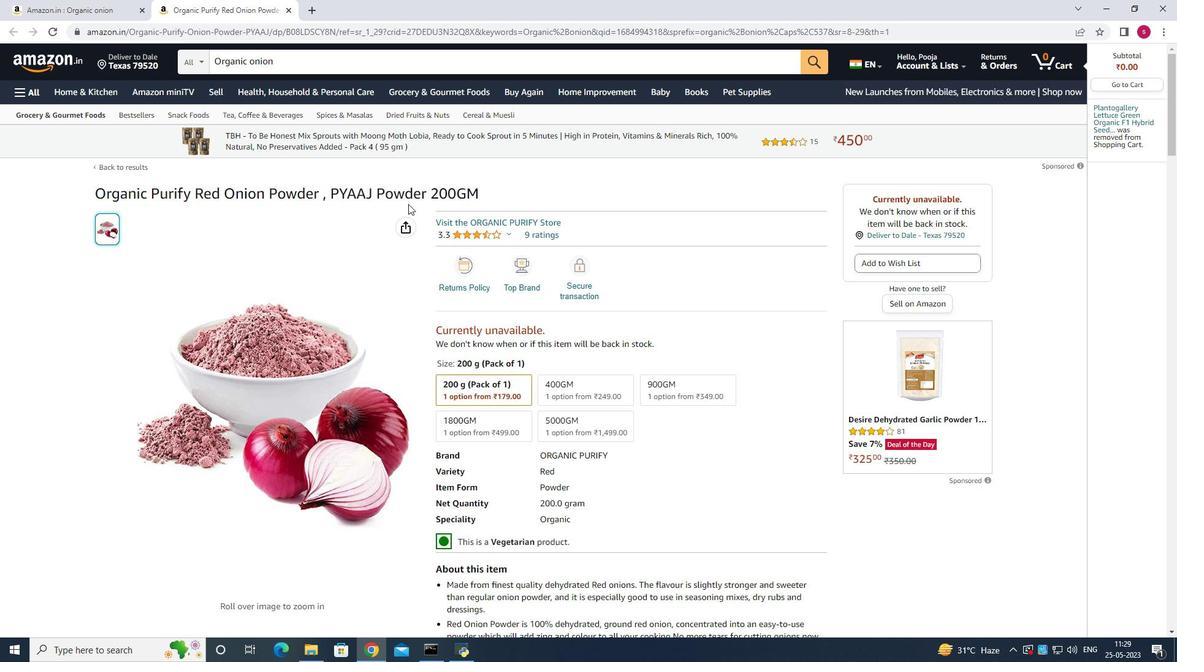 
Action: Mouse scrolled (410, 205) with delta (0, 0)
Screenshot: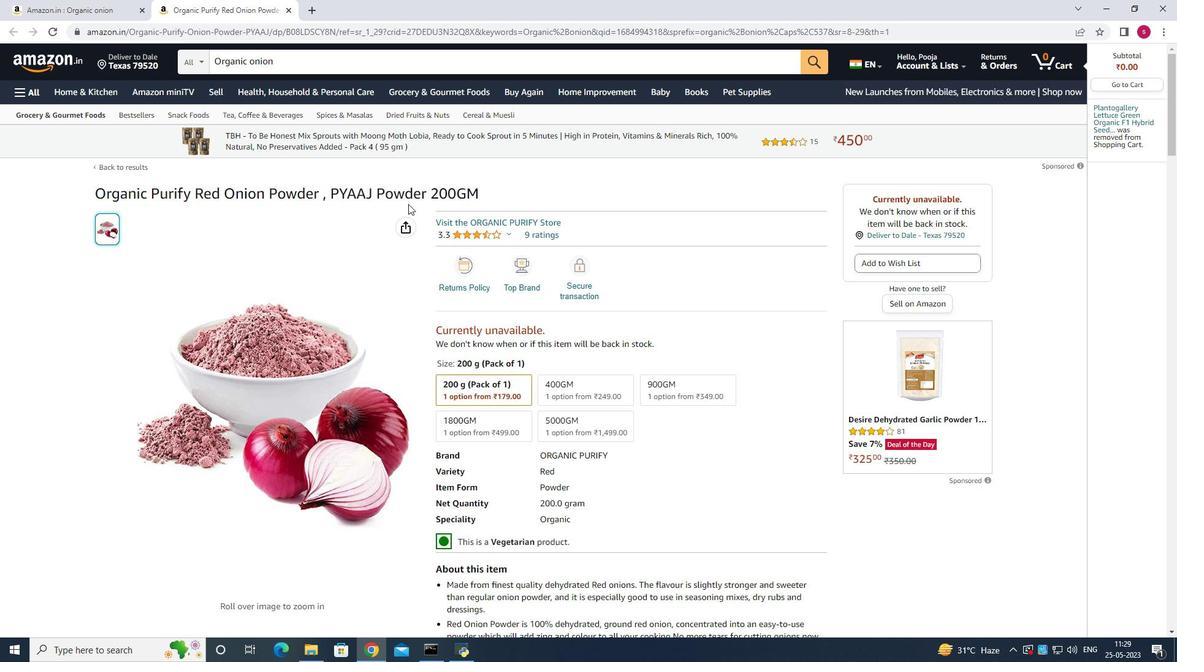 
Action: Mouse scrolled (410, 205) with delta (0, 0)
Screenshot: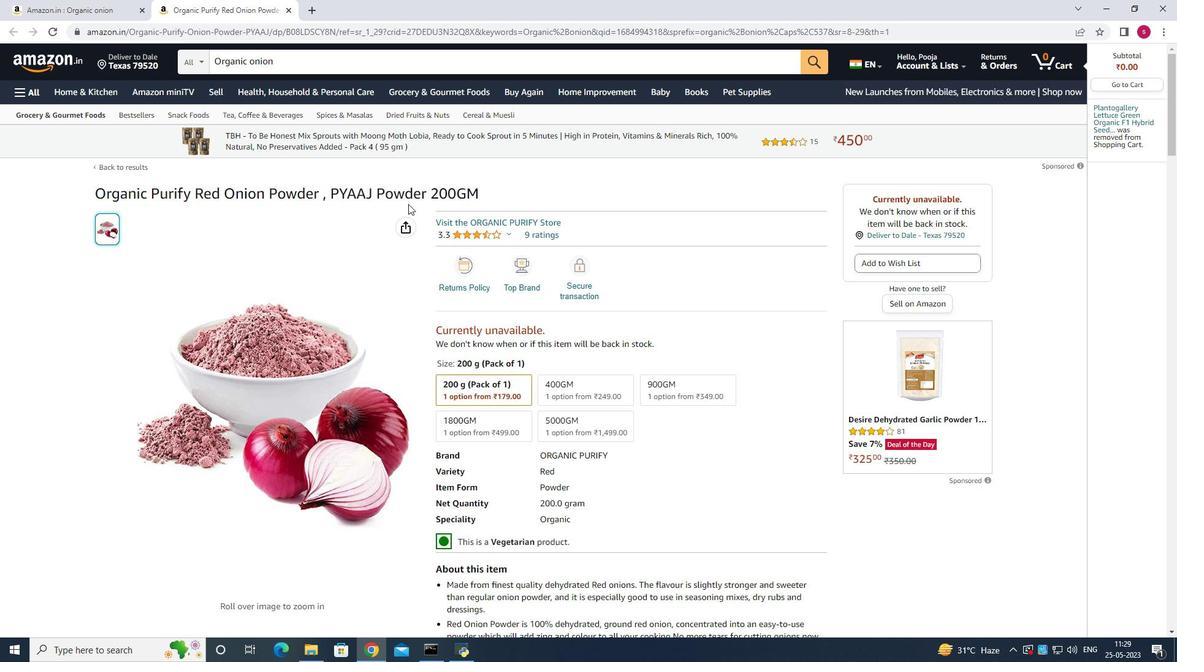 
Action: Mouse scrolled (410, 204) with delta (0, -1)
Screenshot: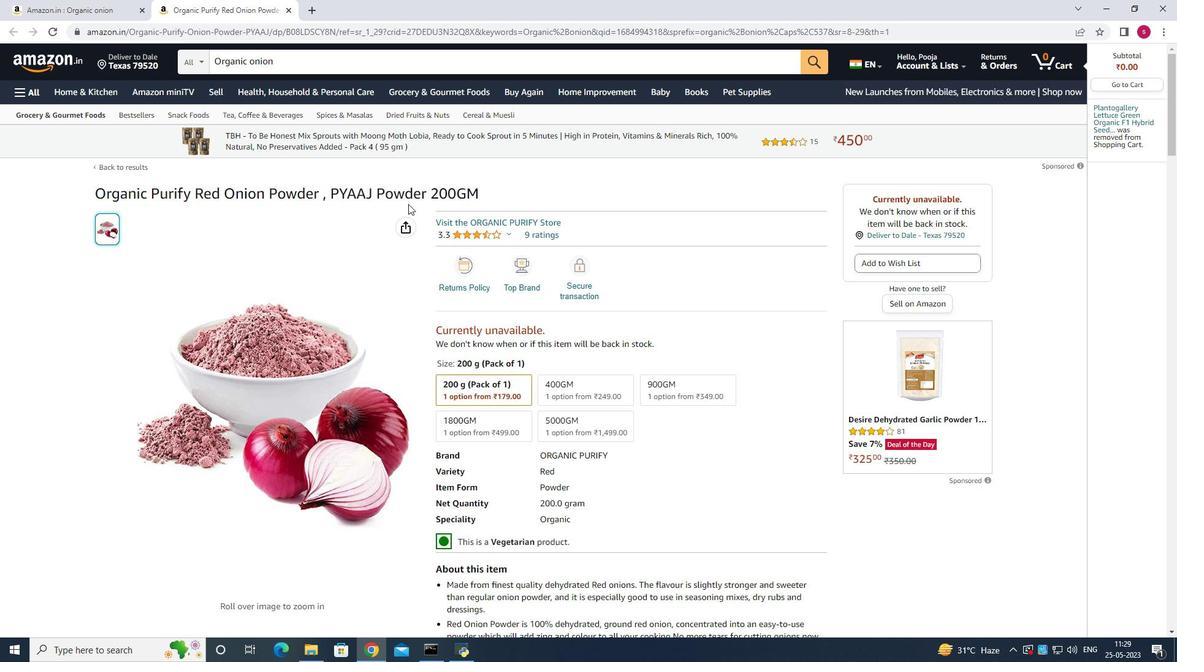 
Action: Mouse scrolled (410, 205) with delta (0, 0)
Screenshot: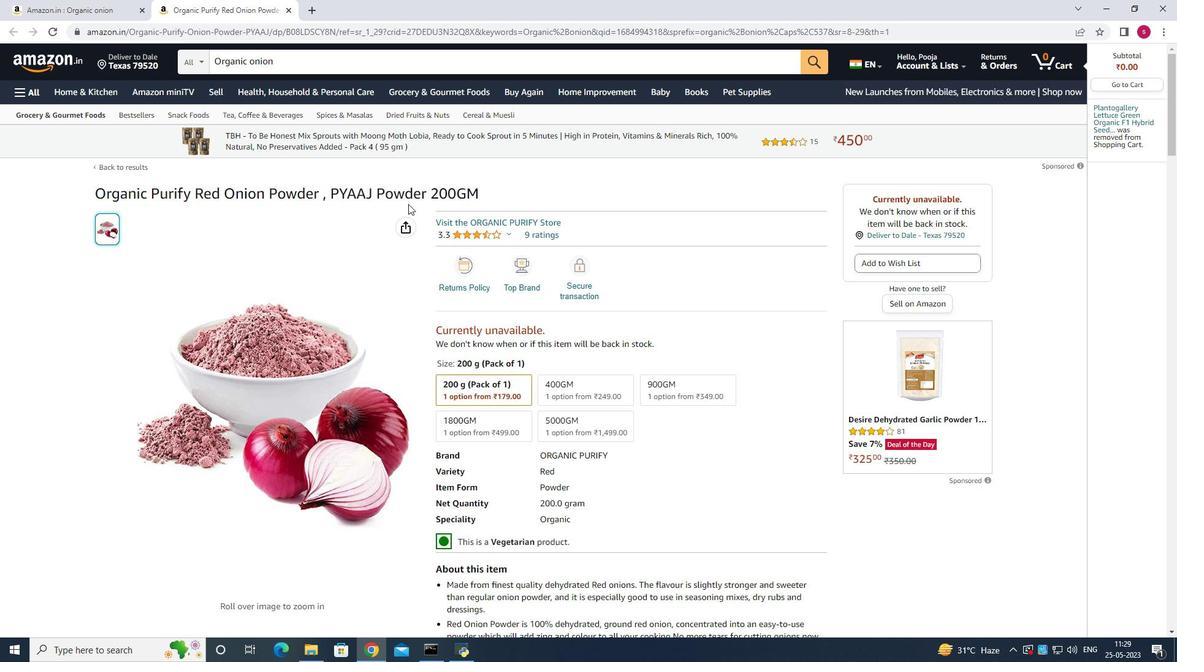 
Action: Mouse moved to (412, 206)
Screenshot: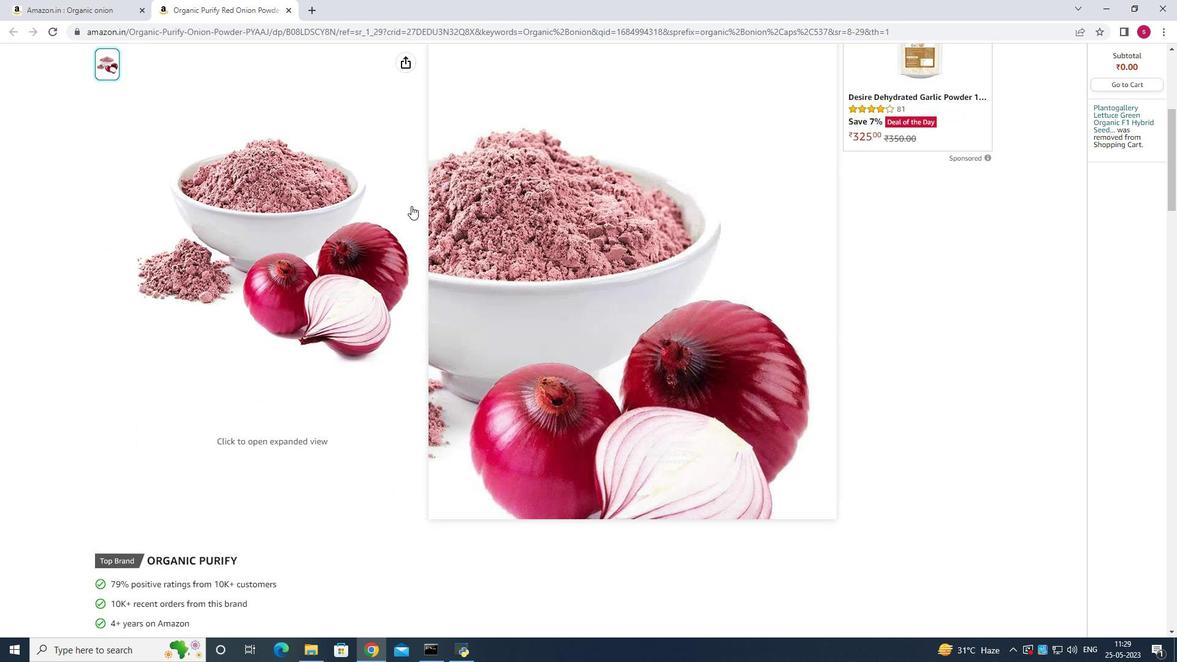 
Action: Mouse scrolled (412, 205) with delta (0, 0)
Screenshot: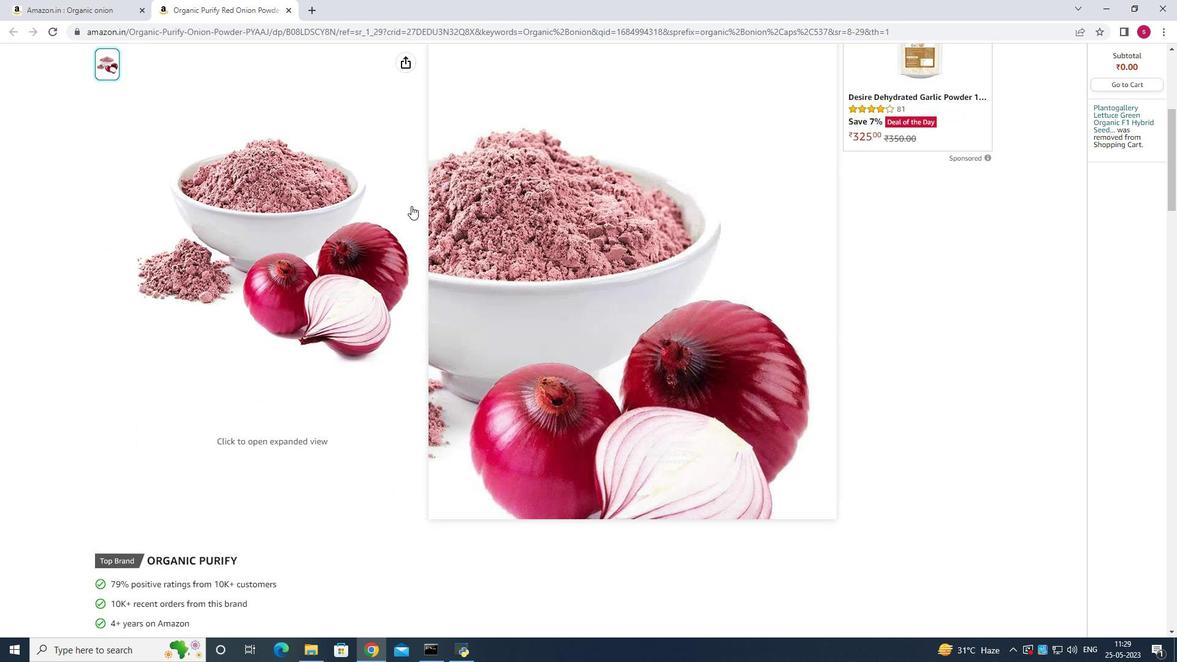 
Action: Mouse moved to (412, 206)
Screenshot: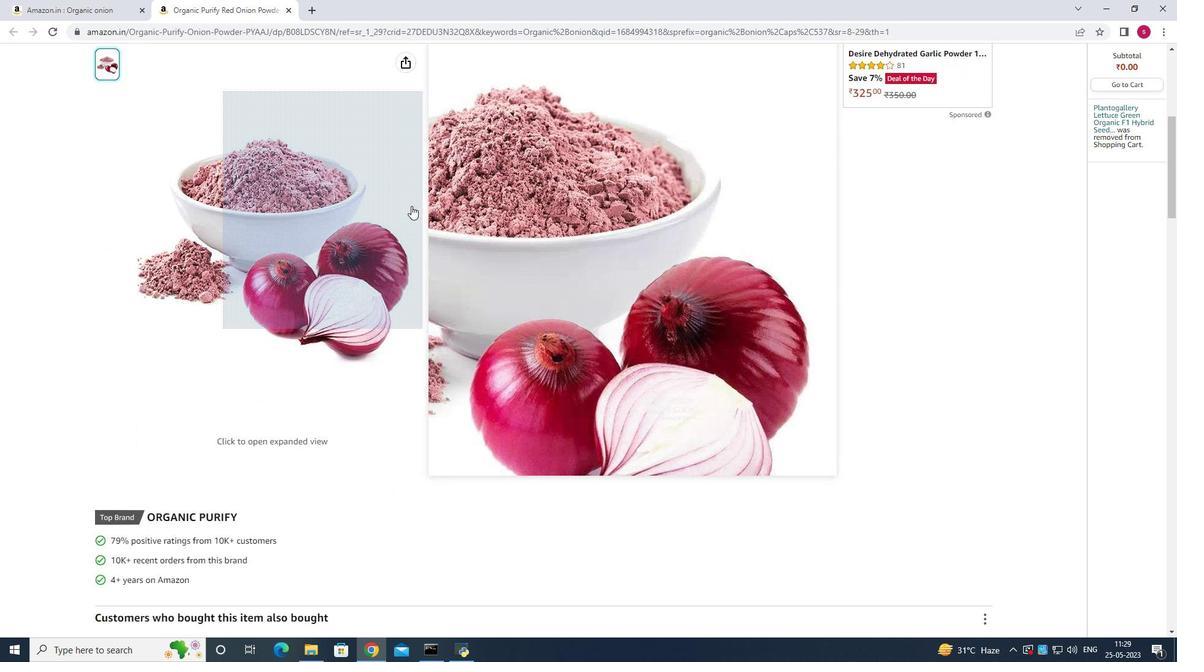 
Action: Mouse scrolled (412, 205) with delta (0, 0)
Screenshot: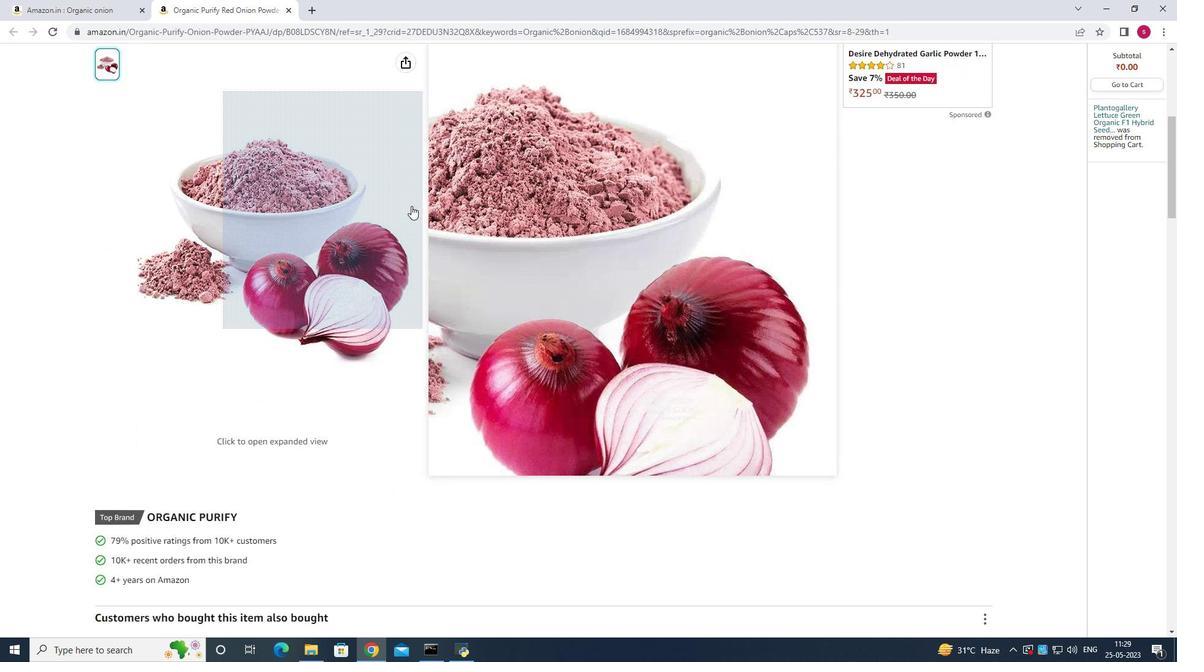 
Action: Mouse moved to (413, 206)
Screenshot: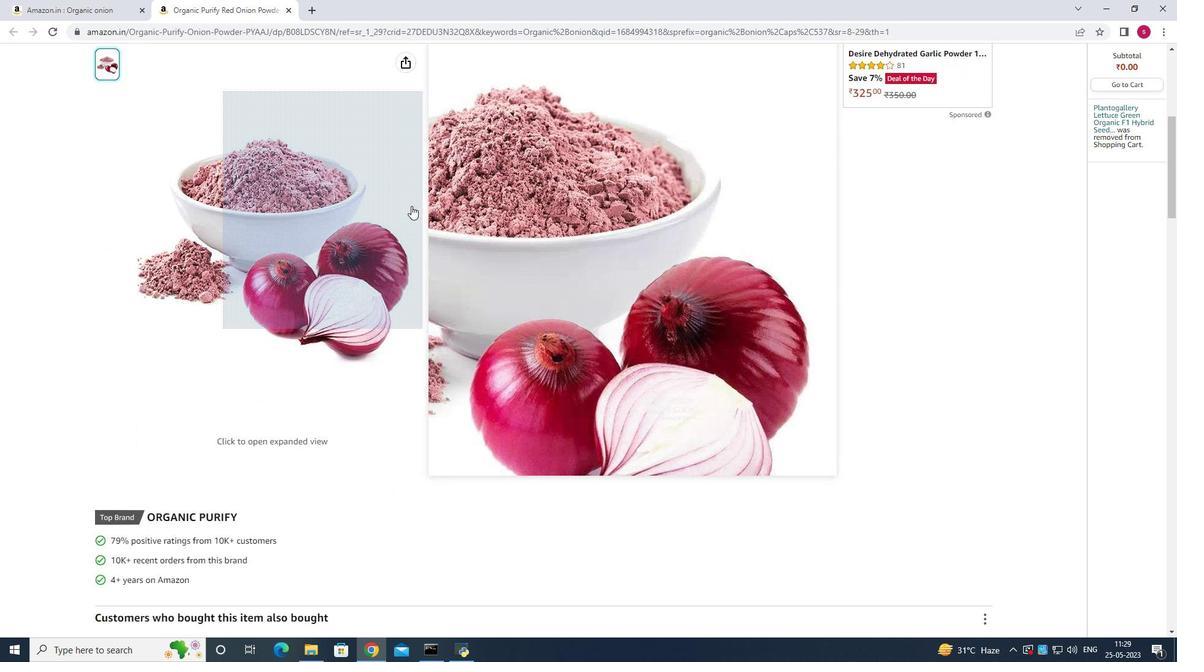 
Action: Mouse scrolled (413, 206) with delta (0, 0)
Screenshot: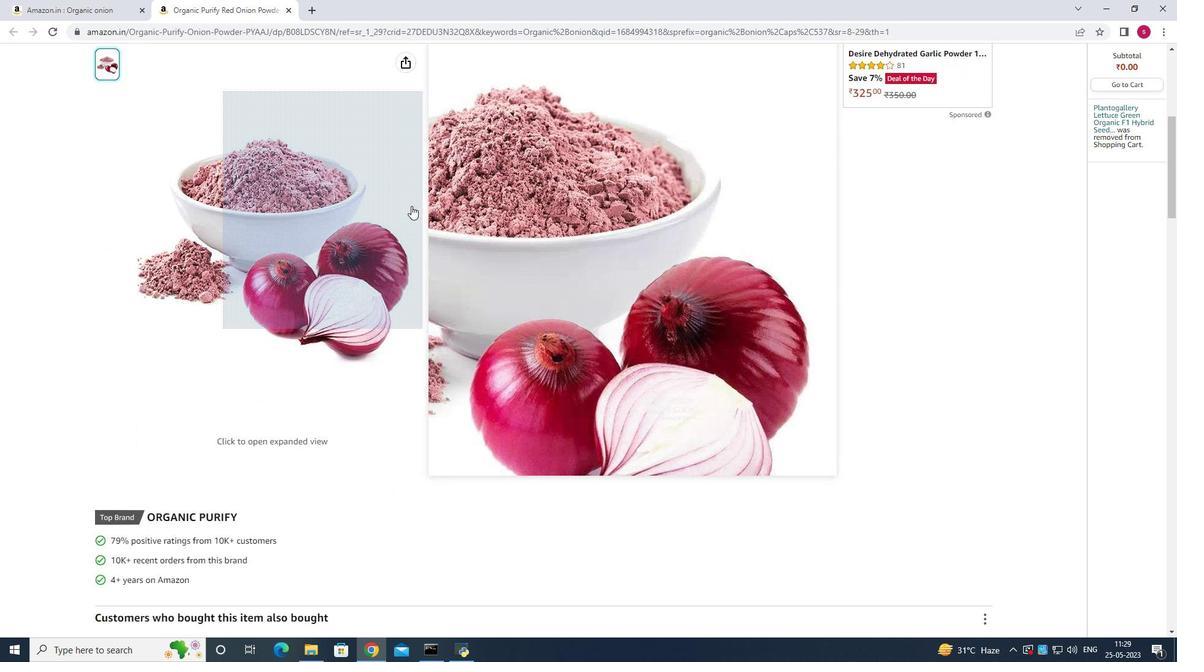 
Action: Mouse scrolled (413, 206) with delta (0, 0)
Screenshot: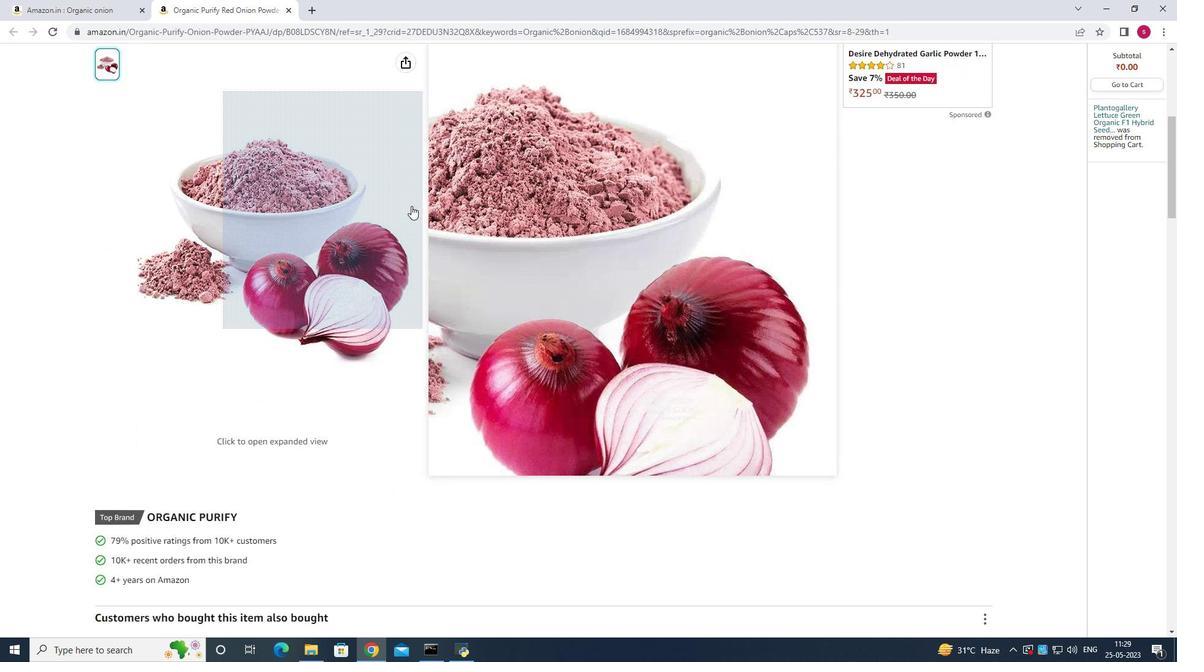 
Action: Mouse scrolled (413, 206) with delta (0, 0)
Screenshot: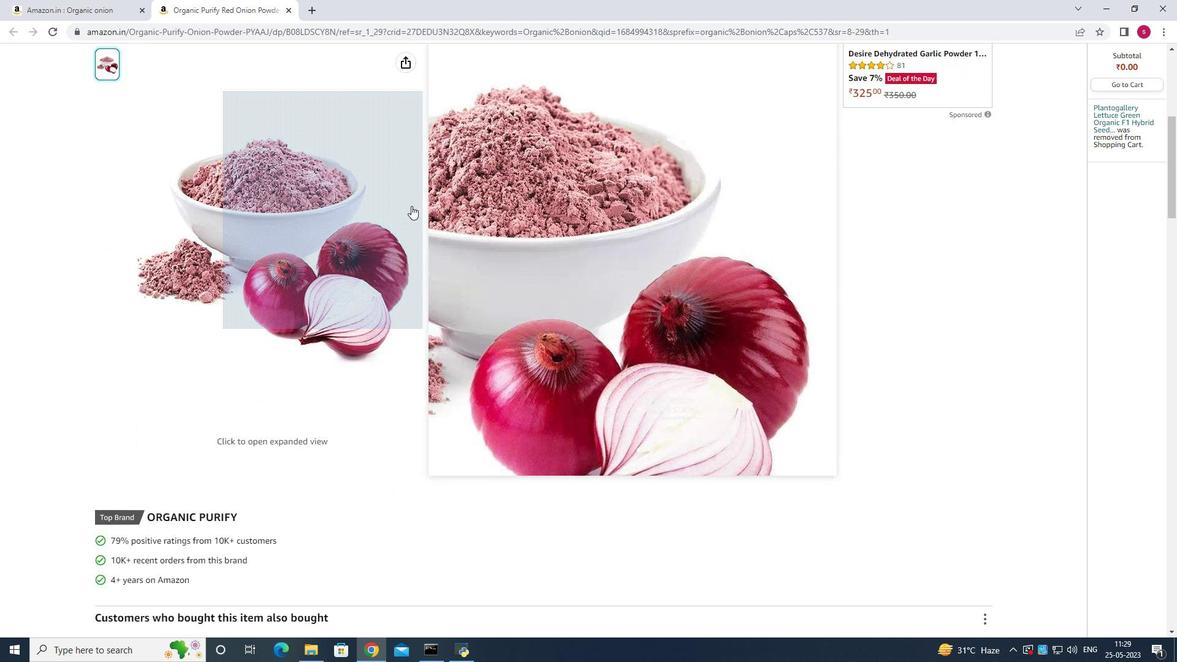
Action: Mouse scrolled (413, 206) with delta (0, 0)
Screenshot: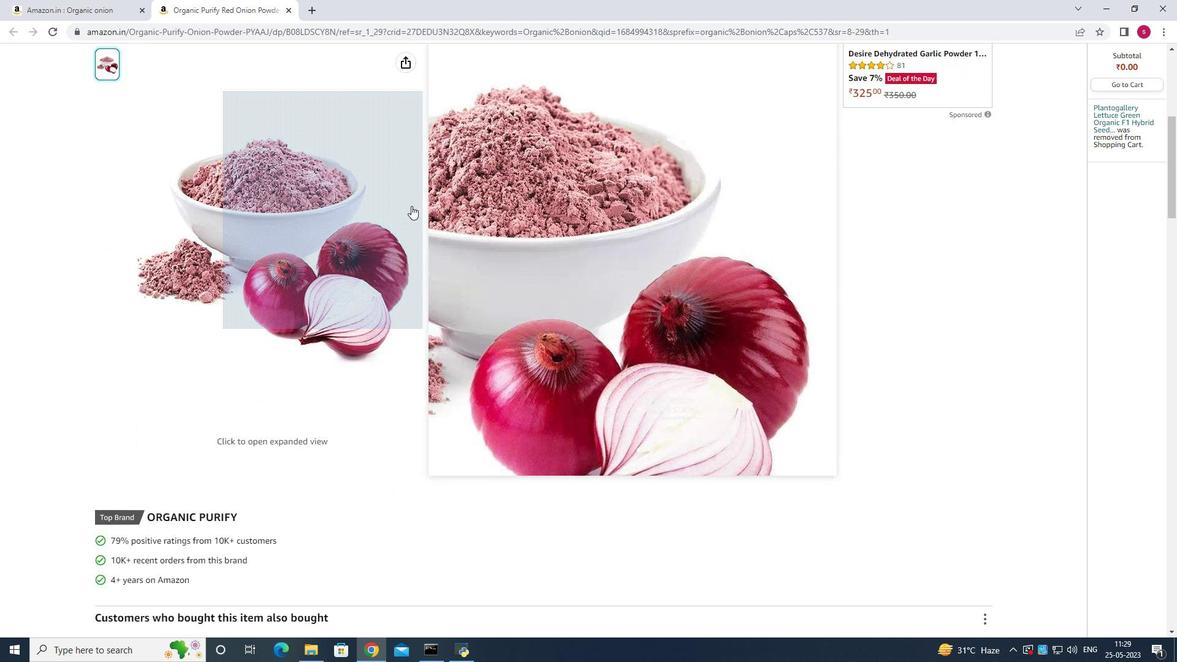 
Action: Mouse scrolled (413, 206) with delta (0, 0)
Screenshot: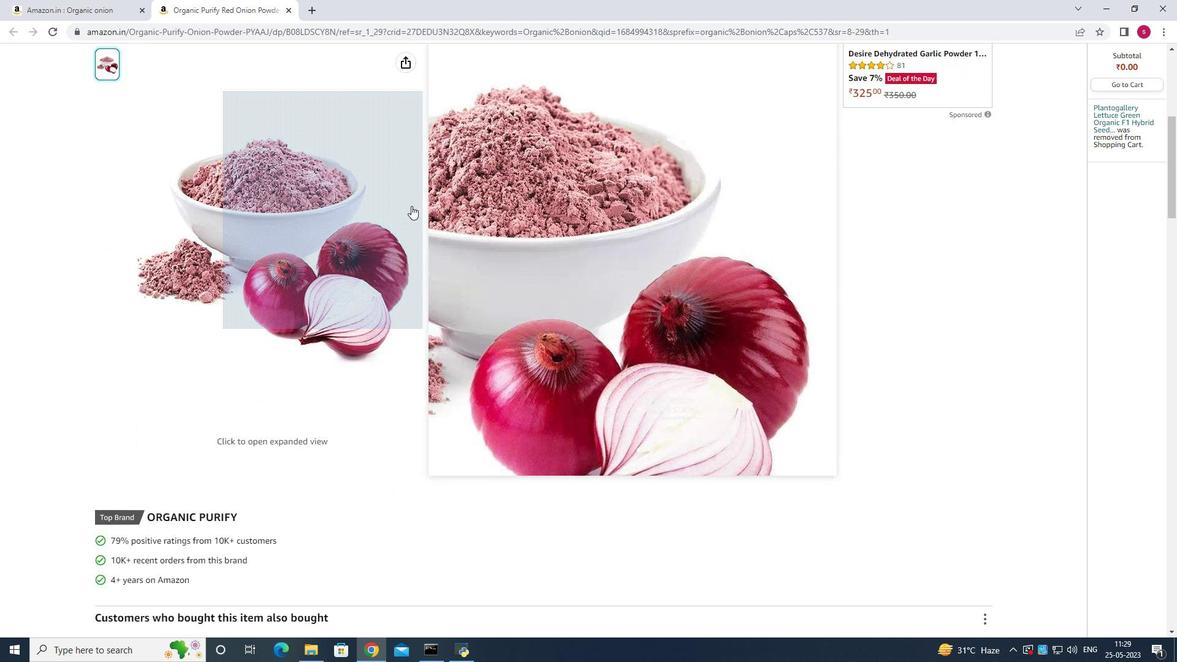 
Action: Mouse scrolled (413, 206) with delta (0, 0)
Screenshot: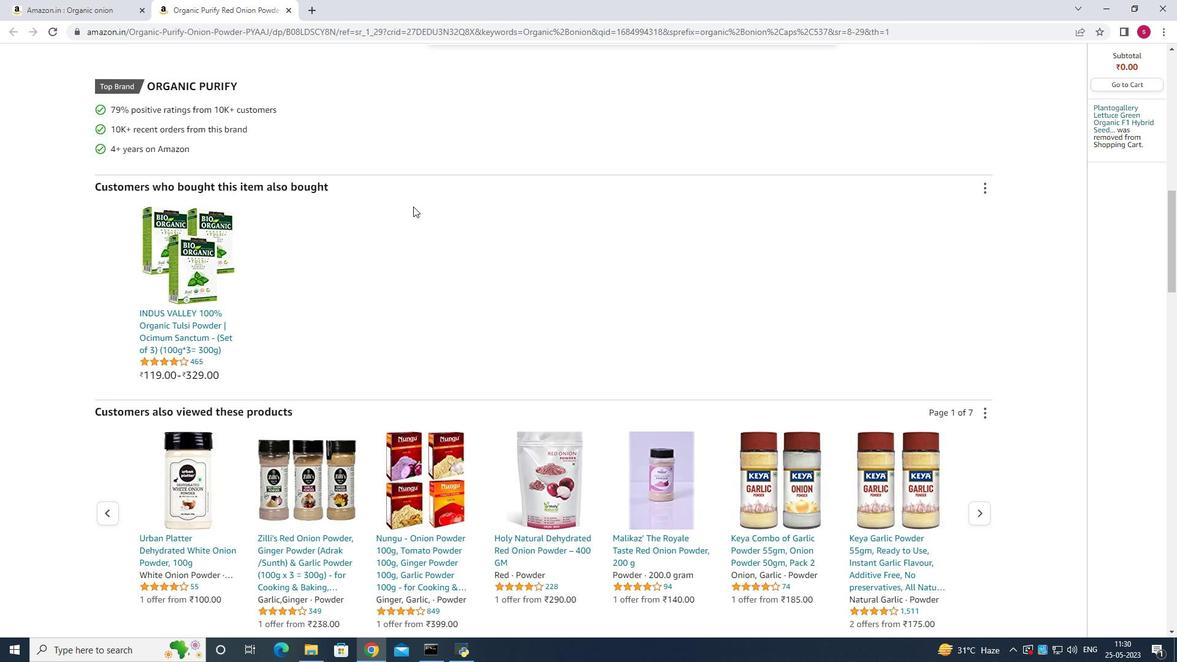 
Action: Mouse scrolled (413, 206) with delta (0, 0)
Screenshot: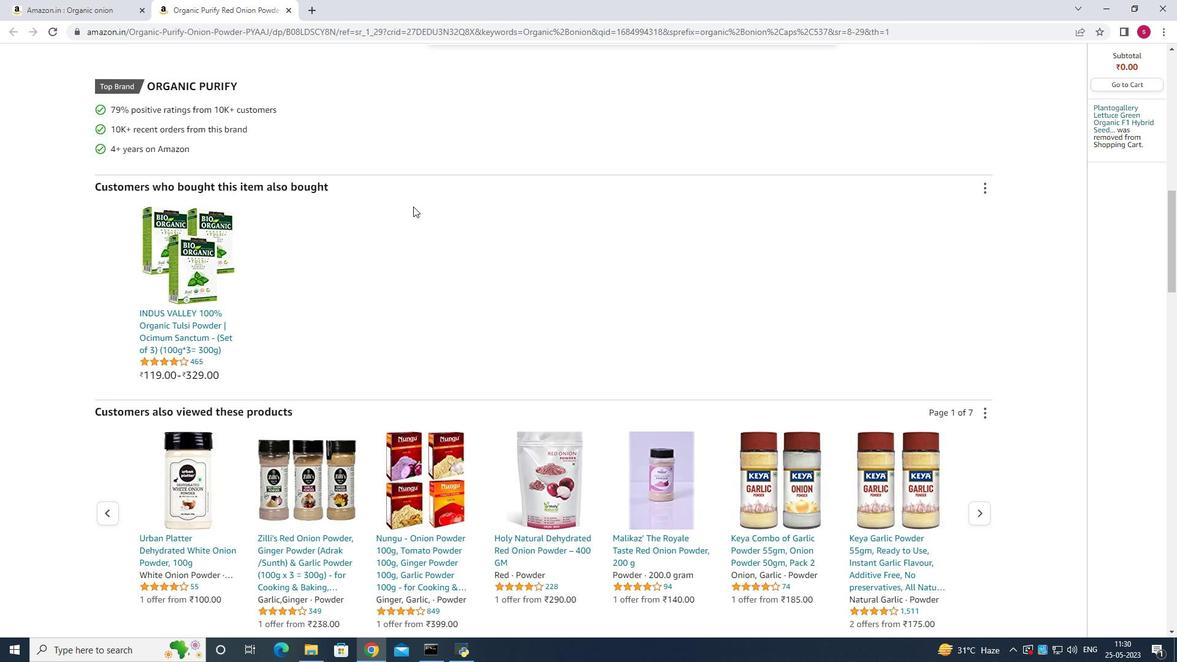 
Action: Mouse scrolled (413, 206) with delta (0, 0)
Screenshot: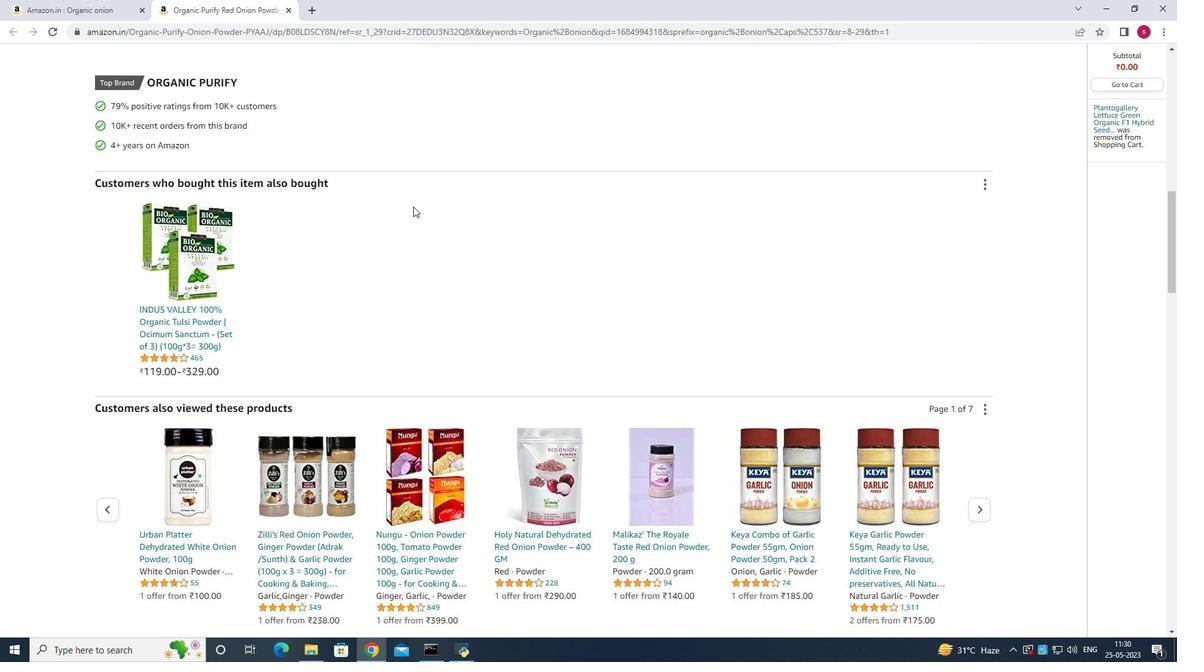 
Action: Mouse moved to (540, 203)
Screenshot: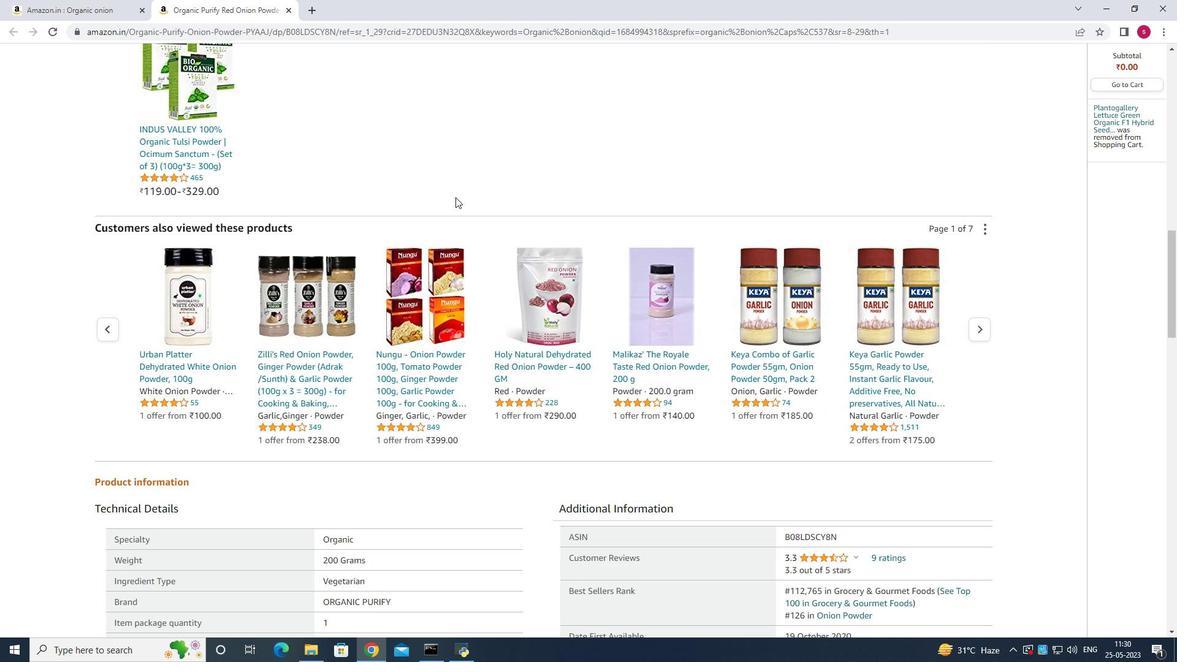 
Action: Mouse scrolled (540, 202) with delta (0, 0)
Screenshot: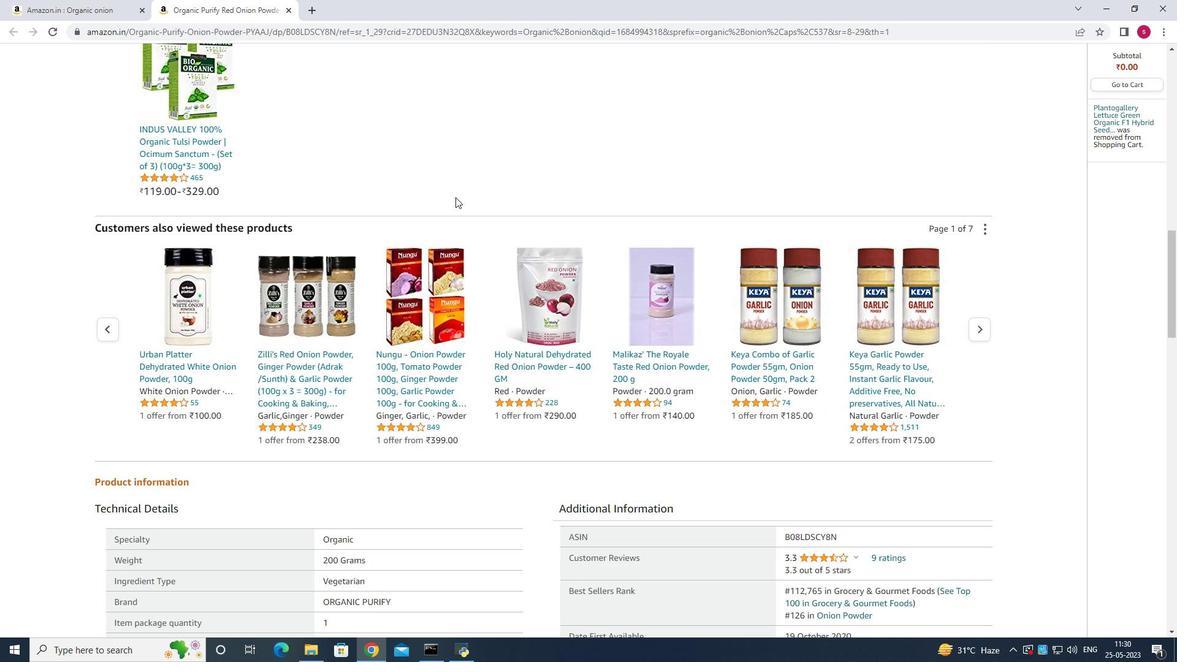 
Action: Mouse moved to (540, 204)
Screenshot: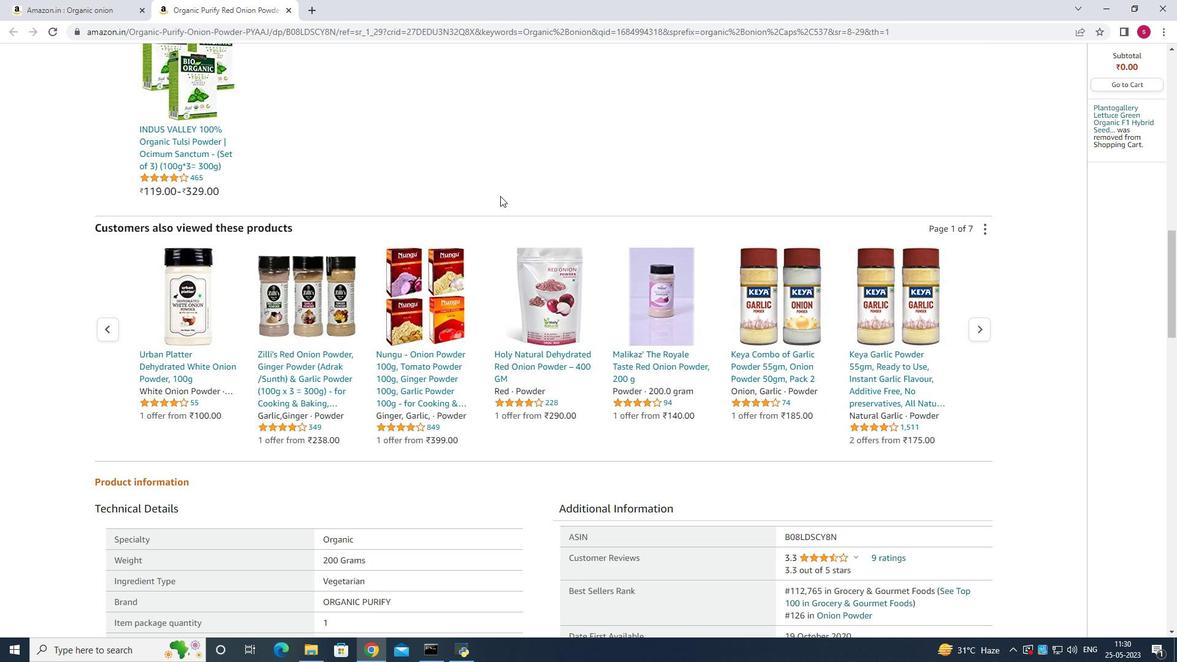 
Action: Mouse scrolled (540, 204) with delta (0, 0)
Screenshot: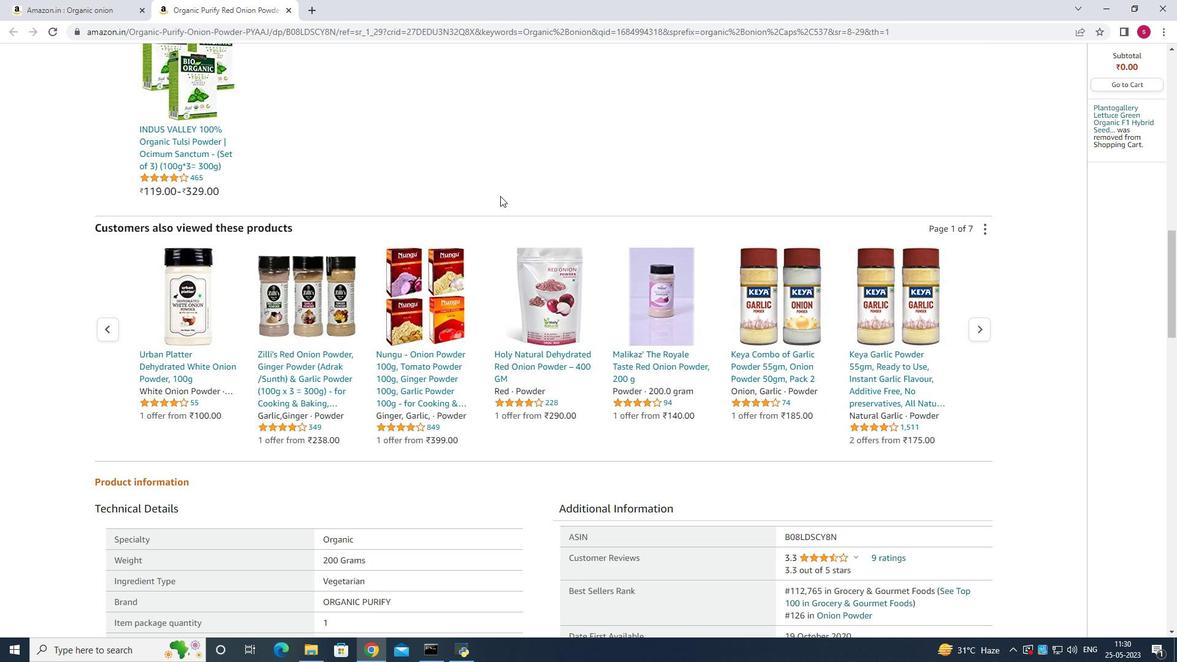 
Action: Mouse moved to (540, 205)
Screenshot: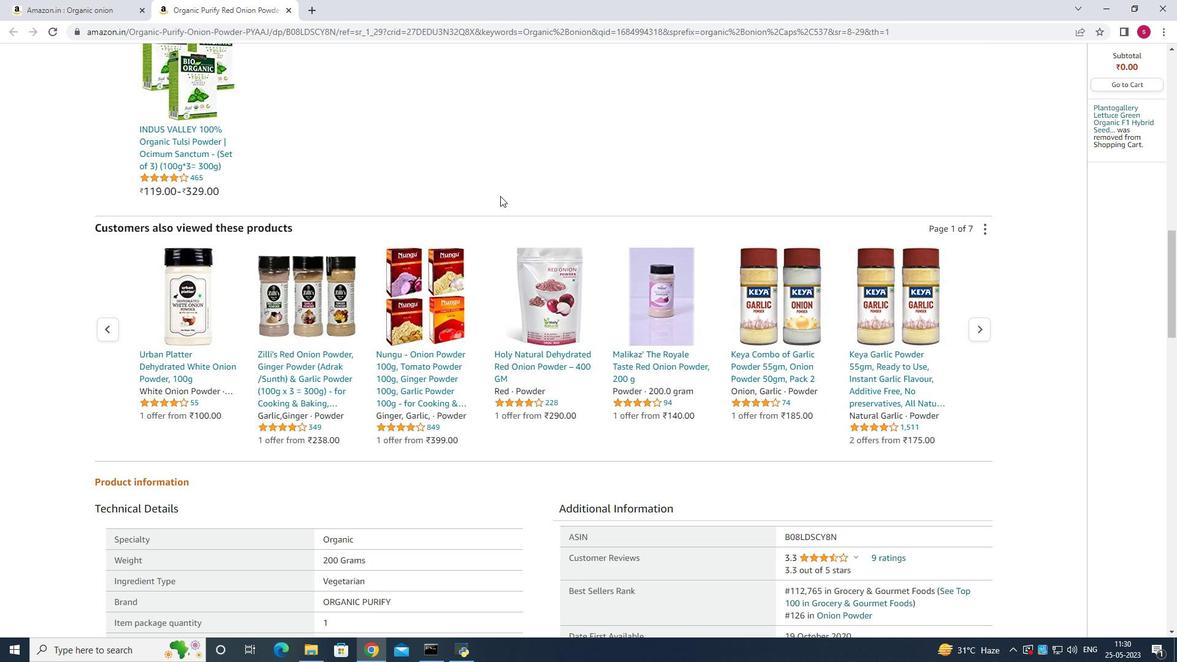 
Action: Mouse scrolled (540, 204) with delta (0, 0)
Screenshot: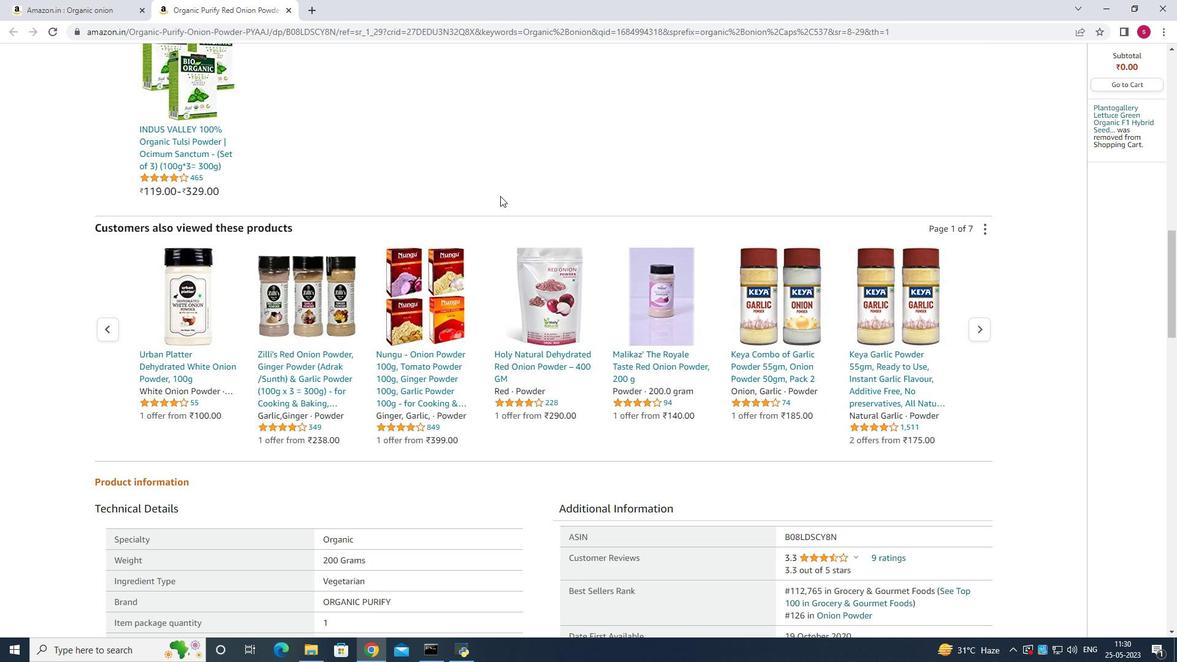 
Action: Mouse scrolled (540, 204) with delta (0, 0)
Screenshot: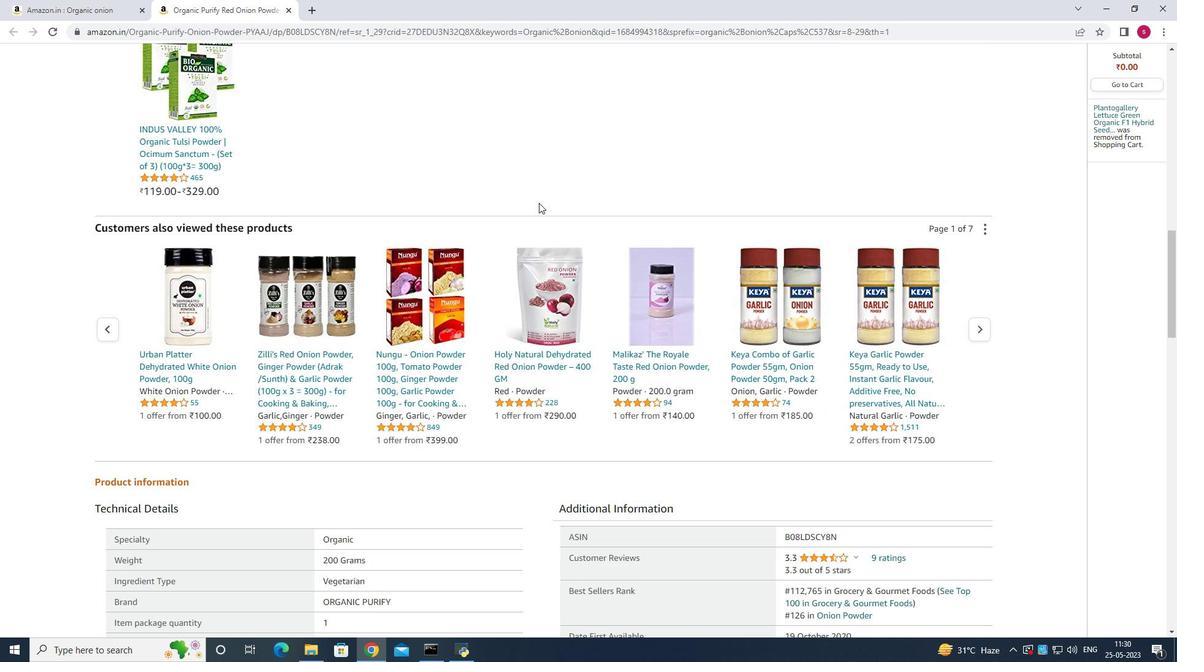 
Action: Mouse scrolled (540, 204) with delta (0, 0)
Screenshot: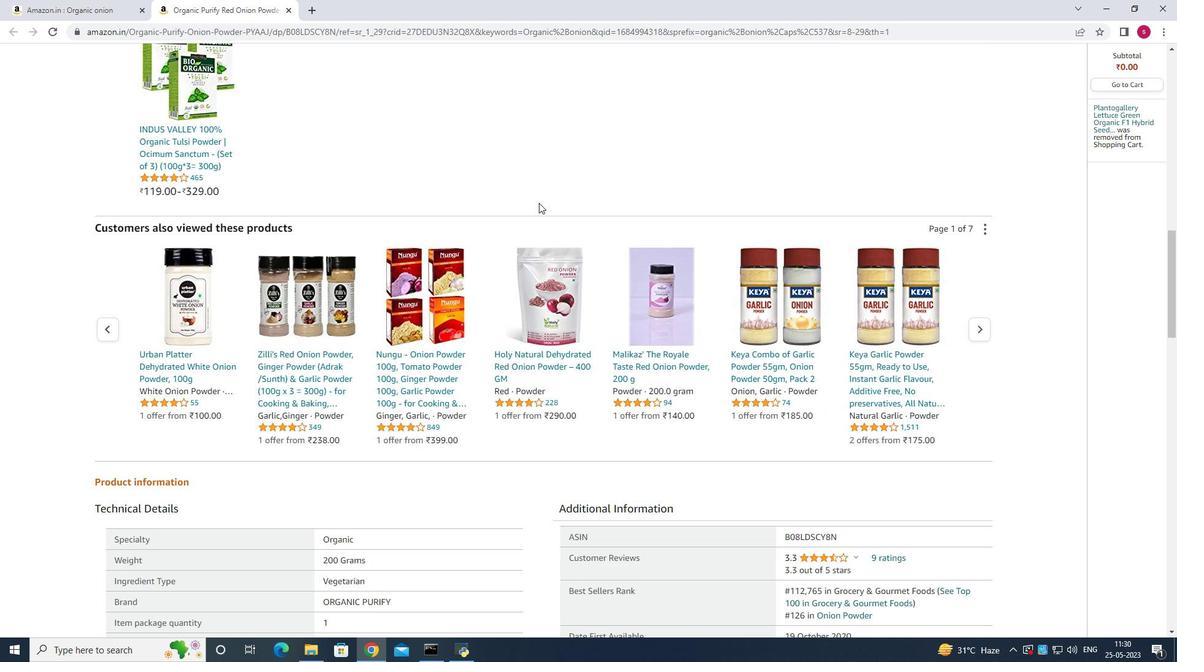 
Action: Mouse scrolled (540, 204) with delta (0, 0)
Screenshot: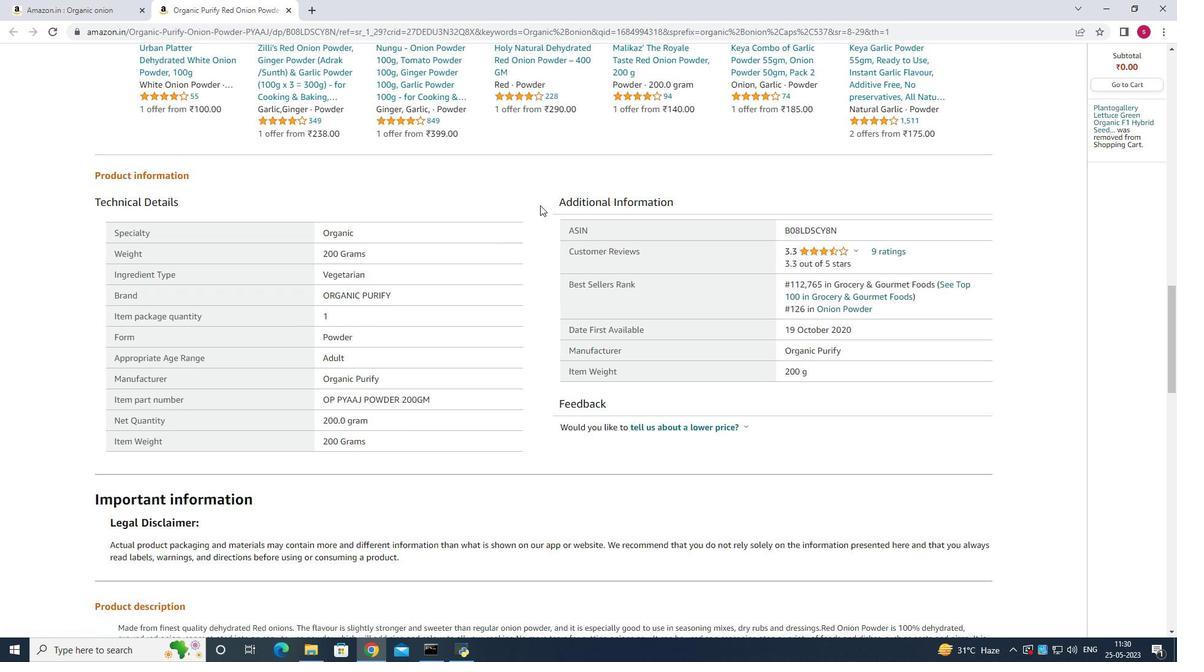 
Action: Mouse scrolled (540, 204) with delta (0, 0)
Screenshot: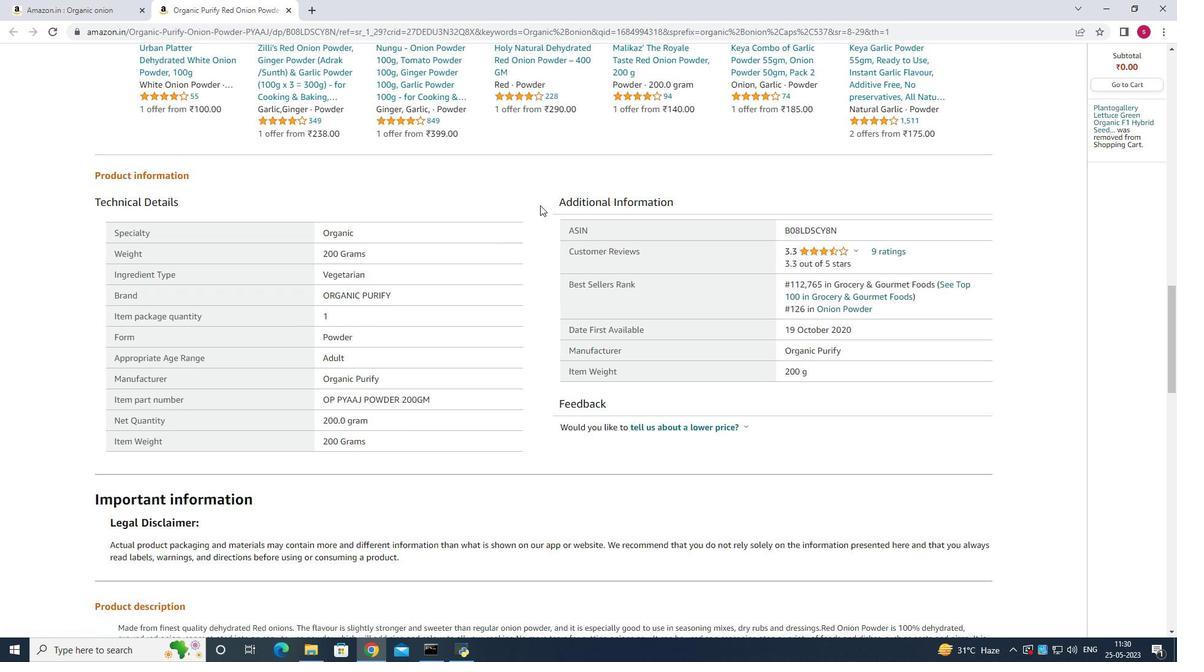 
Action: Mouse scrolled (540, 204) with delta (0, 0)
Screenshot: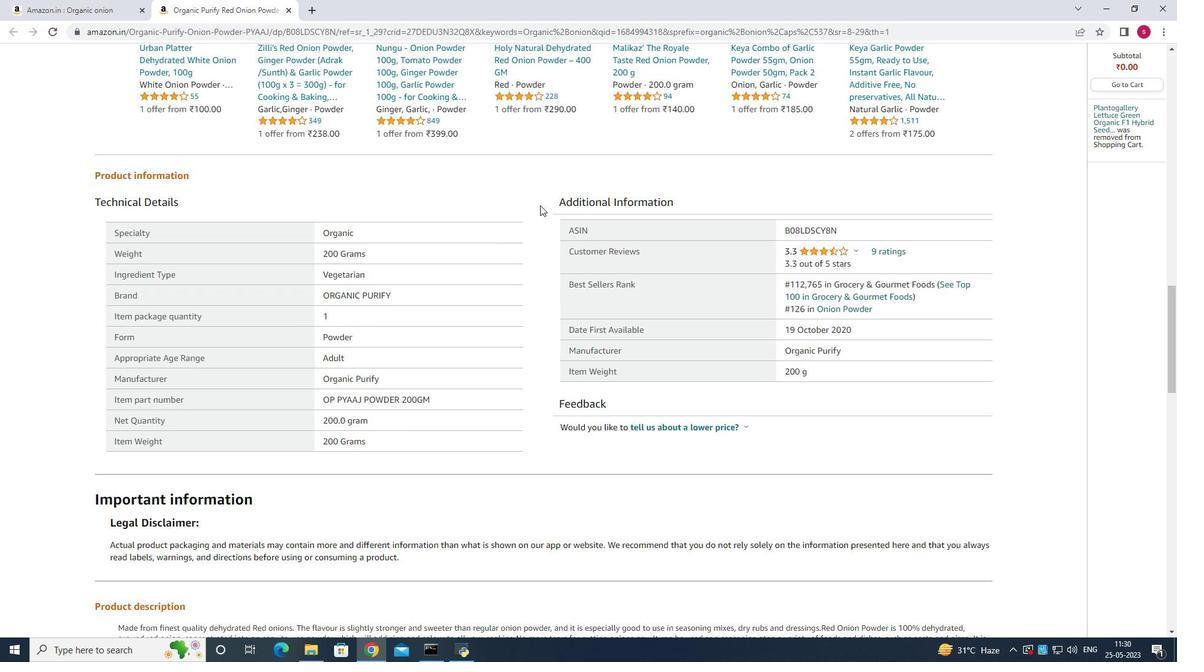 
Action: Mouse scrolled (540, 204) with delta (0, 0)
Screenshot: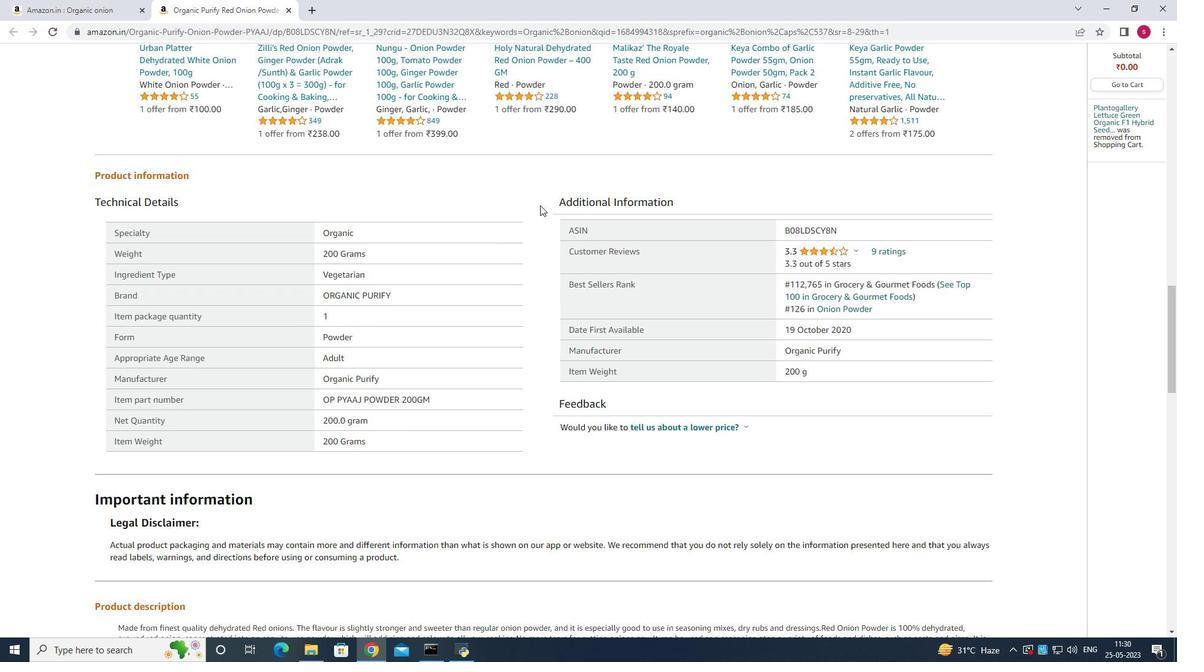 
Action: Mouse scrolled (540, 204) with delta (0, 0)
Screenshot: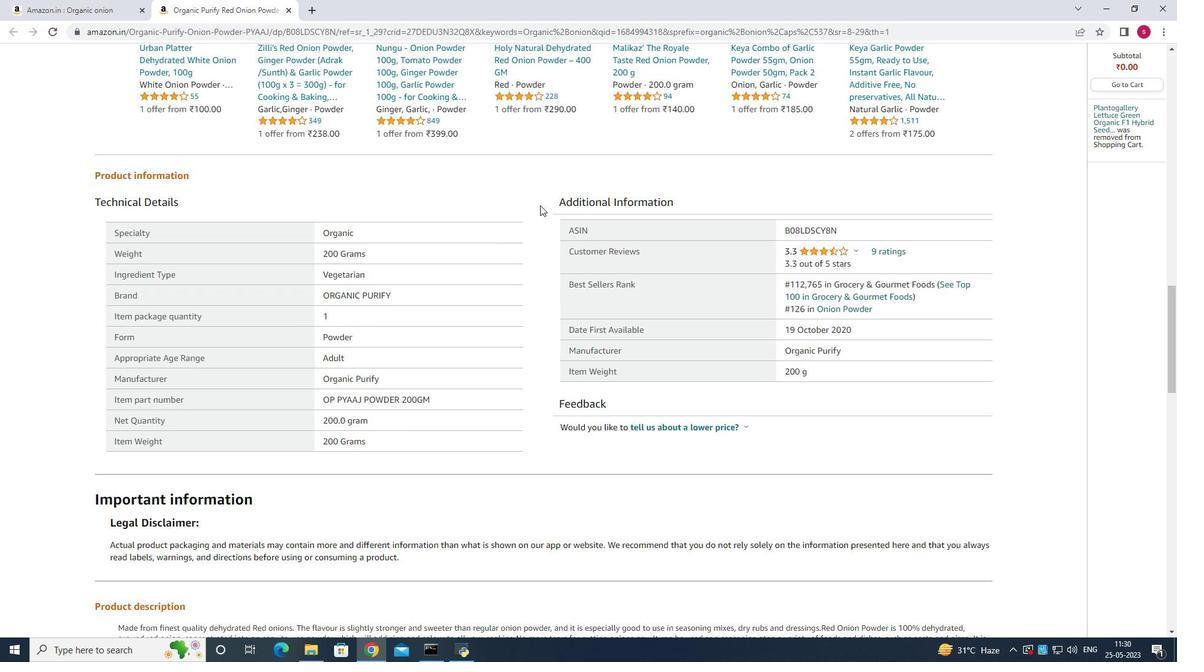 
Action: Mouse scrolled (540, 204) with delta (0, 0)
Screenshot: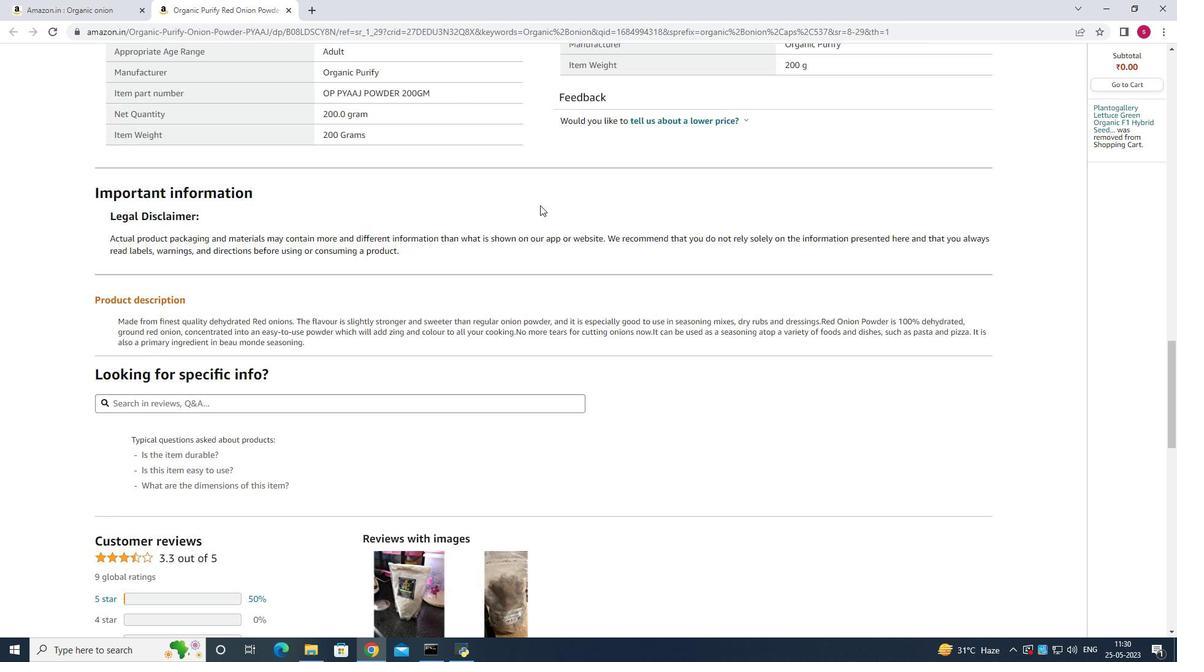 
Action: Mouse scrolled (540, 204) with delta (0, 0)
Screenshot: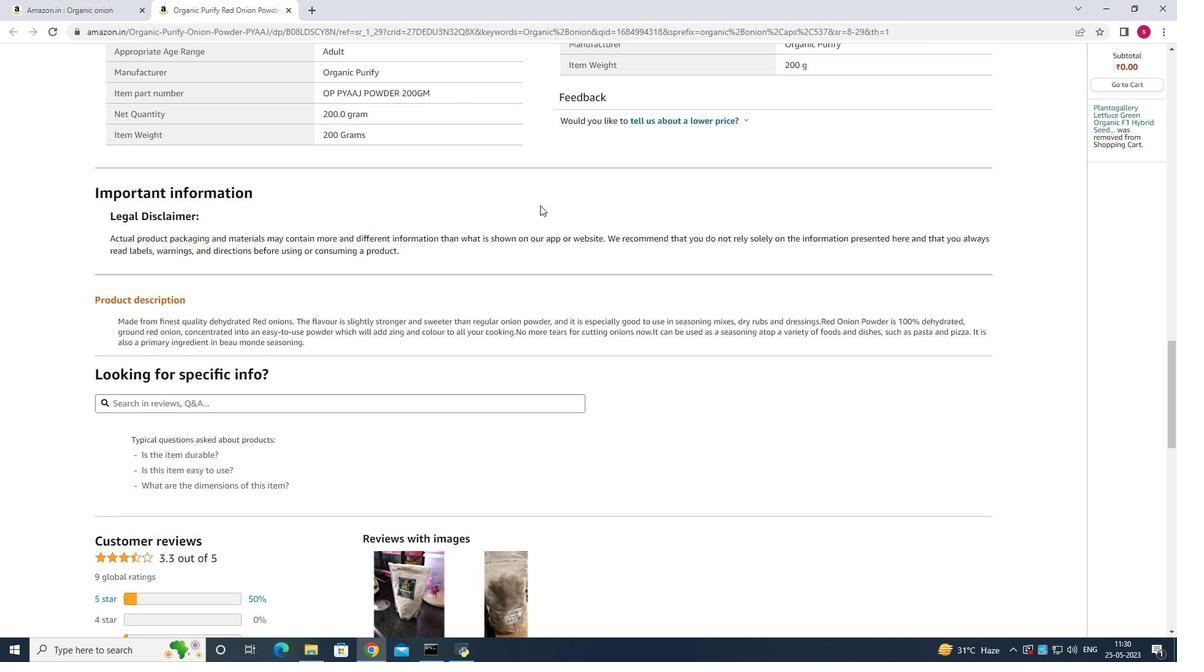 
Action: Mouse scrolled (540, 204) with delta (0, 0)
Screenshot: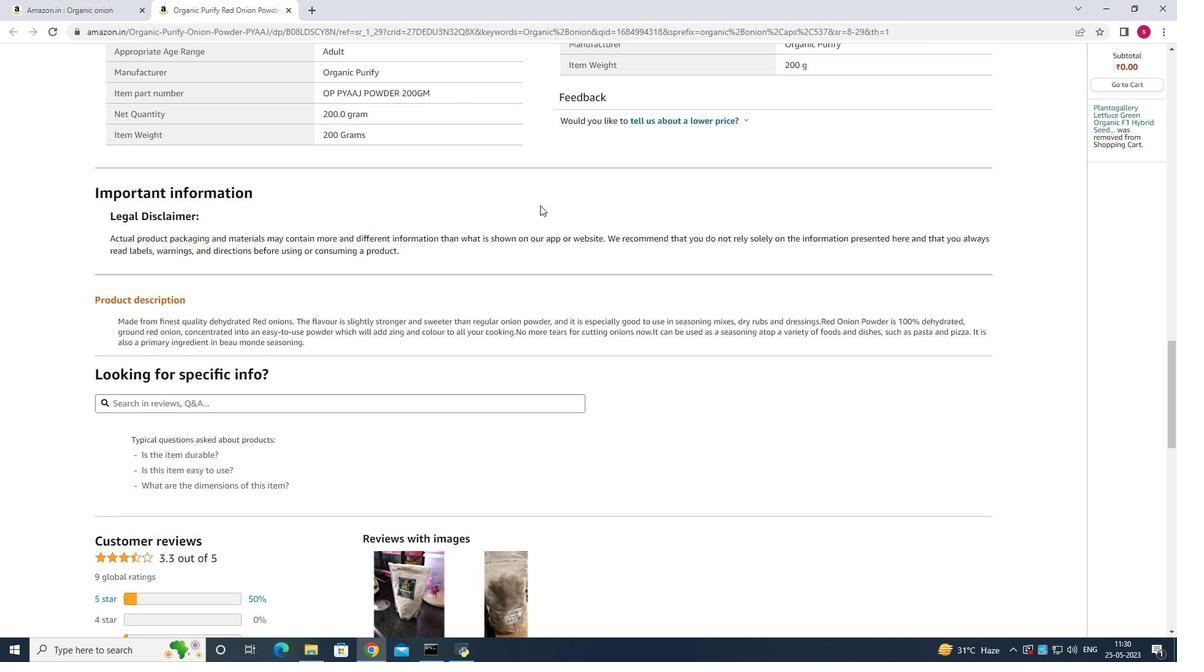 
Action: Mouse scrolled (540, 204) with delta (0, 0)
Screenshot: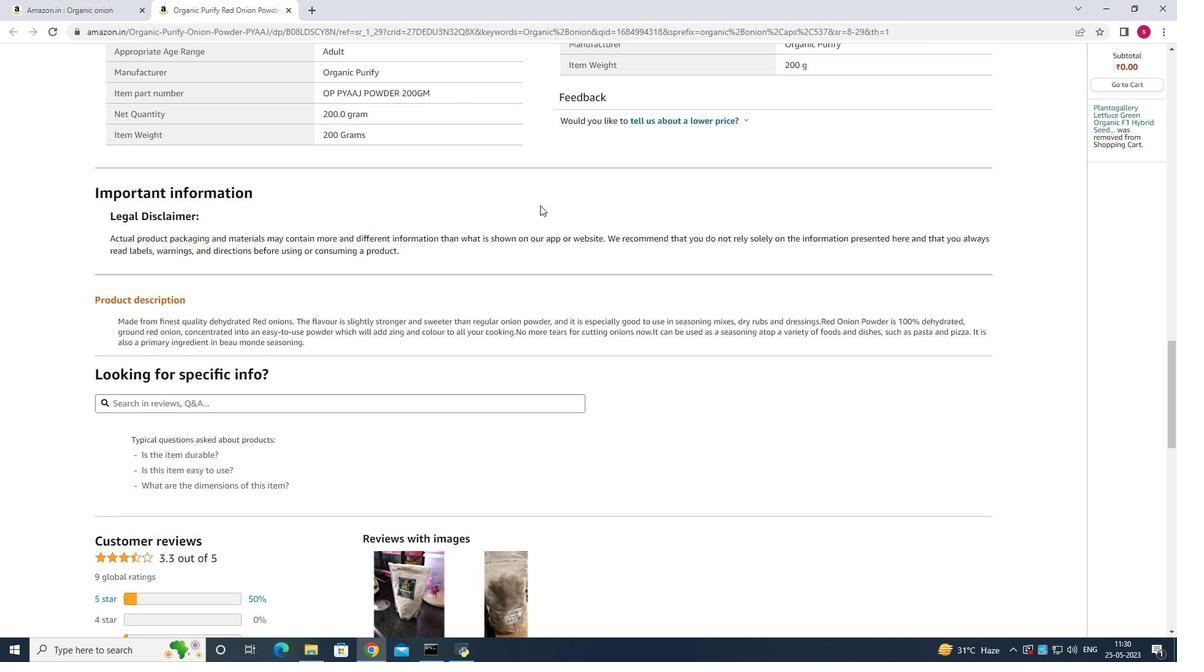
Action: Mouse scrolled (540, 204) with delta (0, 0)
Screenshot: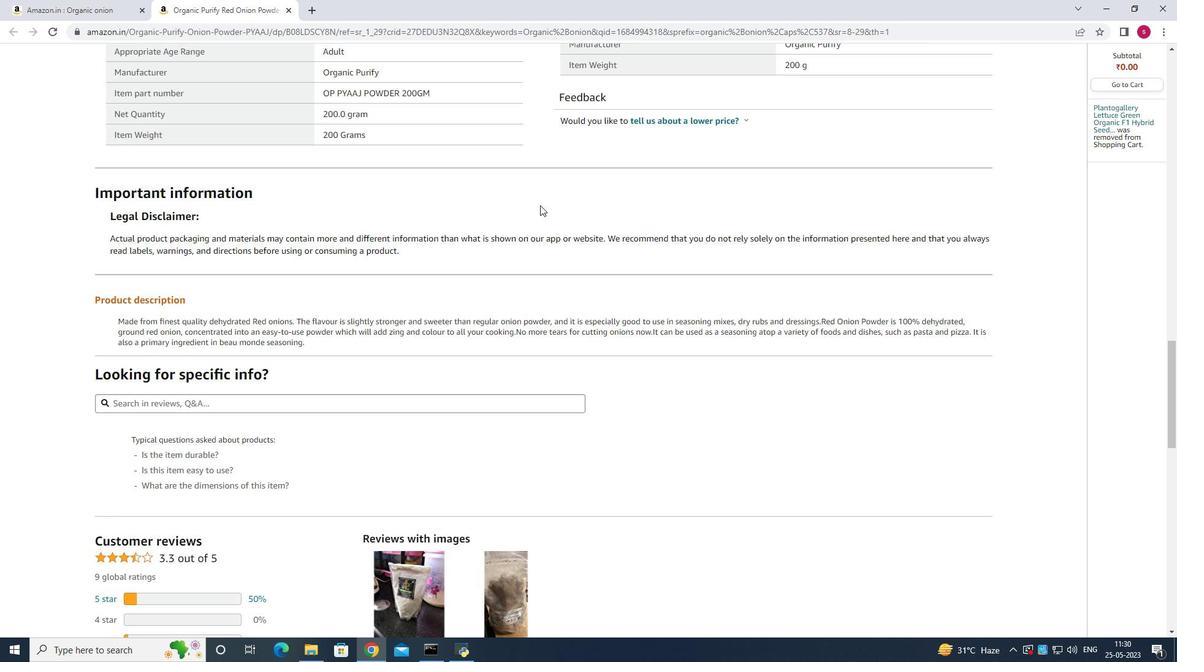 
Action: Mouse scrolled (540, 204) with delta (0, 0)
Screenshot: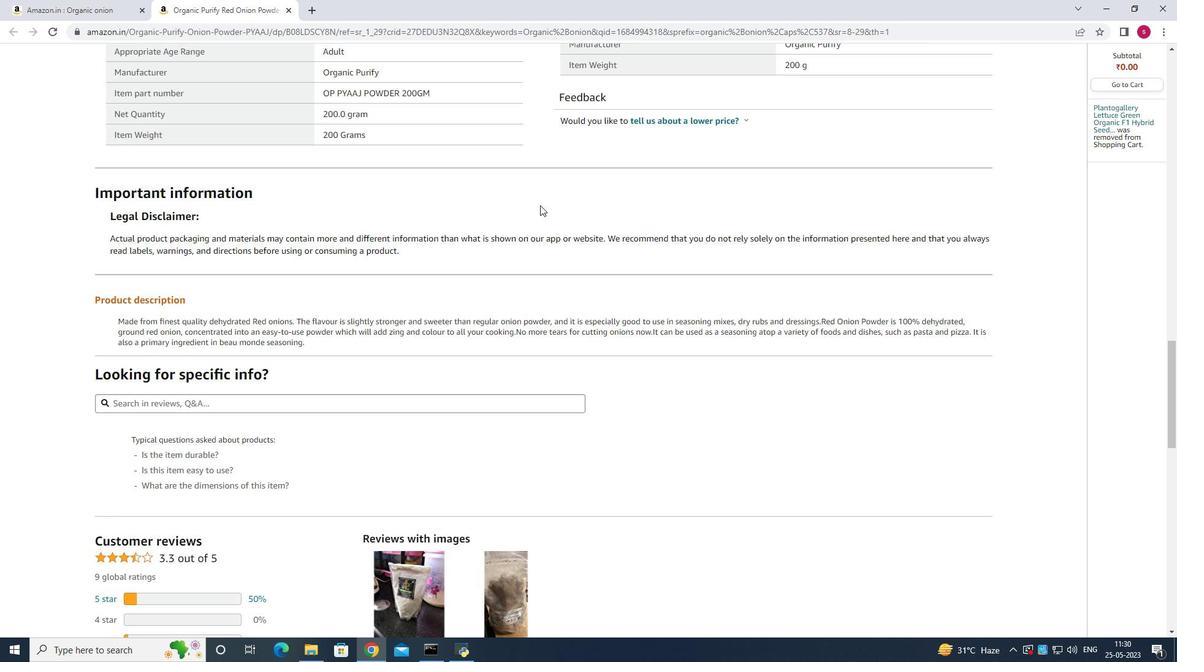 
Action: Mouse scrolled (540, 204) with delta (0, 0)
Screenshot: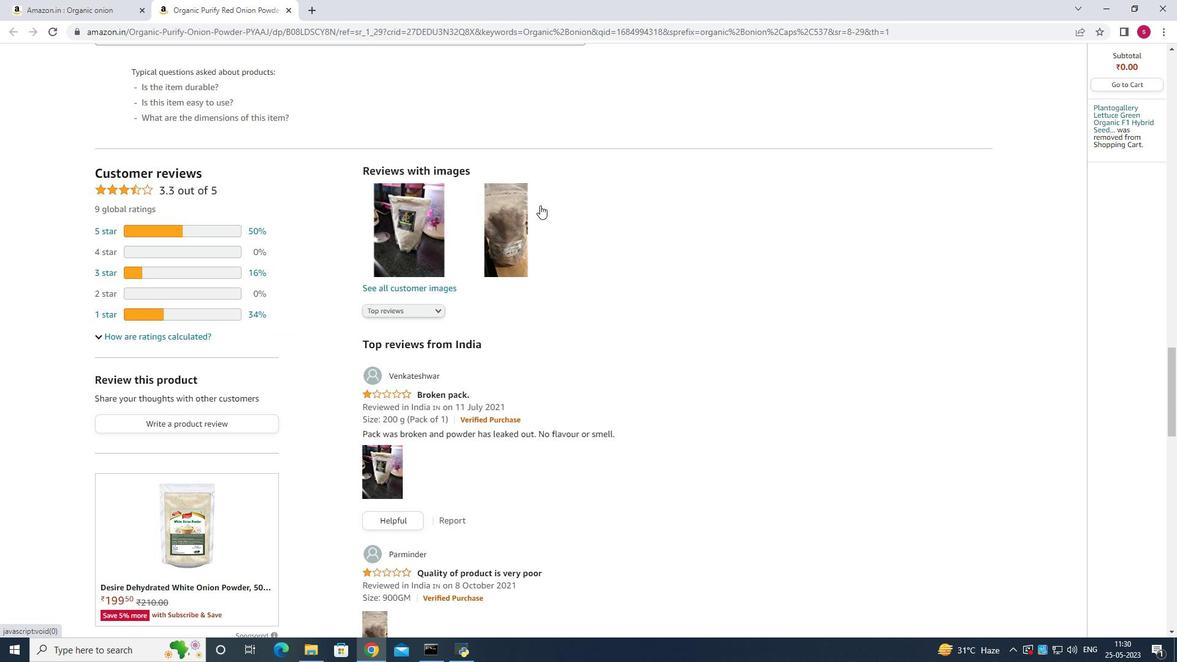 
Action: Mouse scrolled (540, 204) with delta (0, 0)
Screenshot: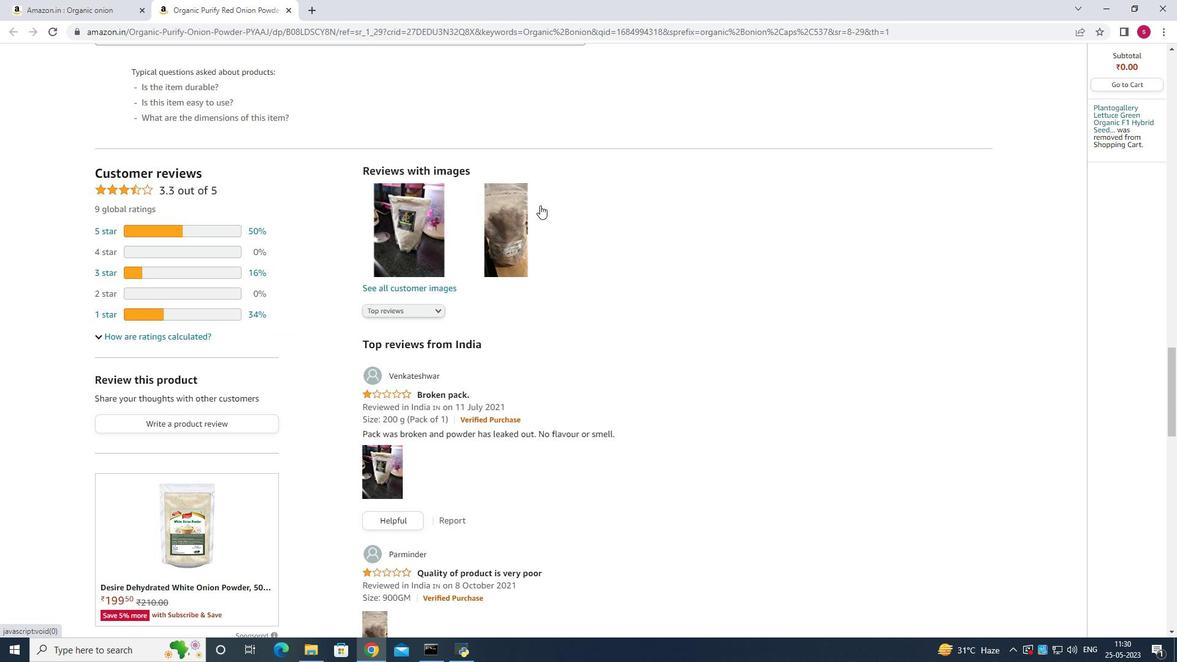 
Action: Mouse scrolled (540, 204) with delta (0, 0)
Screenshot: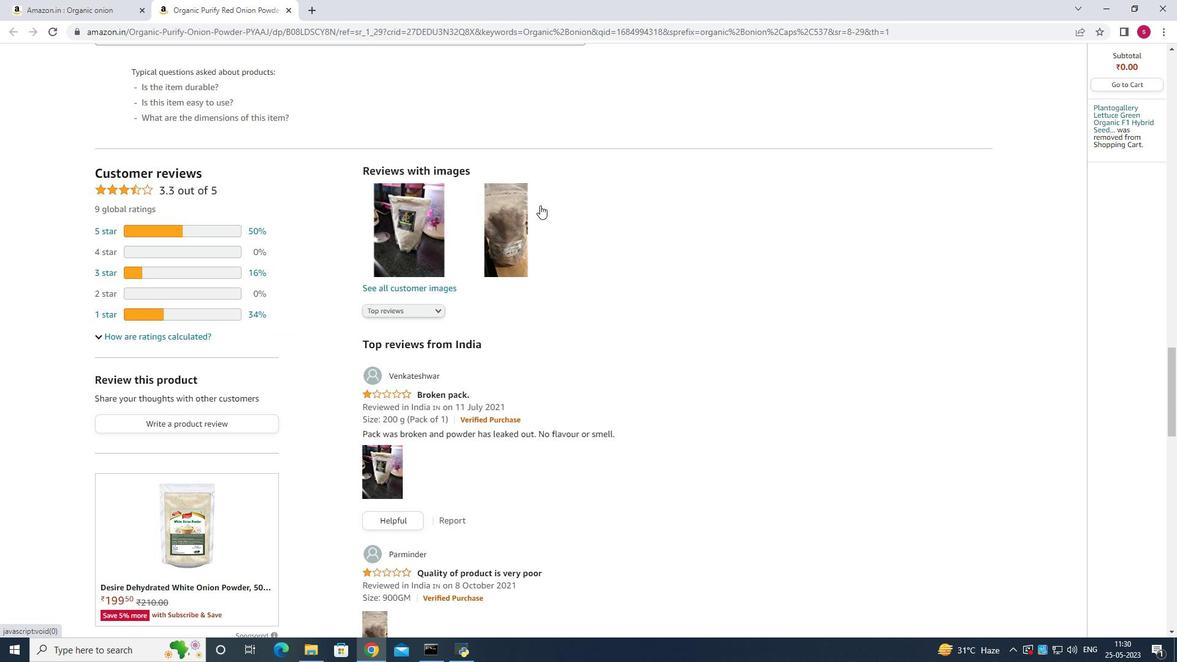 
Action: Mouse scrolled (540, 204) with delta (0, 0)
Screenshot: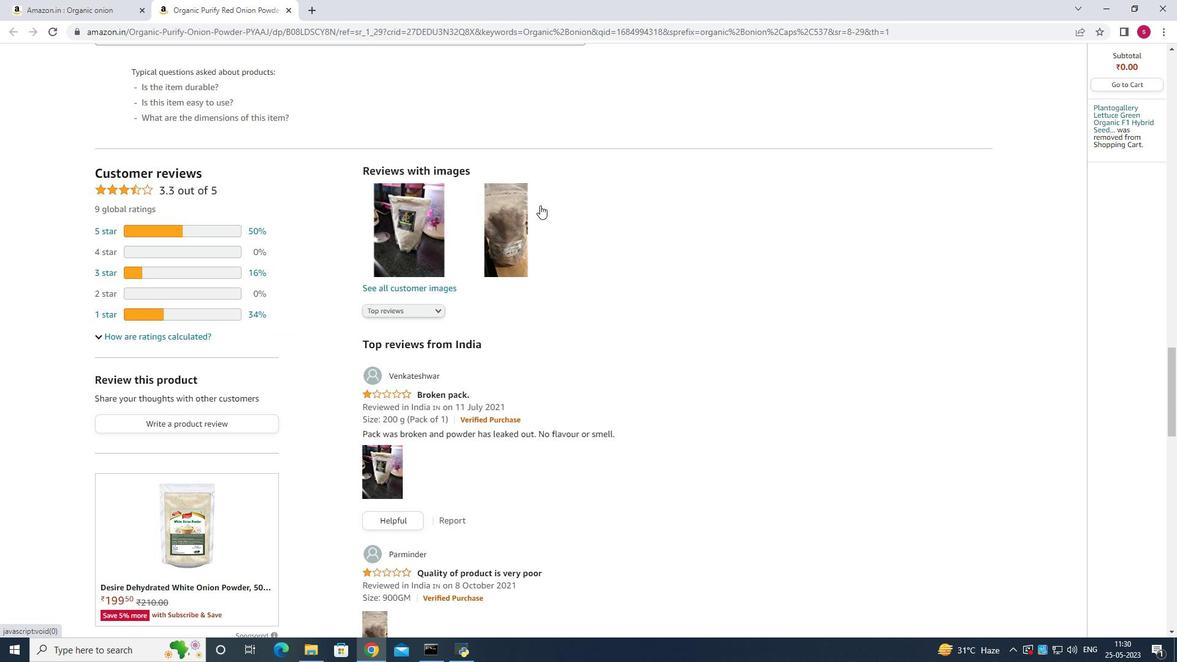 
Action: Mouse scrolled (540, 204) with delta (0, 0)
Screenshot: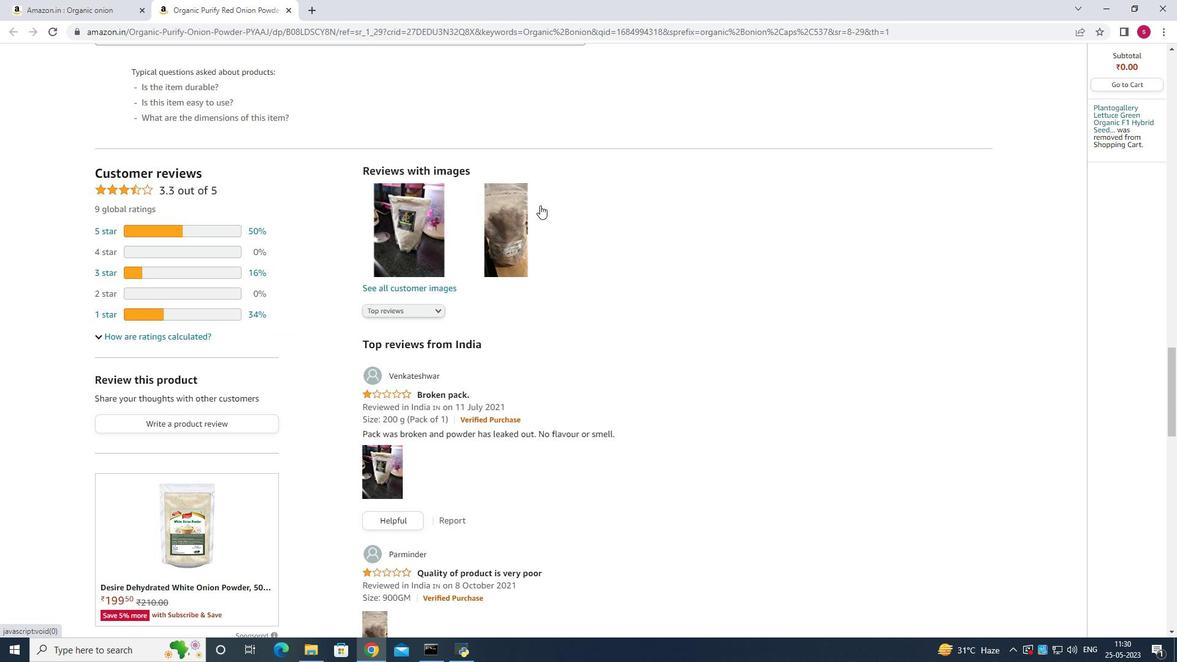 
Action: Mouse scrolled (540, 204) with delta (0, 0)
Screenshot: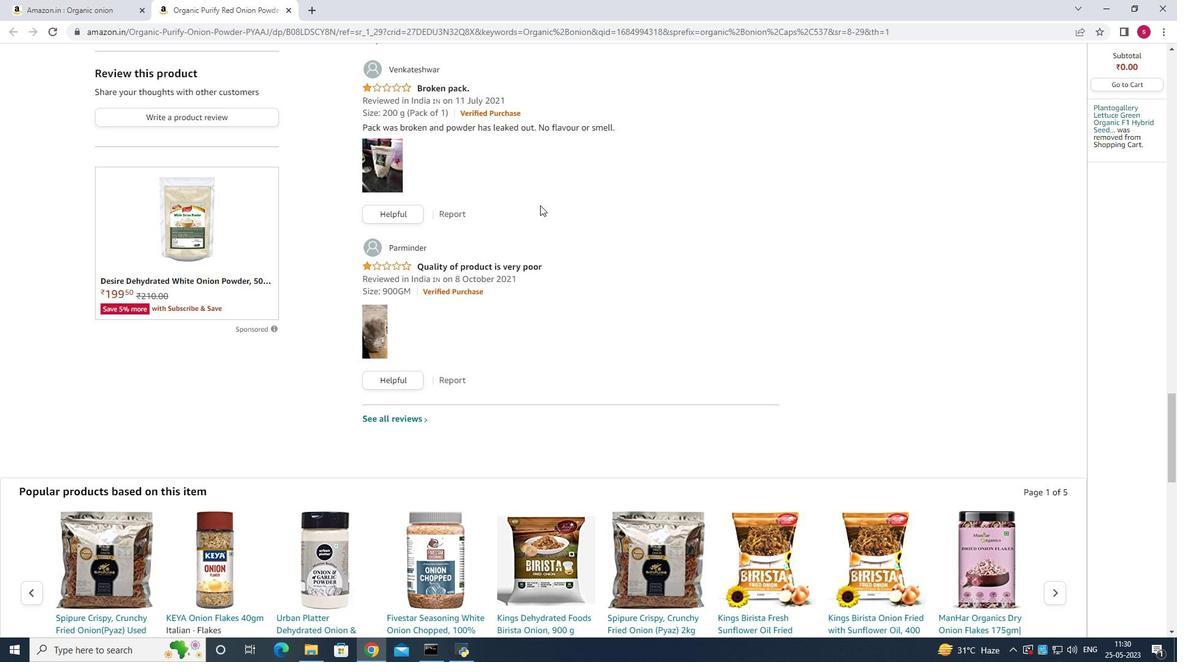 
Action: Mouse scrolled (540, 204) with delta (0, 0)
Screenshot: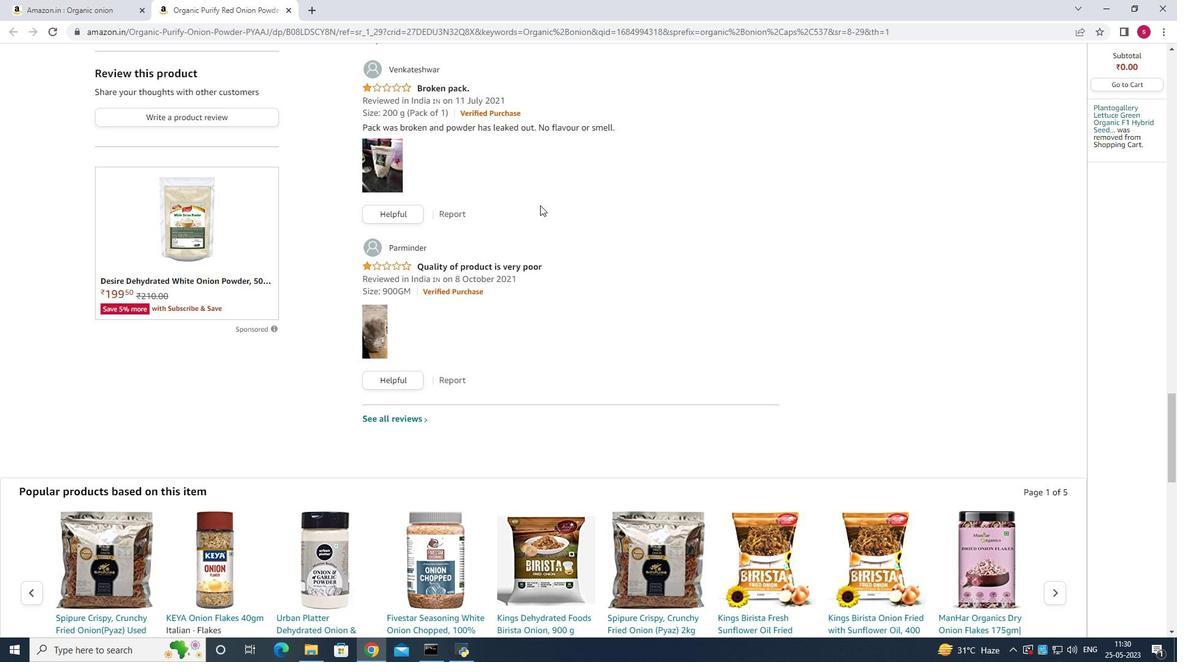 
Action: Mouse scrolled (540, 204) with delta (0, 0)
Screenshot: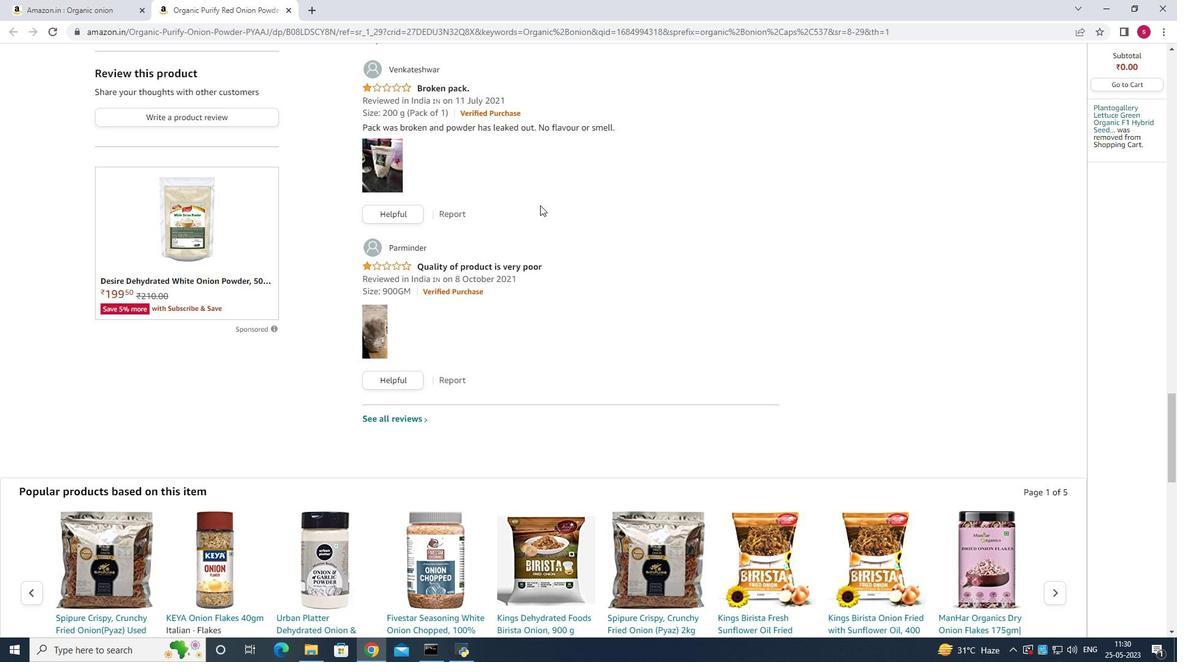 
Action: Mouse scrolled (540, 204) with delta (0, 0)
Screenshot: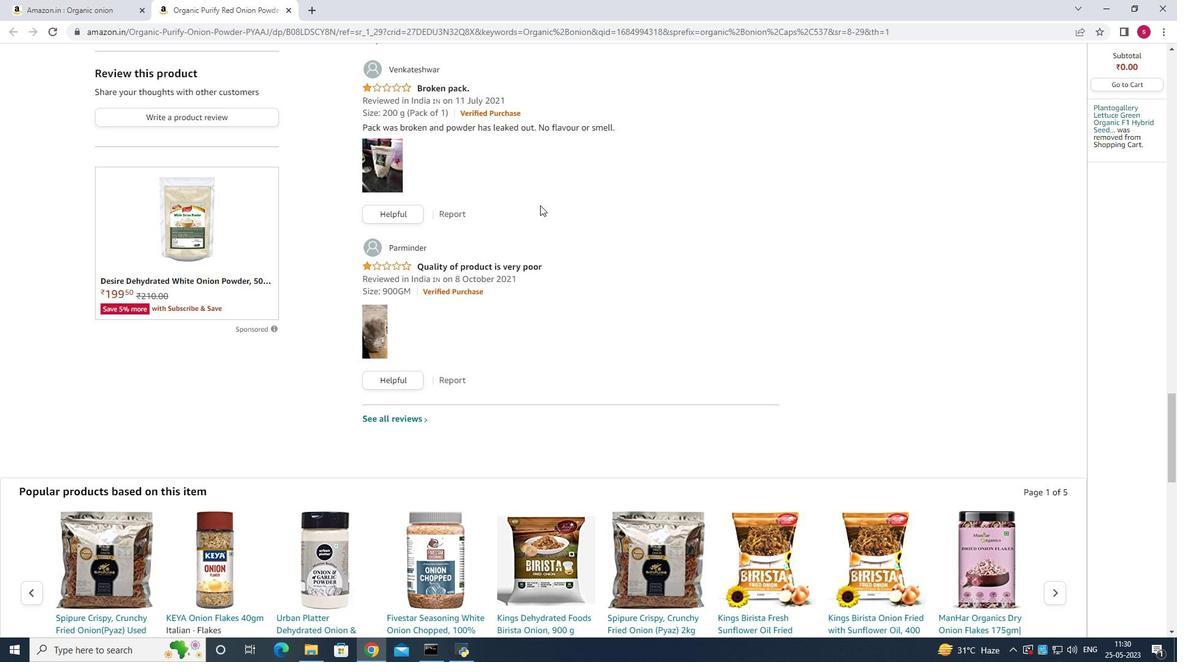 
Action: Mouse scrolled (540, 204) with delta (0, 0)
Screenshot: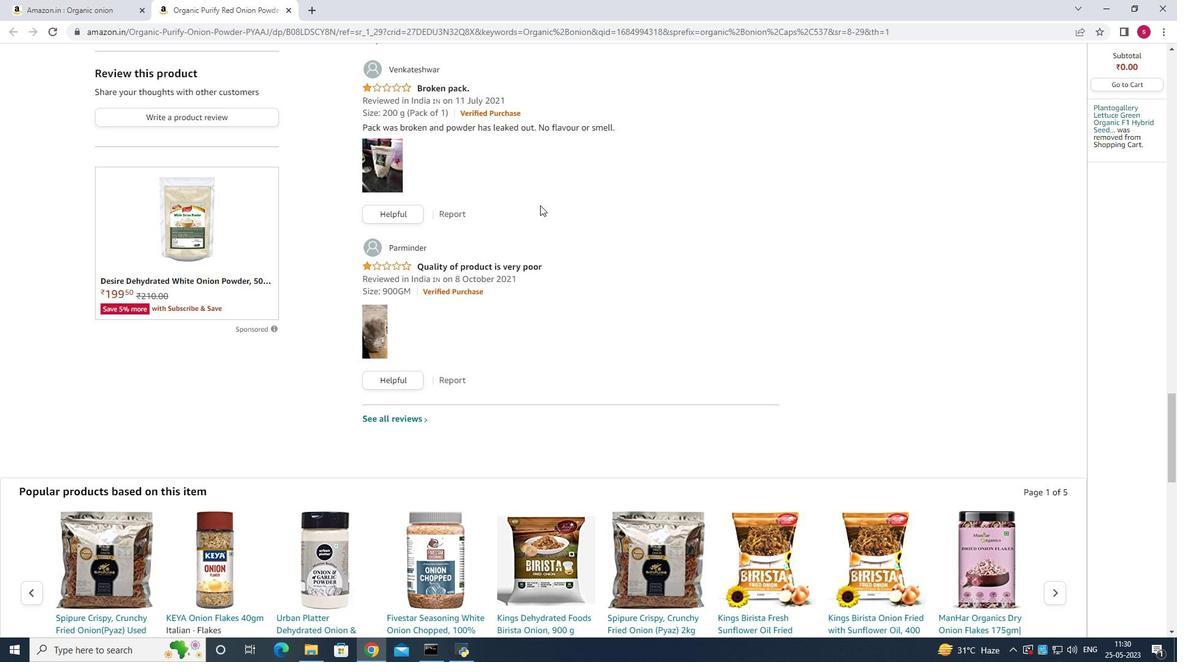 
Action: Mouse scrolled (540, 204) with delta (0, 0)
Screenshot: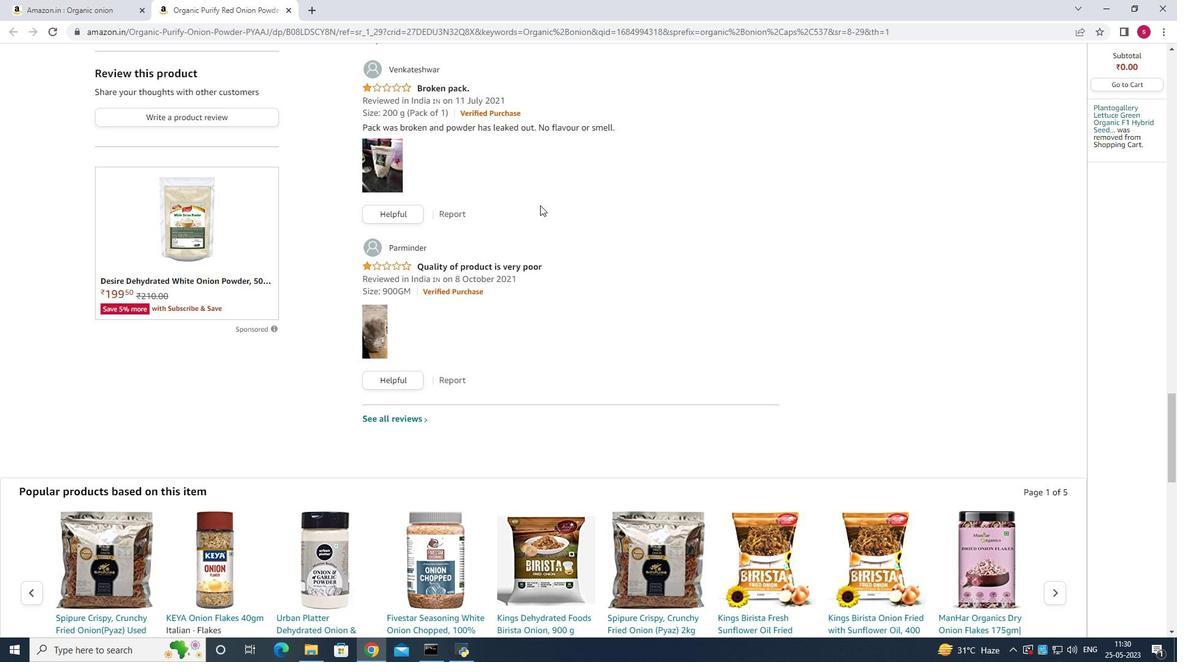 
Action: Mouse scrolled (540, 204) with delta (0, 0)
Screenshot: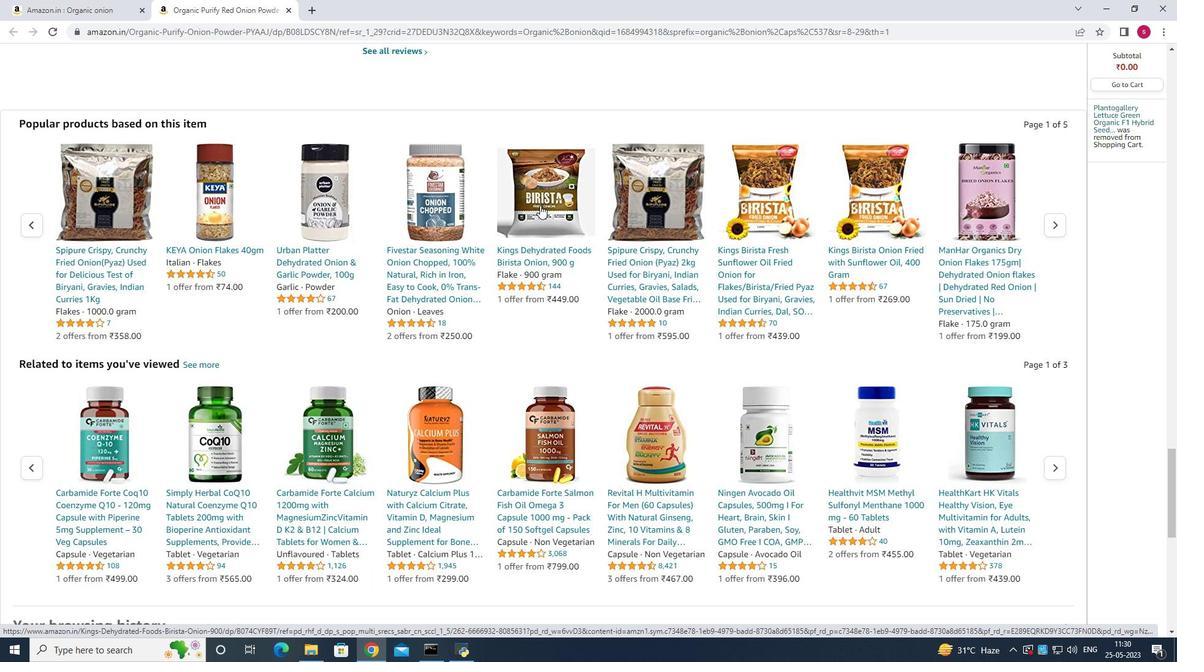 
Action: Mouse scrolled (540, 204) with delta (0, 0)
Screenshot: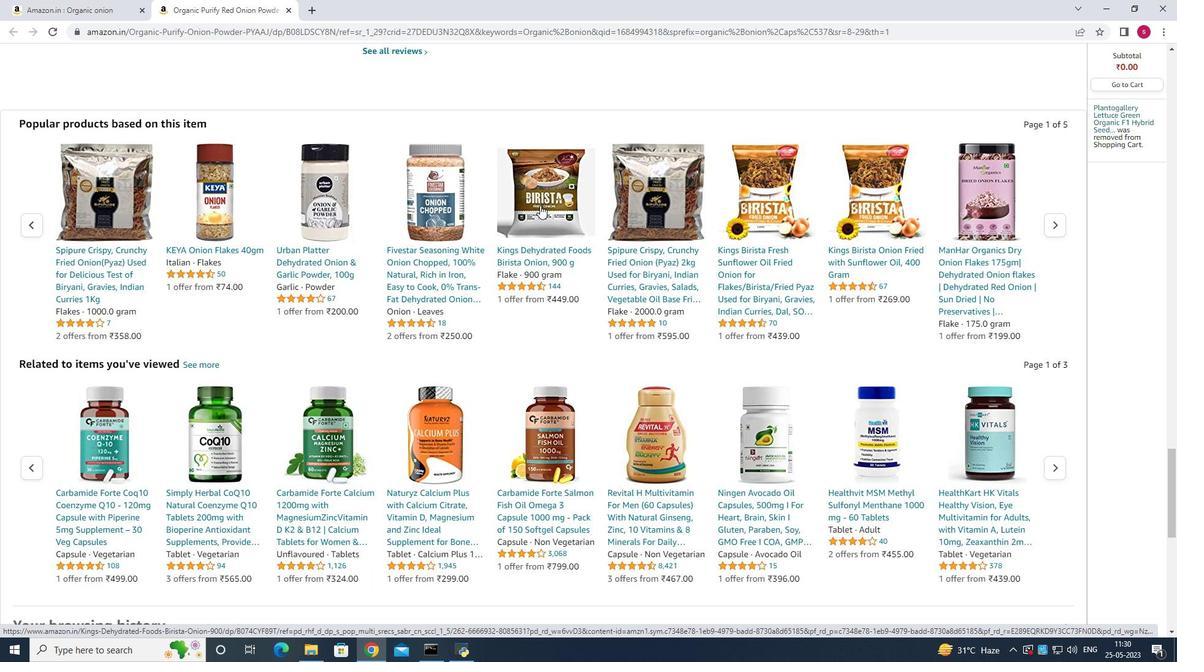 
Action: Mouse scrolled (540, 204) with delta (0, 0)
Screenshot: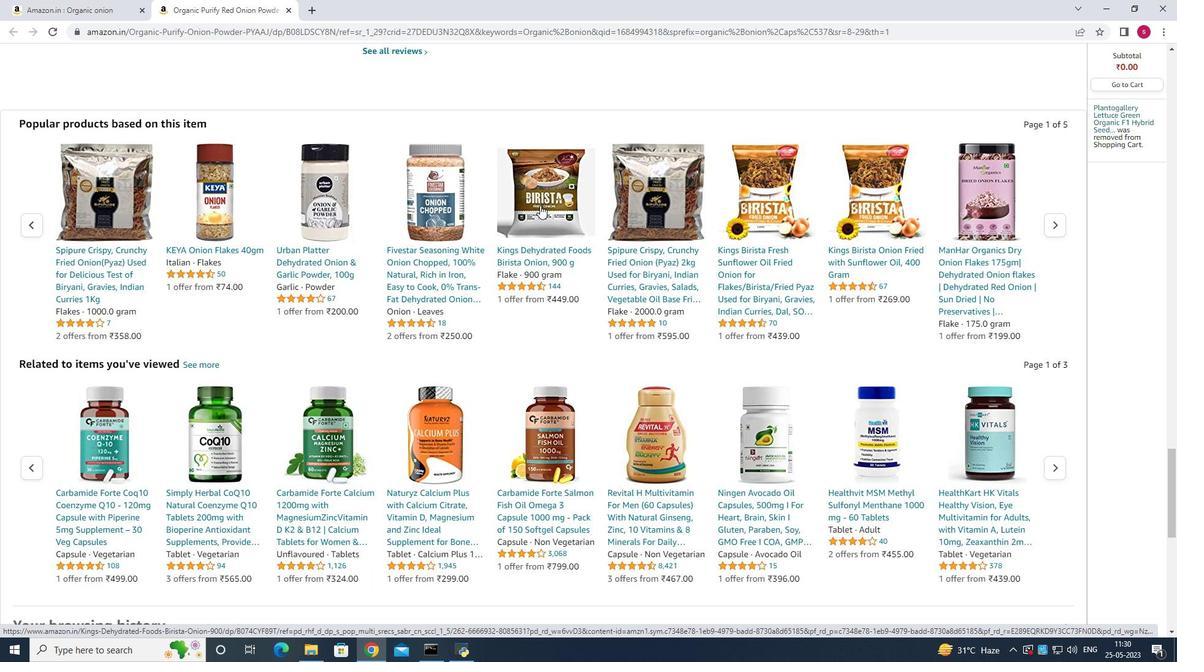 
Action: Mouse scrolled (540, 204) with delta (0, 0)
Screenshot: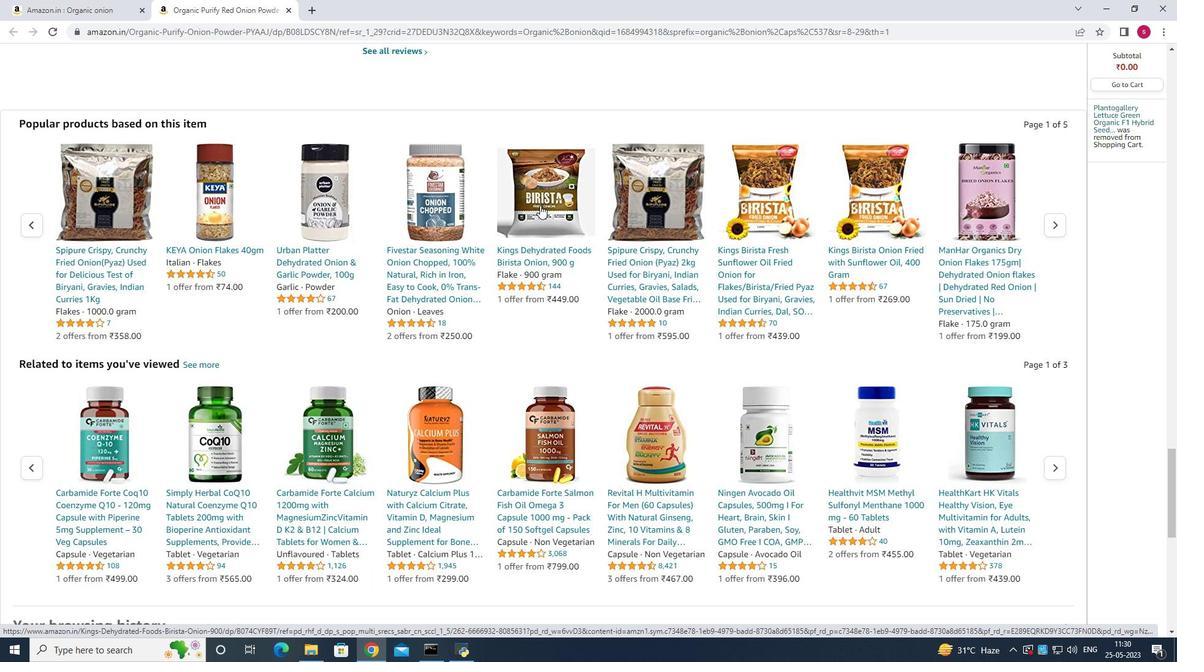 
Action: Mouse scrolled (540, 206) with delta (0, 0)
Screenshot: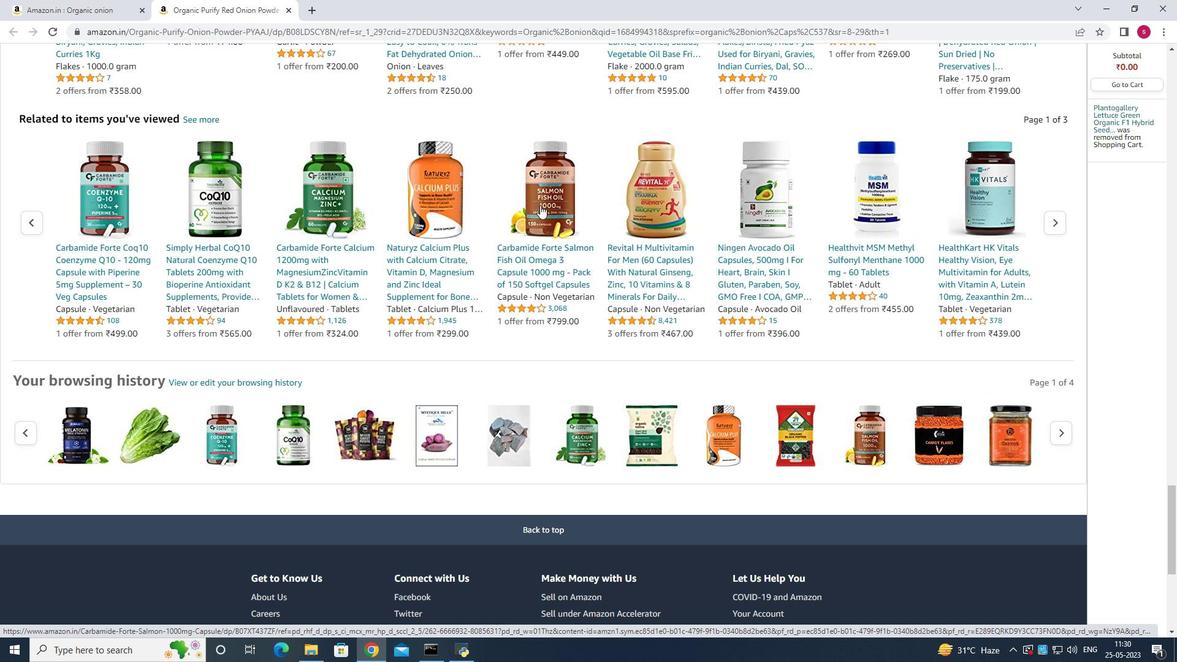 
Action: Mouse scrolled (540, 206) with delta (0, 0)
Screenshot: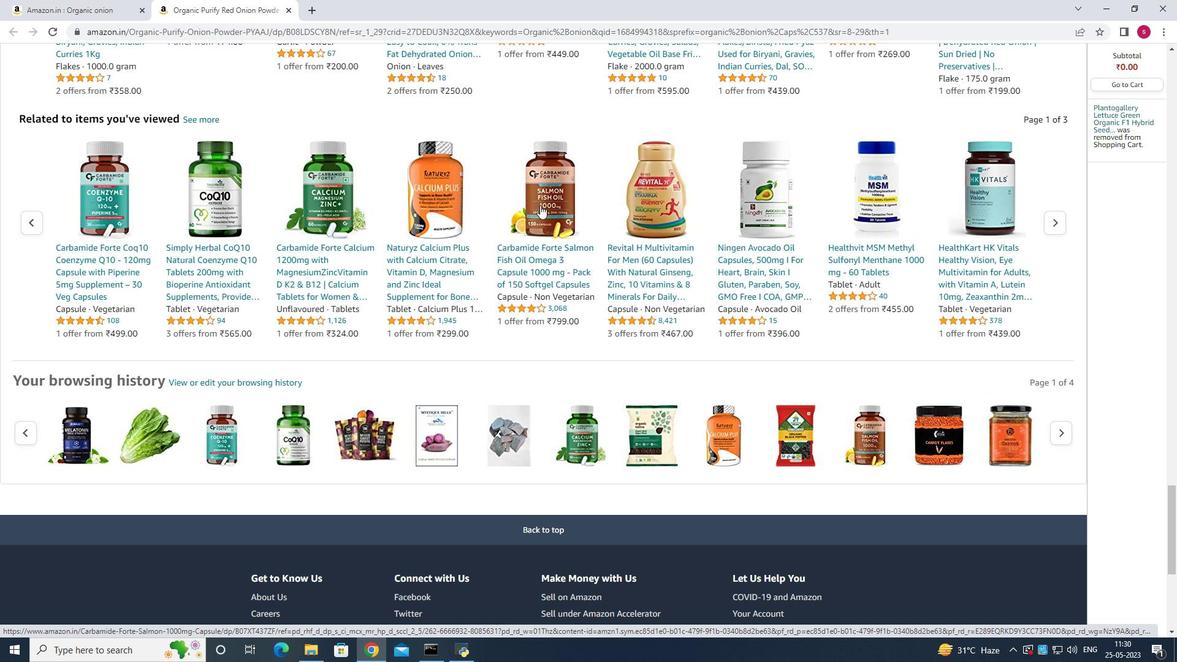 
Action: Mouse scrolled (540, 206) with delta (0, 0)
Screenshot: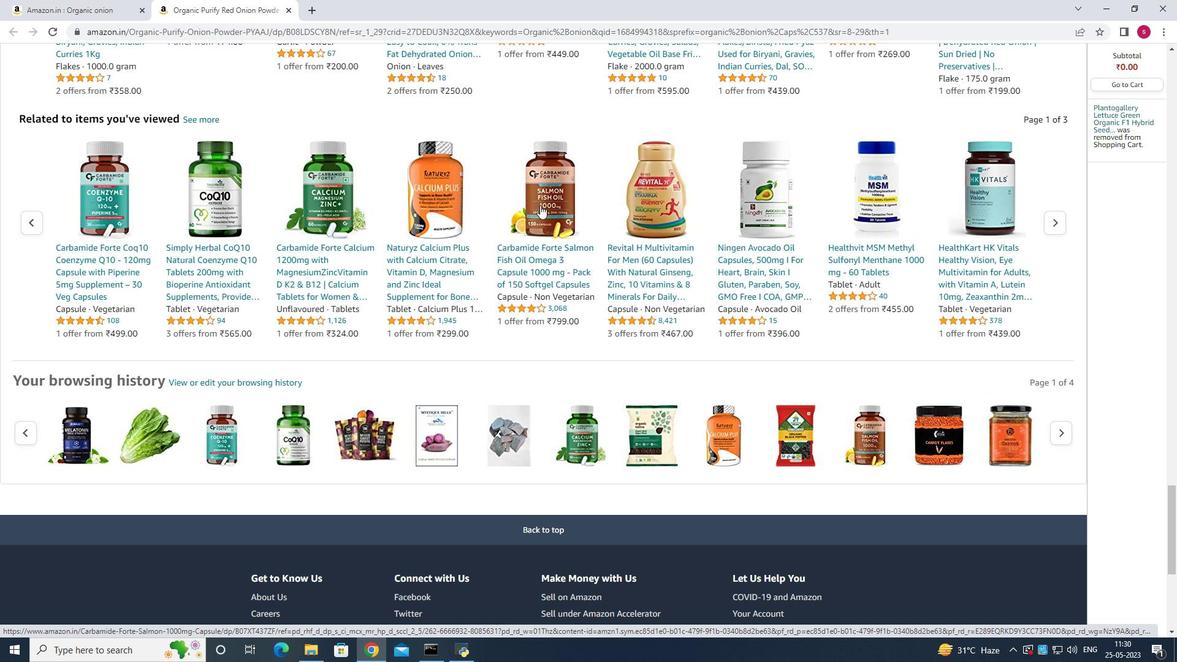 
Action: Mouse scrolled (540, 206) with delta (0, 0)
Screenshot: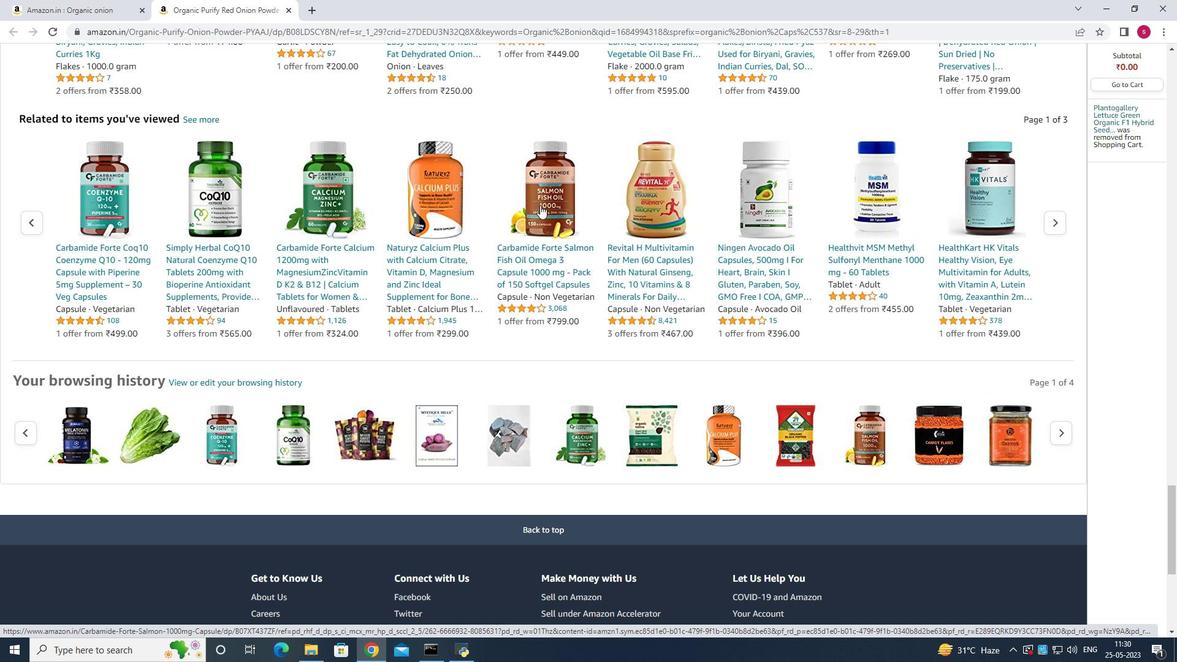 
Action: Mouse scrolled (540, 206) with delta (0, 0)
Screenshot: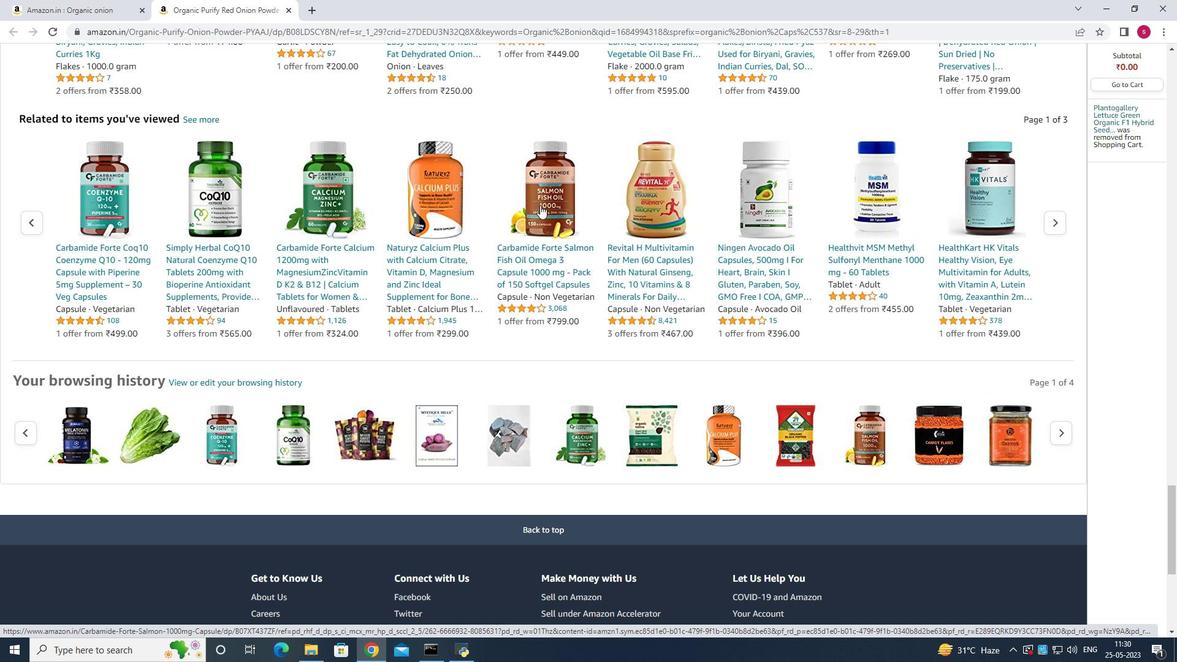 
Action: Mouse scrolled (540, 206) with delta (0, 0)
Screenshot: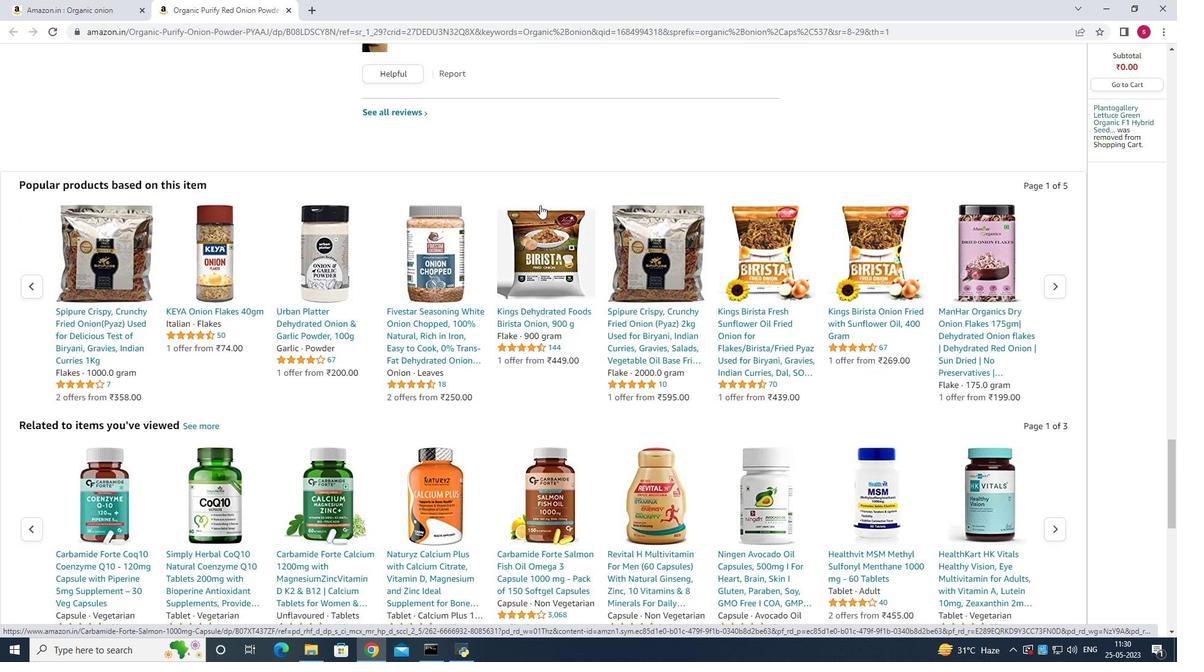 
Action: Mouse scrolled (540, 206) with delta (0, 0)
Screenshot: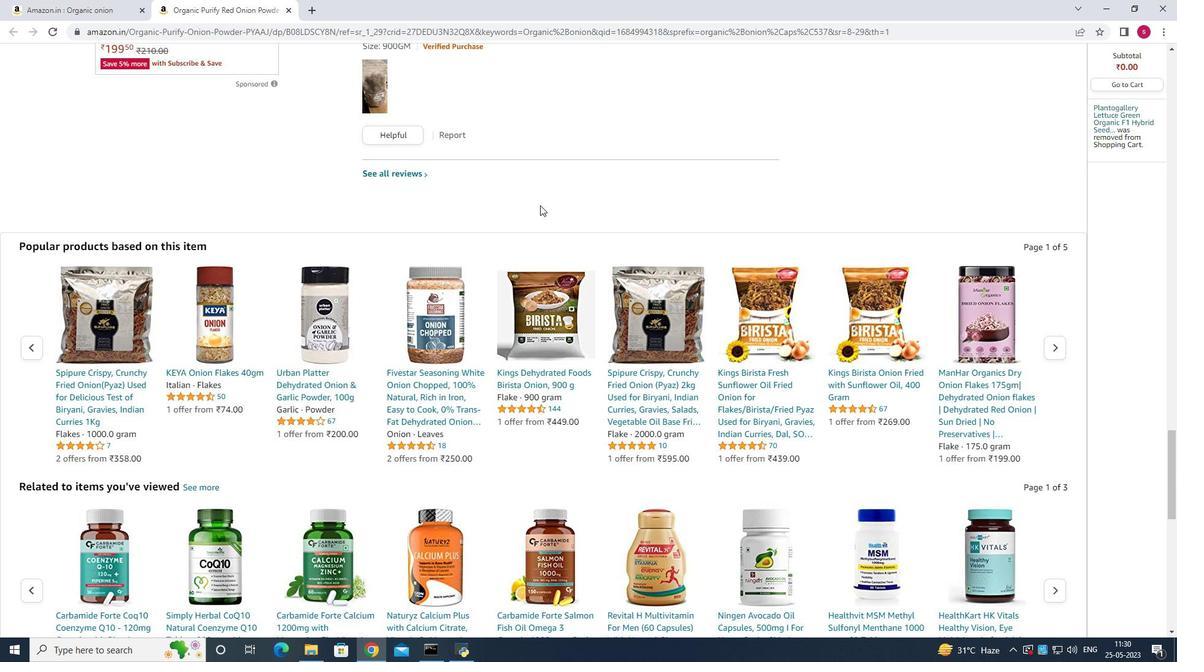 
Action: Mouse scrolled (540, 206) with delta (0, 0)
Screenshot: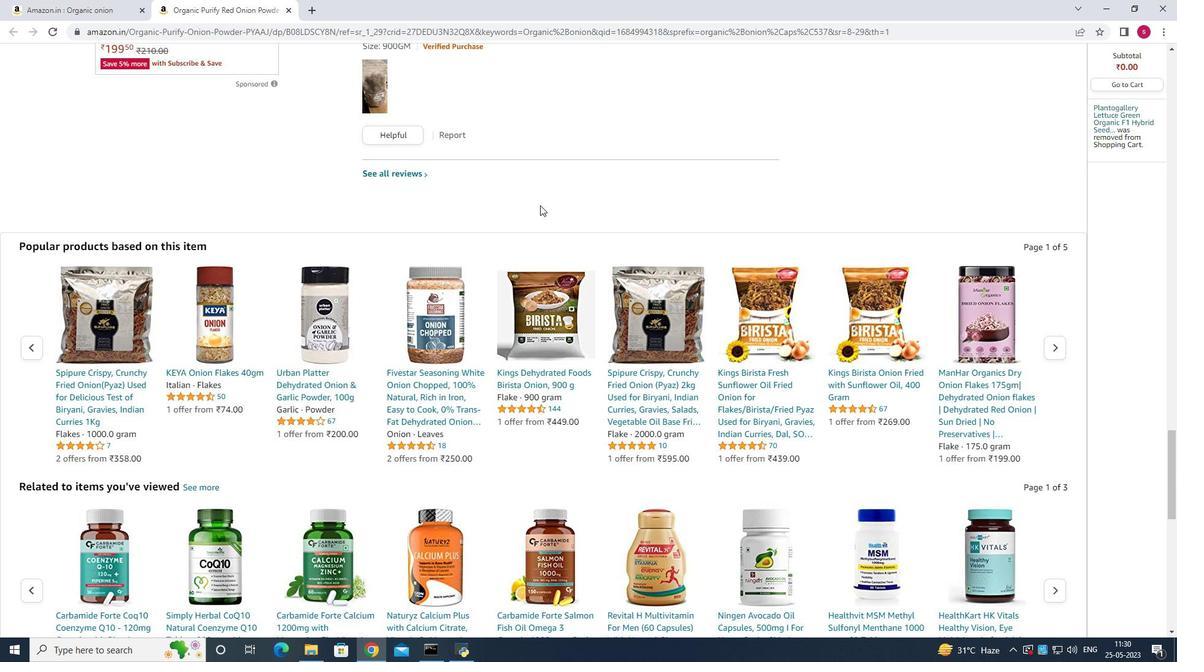 
Action: Mouse scrolled (540, 206) with delta (0, 0)
Screenshot: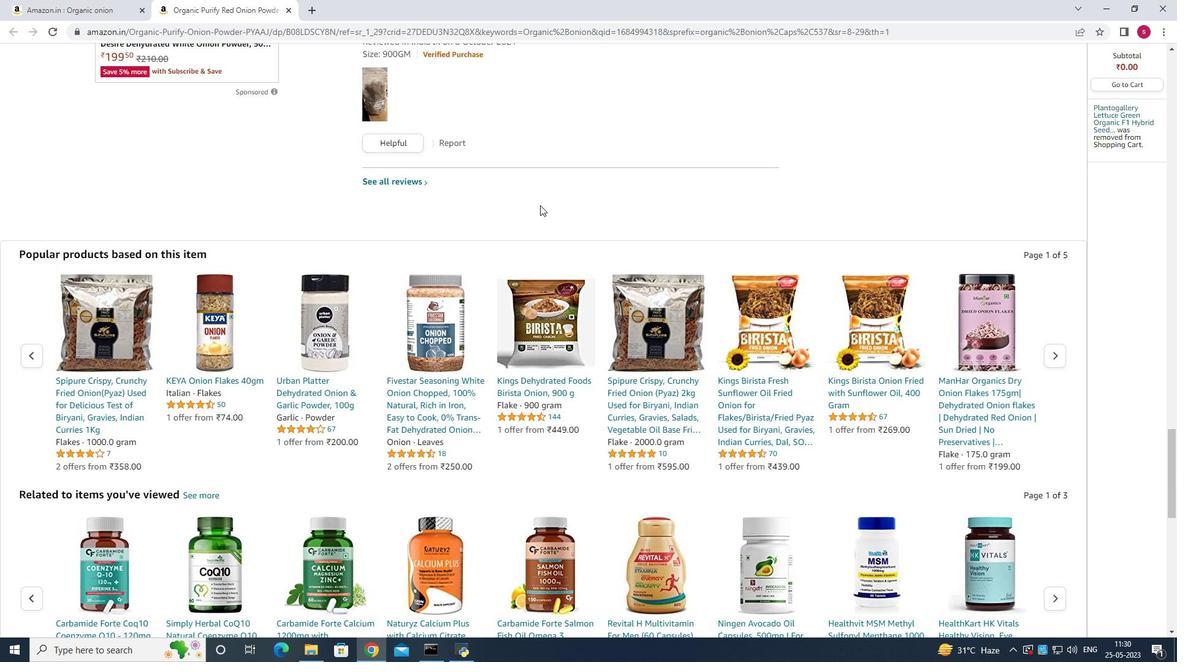 
Action: Mouse scrolled (540, 206) with delta (0, 0)
Screenshot: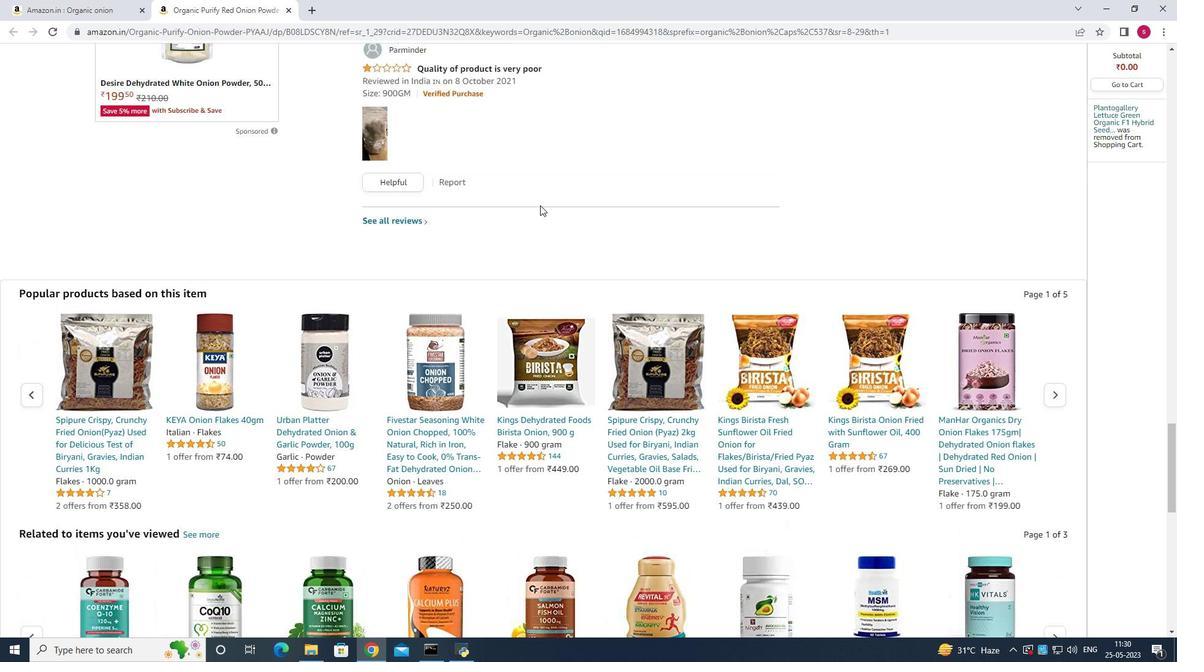 
Action: Mouse scrolled (540, 206) with delta (0, 0)
Screenshot: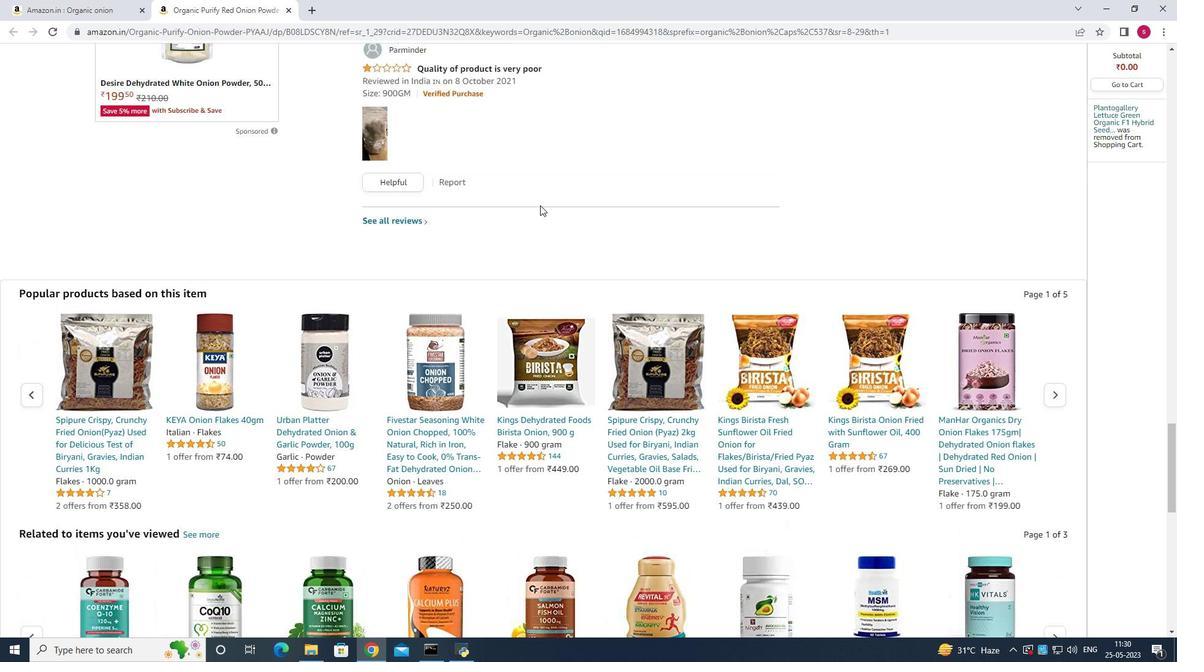
Action: Mouse scrolled (540, 206) with delta (0, 0)
Screenshot: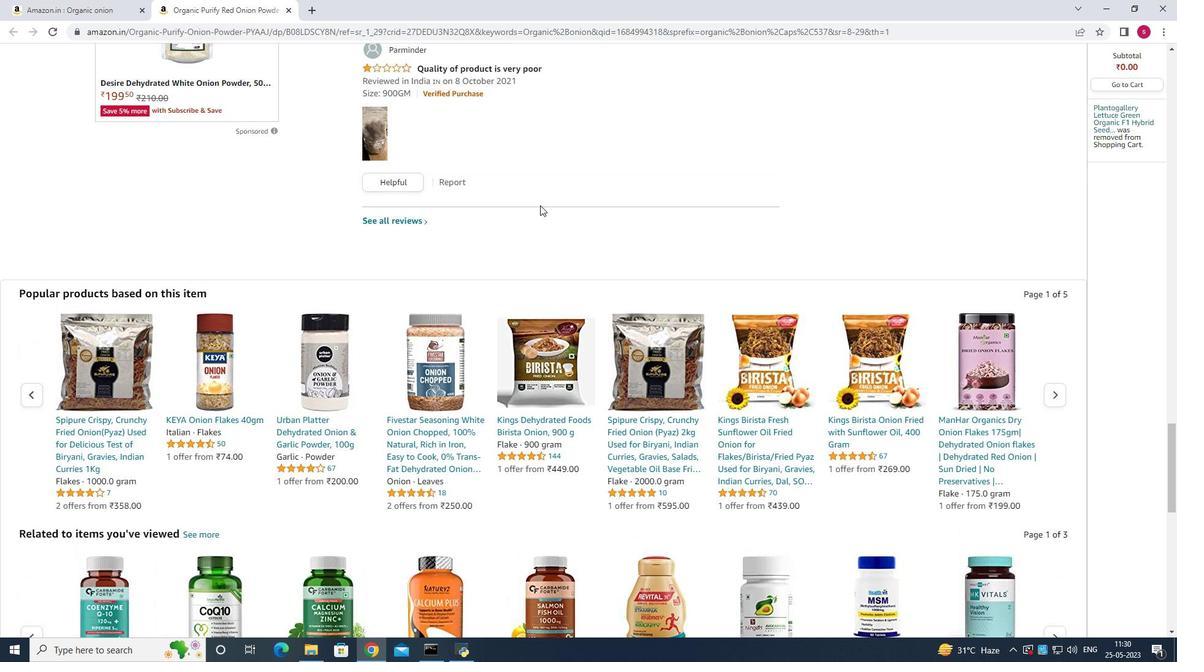 
Action: Mouse scrolled (540, 206) with delta (0, 0)
Screenshot: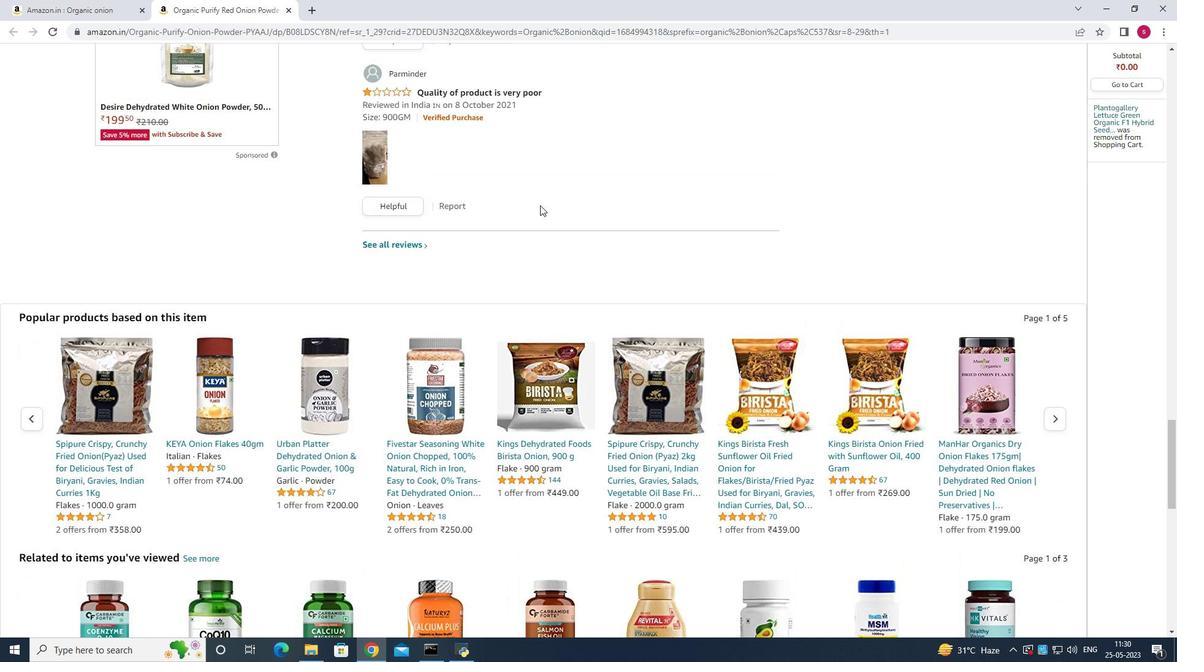
Action: Mouse moved to (540, 205)
Screenshot: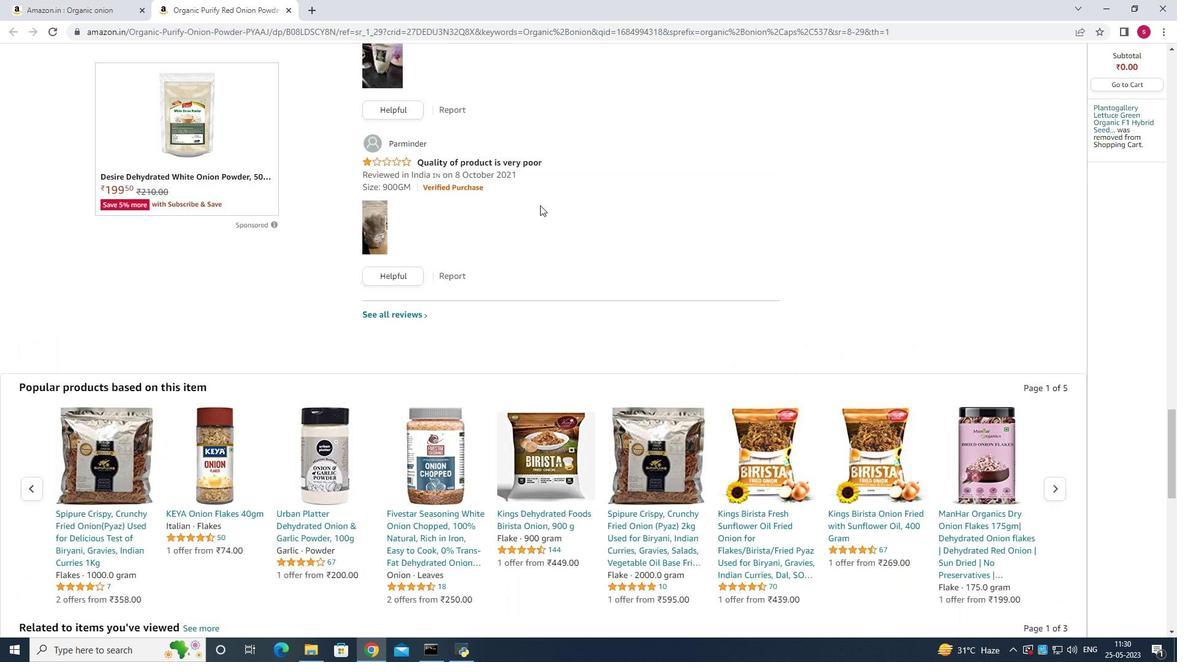 
Action: Mouse scrolled (540, 206) with delta (0, 0)
Screenshot: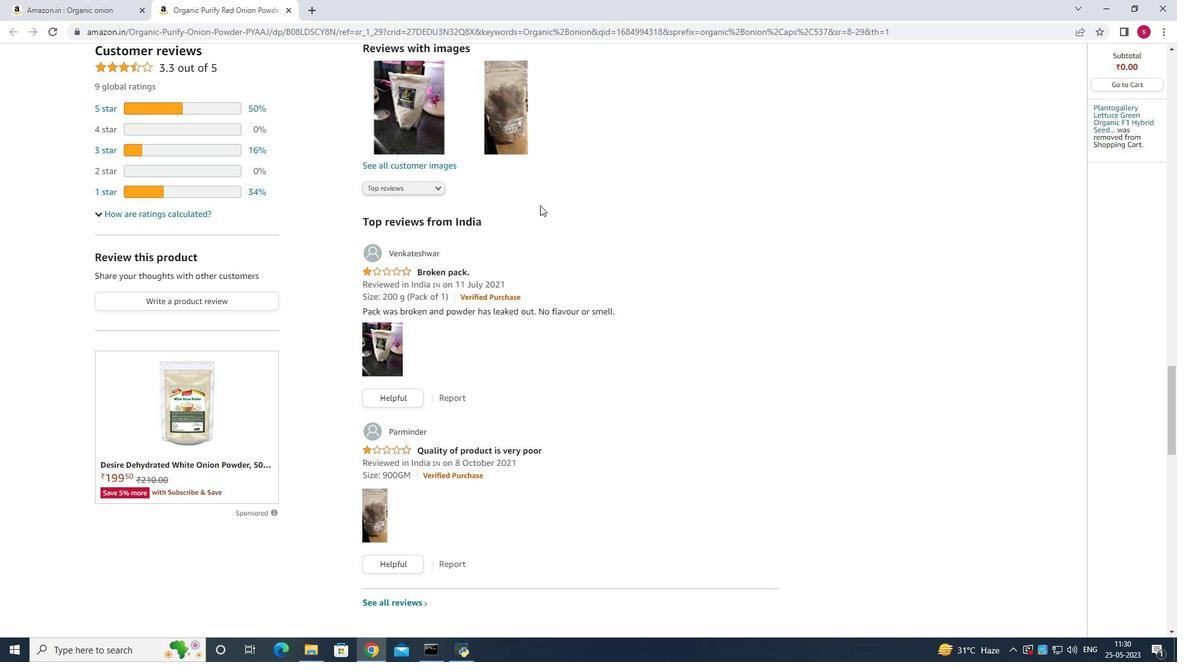 
Action: Mouse scrolled (540, 206) with delta (0, 0)
Screenshot: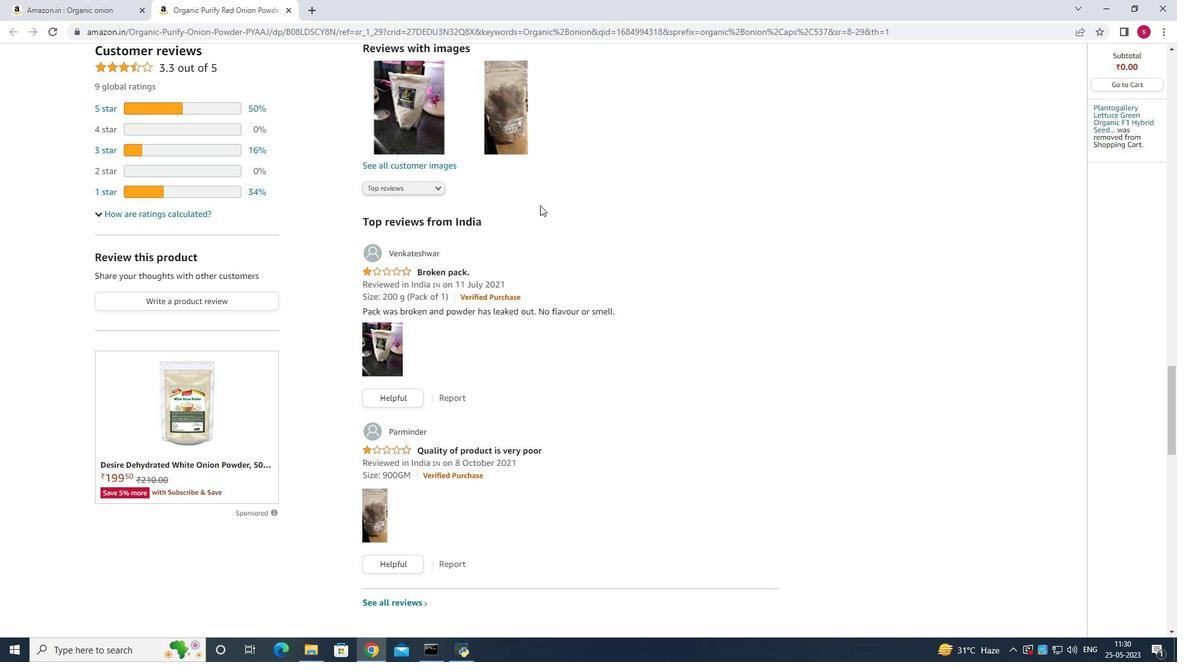 
Action: Mouse scrolled (540, 206) with delta (0, 0)
Screenshot: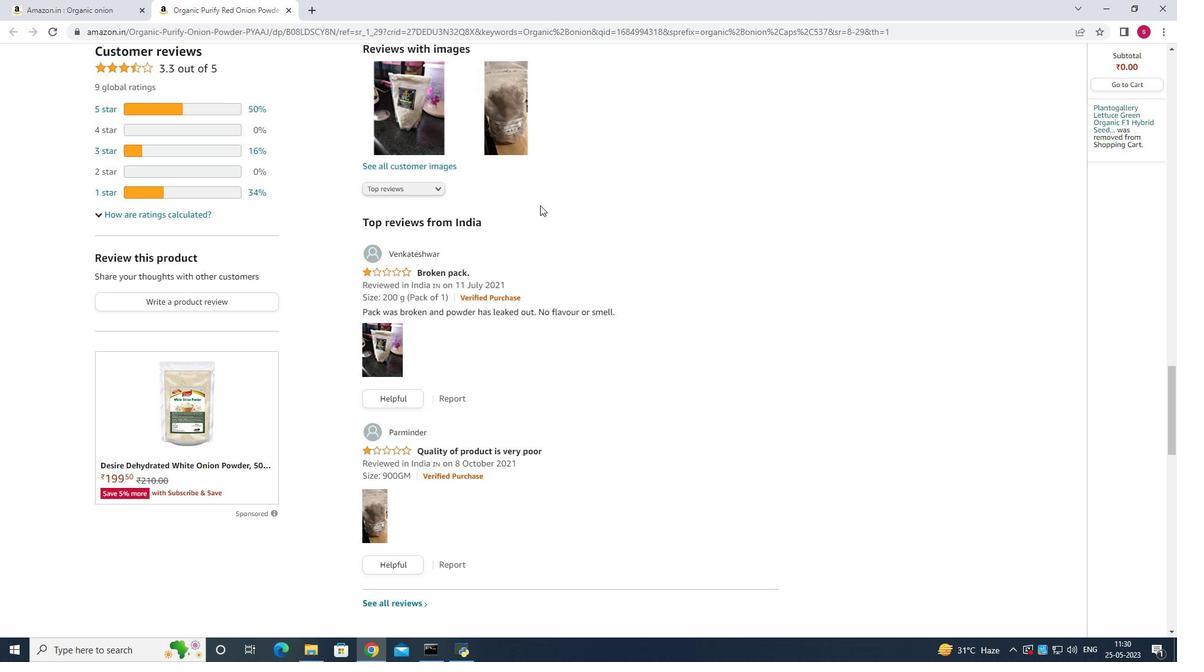 
Action: Mouse scrolled (540, 206) with delta (0, 0)
Screenshot: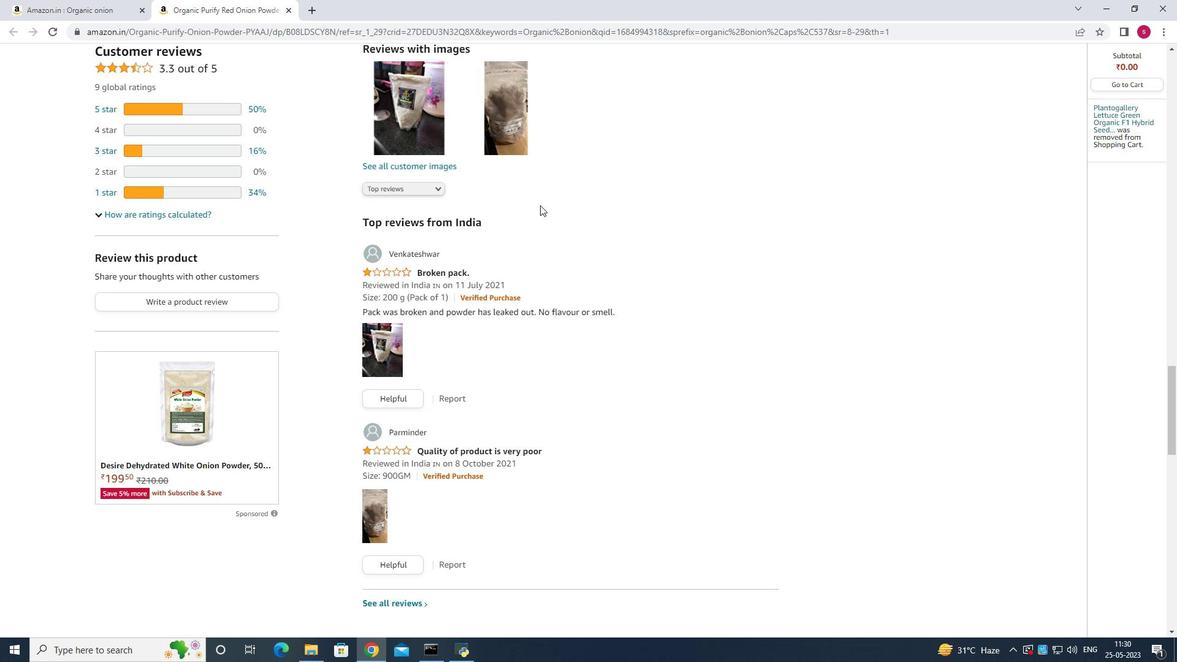 
Action: Mouse scrolled (540, 206) with delta (0, 0)
Screenshot: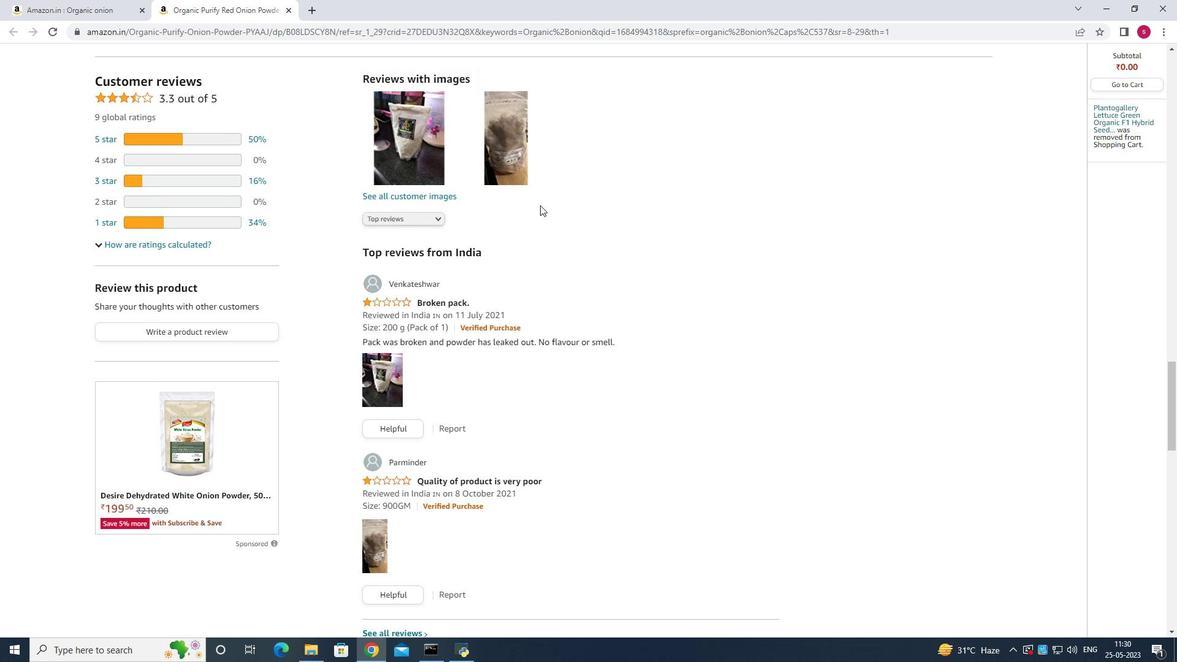 
Action: Mouse scrolled (540, 206) with delta (0, 0)
Screenshot: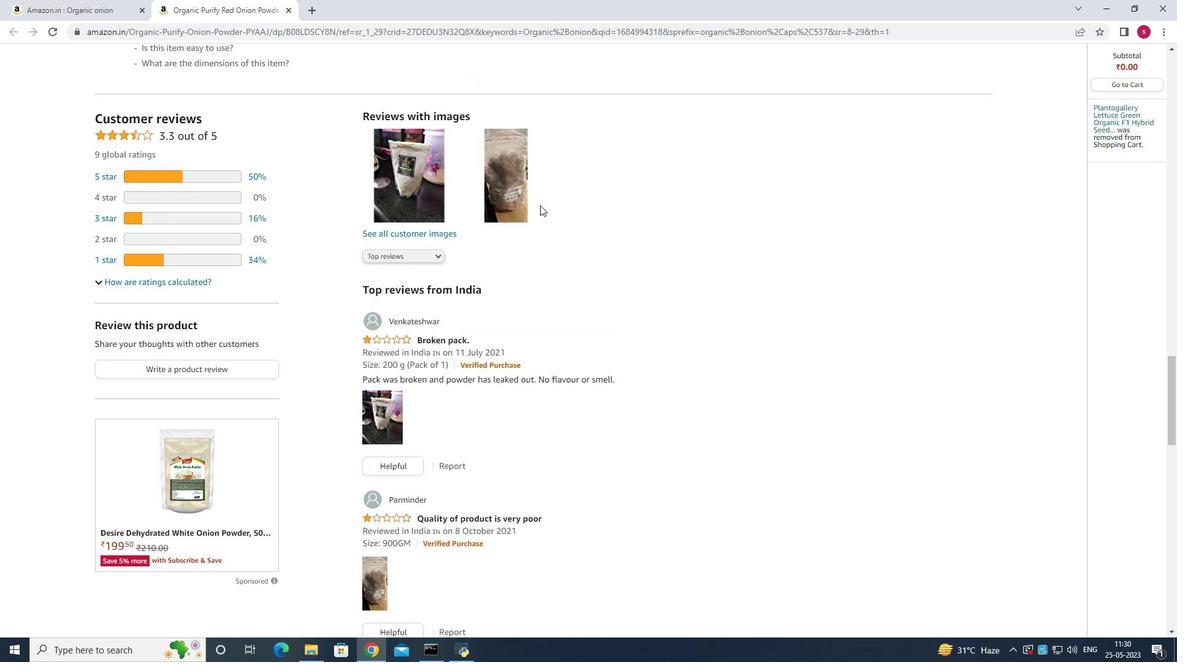 
Action: Mouse scrolled (540, 206) with delta (0, 0)
Screenshot: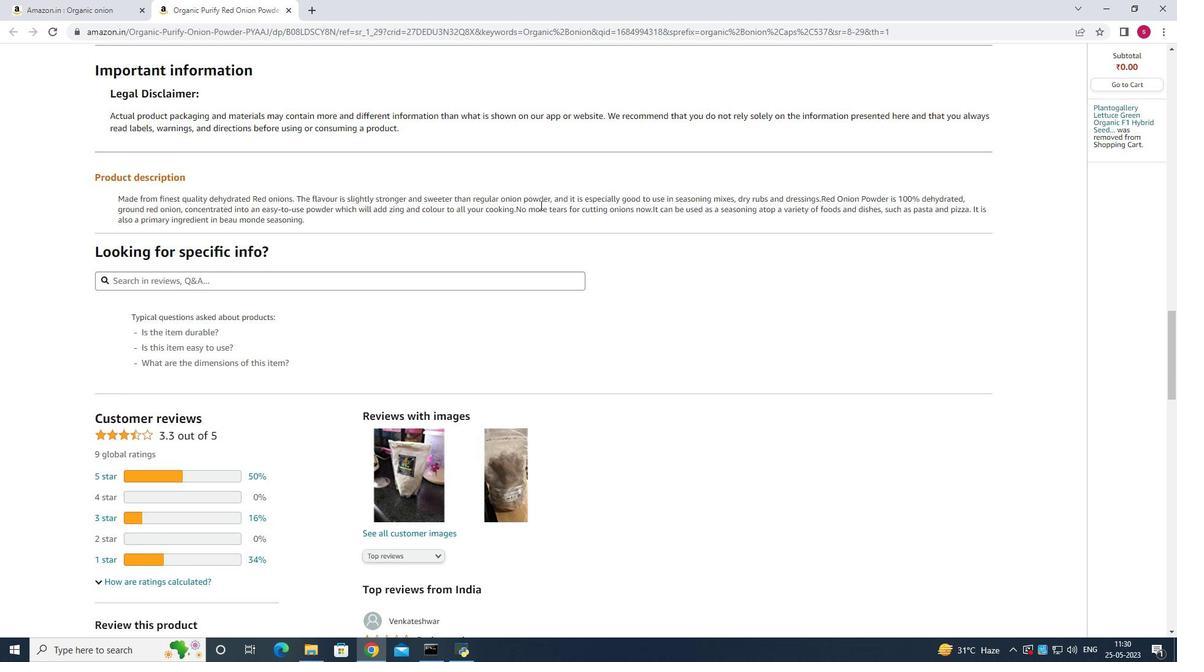 
Action: Mouse scrolled (540, 206) with delta (0, 0)
Screenshot: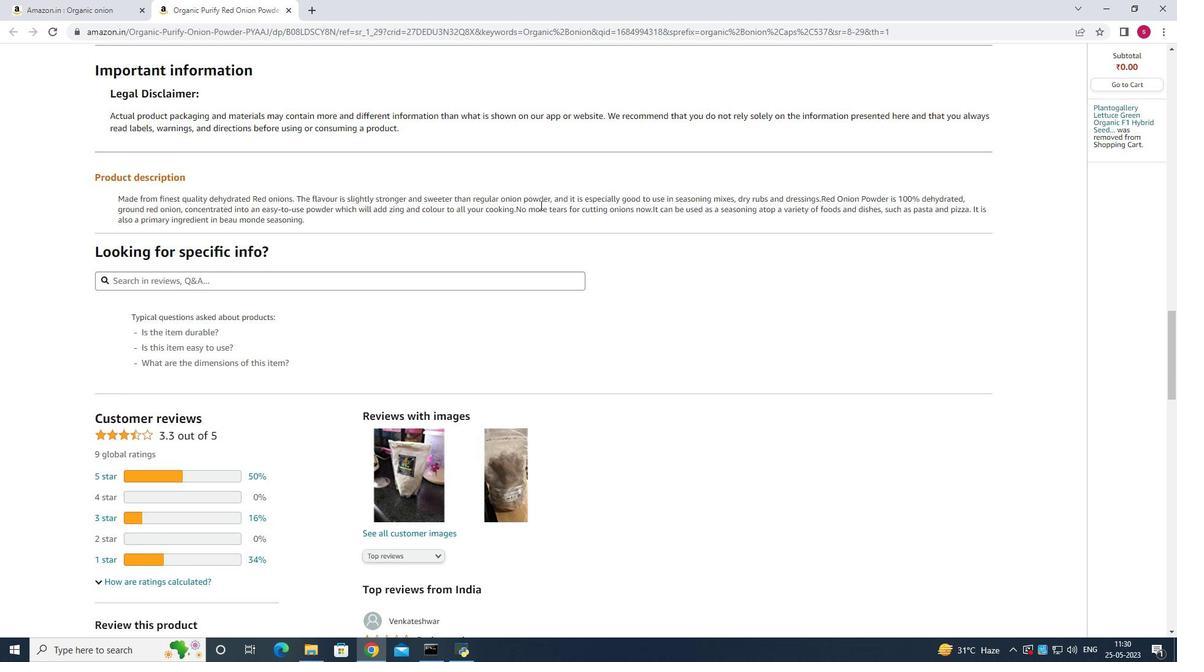 
Action: Mouse scrolled (540, 206) with delta (0, 0)
Screenshot: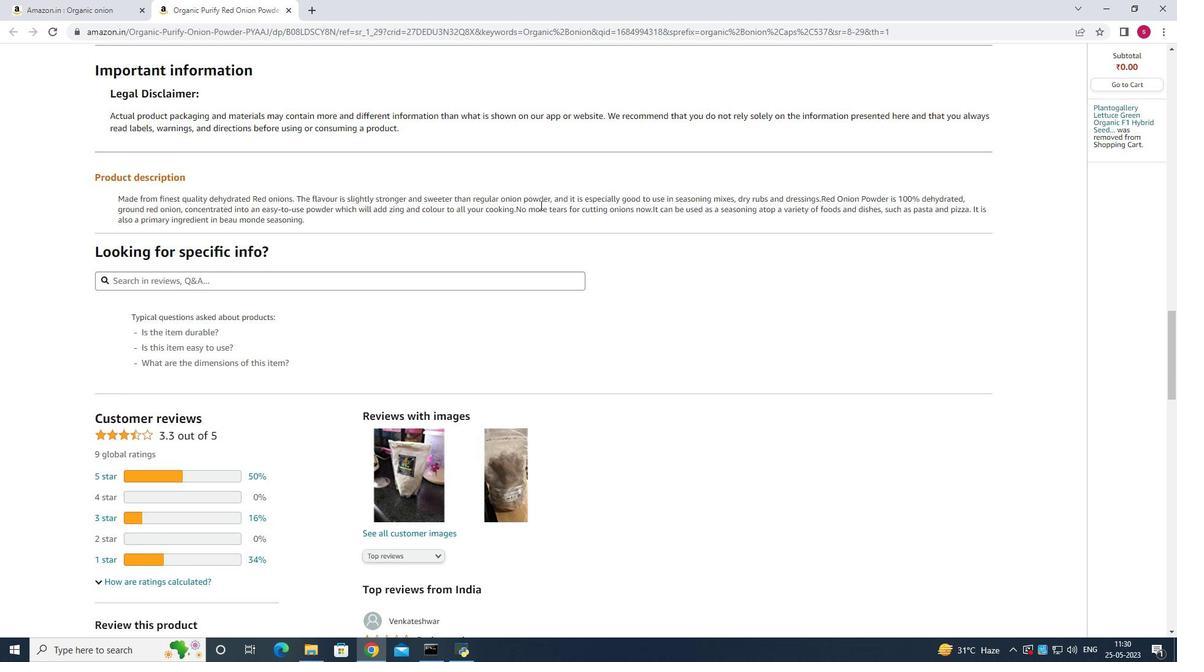 
Action: Mouse scrolled (540, 206) with delta (0, 0)
Screenshot: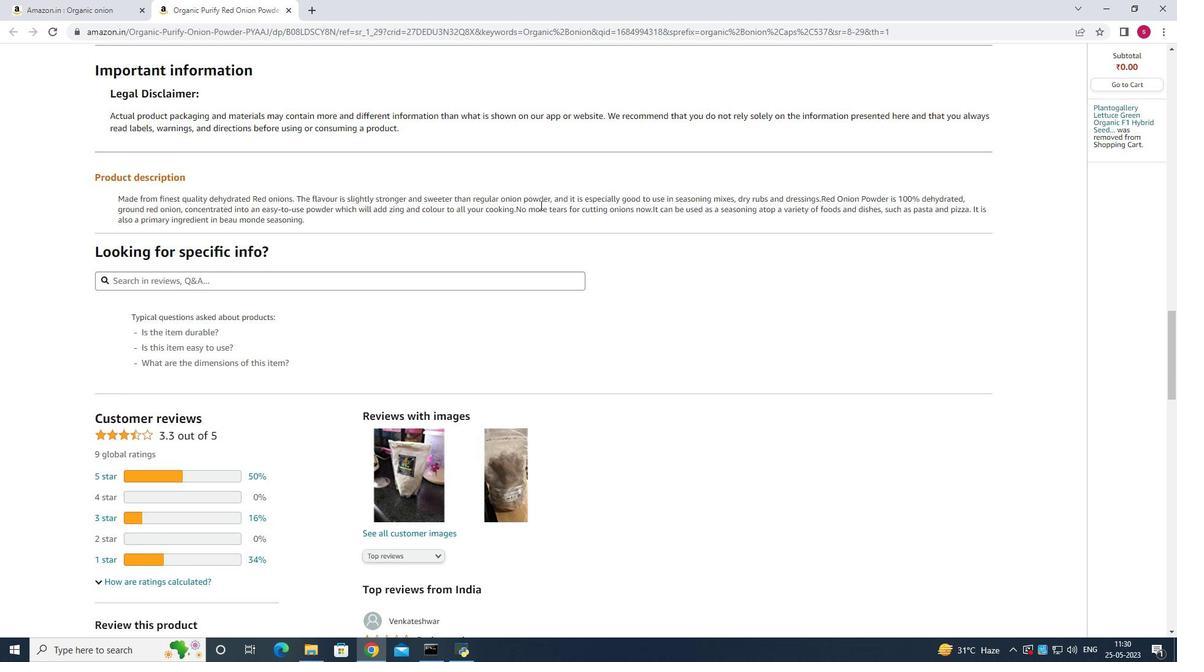 
Action: Mouse scrolled (540, 206) with delta (0, 0)
Screenshot: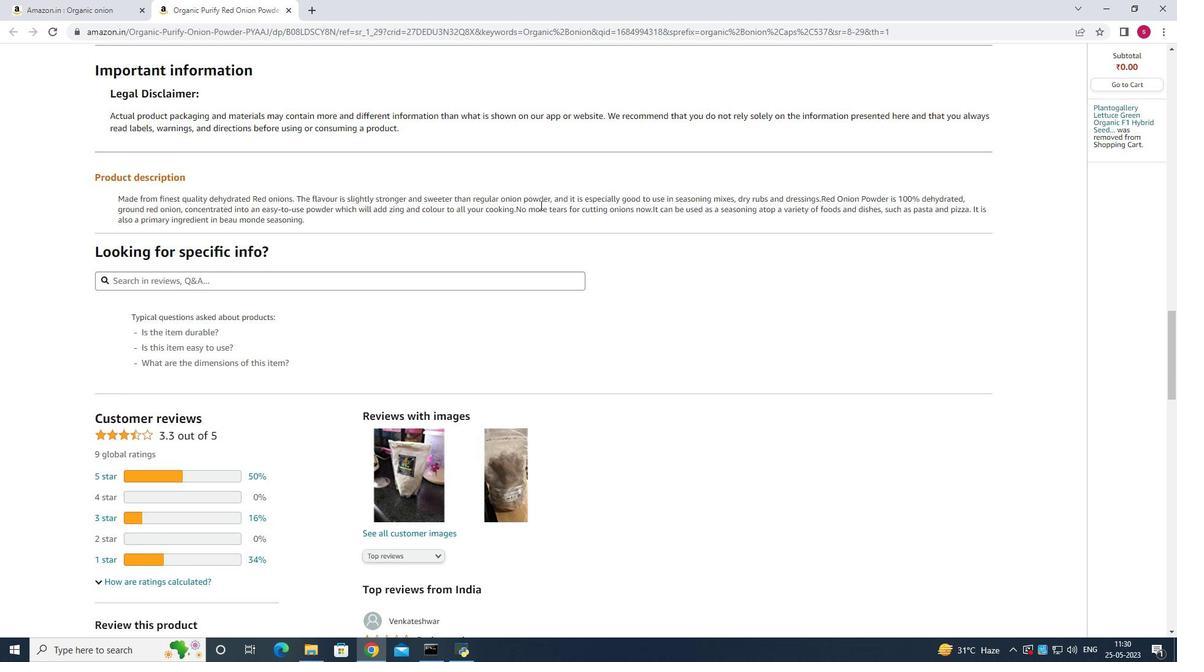 
Action: Mouse scrolled (540, 206) with delta (0, 0)
Screenshot: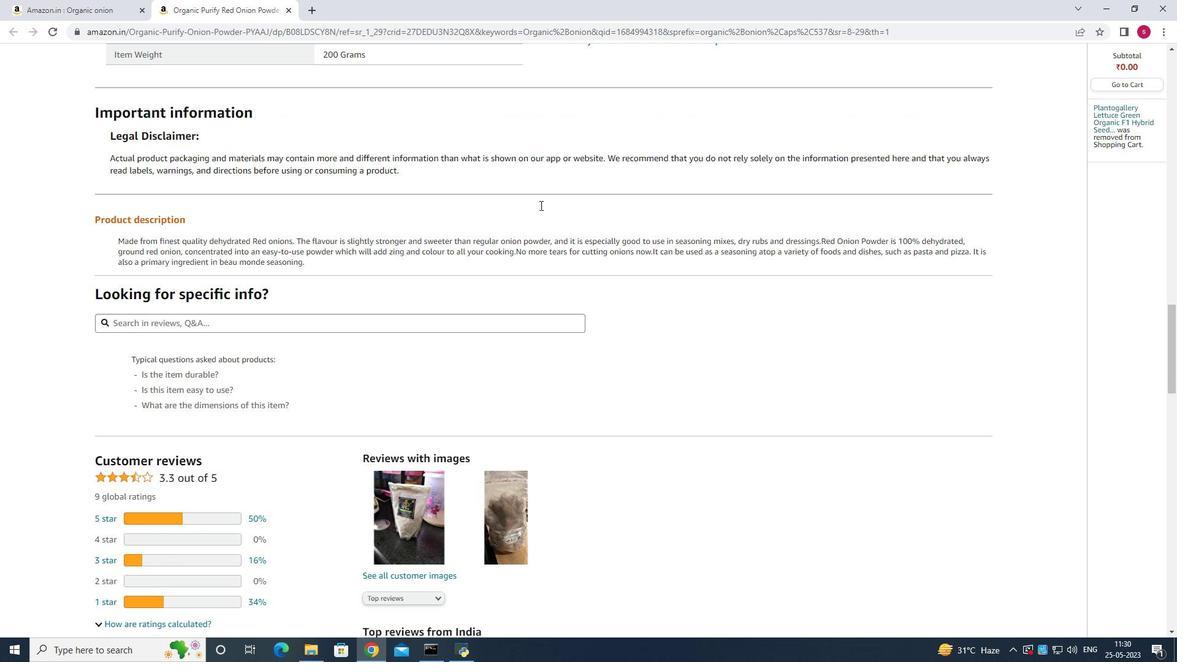 
Action: Mouse scrolled (540, 206) with delta (0, 0)
Screenshot: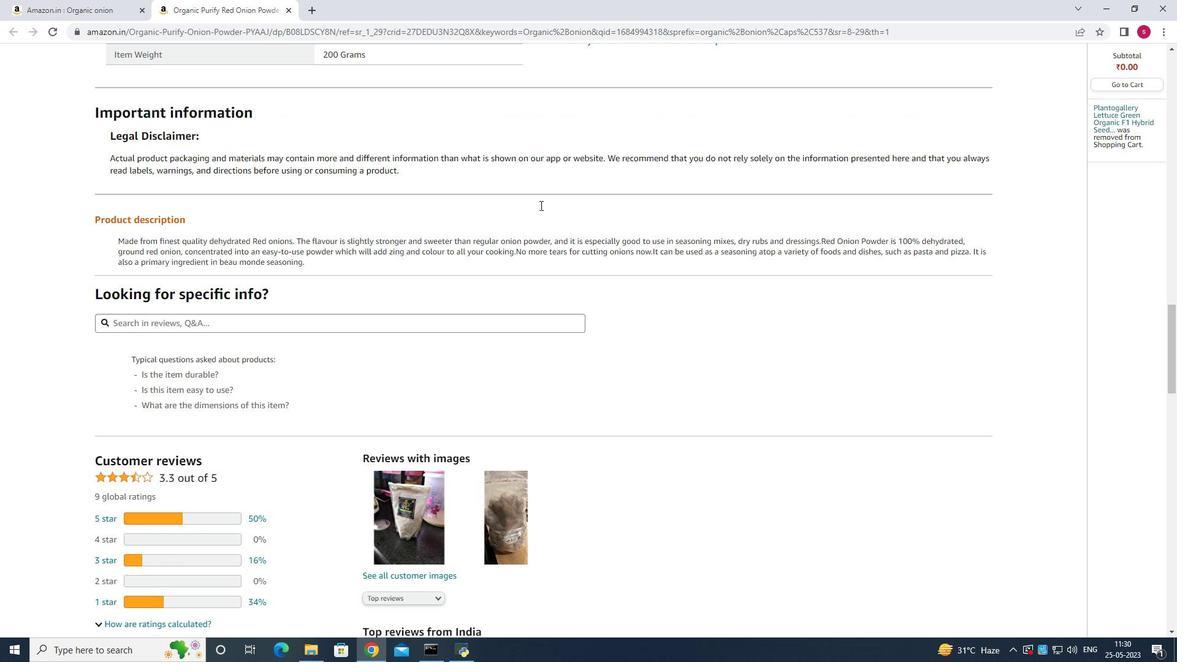 
Action: Mouse scrolled (540, 206) with delta (0, 0)
Screenshot: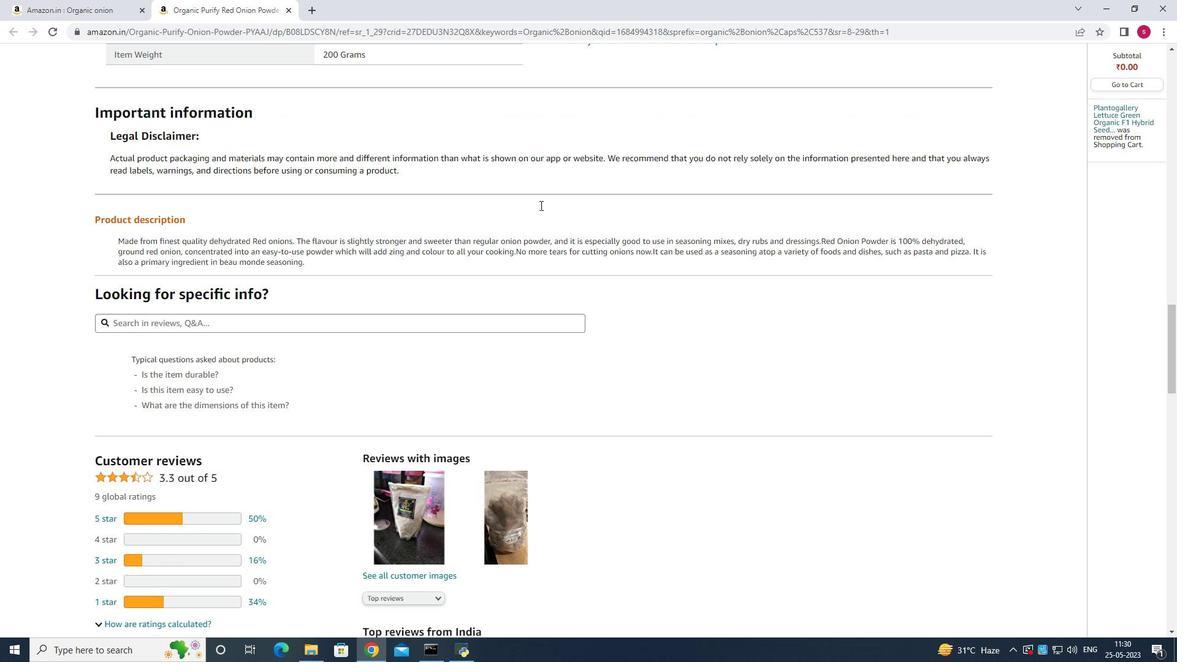 
Action: Mouse scrolled (540, 206) with delta (0, 0)
Screenshot: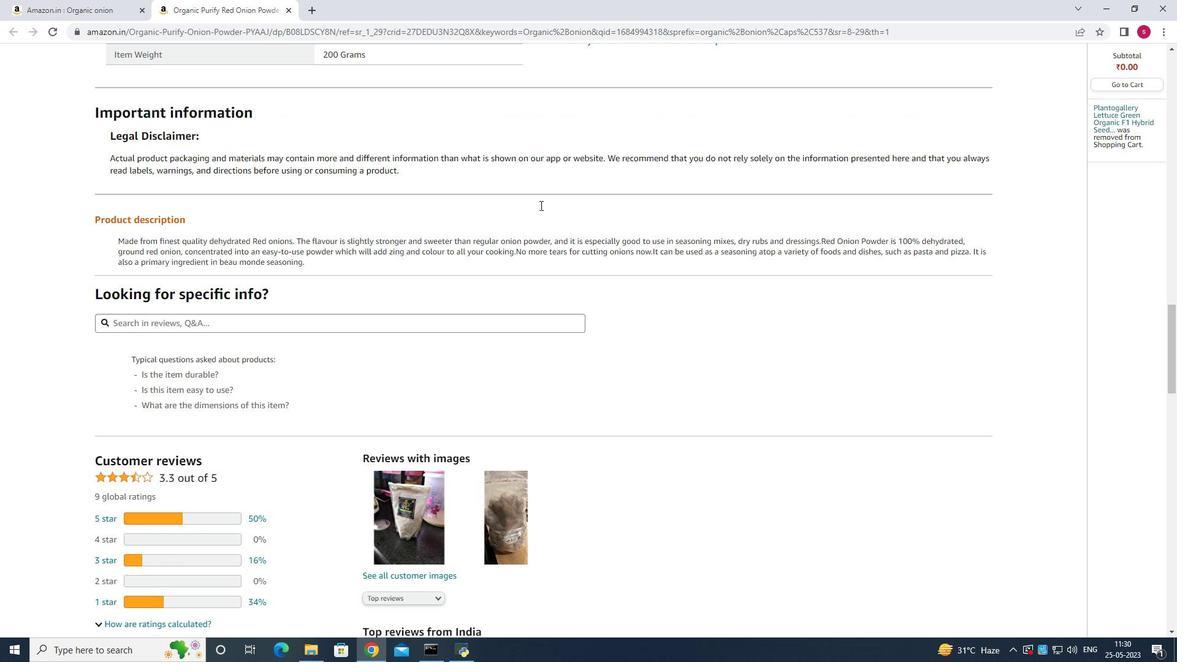 
Action: Mouse scrolled (540, 206) with delta (0, 0)
Screenshot: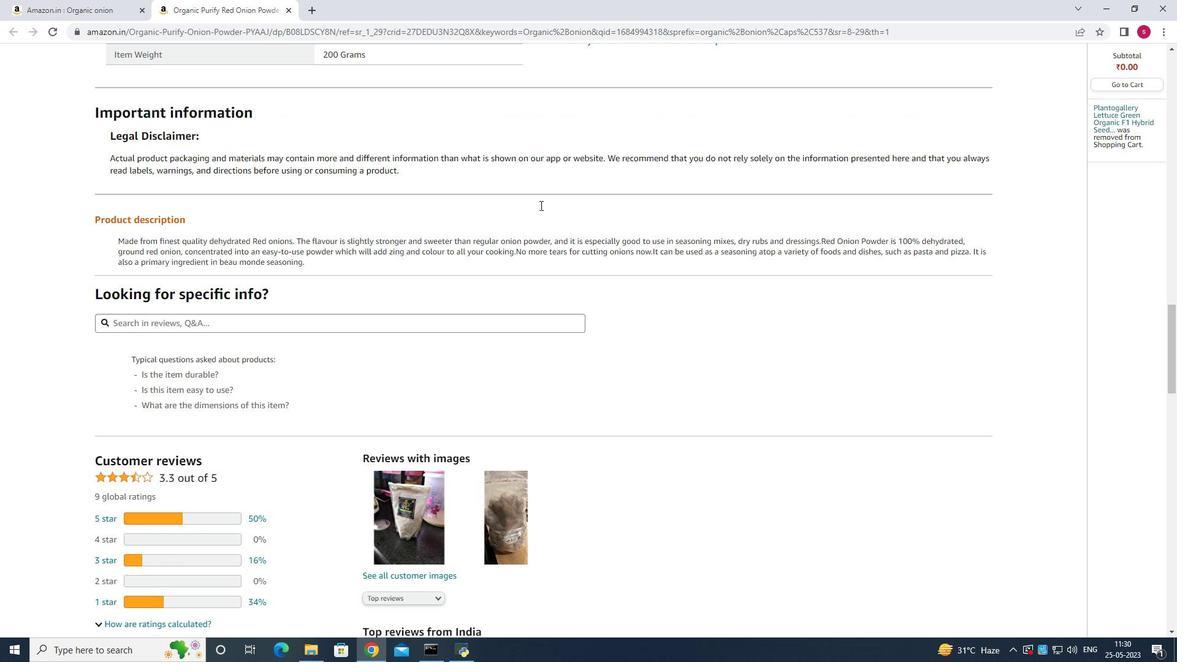 
Action: Mouse scrolled (540, 206) with delta (0, 0)
Screenshot: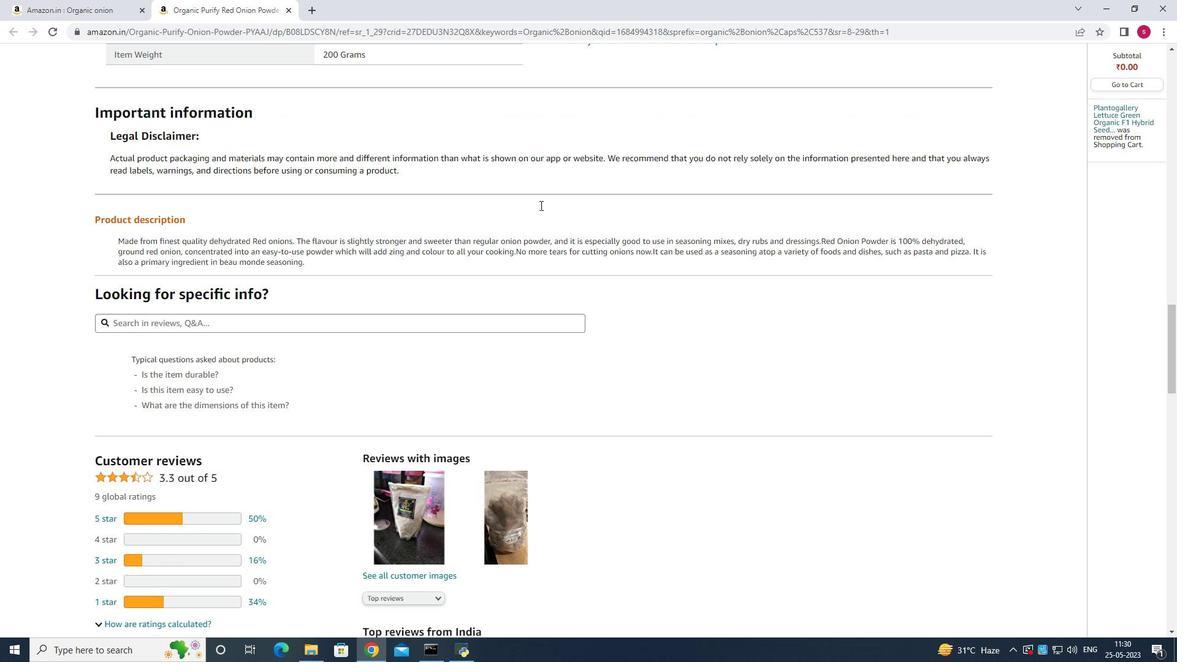 
Action: Mouse scrolled (540, 206) with delta (0, 0)
Screenshot: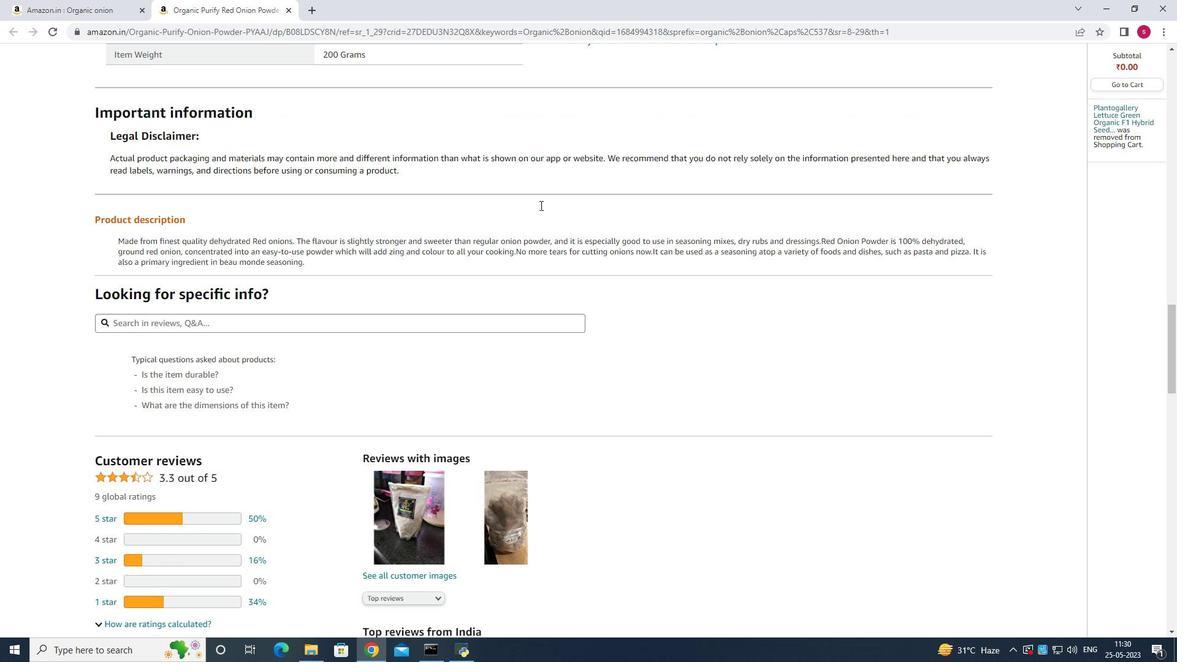 
Action: Mouse scrolled (540, 206) with delta (0, 0)
